 Task: Buy 2 Hoses from Alignment Tools section under best seller category for shipping address: Dominique Adams, 1073 Charack Road, Terre Haute, Indiana 47807, Cell Number 8122376812. Pay from credit card ending with 5759, CVV 953
Action: Key pressed amazon.com<Key.enter>
Screenshot: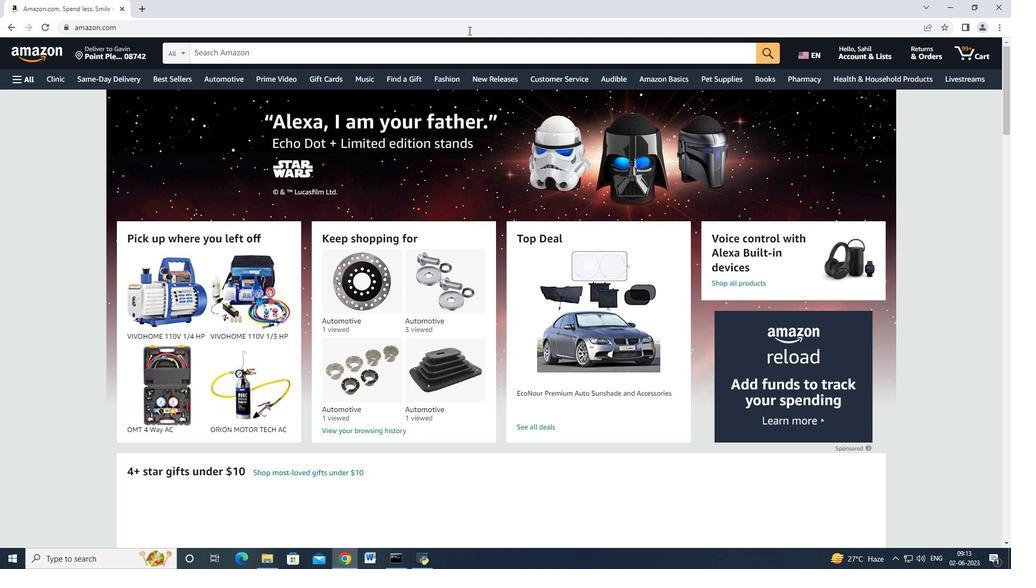 
Action: Mouse moved to (25, 71)
Screenshot: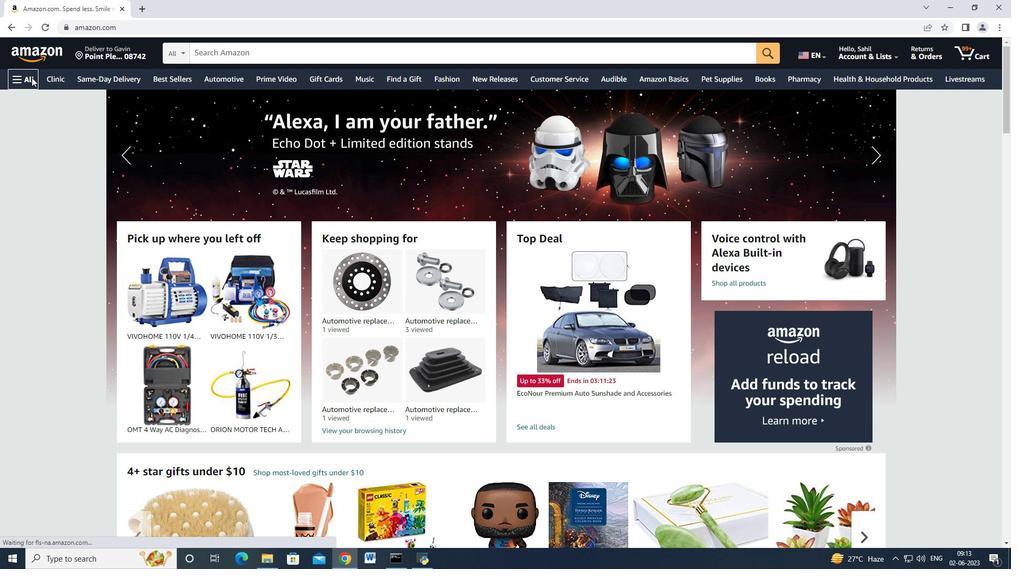 
Action: Mouse pressed left at (25, 71)
Screenshot: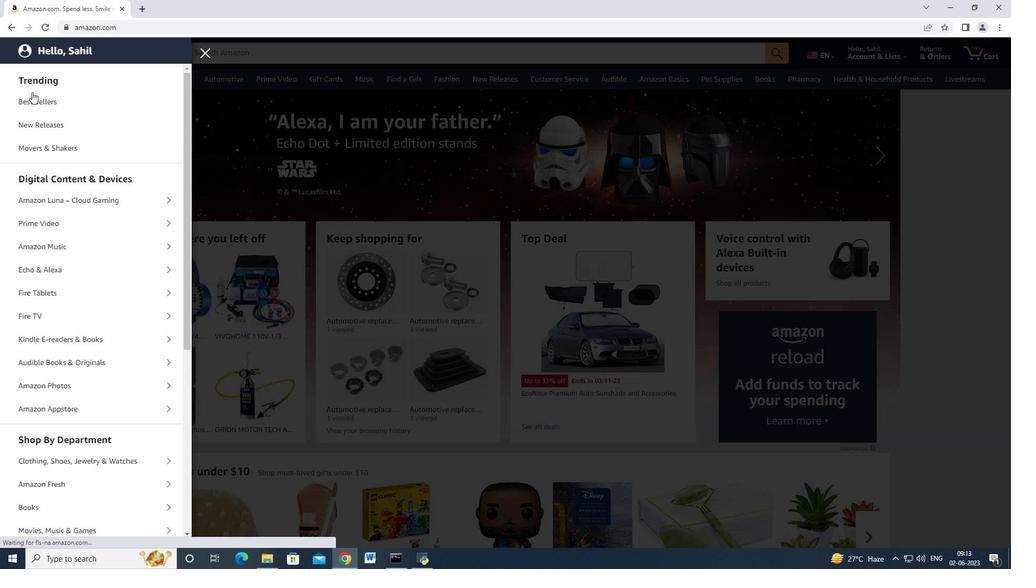 
Action: Mouse moved to (55, 173)
Screenshot: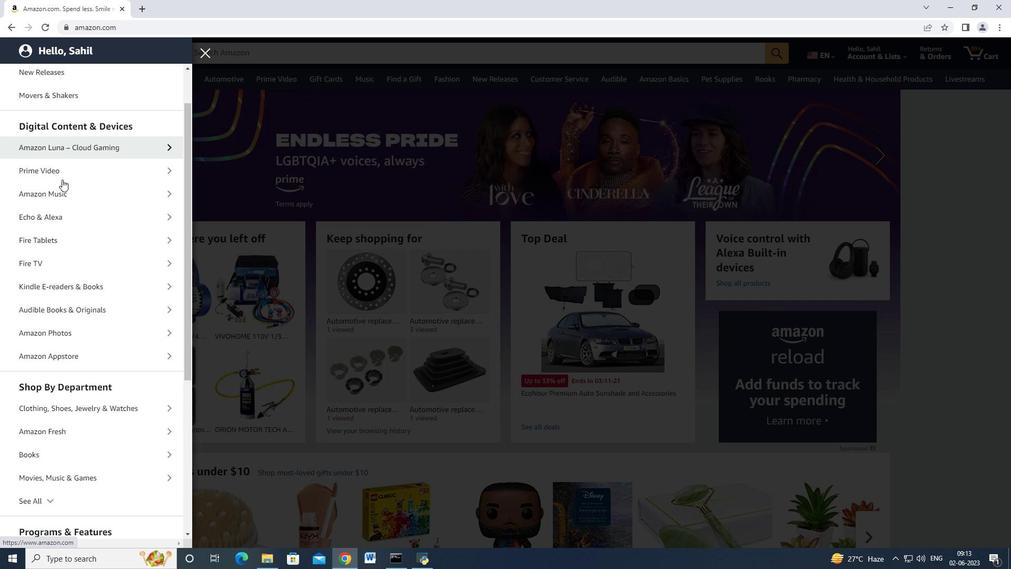 
Action: Mouse scrolled (55, 172) with delta (0, 0)
Screenshot: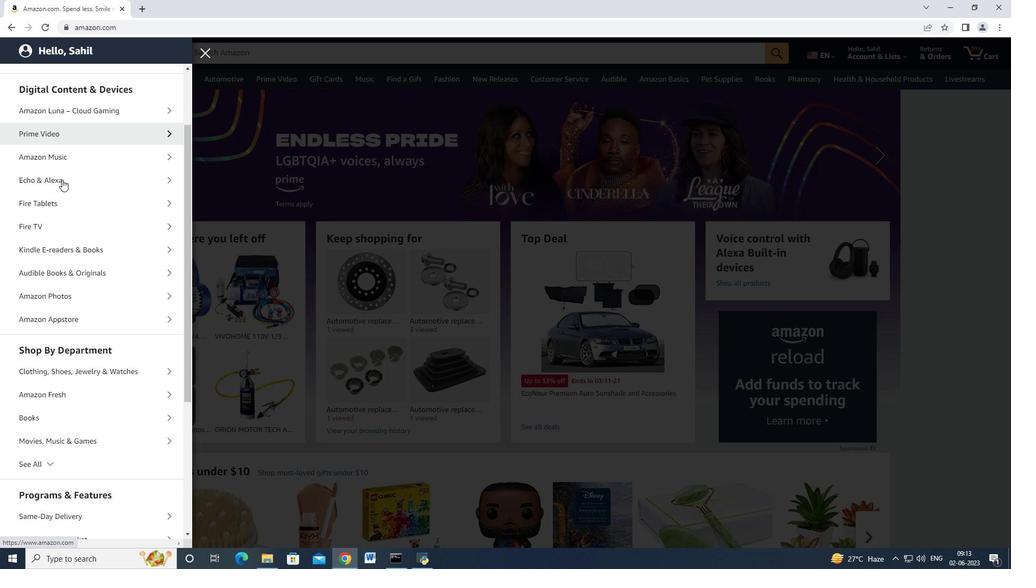 
Action: Mouse scrolled (55, 172) with delta (0, 0)
Screenshot: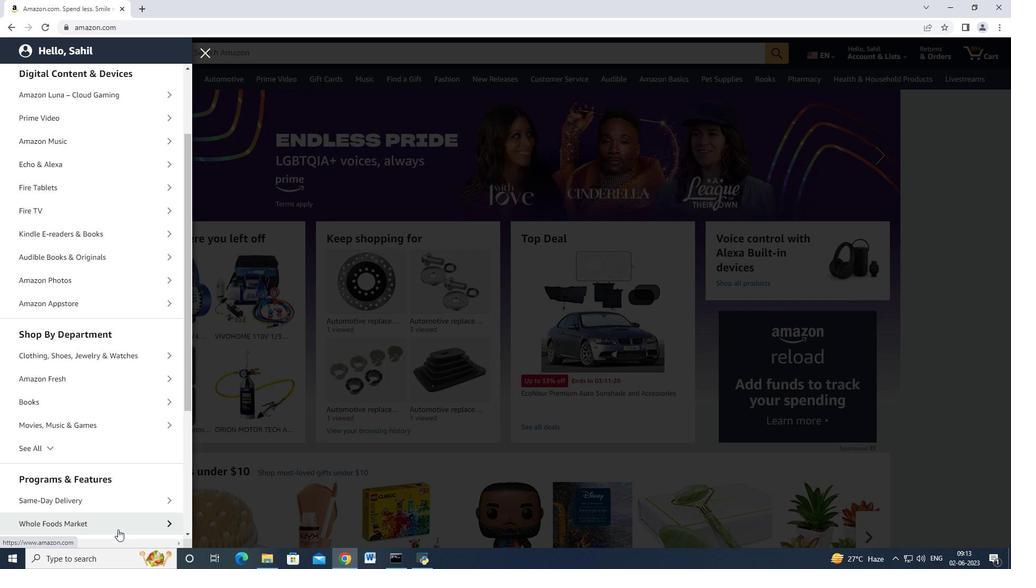
Action: Mouse moved to (111, 523)
Screenshot: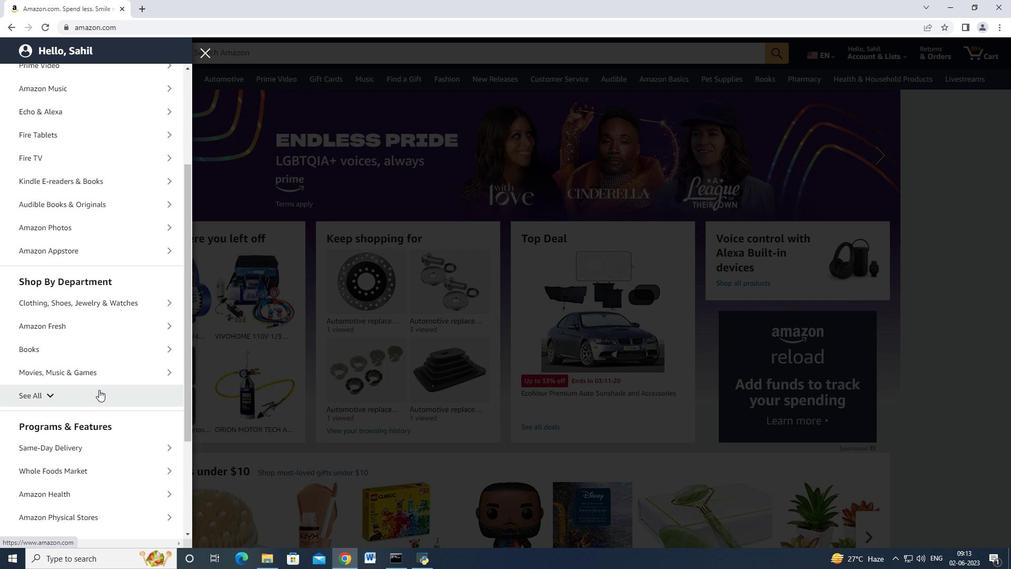 
Action: Mouse scrolled (111, 522) with delta (0, 0)
Screenshot: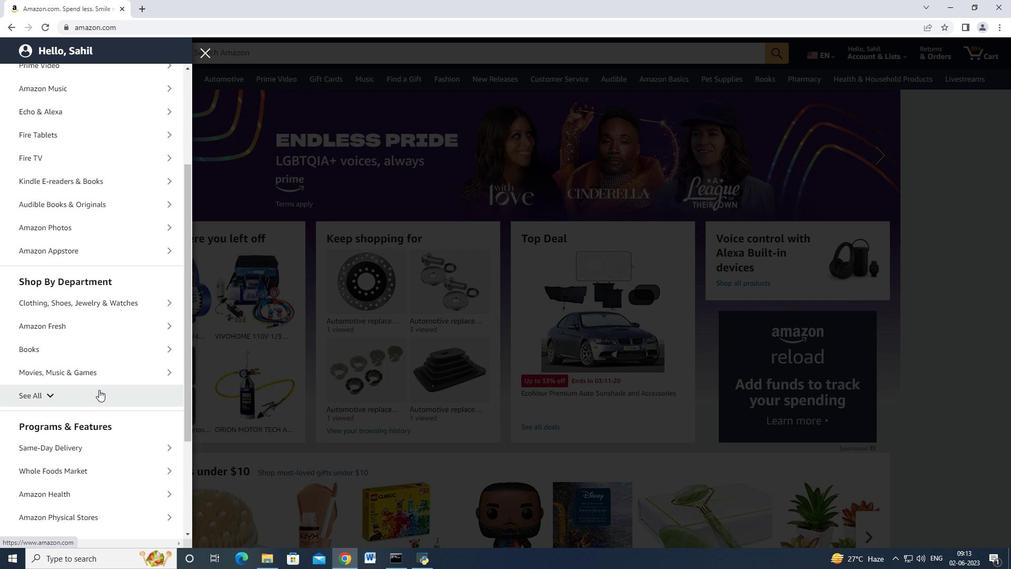 
Action: Mouse moved to (85, 389)
Screenshot: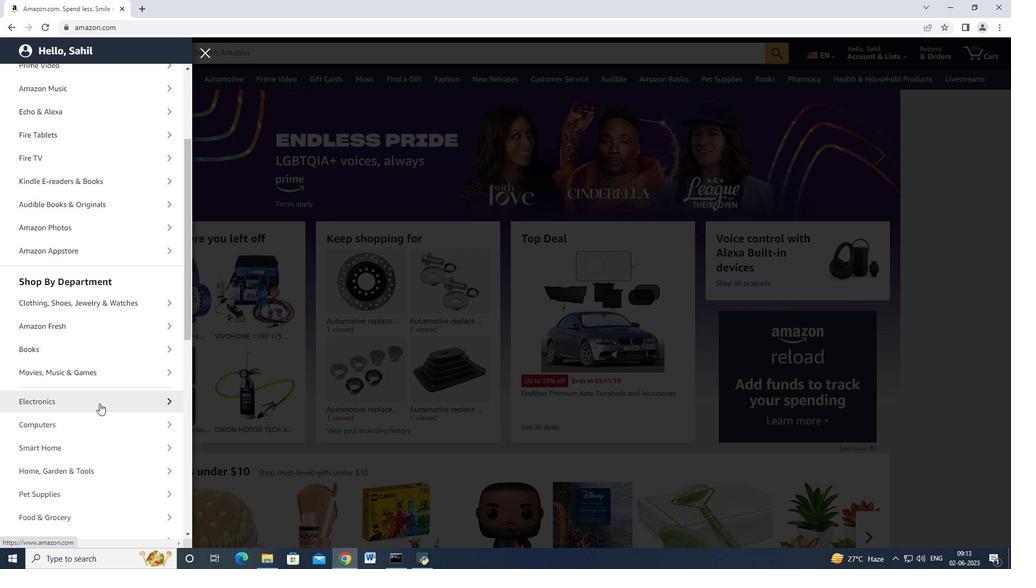 
Action: Mouse pressed left at (85, 389)
Screenshot: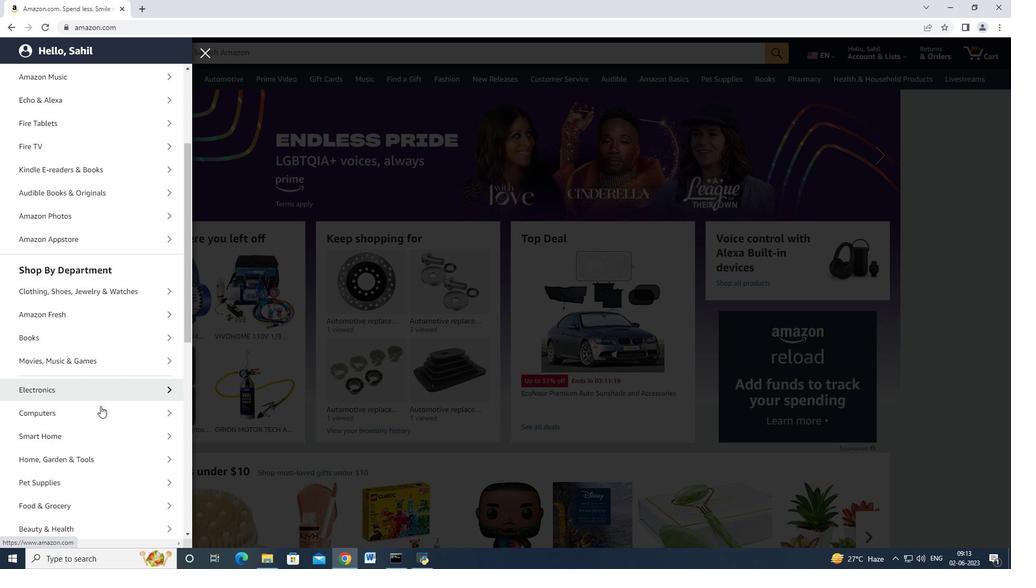 
Action: Mouse moved to (94, 399)
Screenshot: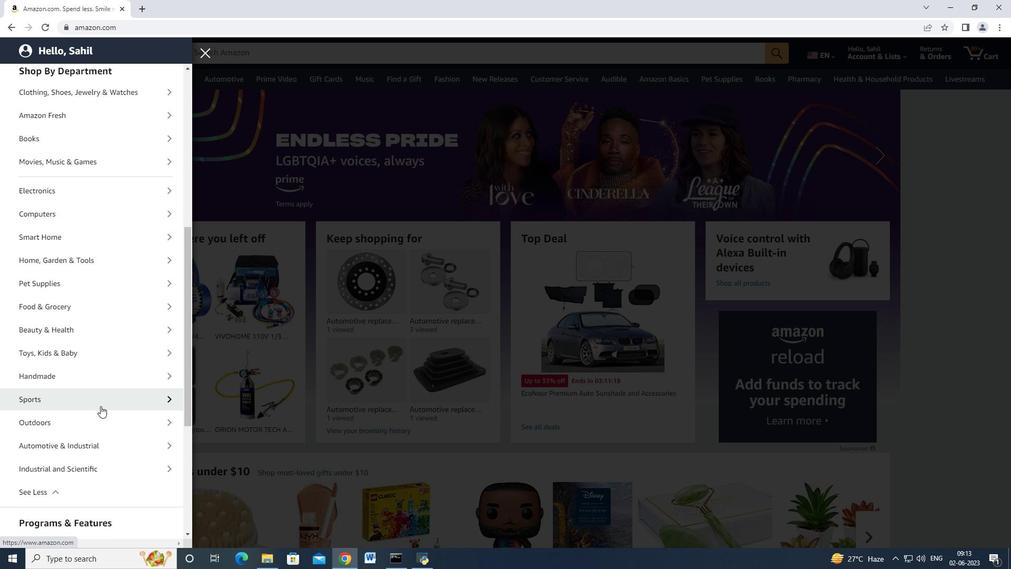 
Action: Mouse scrolled (94, 399) with delta (0, 0)
Screenshot: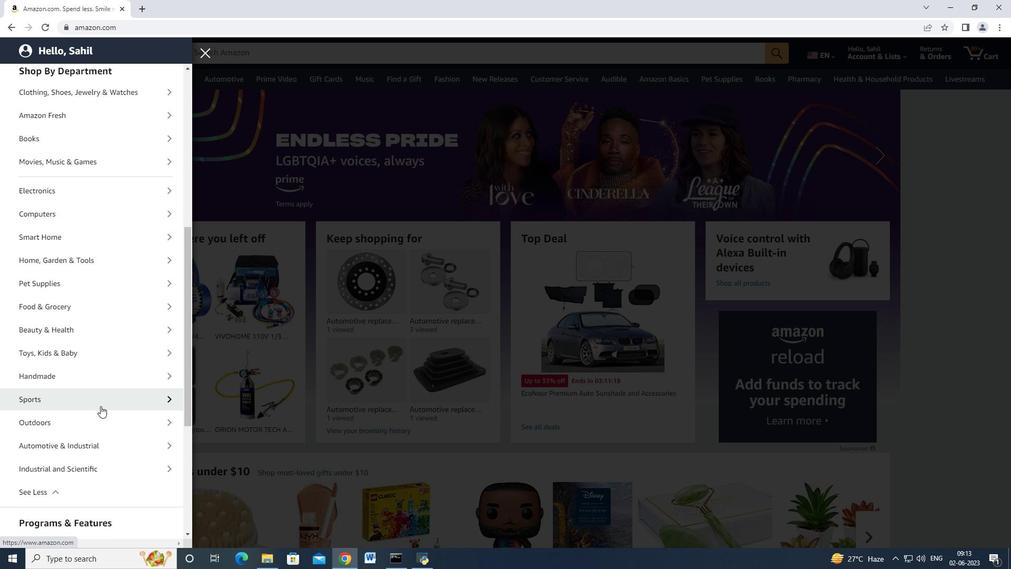 
Action: Mouse scrolled (94, 399) with delta (0, 0)
Screenshot: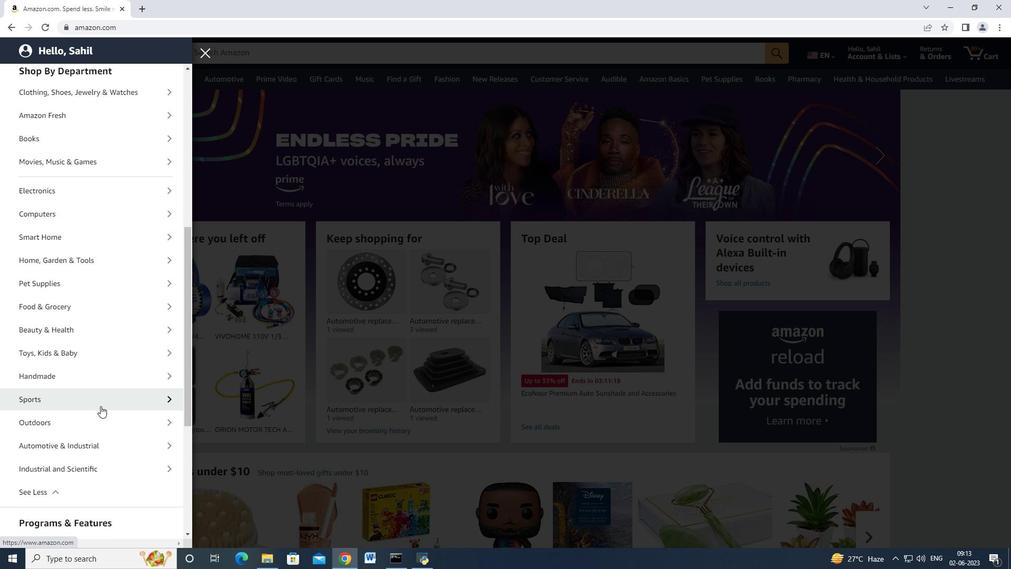 
Action: Mouse moved to (94, 399)
Screenshot: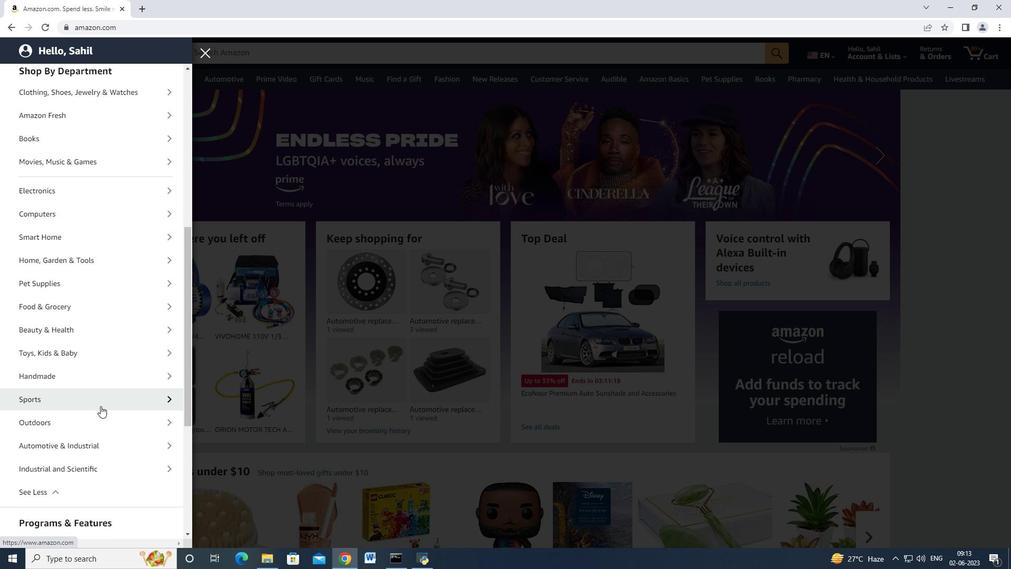 
Action: Mouse scrolled (94, 399) with delta (0, 0)
Screenshot: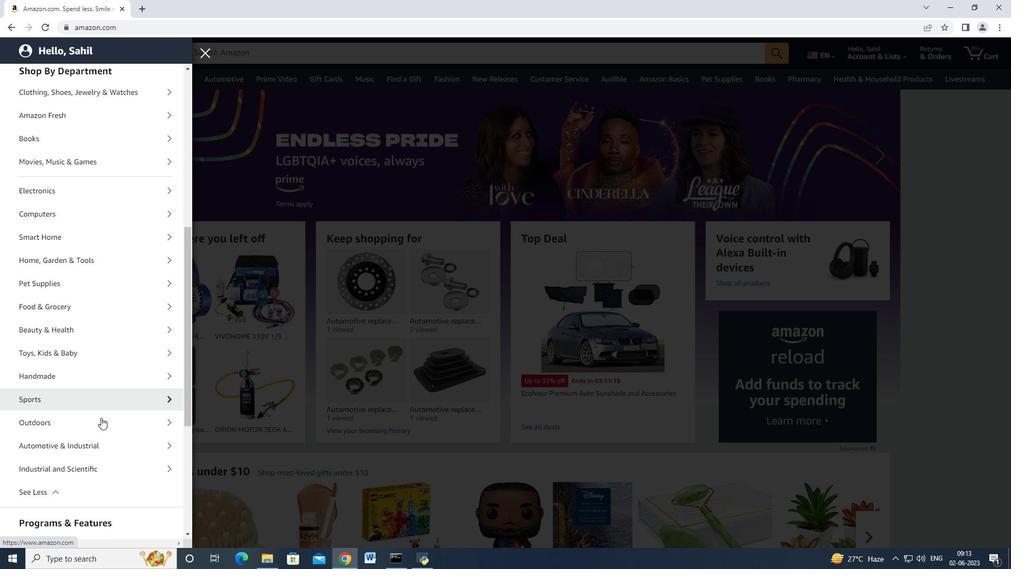 
Action: Mouse scrolled (94, 399) with delta (0, 0)
Screenshot: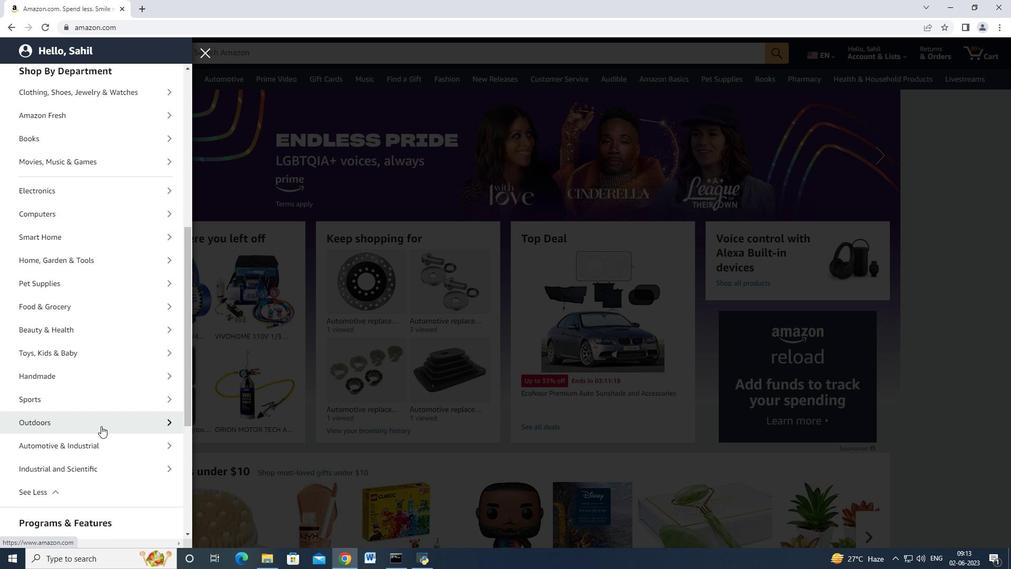 
Action: Mouse moved to (93, 433)
Screenshot: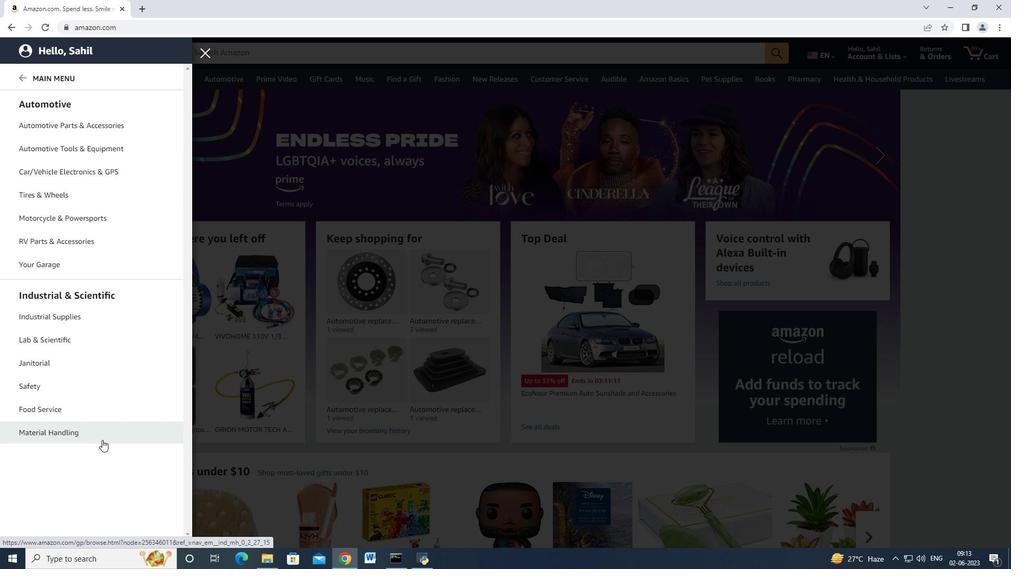 
Action: Mouse pressed left at (93, 433)
Screenshot: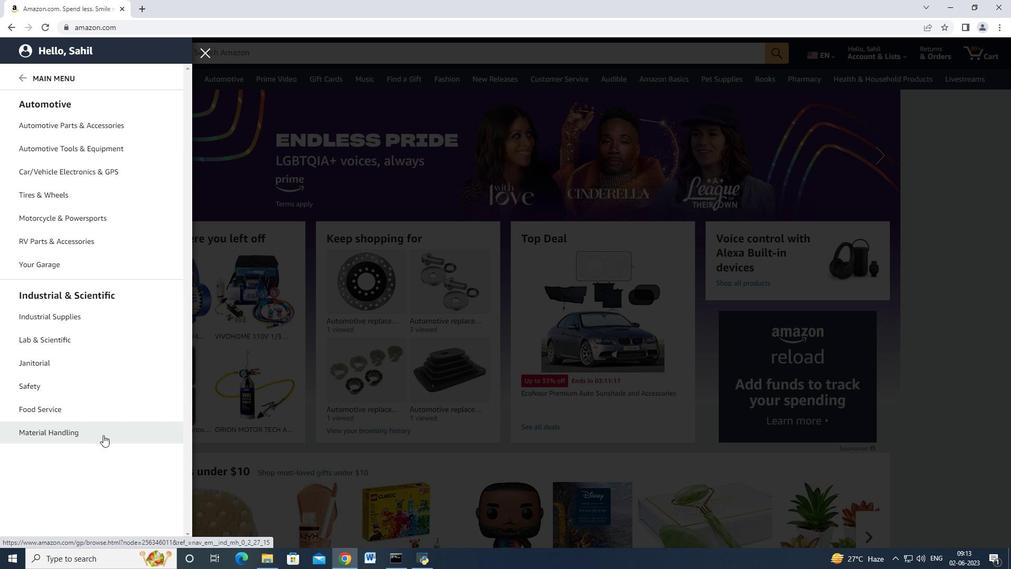 
Action: Mouse moved to (88, 121)
Screenshot: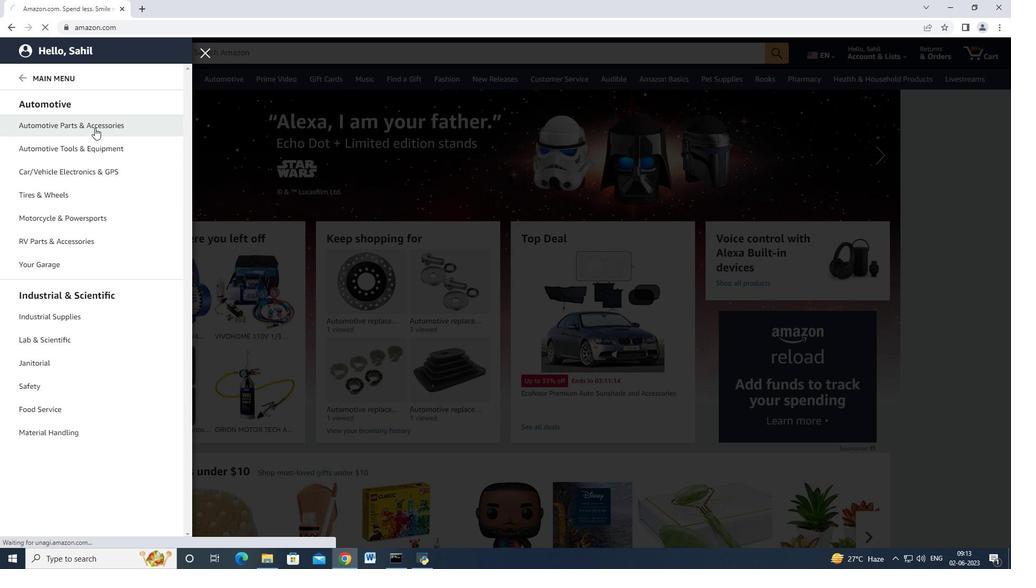 
Action: Mouse pressed left at (88, 121)
Screenshot: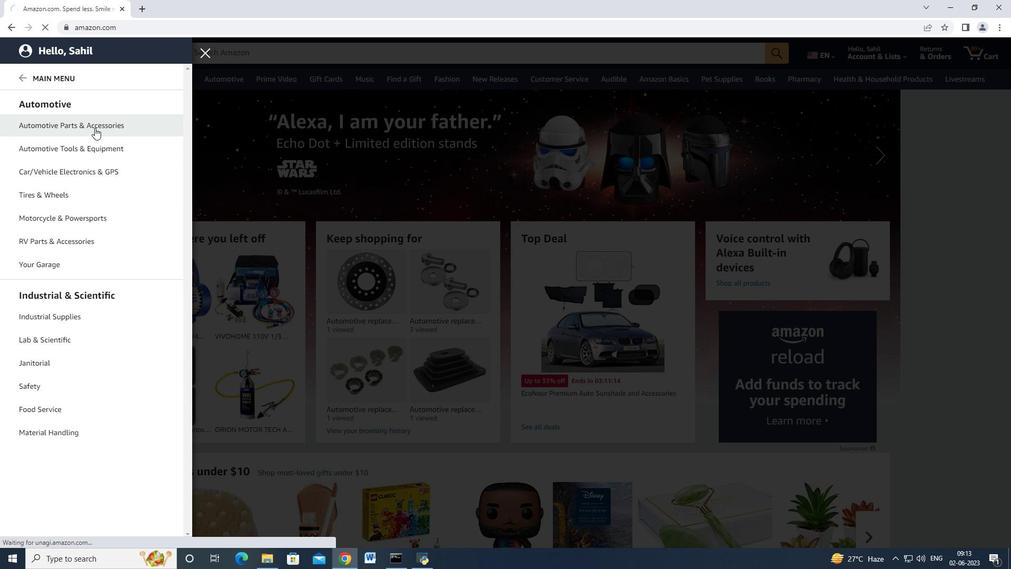 
Action: Mouse moved to (180, 91)
Screenshot: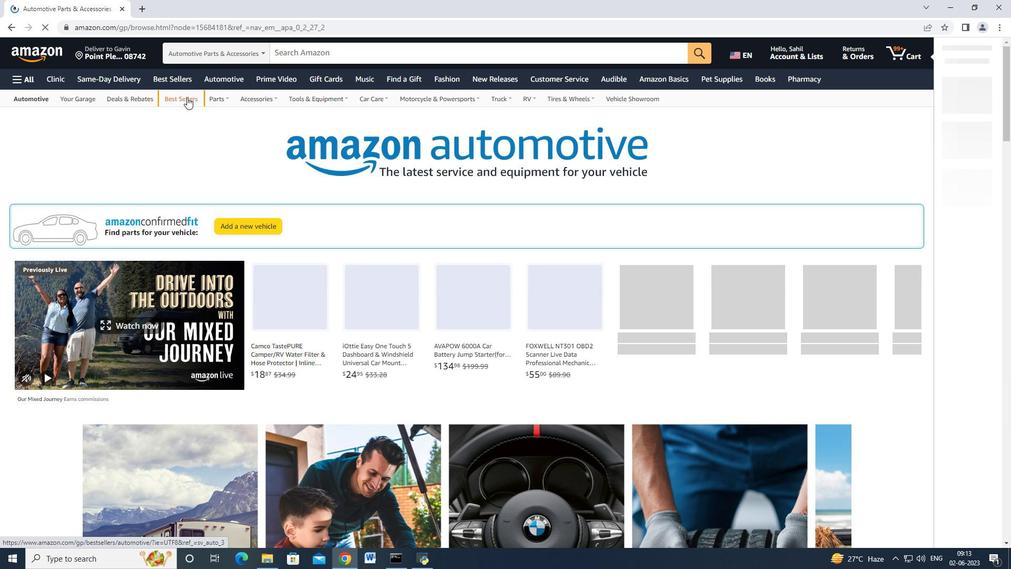 
Action: Mouse pressed left at (180, 91)
Screenshot: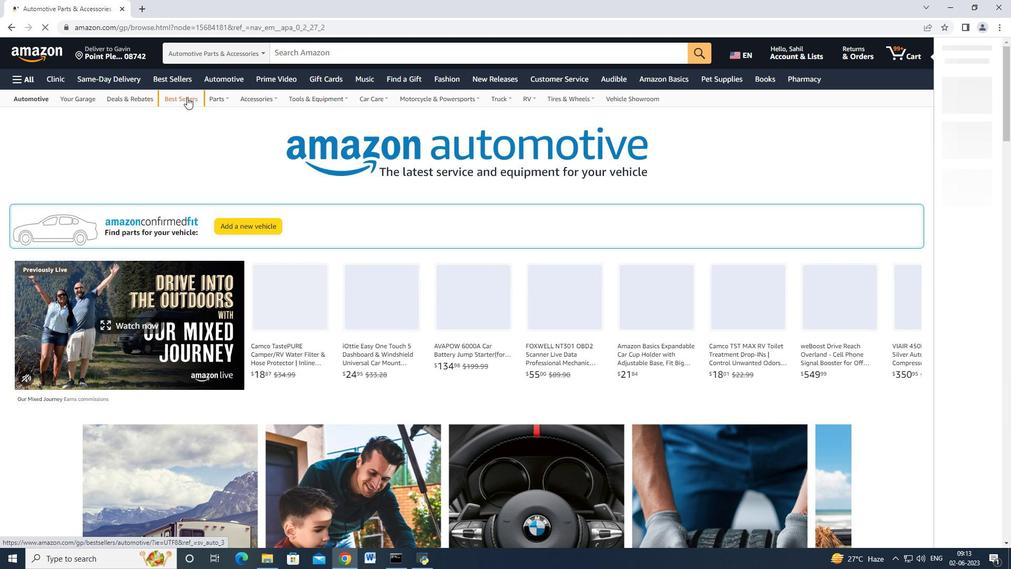 
Action: Mouse moved to (69, 347)
Screenshot: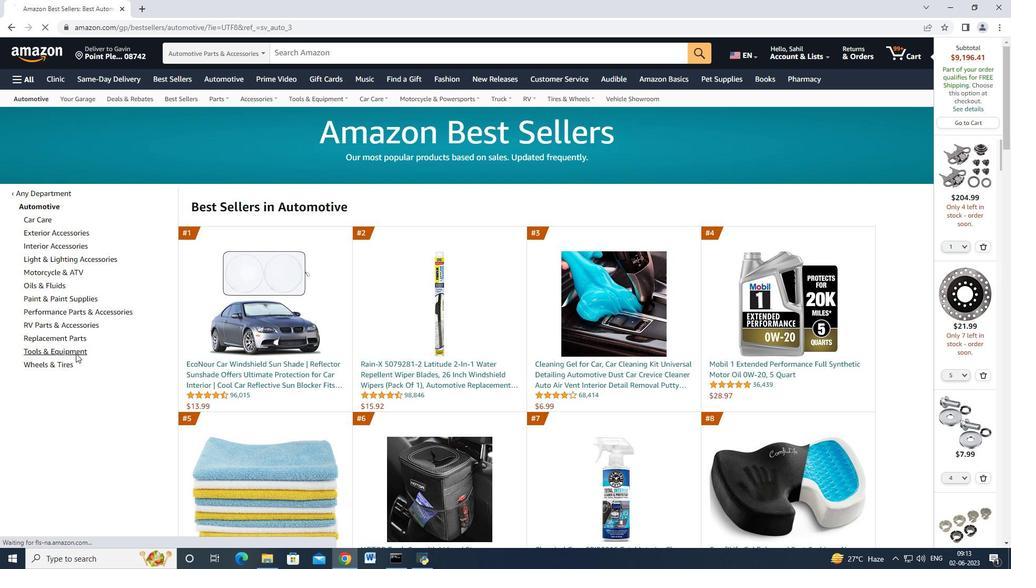 
Action: Mouse pressed left at (69, 347)
Screenshot: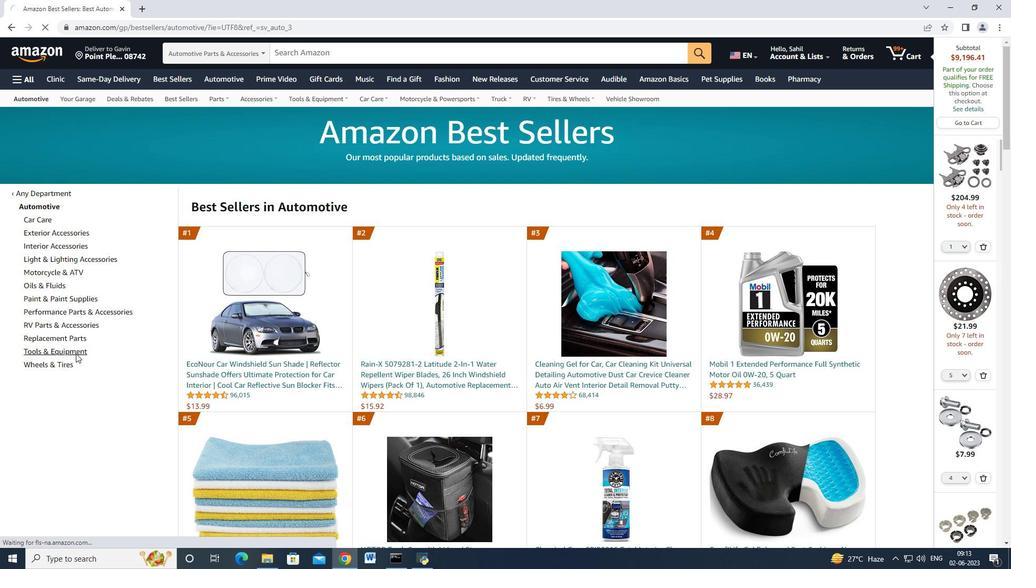 
Action: Mouse moved to (54, 253)
Screenshot: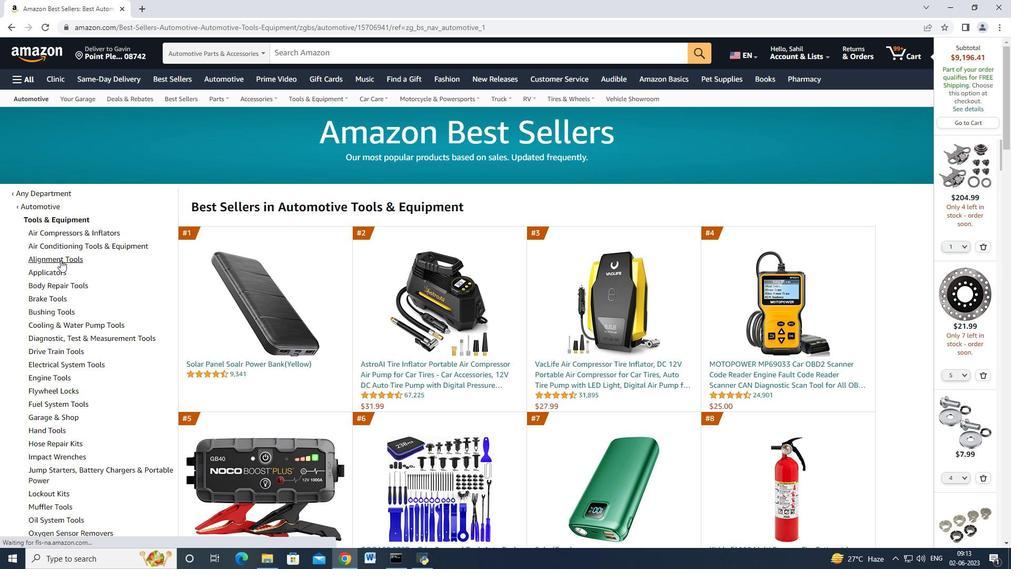 
Action: Mouse pressed left at (54, 253)
Screenshot: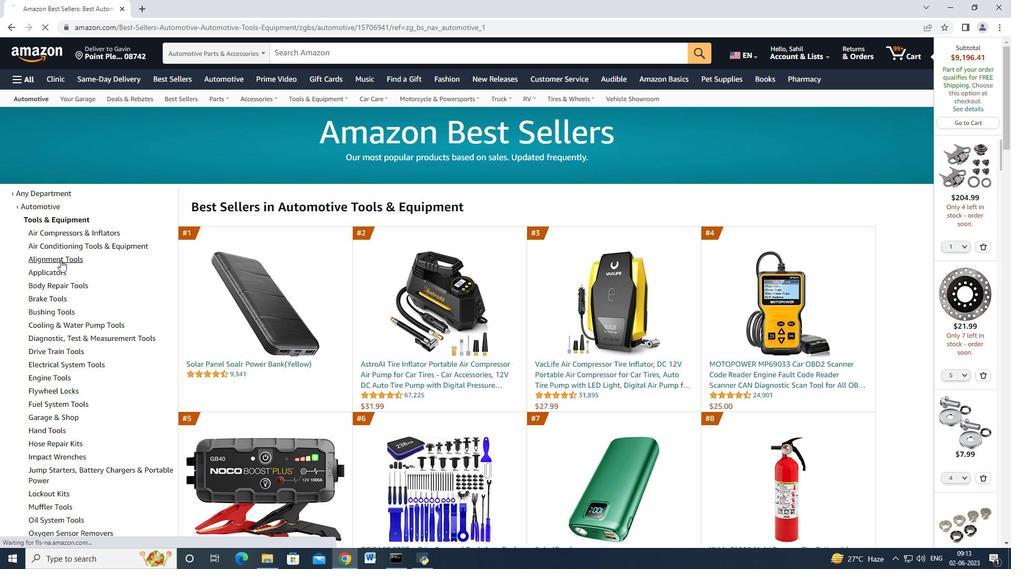
Action: Mouse moved to (37, 356)
Screenshot: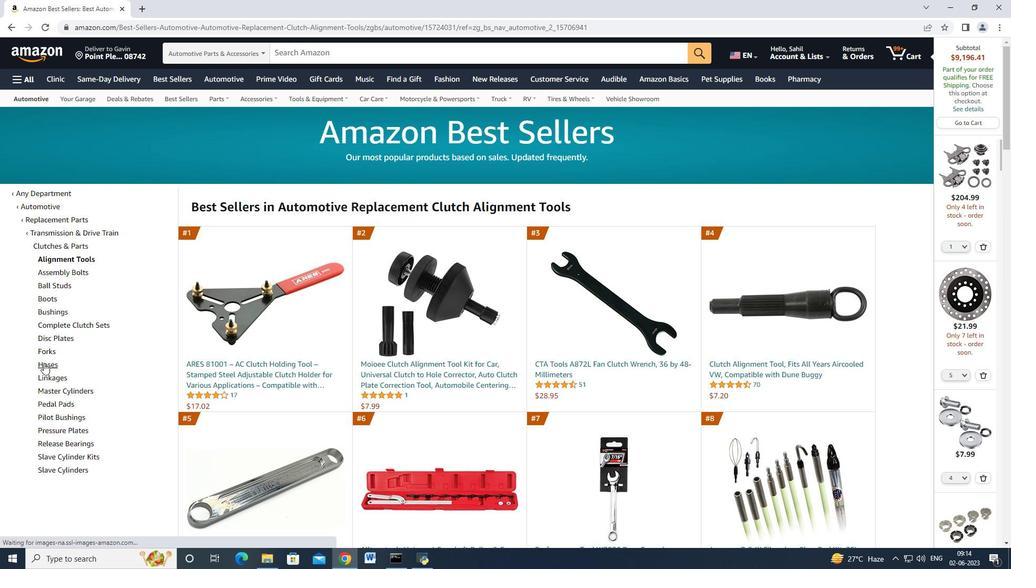 
Action: Mouse pressed left at (37, 356)
Screenshot: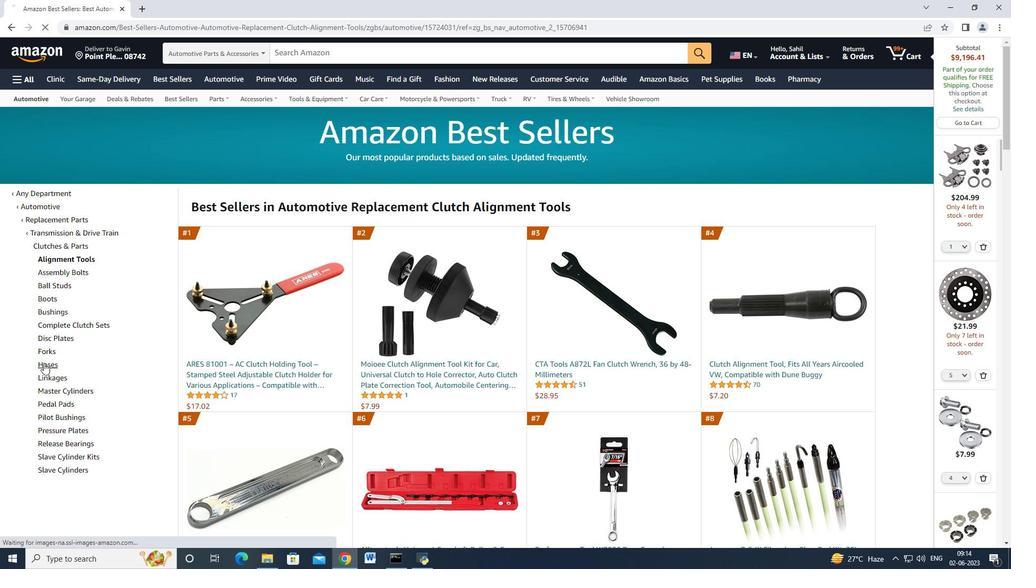 
Action: Mouse moved to (410, 357)
Screenshot: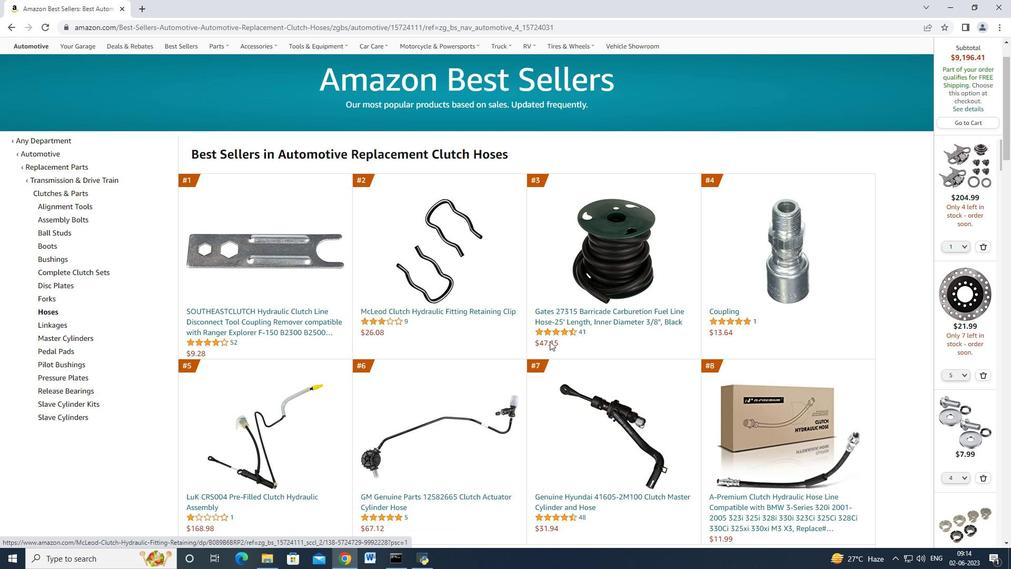 
Action: Mouse scrolled (410, 356) with delta (0, 0)
Screenshot: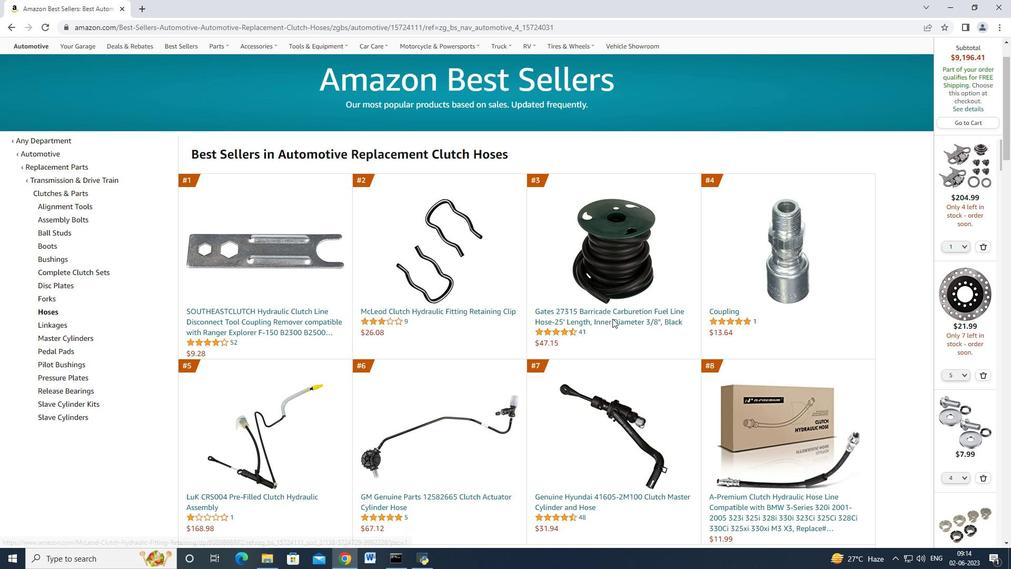 
Action: Mouse moved to (606, 312)
Screenshot: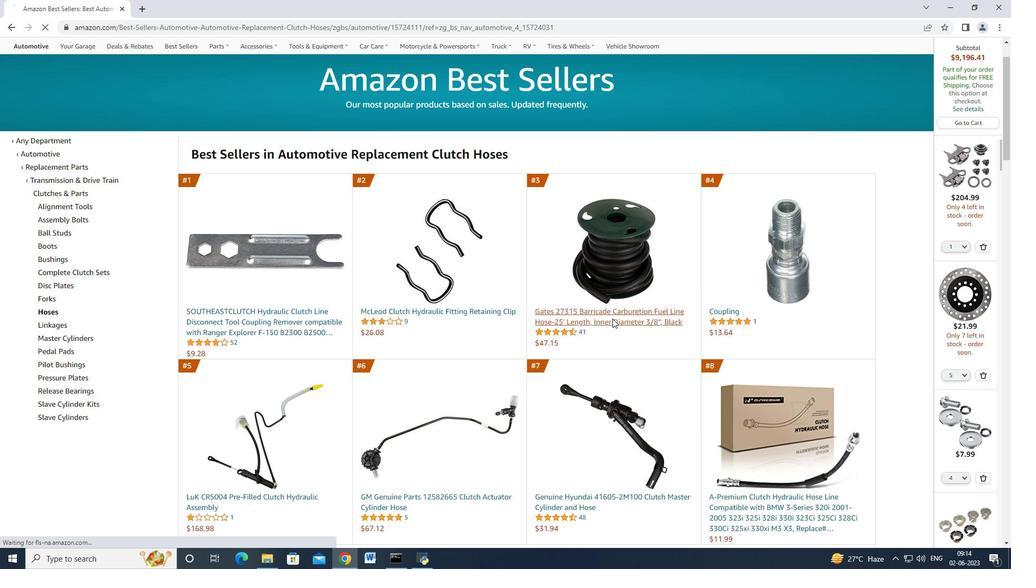 
Action: Mouse pressed left at (606, 312)
Screenshot: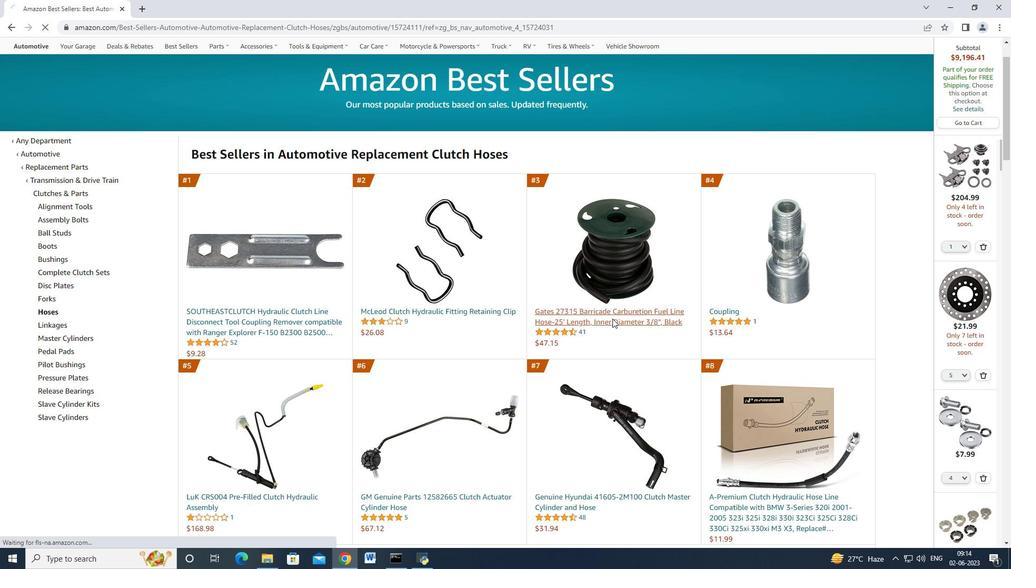 
Action: Mouse moved to (756, 374)
Screenshot: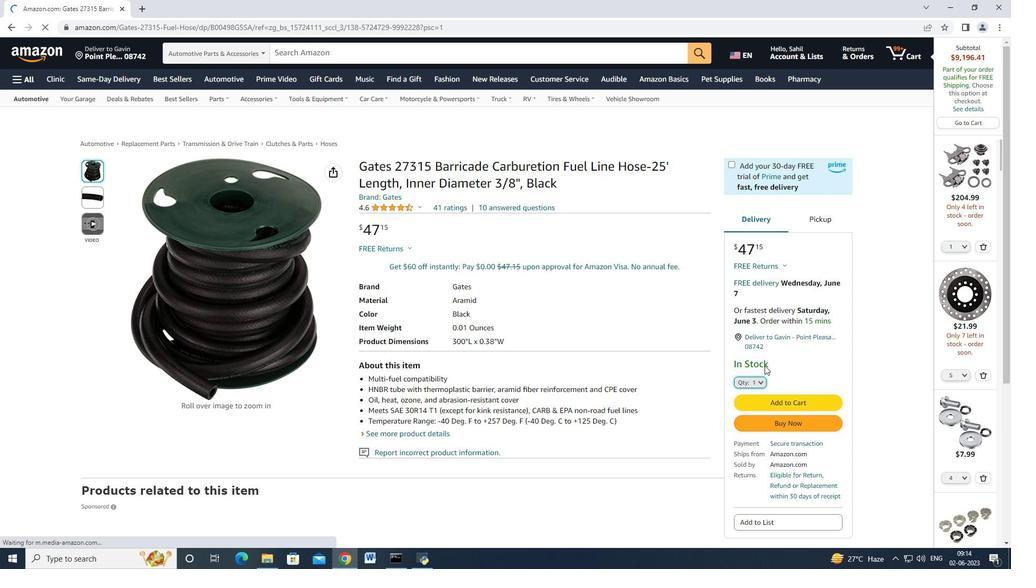 
Action: Mouse pressed left at (756, 374)
Screenshot: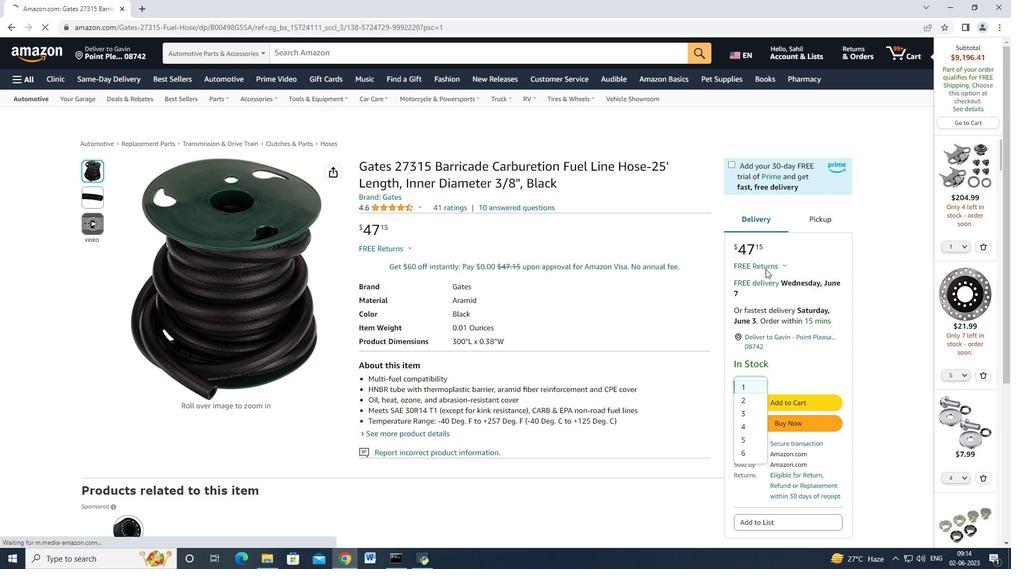 
Action: Mouse moved to (736, 394)
Screenshot: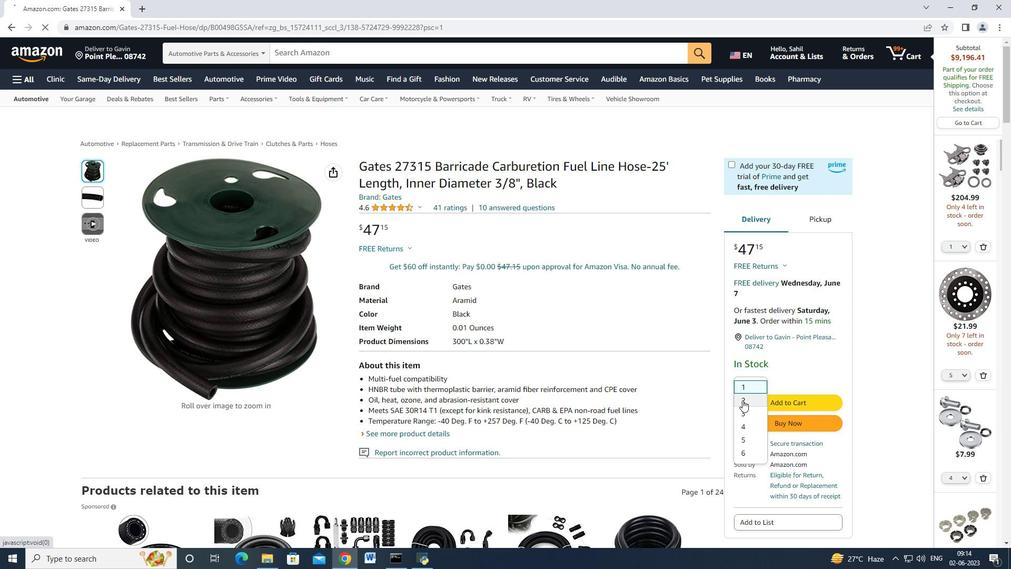 
Action: Mouse pressed left at (736, 394)
Screenshot: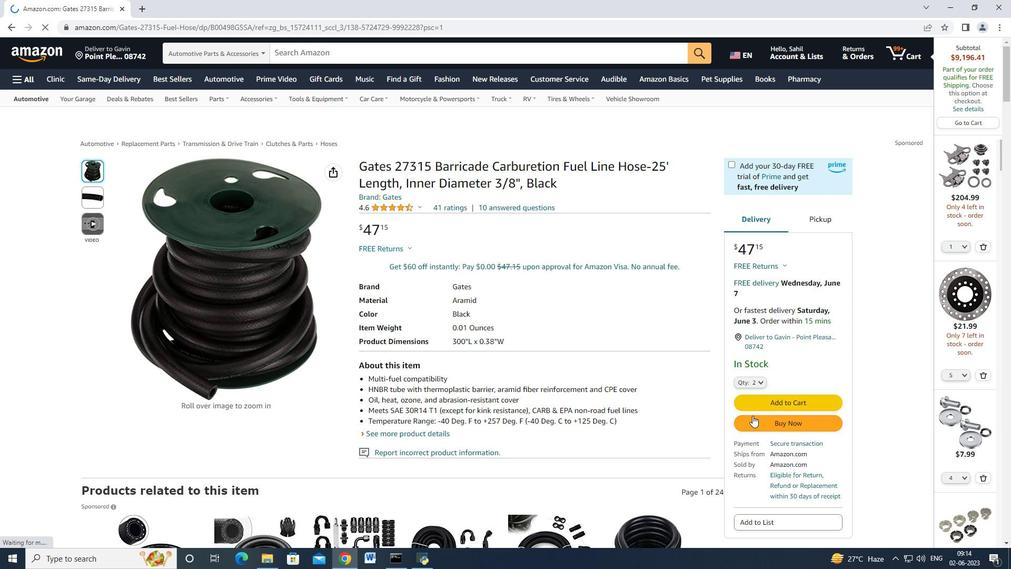 
Action: Mouse moved to (756, 419)
Screenshot: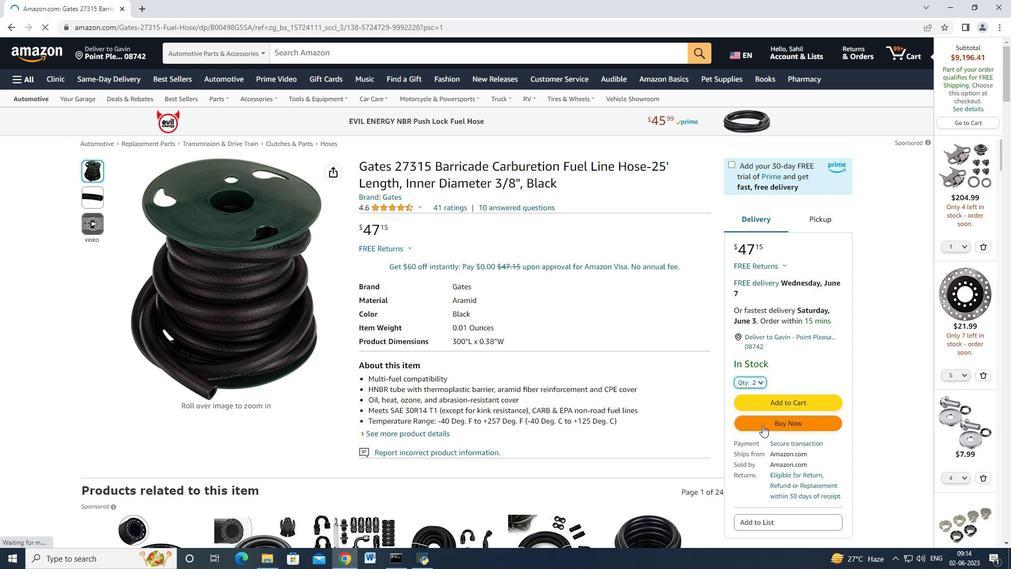
Action: Mouse pressed left at (756, 419)
Screenshot: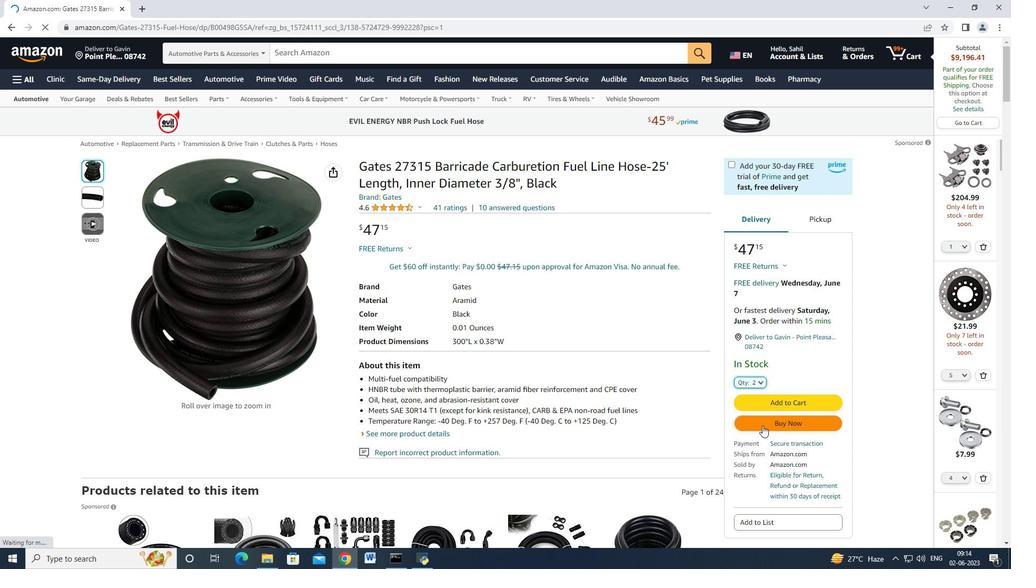 
Action: Mouse moved to (615, 79)
Screenshot: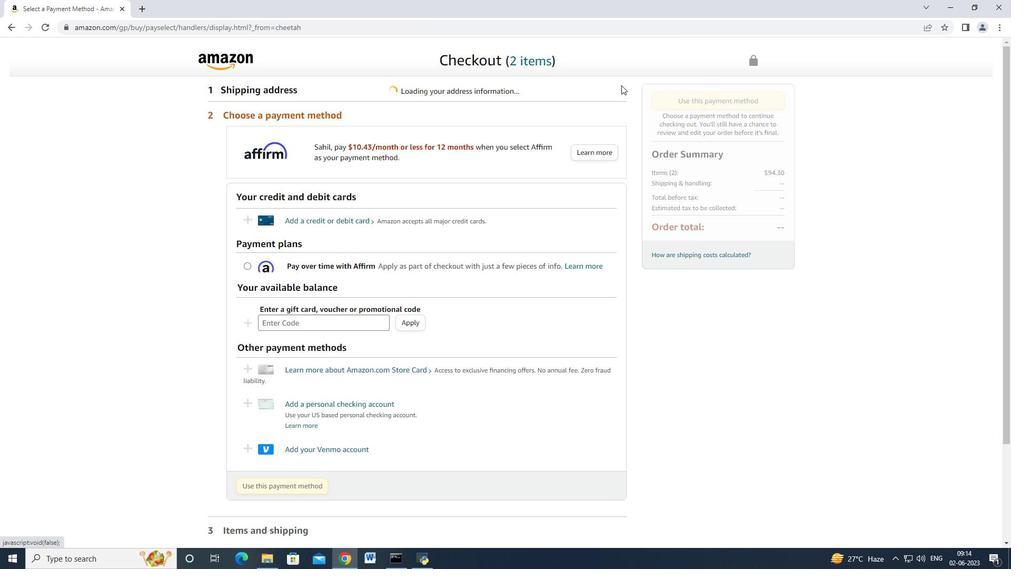 
Action: Mouse pressed left at (615, 79)
Screenshot: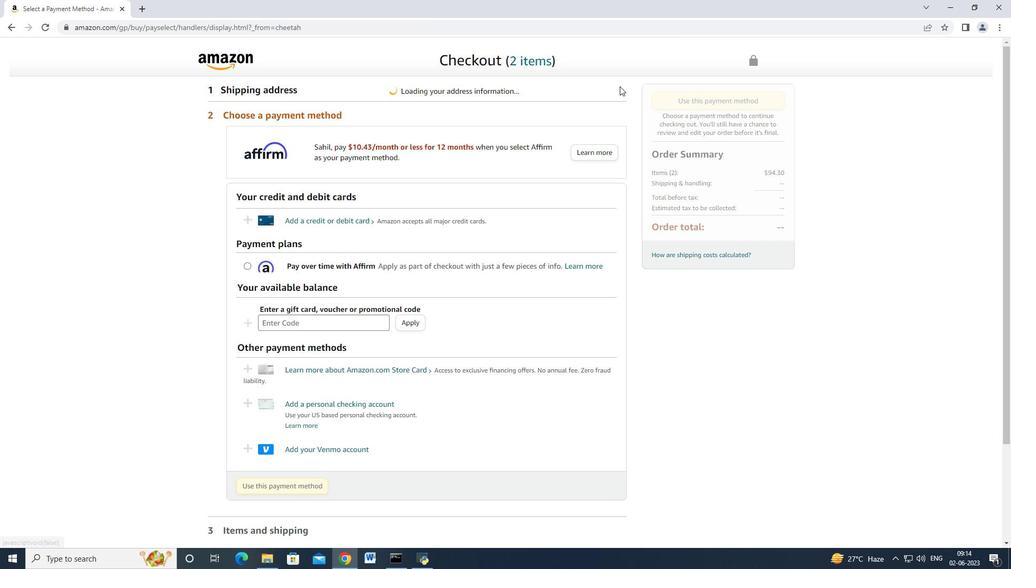 
Action: Mouse moved to (369, 305)
Screenshot: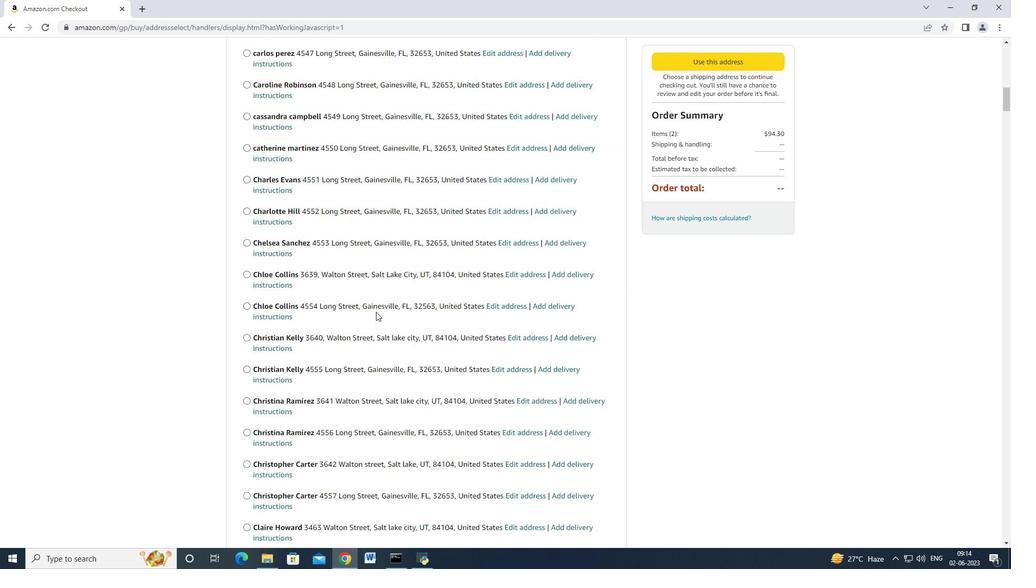 
Action: Mouse scrolled (369, 304) with delta (0, 0)
Screenshot: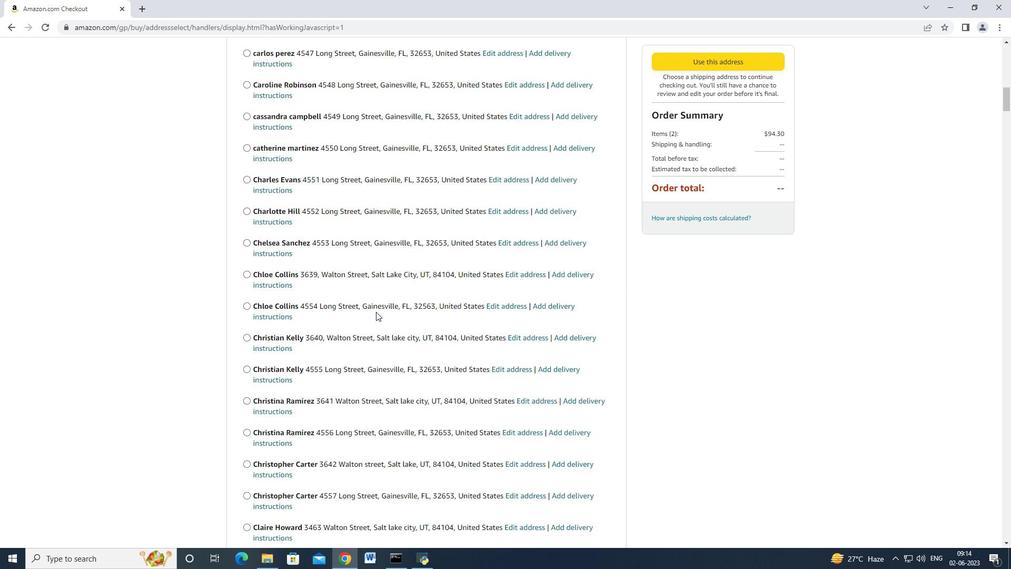 
Action: Mouse moved to (369, 305)
Screenshot: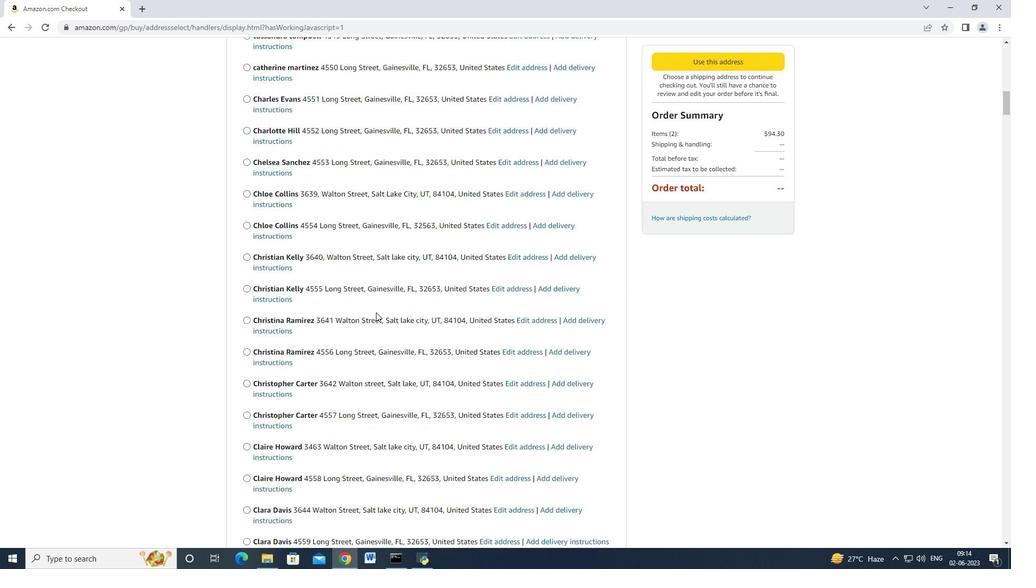 
Action: Mouse scrolled (369, 305) with delta (0, 0)
Screenshot: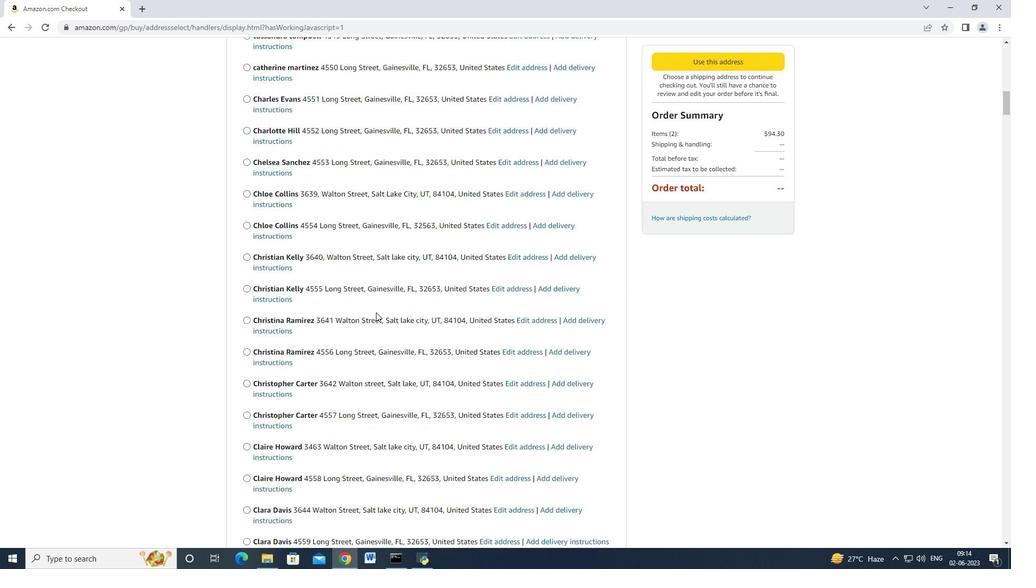 
Action: Mouse scrolled (369, 305) with delta (0, 0)
Screenshot: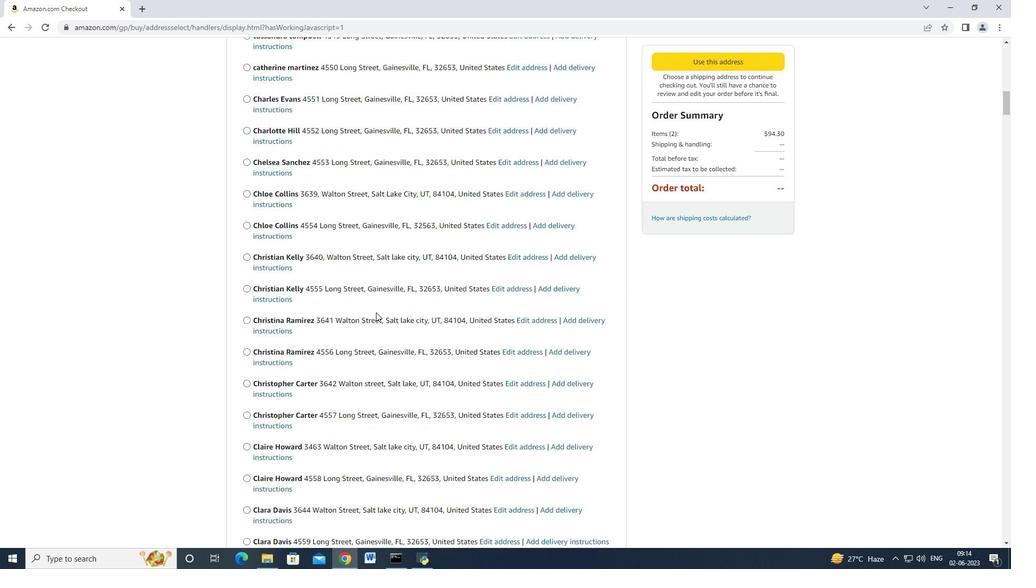 
Action: Mouse scrolled (369, 305) with delta (0, 0)
Screenshot: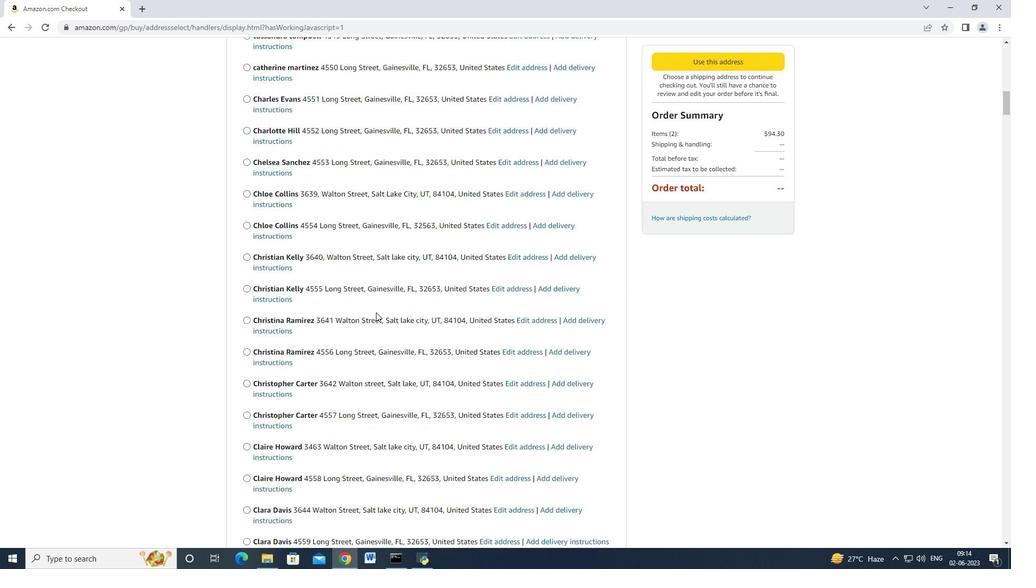
Action: Mouse scrolled (369, 305) with delta (0, 0)
Screenshot: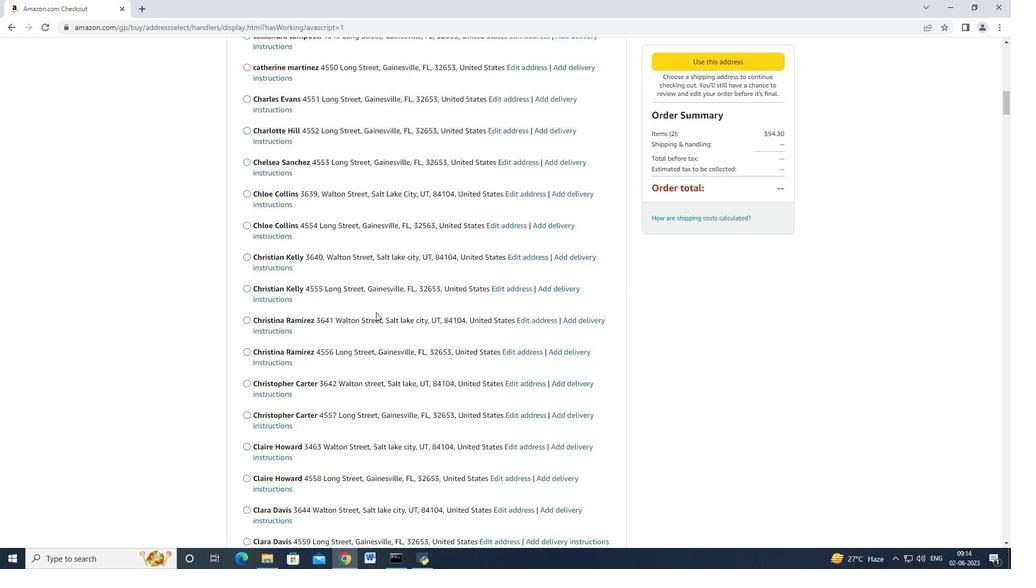 
Action: Mouse scrolled (369, 305) with delta (0, 0)
Screenshot: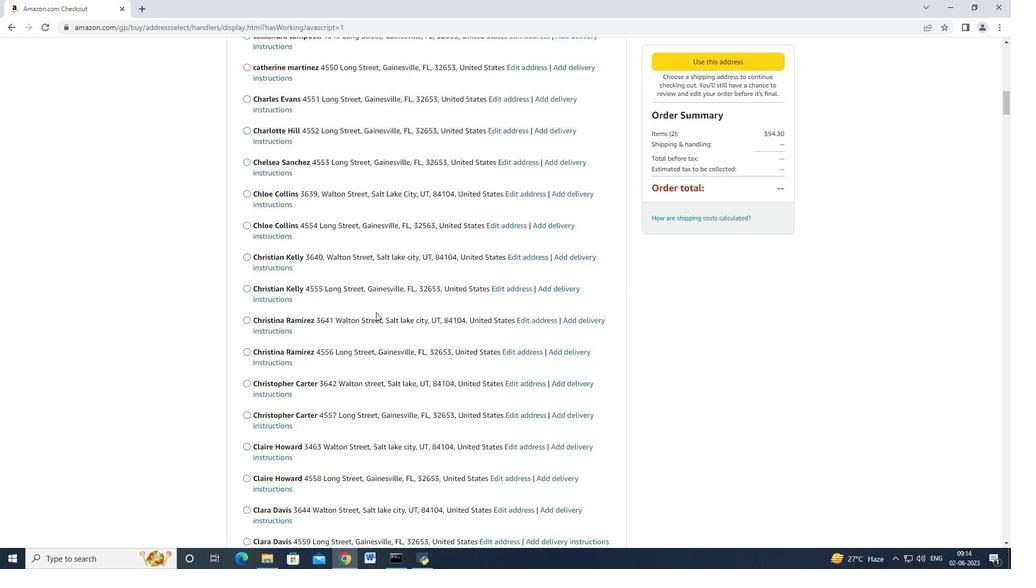 
Action: Mouse scrolled (369, 305) with delta (0, 0)
Screenshot: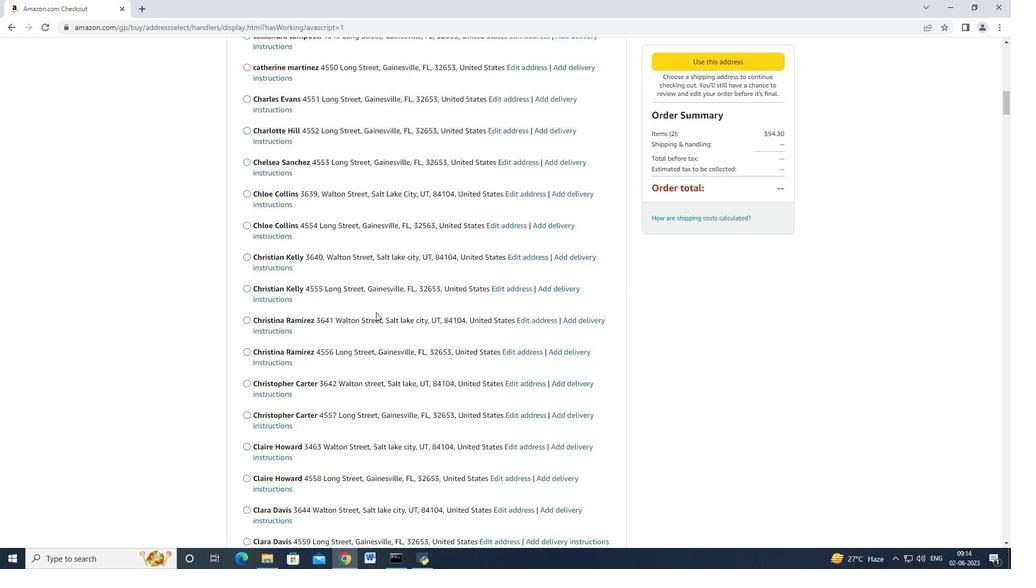 
Action: Mouse scrolled (369, 305) with delta (0, 0)
Screenshot: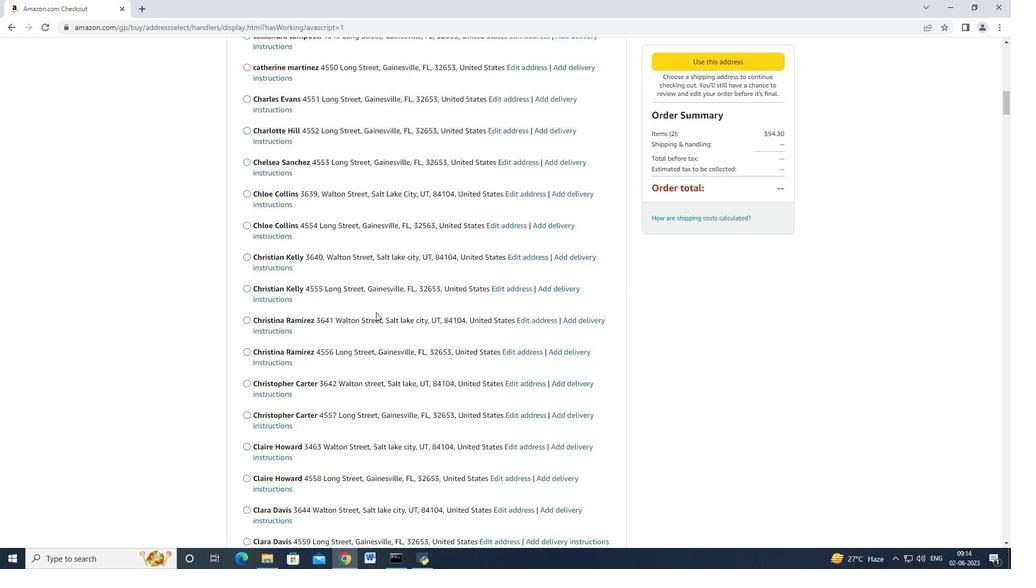 
Action: Mouse scrolled (369, 305) with delta (0, 0)
Screenshot: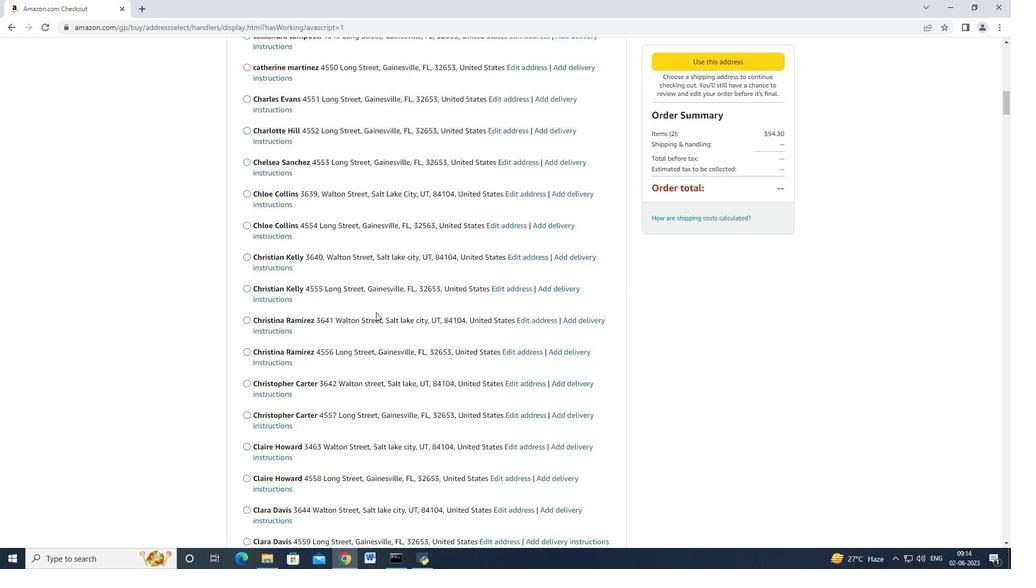 
Action: Mouse moved to (369, 305)
Screenshot: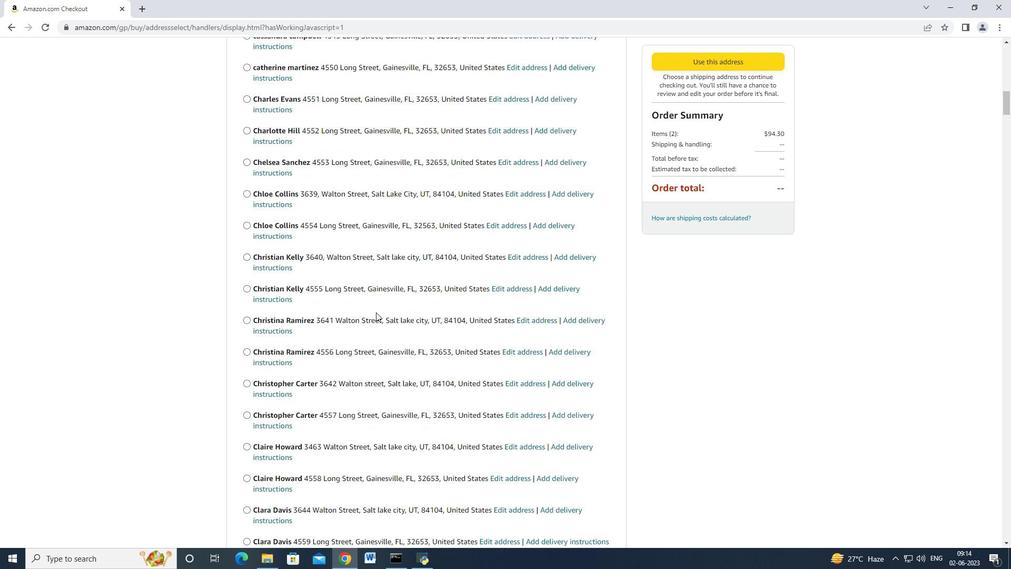 
Action: Mouse scrolled (369, 305) with delta (0, 0)
Screenshot: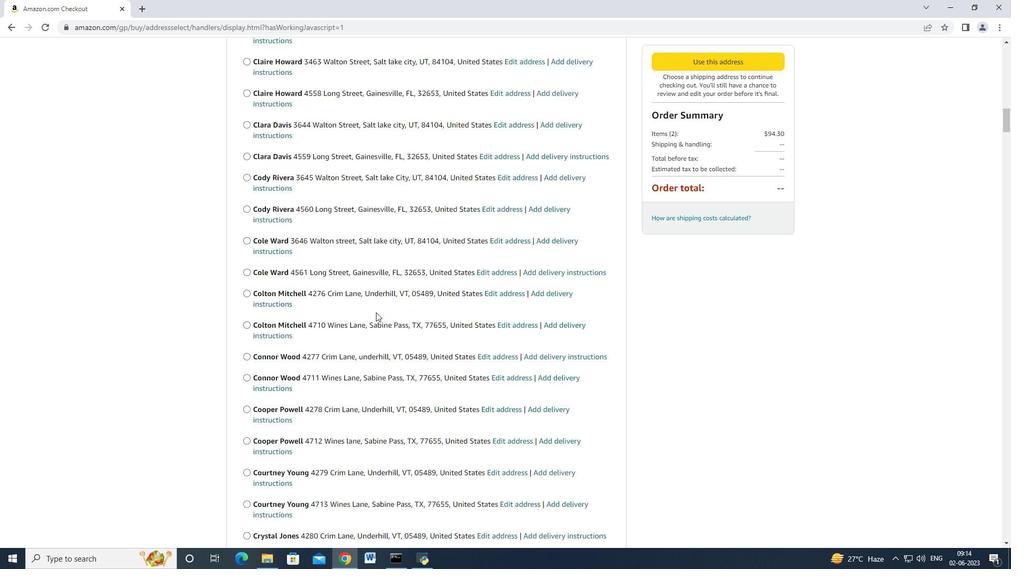 
Action: Mouse scrolled (369, 305) with delta (0, 0)
Screenshot: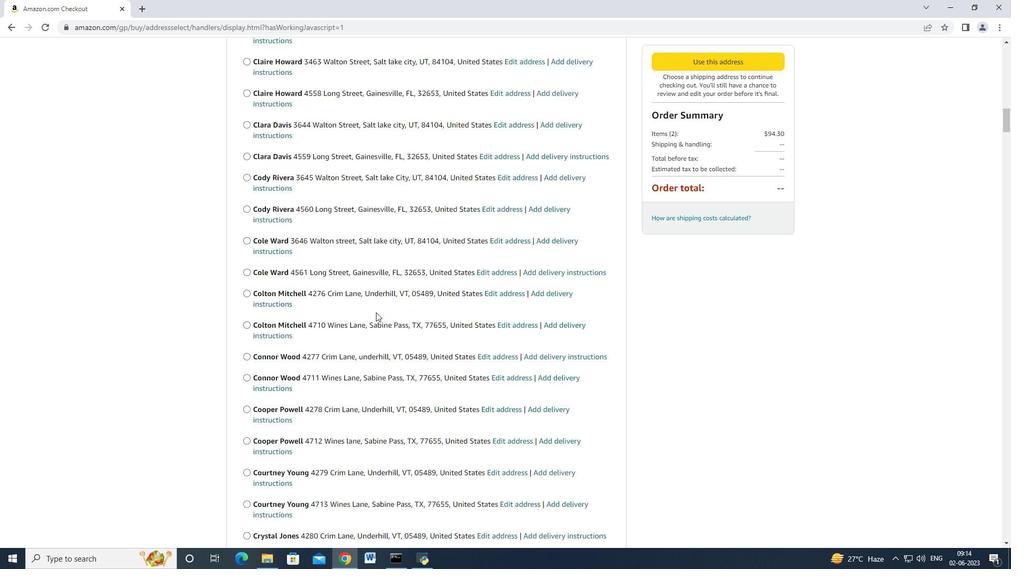 
Action: Mouse scrolled (369, 305) with delta (0, 0)
Screenshot: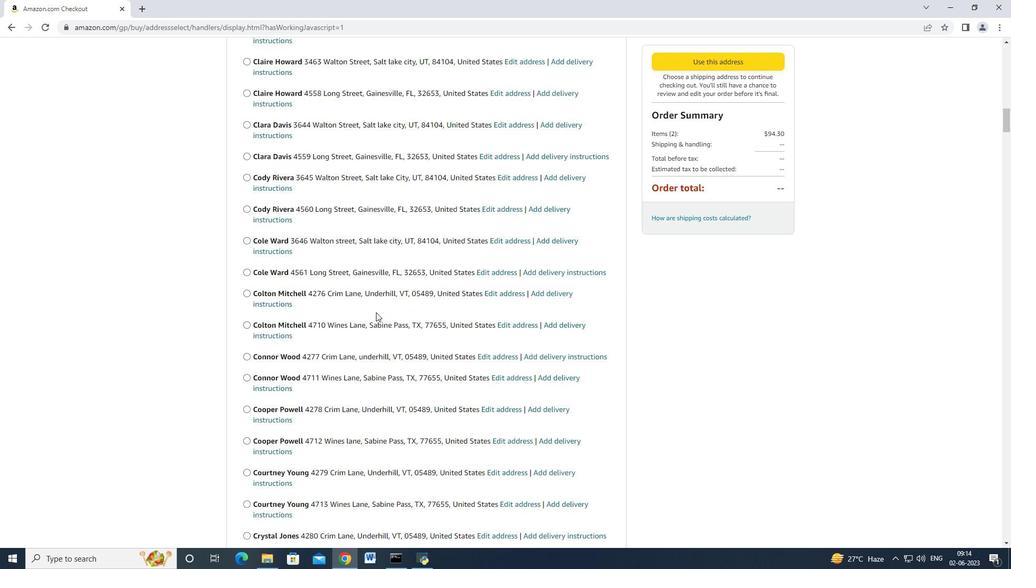 
Action: Mouse scrolled (369, 305) with delta (0, 0)
Screenshot: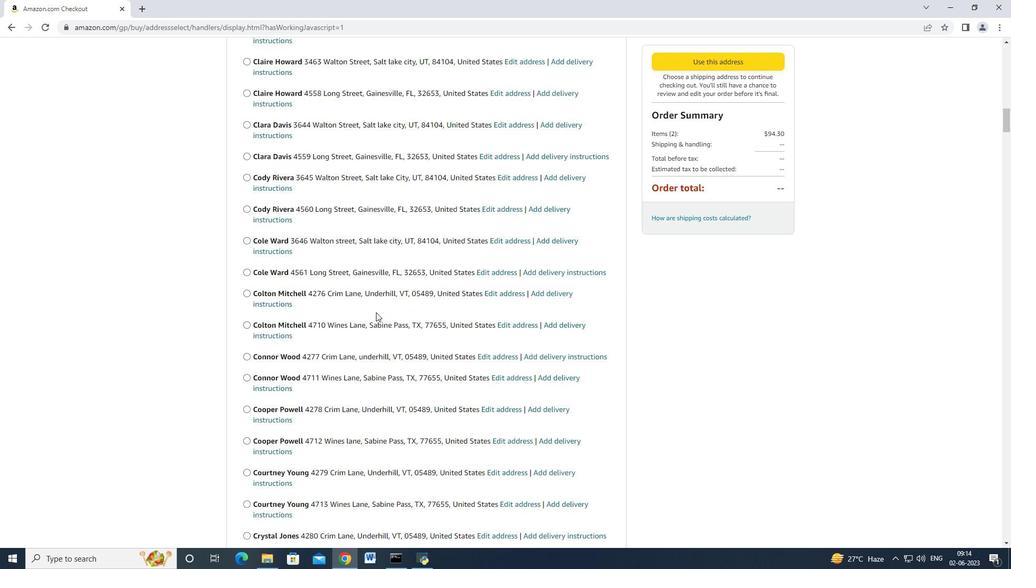 
Action: Mouse scrolled (369, 305) with delta (0, 0)
Screenshot: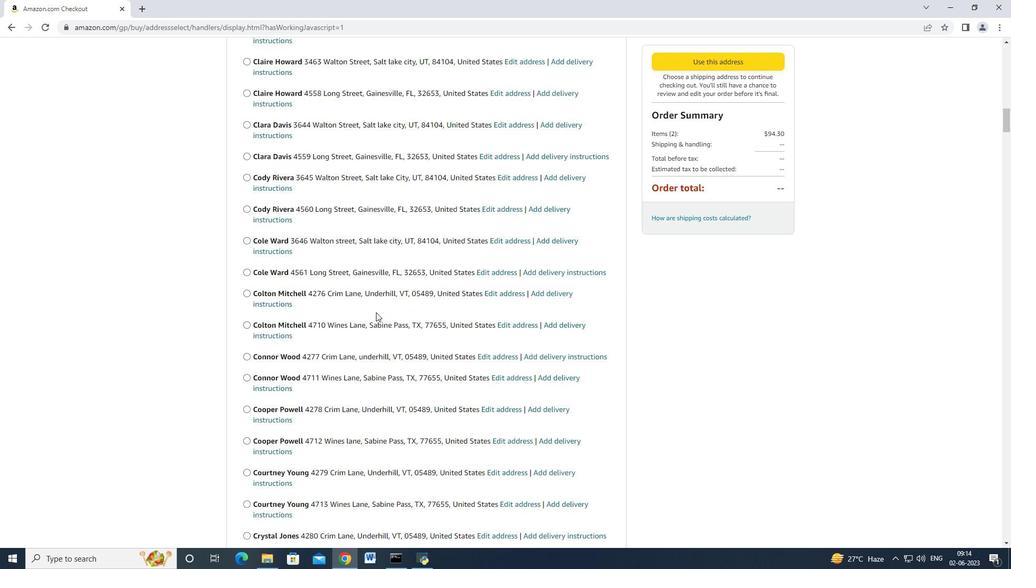 
Action: Mouse scrolled (369, 304) with delta (0, -1)
Screenshot: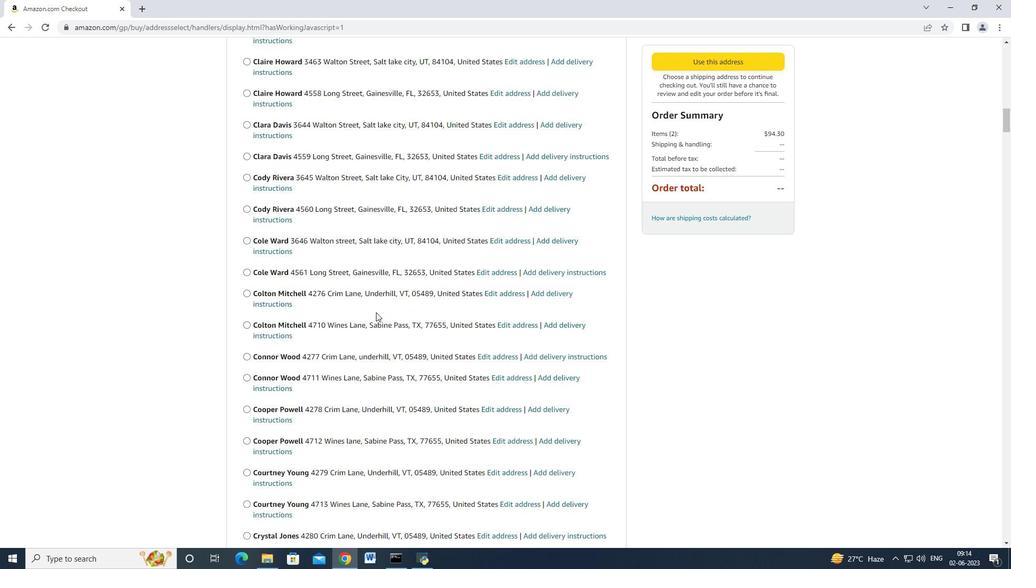 
Action: Mouse scrolled (369, 305) with delta (0, 0)
Screenshot: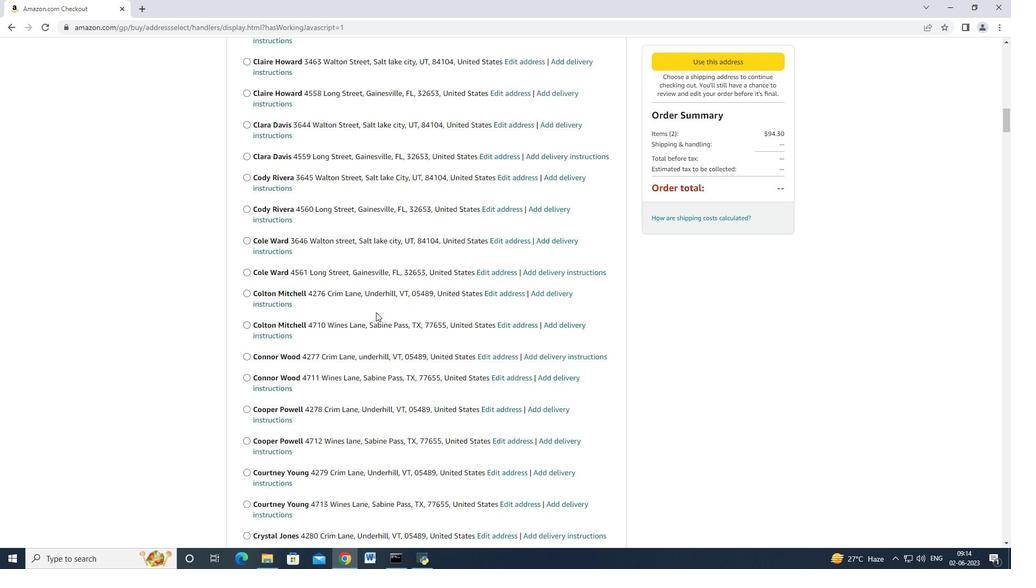 
Action: Mouse scrolled (369, 305) with delta (0, 0)
Screenshot: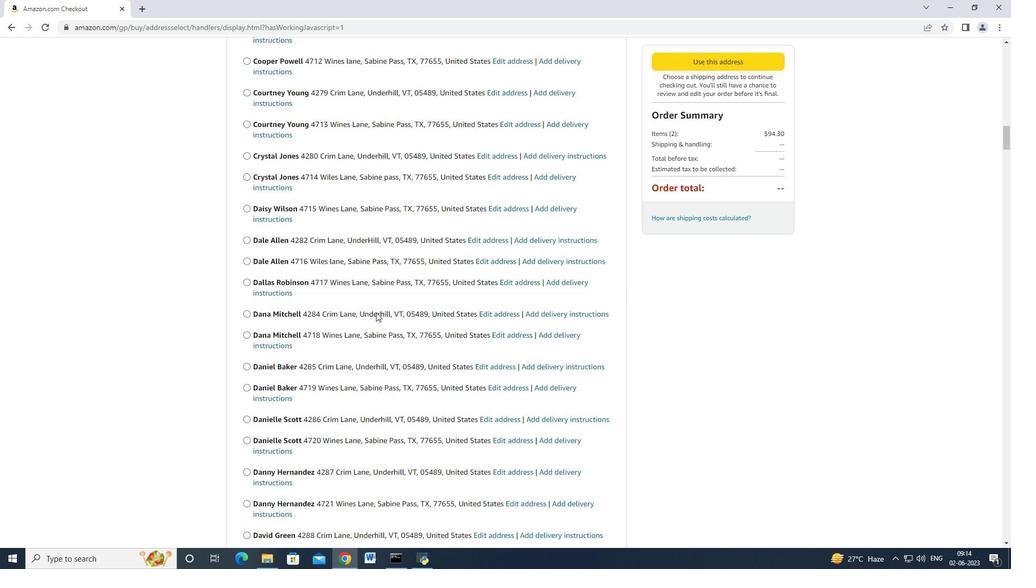 
Action: Mouse scrolled (369, 305) with delta (0, 0)
Screenshot: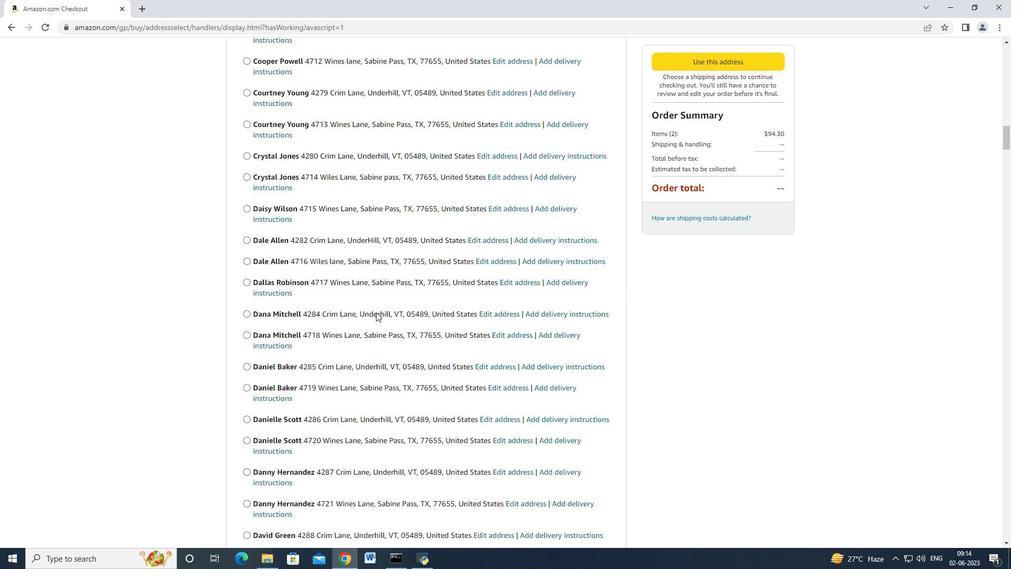 
Action: Mouse scrolled (369, 304) with delta (0, -1)
Screenshot: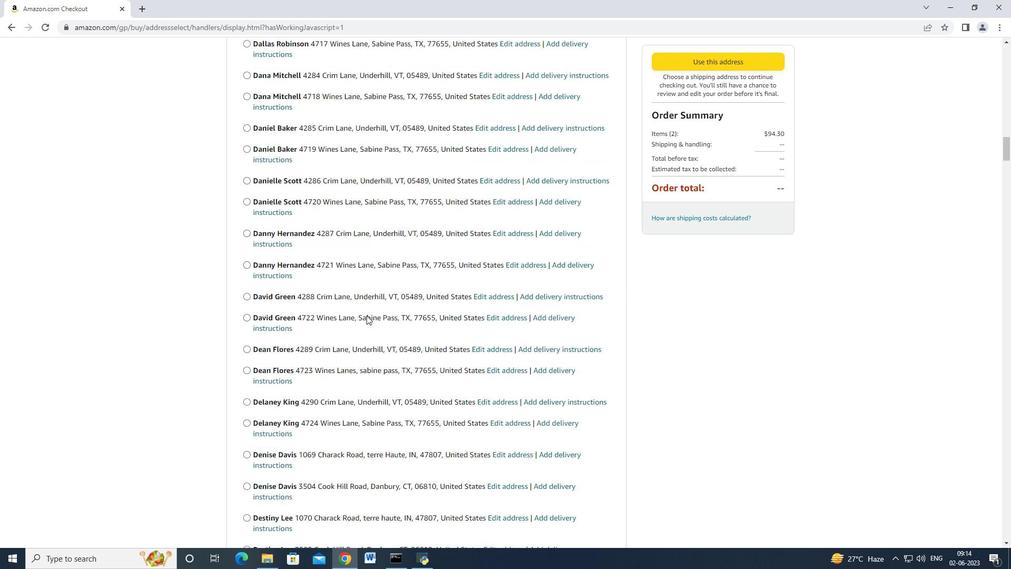 
Action: Mouse scrolled (369, 305) with delta (0, 0)
Screenshot: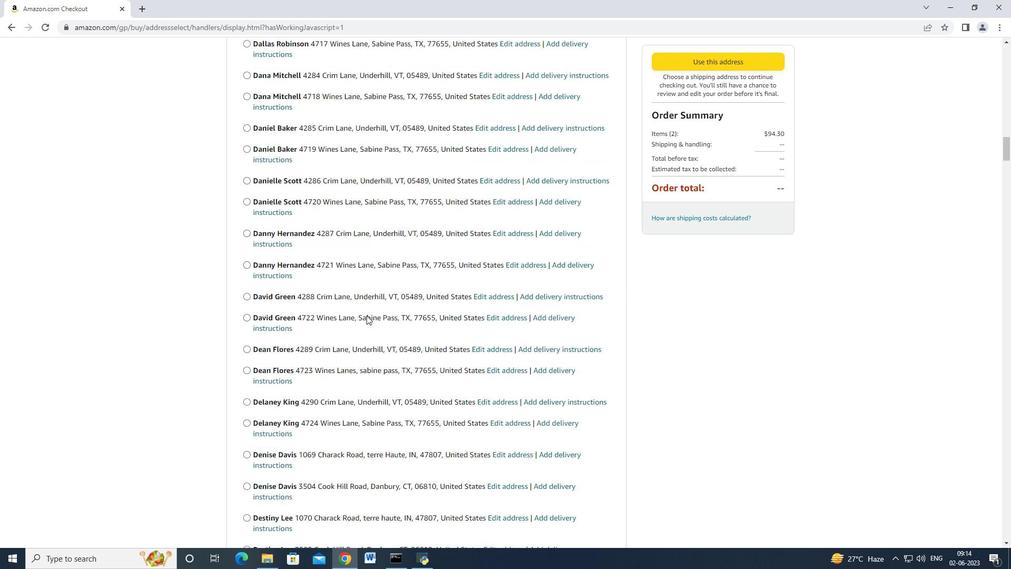 
Action: Mouse scrolled (369, 304) with delta (0, -1)
Screenshot: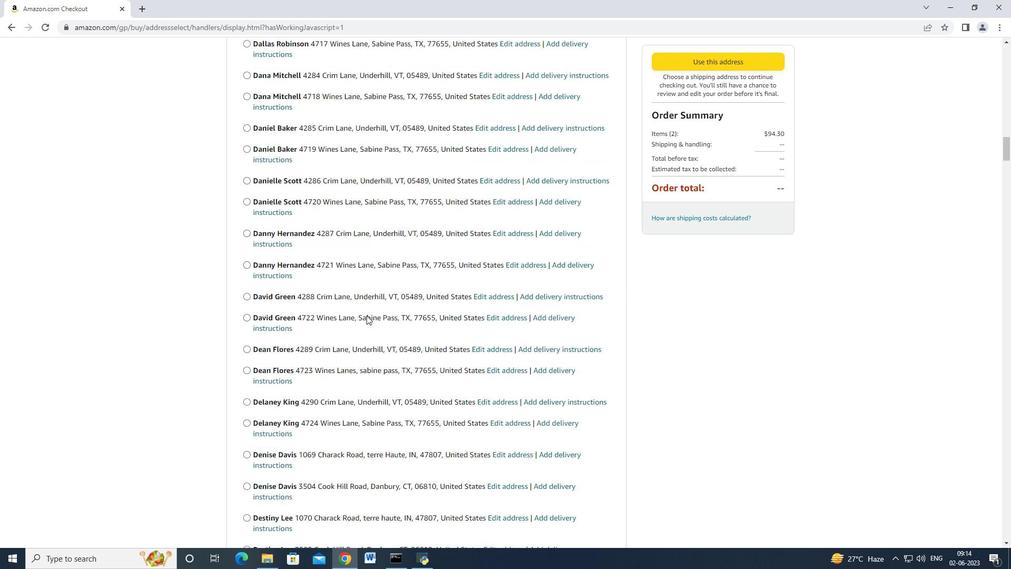 
Action: Mouse scrolled (369, 305) with delta (0, 0)
Screenshot: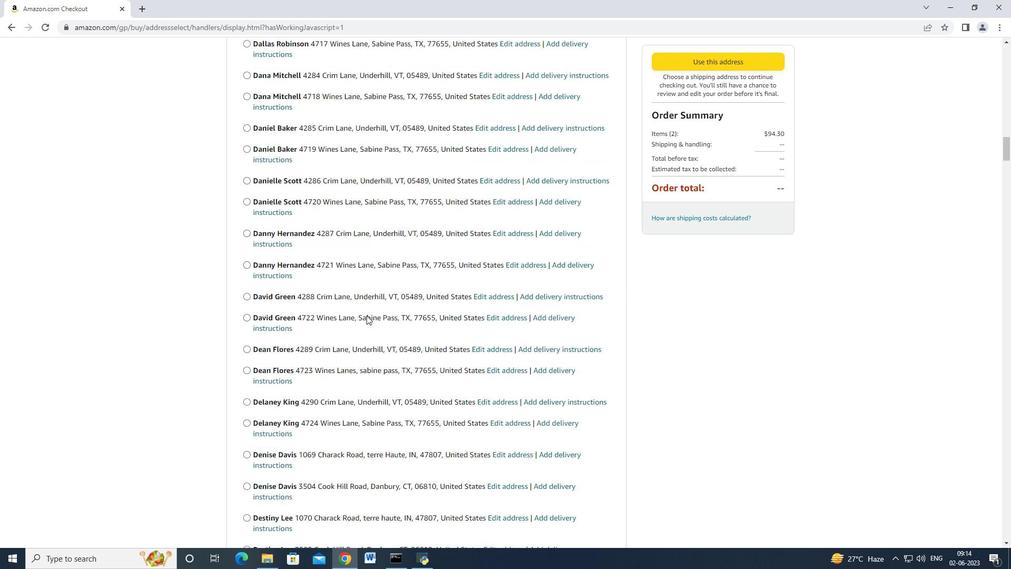 
Action: Mouse moved to (369, 306)
Screenshot: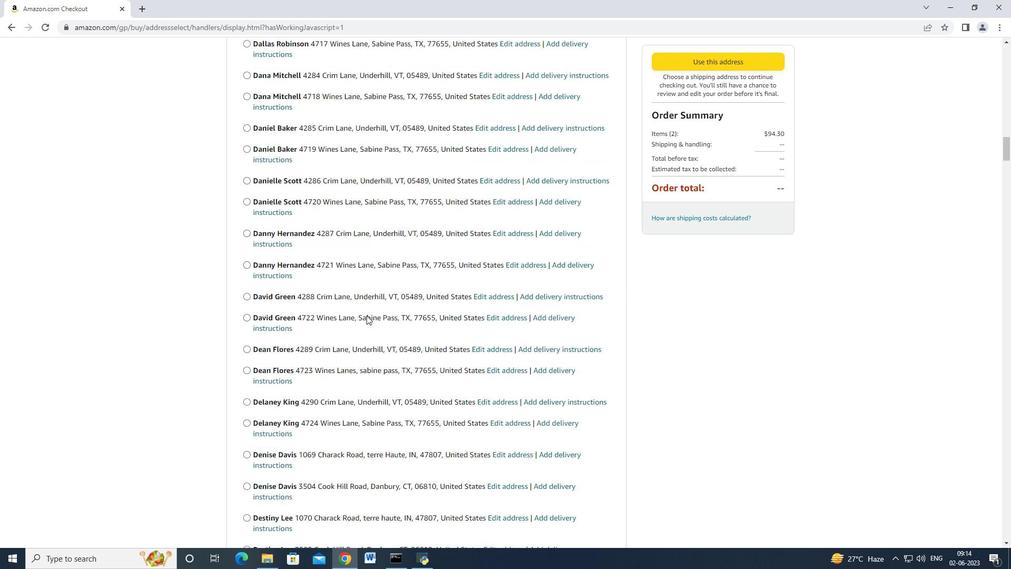 
Action: Mouse scrolled (369, 305) with delta (0, 0)
Screenshot: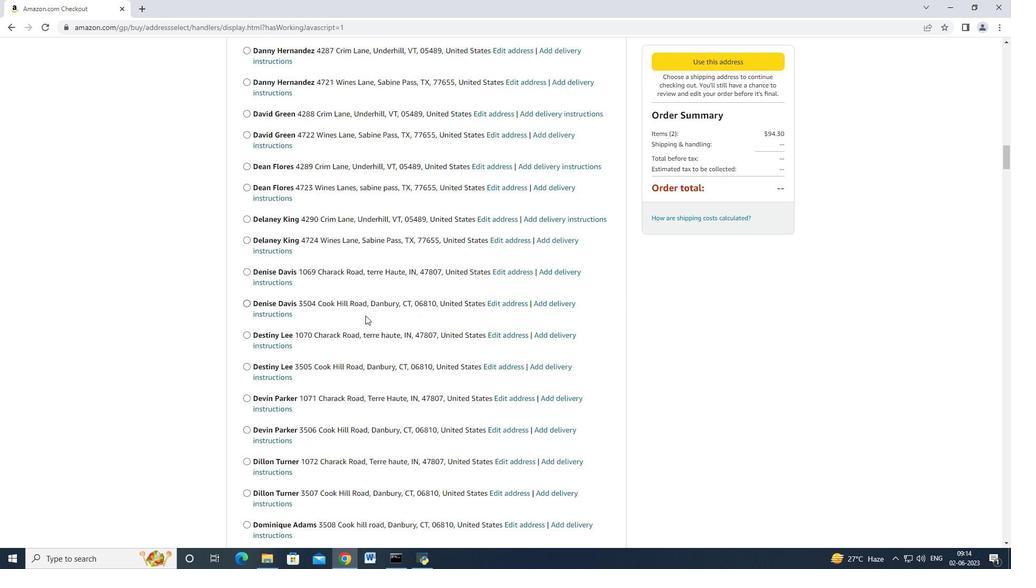 
Action: Mouse scrolled (369, 305) with delta (0, 0)
Screenshot: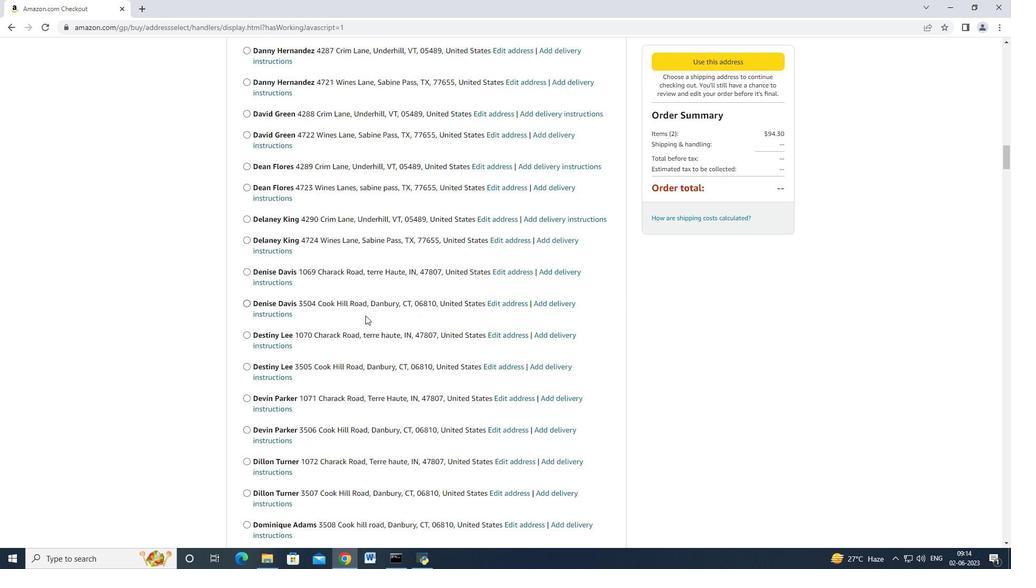 
Action: Mouse scrolled (369, 305) with delta (0, 0)
Screenshot: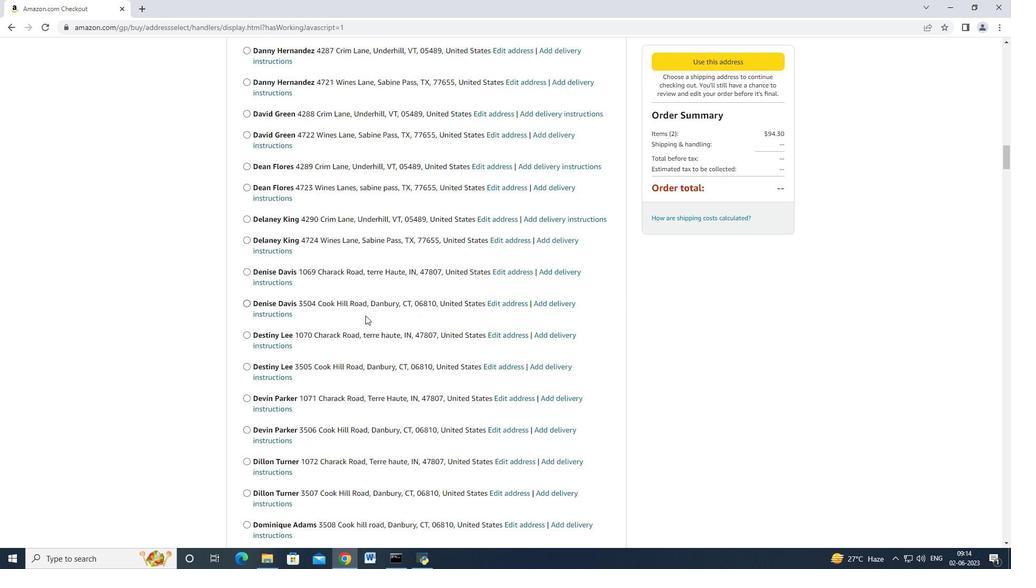 
Action: Mouse scrolled (369, 305) with delta (0, 0)
Screenshot: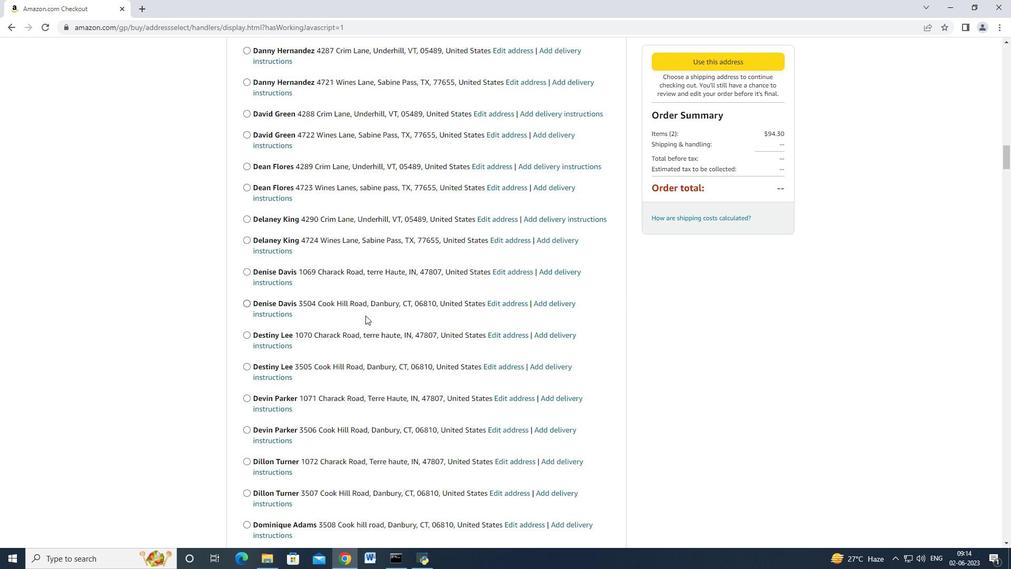 
Action: Mouse scrolled (369, 305) with delta (0, -1)
Screenshot: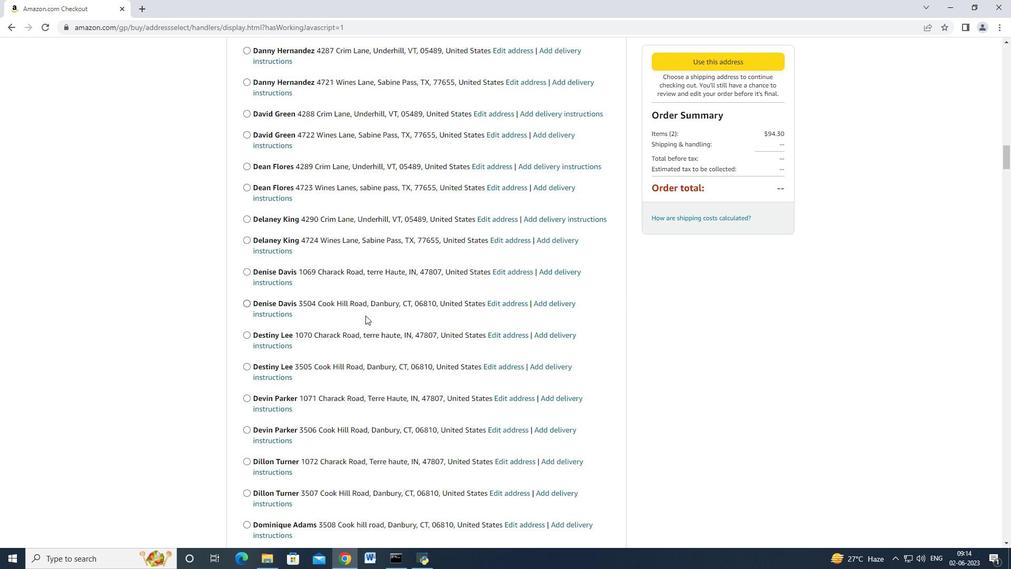 
Action: Mouse scrolled (369, 305) with delta (0, 0)
Screenshot: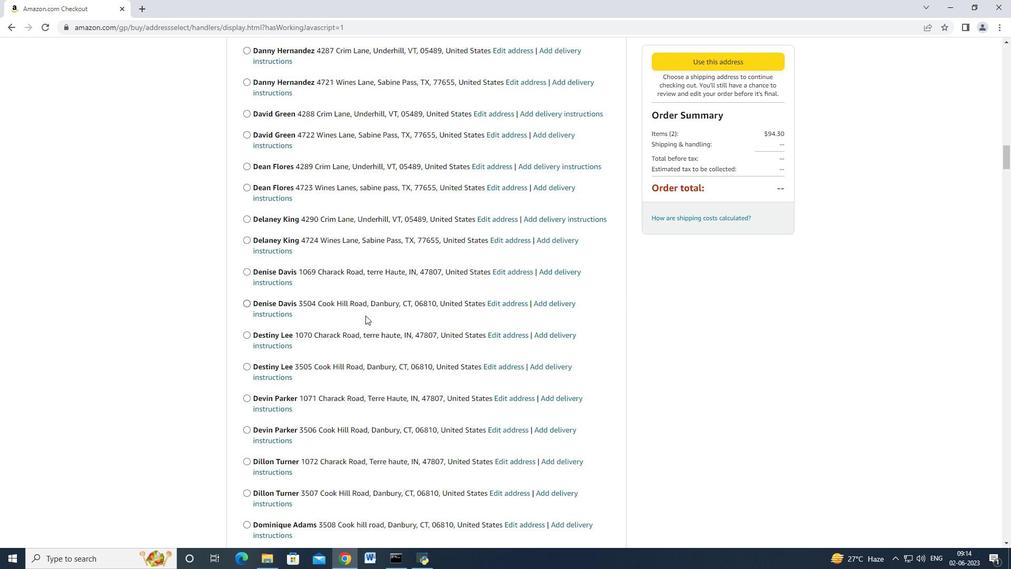 
Action: Mouse scrolled (369, 305) with delta (0, 0)
Screenshot: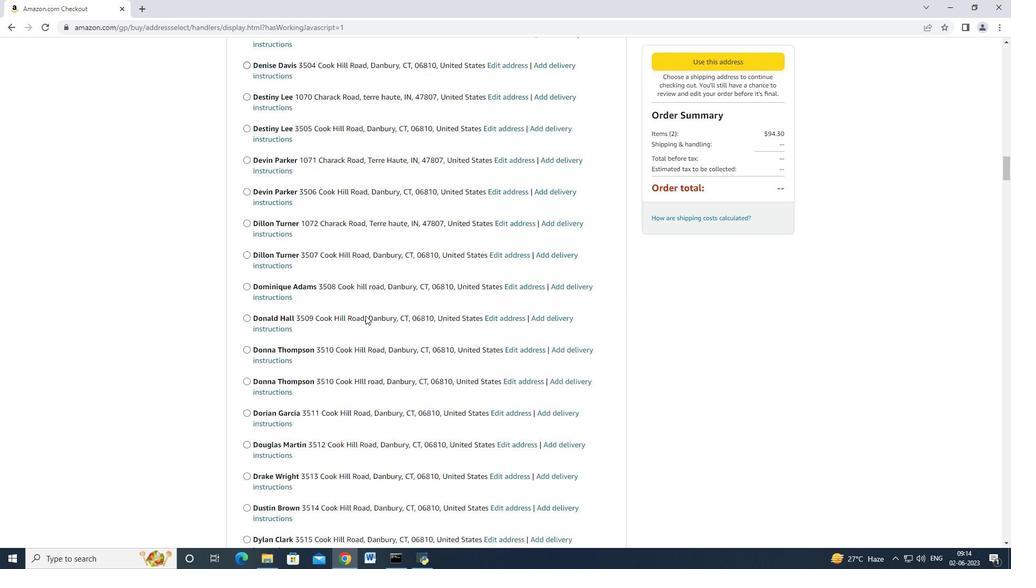 
Action: Mouse scrolled (369, 305) with delta (0, 0)
Screenshot: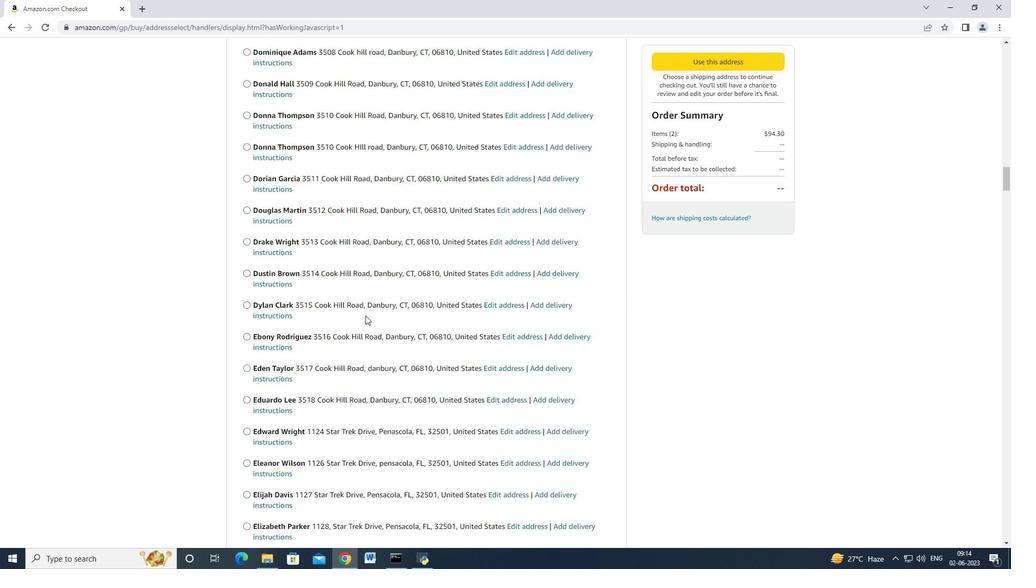 
Action: Mouse scrolled (369, 305) with delta (0, 0)
Screenshot: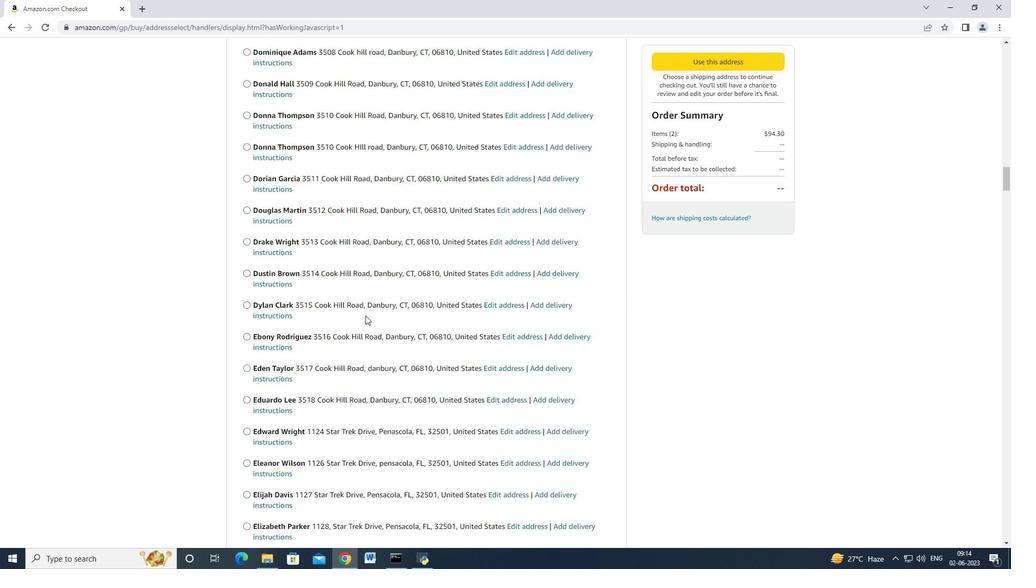 
Action: Mouse scrolled (369, 305) with delta (0, 0)
Screenshot: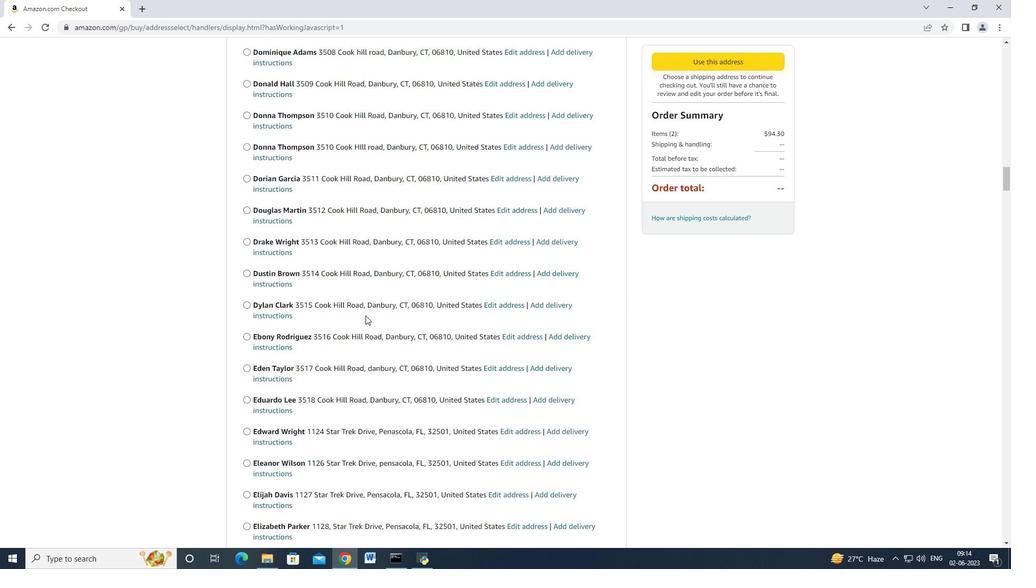 
Action: Mouse scrolled (369, 305) with delta (0, 0)
Screenshot: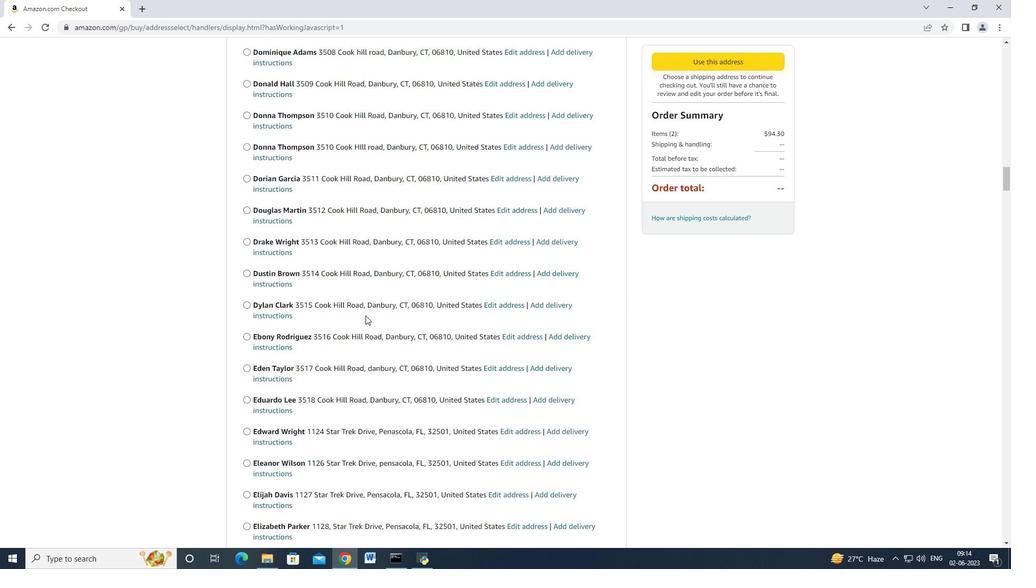
Action: Mouse scrolled (369, 305) with delta (0, -1)
Screenshot: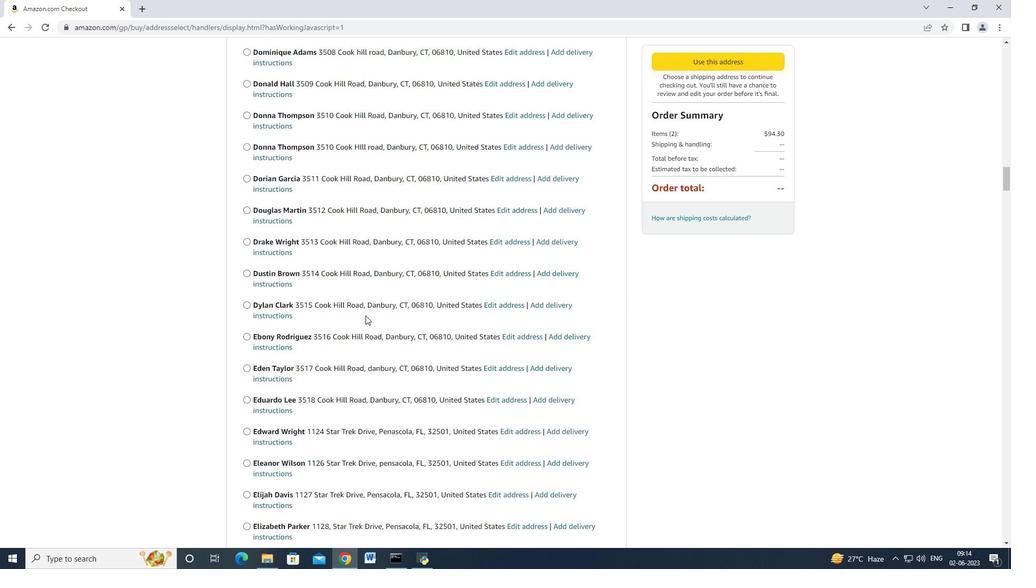 
Action: Mouse scrolled (369, 305) with delta (0, 0)
Screenshot: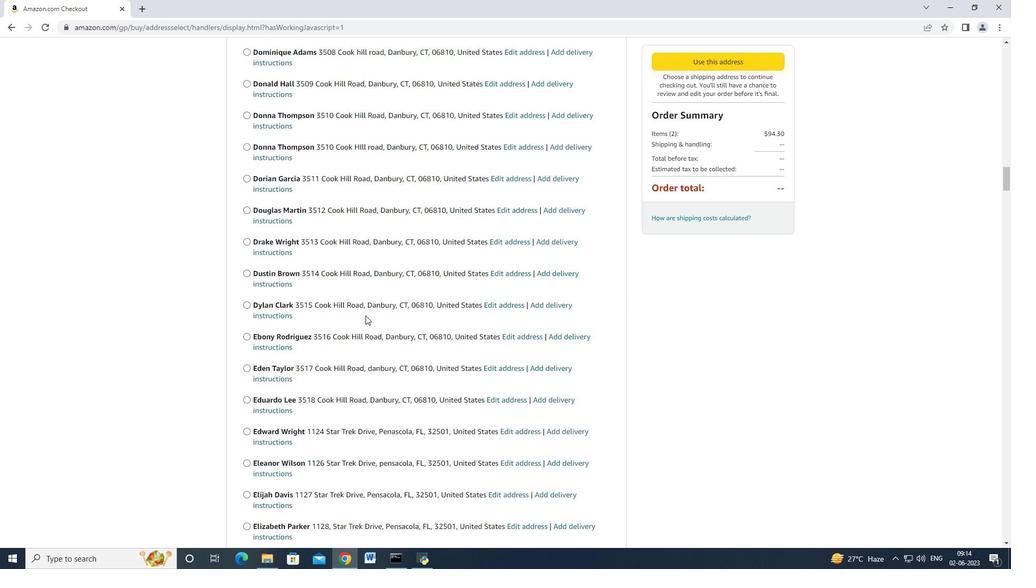 
Action: Mouse scrolled (369, 305) with delta (0, 0)
Screenshot: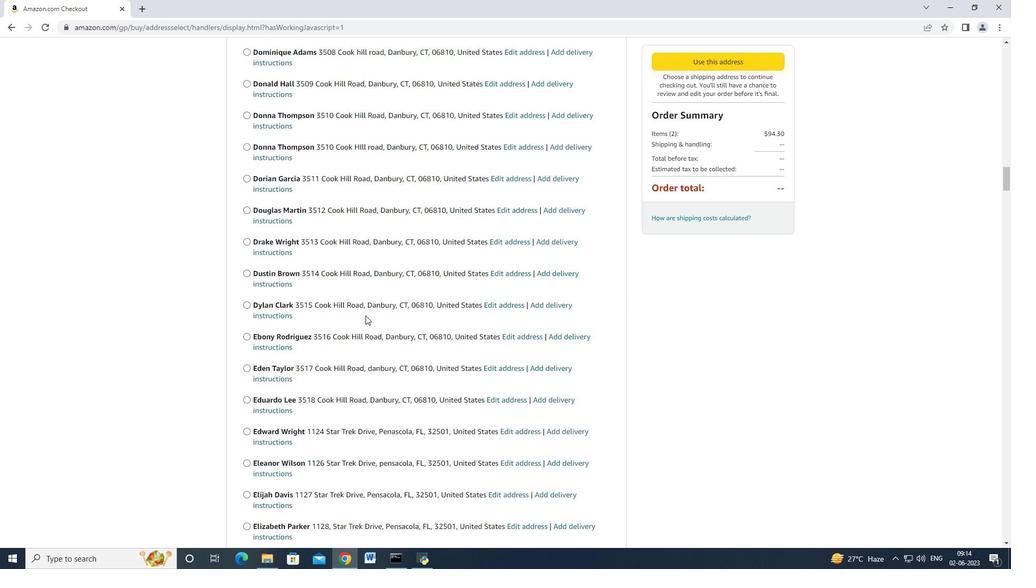 
Action: Mouse moved to (359, 309)
Screenshot: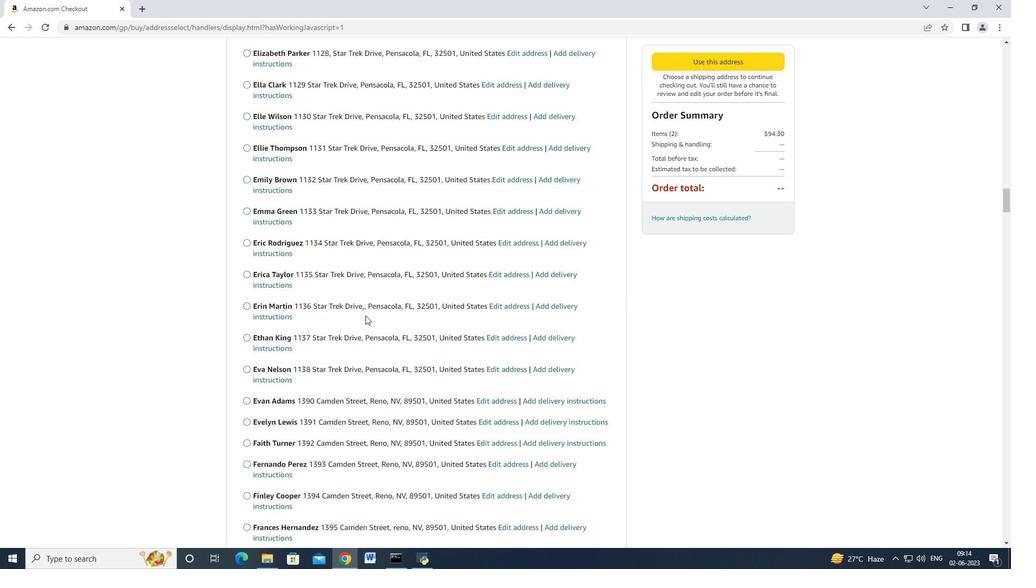 
Action: Mouse scrolled (359, 308) with delta (0, 0)
Screenshot: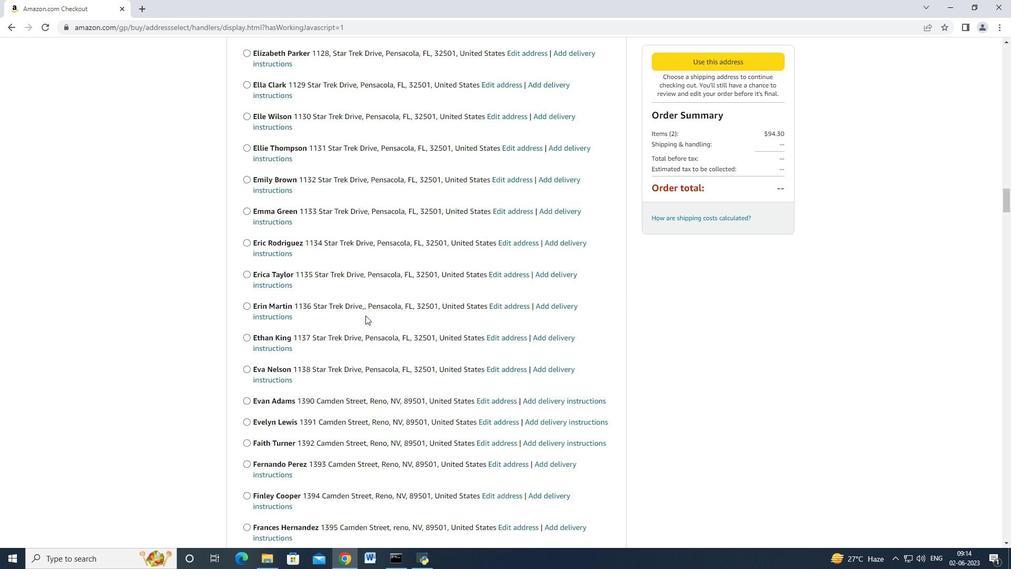 
Action: Mouse scrolled (359, 308) with delta (0, 0)
Screenshot: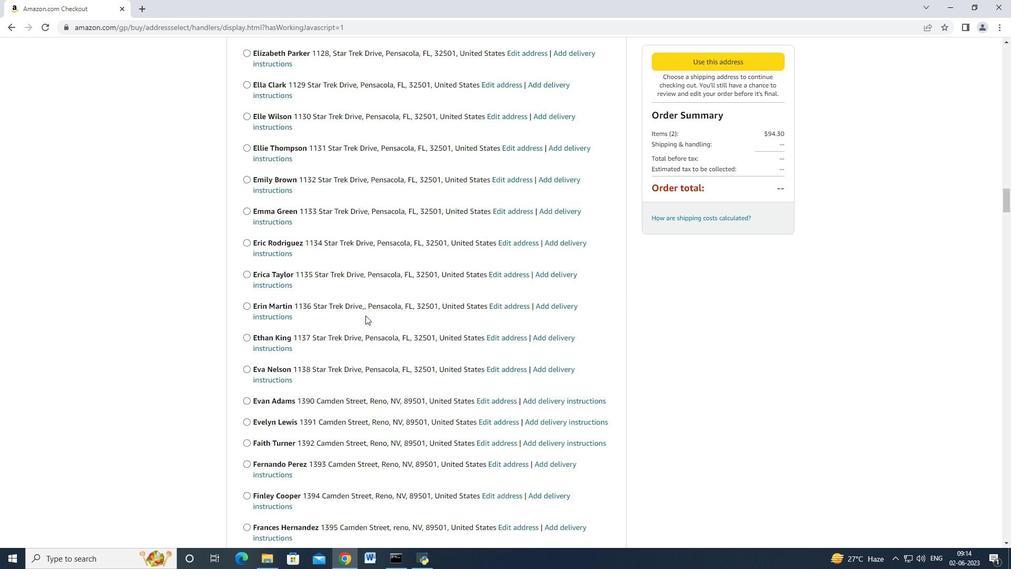 
Action: Mouse scrolled (359, 308) with delta (0, 0)
Screenshot: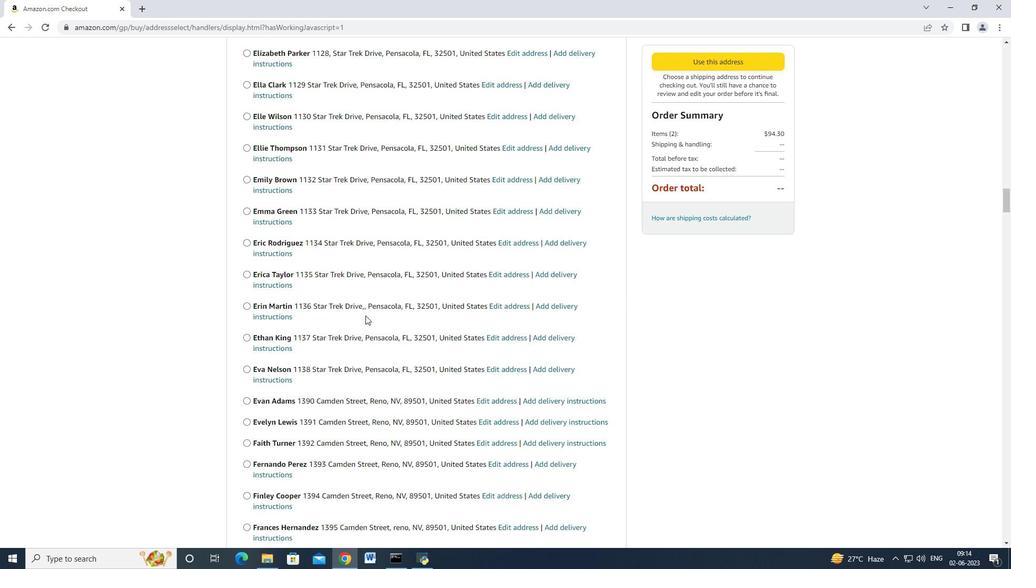 
Action: Mouse scrolled (359, 308) with delta (0, -1)
Screenshot: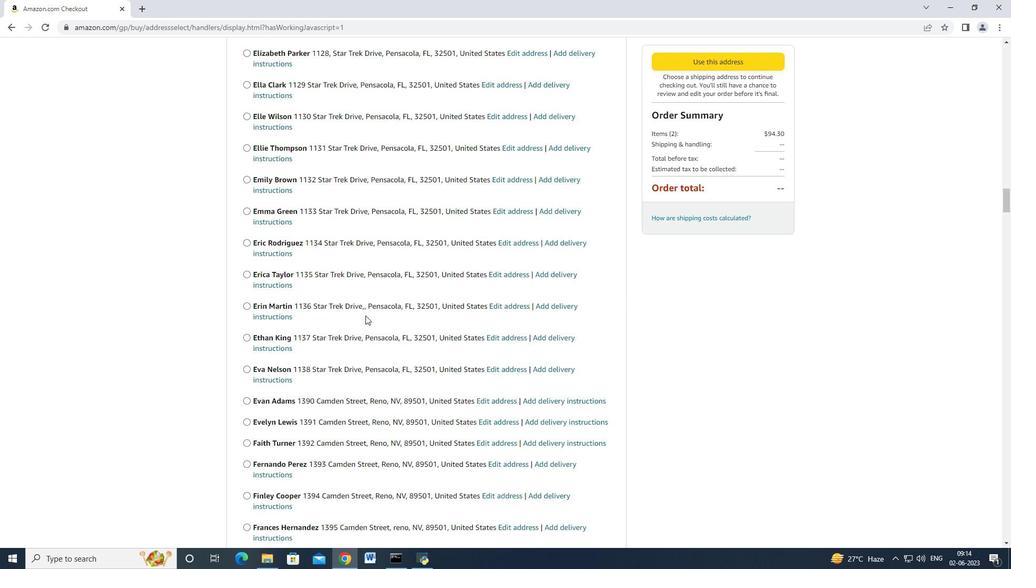 
Action: Mouse scrolled (359, 308) with delta (0, 0)
Screenshot: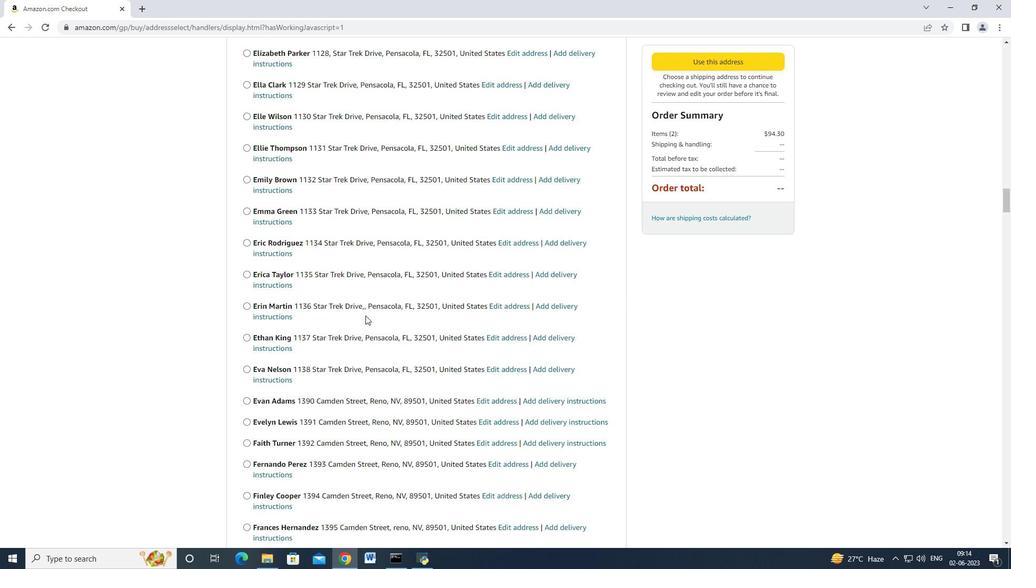 
Action: Mouse scrolled (359, 308) with delta (0, -1)
Screenshot: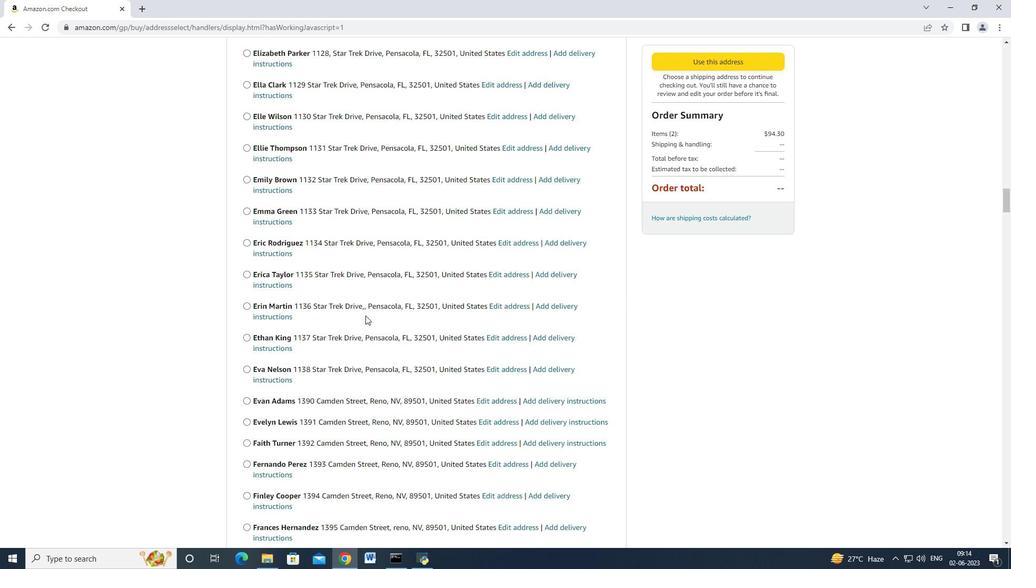 
Action: Mouse scrolled (359, 308) with delta (0, 0)
Screenshot: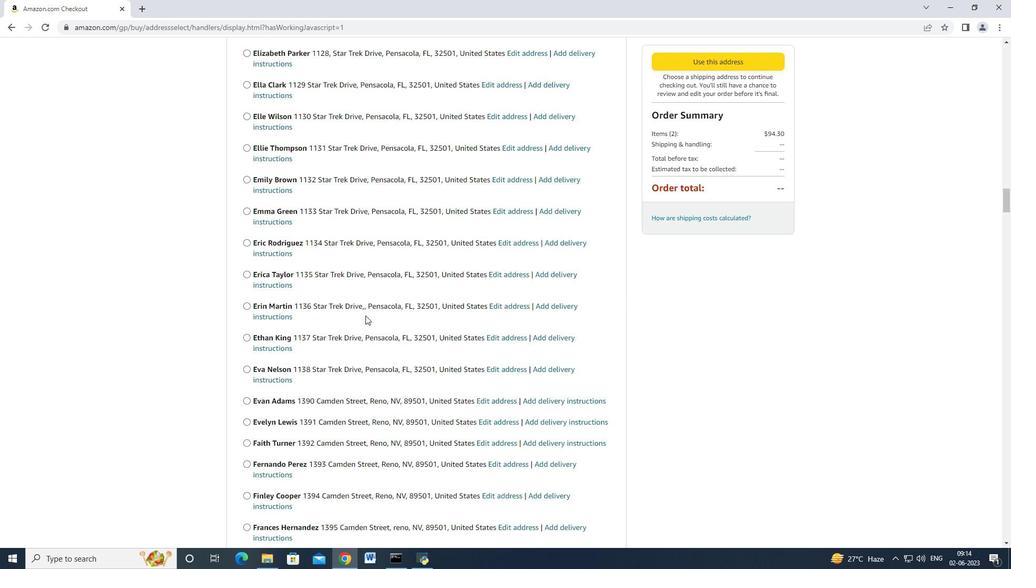 
Action: Mouse scrolled (359, 308) with delta (0, 0)
Screenshot: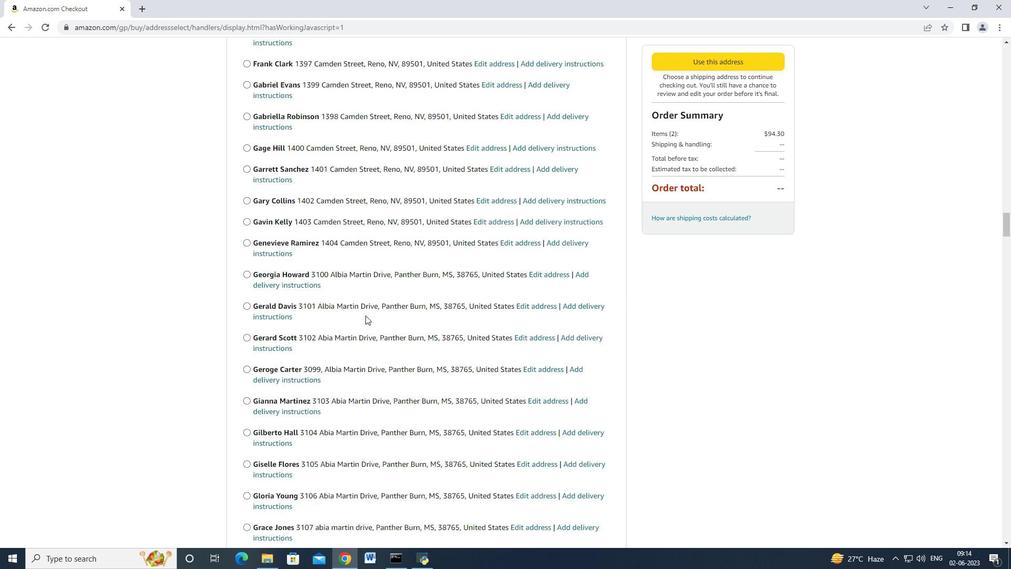 
Action: Mouse scrolled (359, 308) with delta (0, 0)
Screenshot: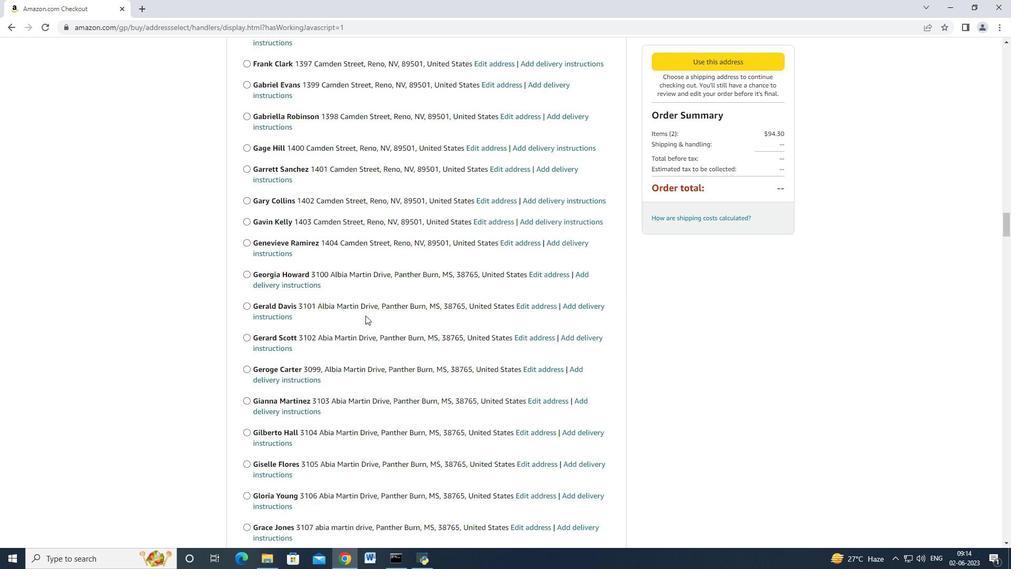 
Action: Mouse scrolled (359, 308) with delta (0, 0)
Screenshot: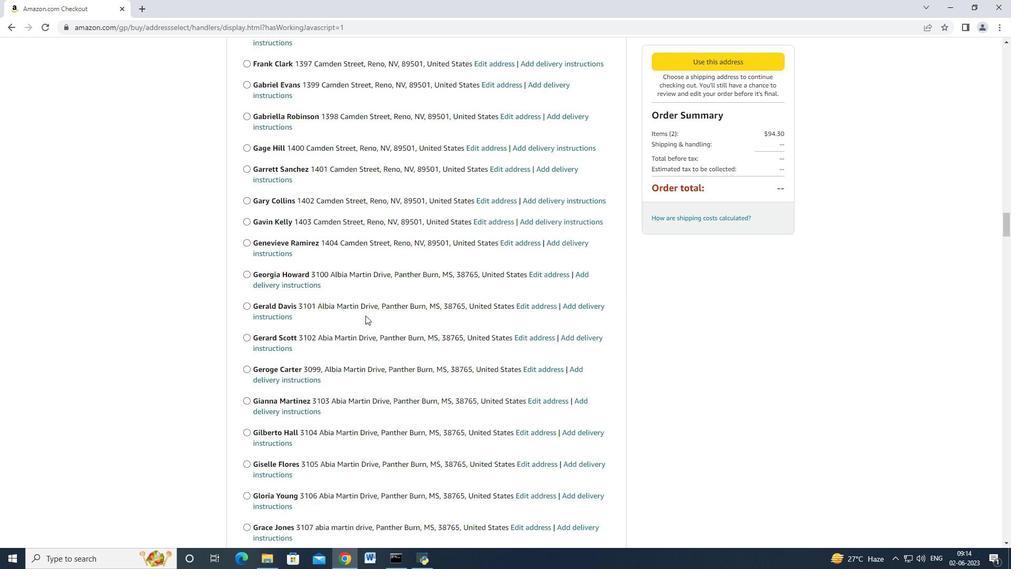 
Action: Mouse scrolled (359, 308) with delta (0, 0)
Screenshot: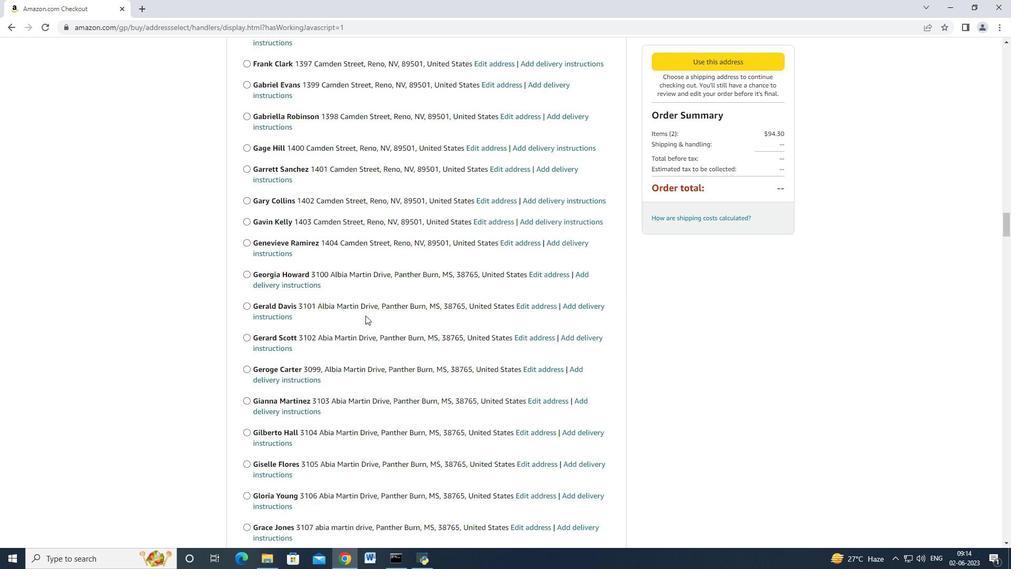 
Action: Mouse scrolled (359, 308) with delta (0, 0)
Screenshot: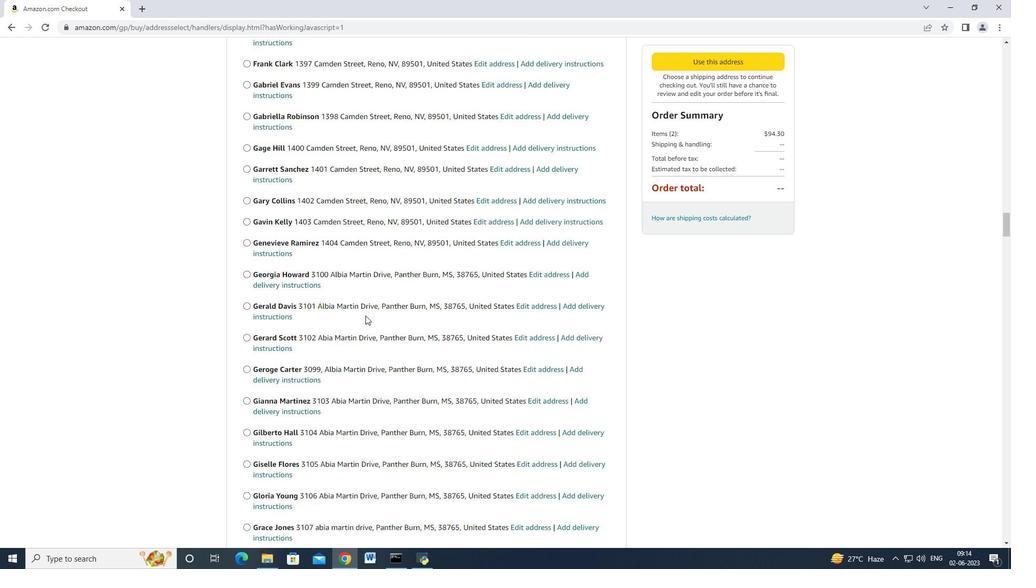 
Action: Mouse scrolled (359, 308) with delta (0, -1)
Screenshot: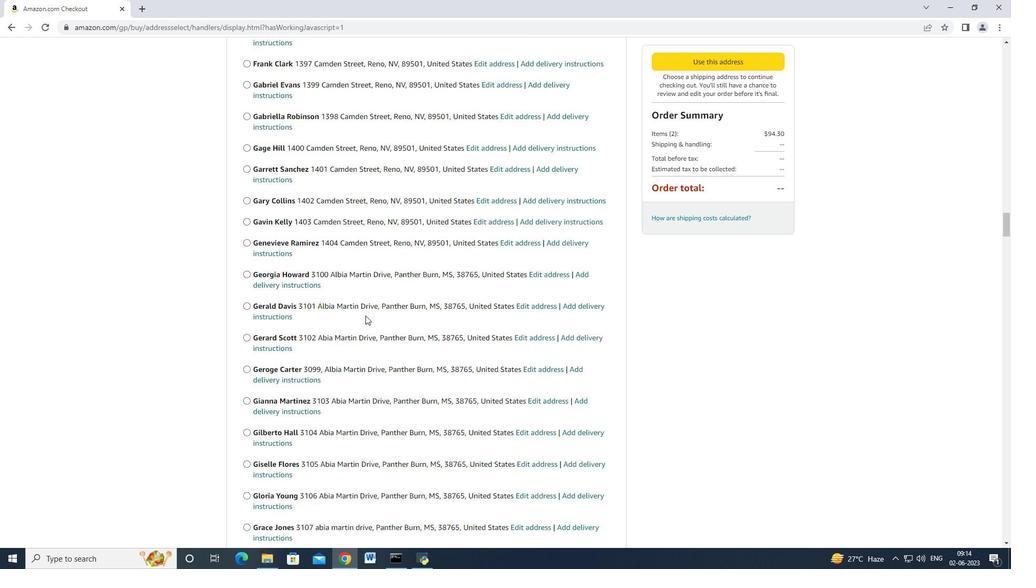 
Action: Mouse scrolled (359, 308) with delta (0, 0)
Screenshot: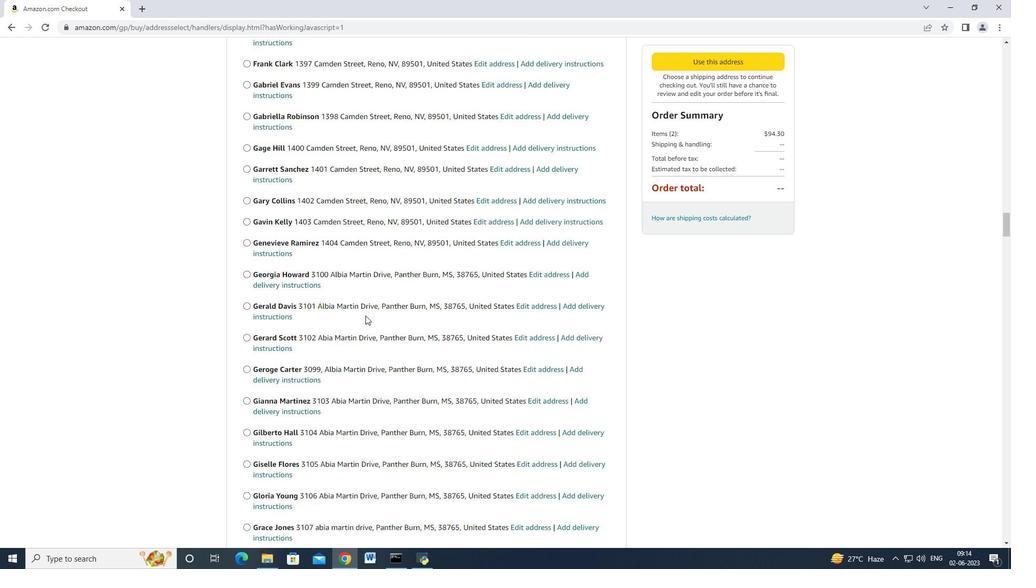 
Action: Mouse scrolled (359, 308) with delta (0, 0)
Screenshot: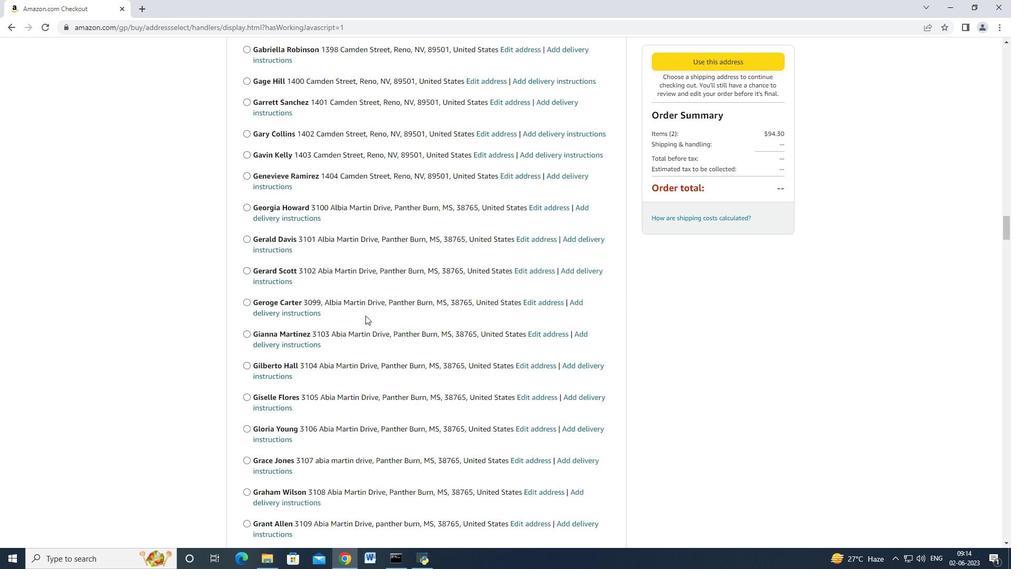 
Action: Mouse scrolled (359, 308) with delta (0, 0)
Screenshot: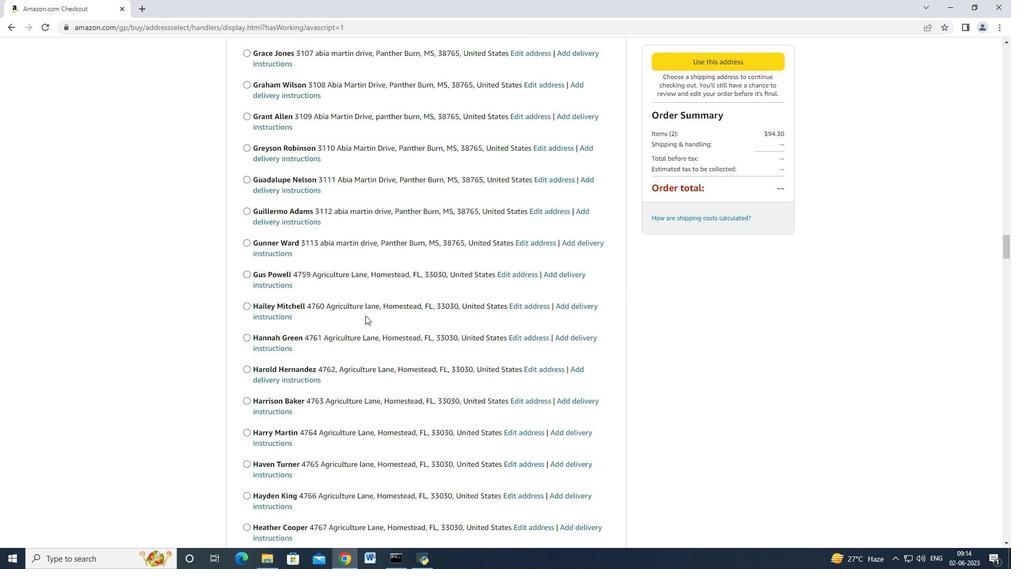 
Action: Mouse scrolled (359, 308) with delta (0, 0)
Screenshot: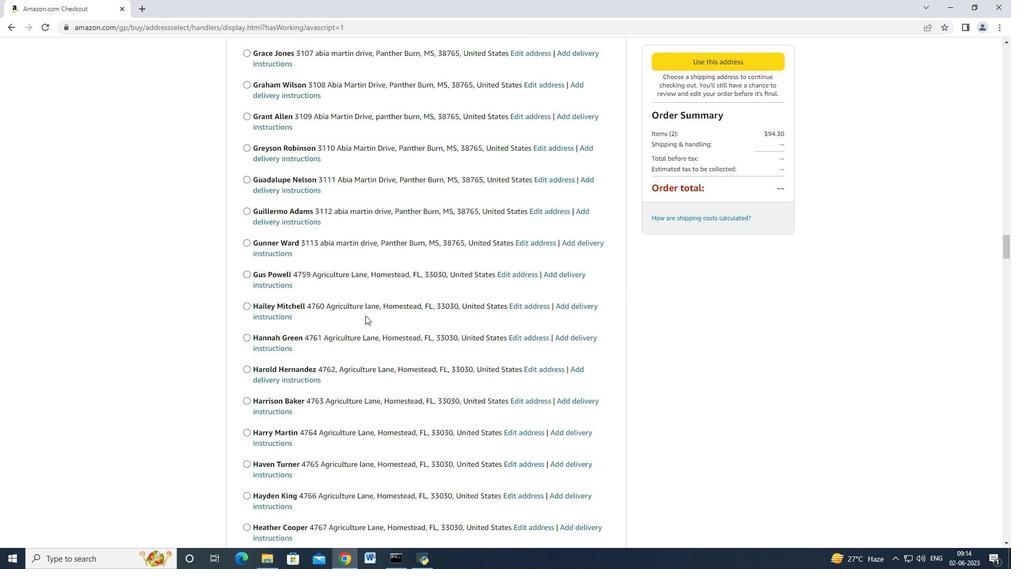 
Action: Mouse scrolled (359, 308) with delta (0, 0)
Screenshot: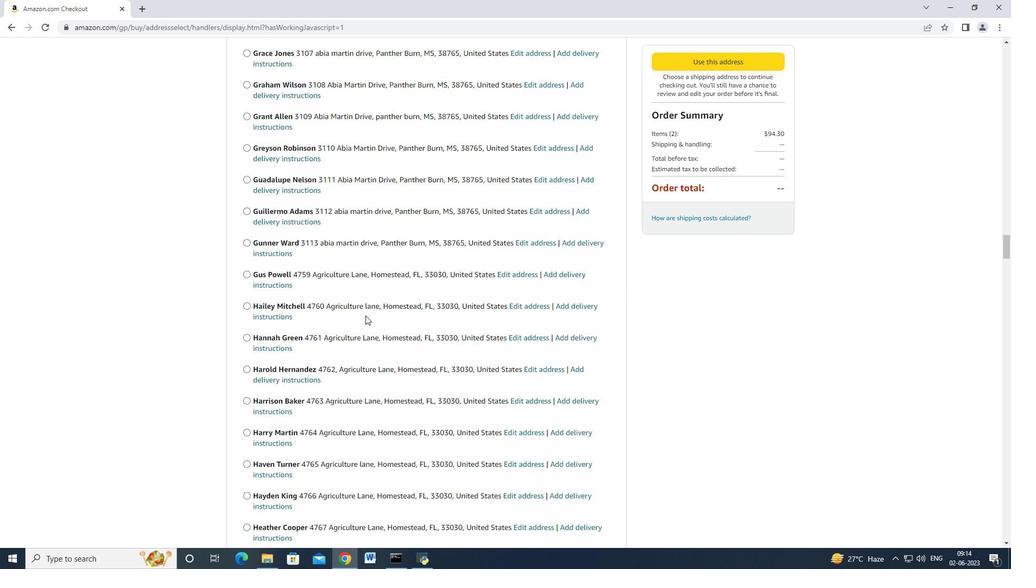 
Action: Mouse scrolled (359, 308) with delta (0, 0)
Screenshot: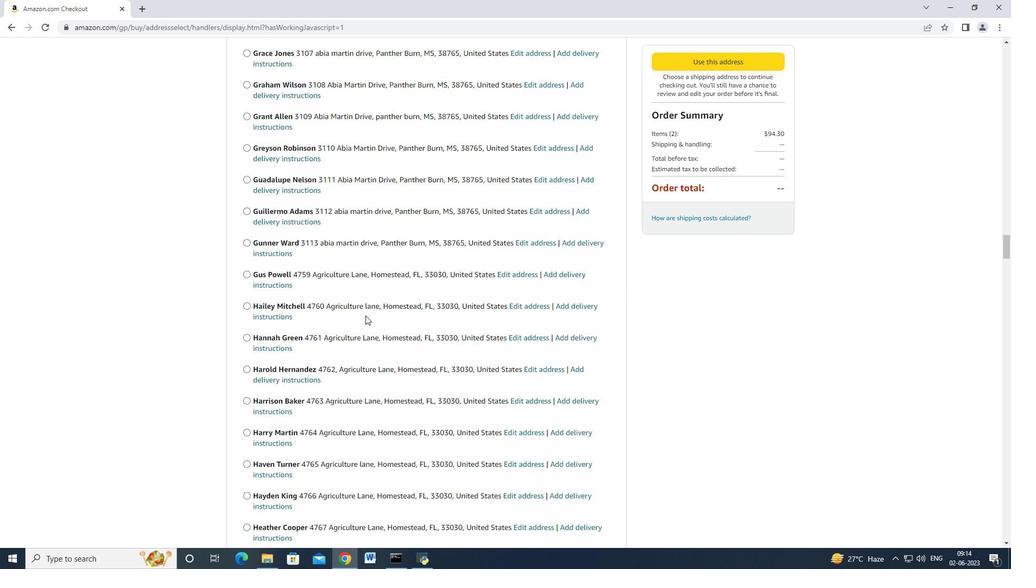 
Action: Mouse scrolled (359, 308) with delta (0, 0)
Screenshot: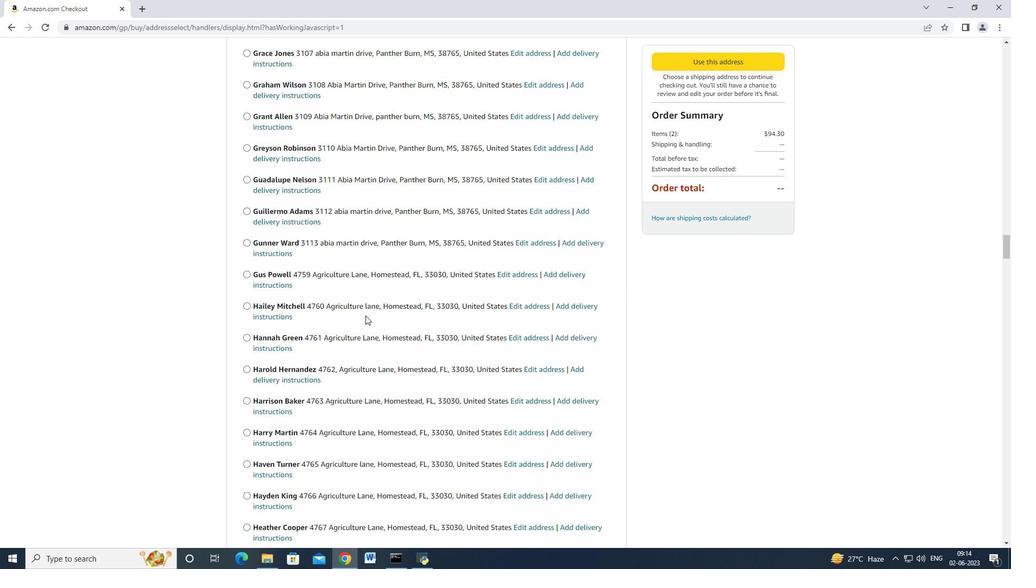 
Action: Mouse scrolled (359, 308) with delta (0, 0)
Screenshot: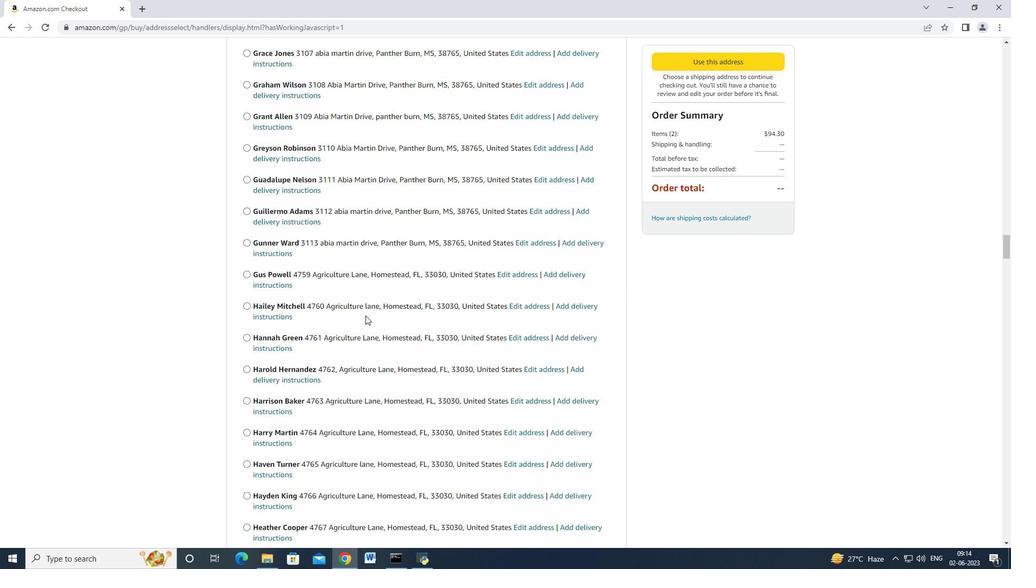 
Action: Mouse scrolled (359, 308) with delta (0, -1)
Screenshot: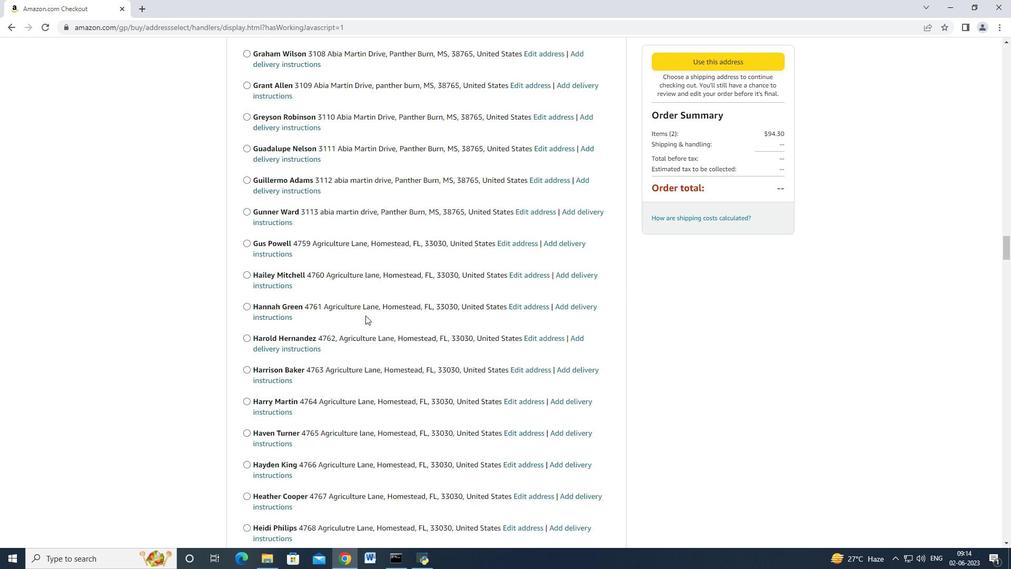 
Action: Mouse scrolled (359, 308) with delta (0, 0)
Screenshot: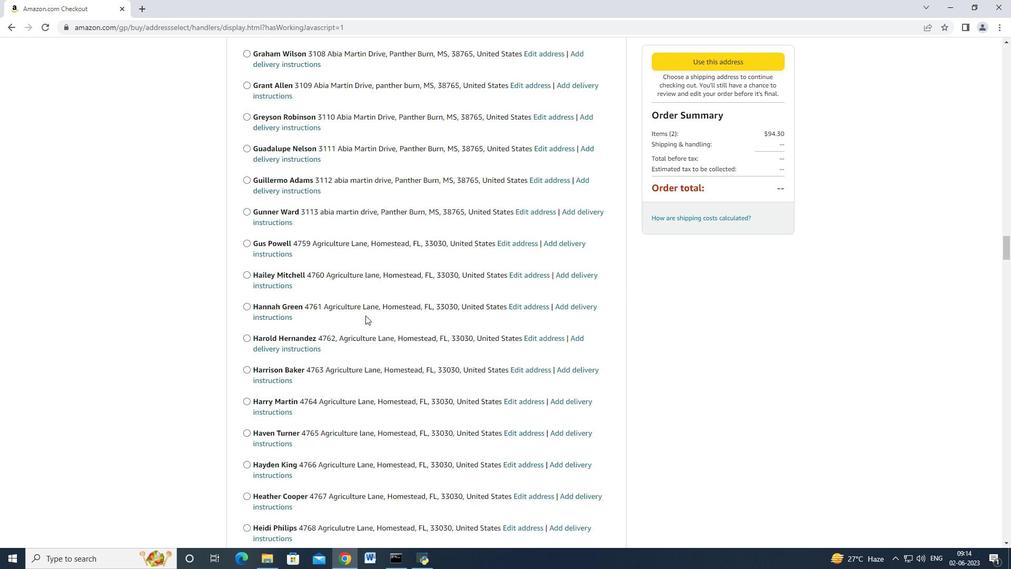 
Action: Mouse scrolled (359, 308) with delta (0, 0)
Screenshot: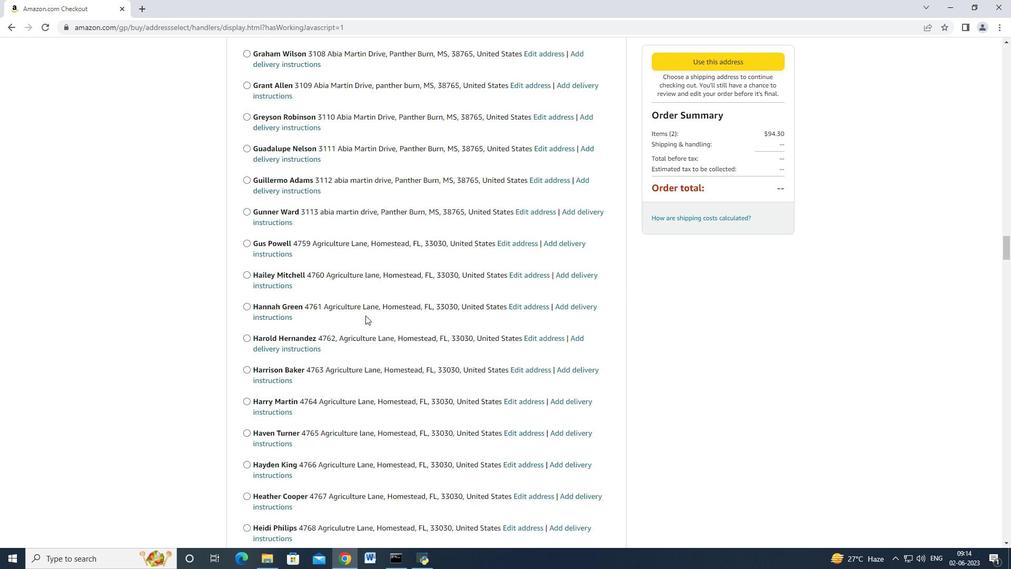 
Action: Mouse scrolled (359, 308) with delta (0, 0)
Screenshot: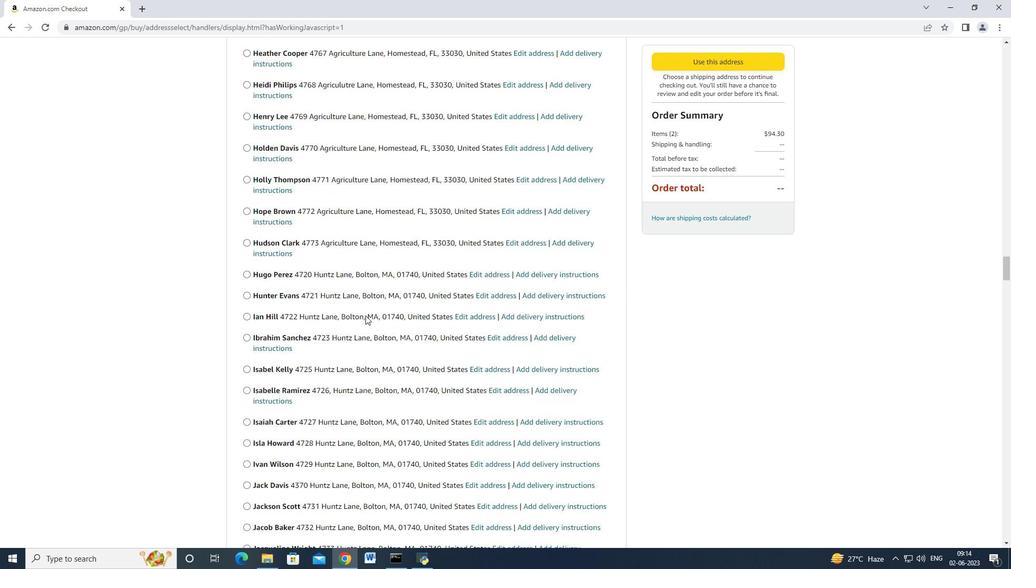 
Action: Mouse scrolled (359, 308) with delta (0, 0)
Screenshot: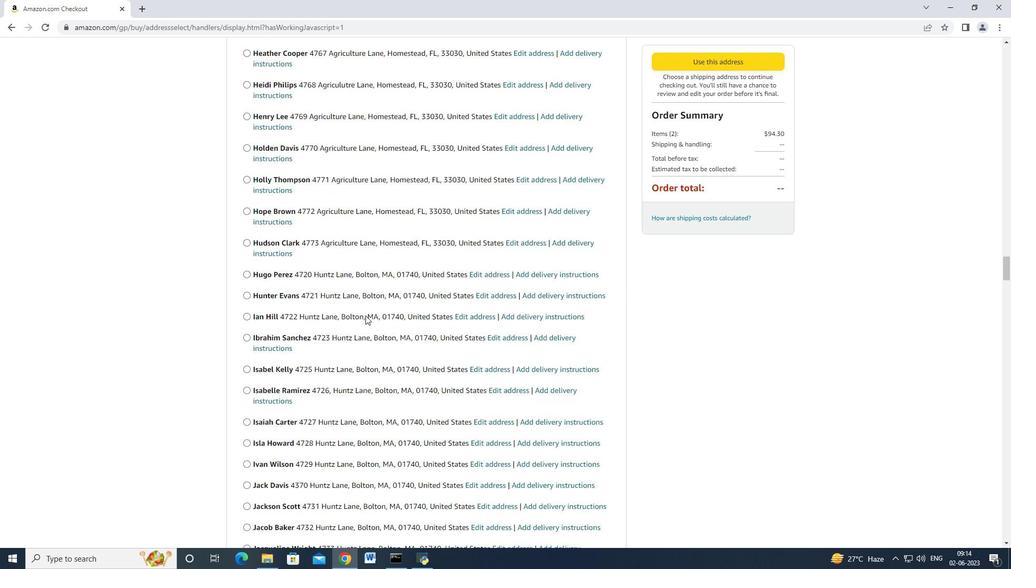 
Action: Mouse scrolled (359, 308) with delta (0, 0)
Screenshot: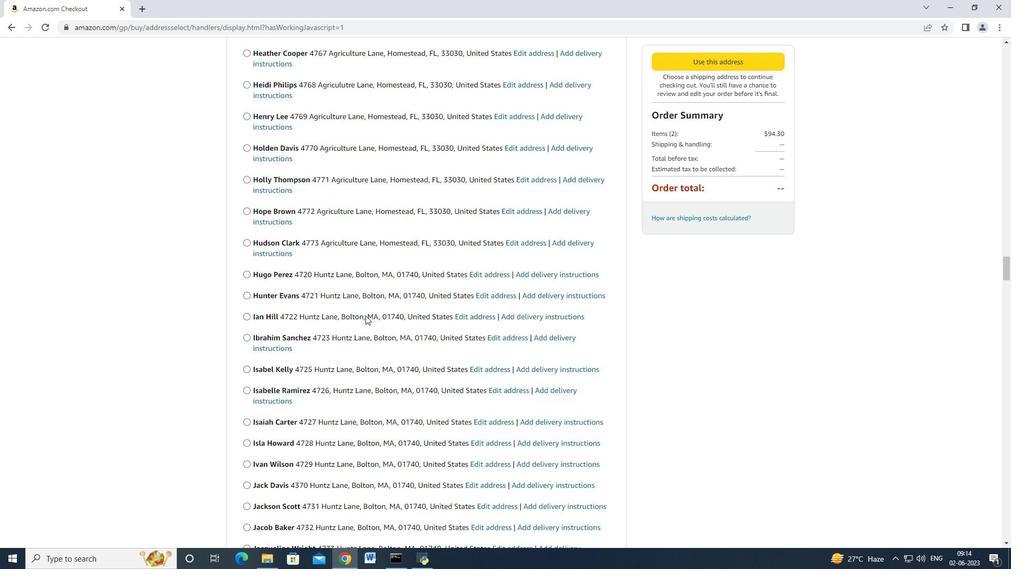 
Action: Mouse scrolled (359, 308) with delta (0, 0)
Screenshot: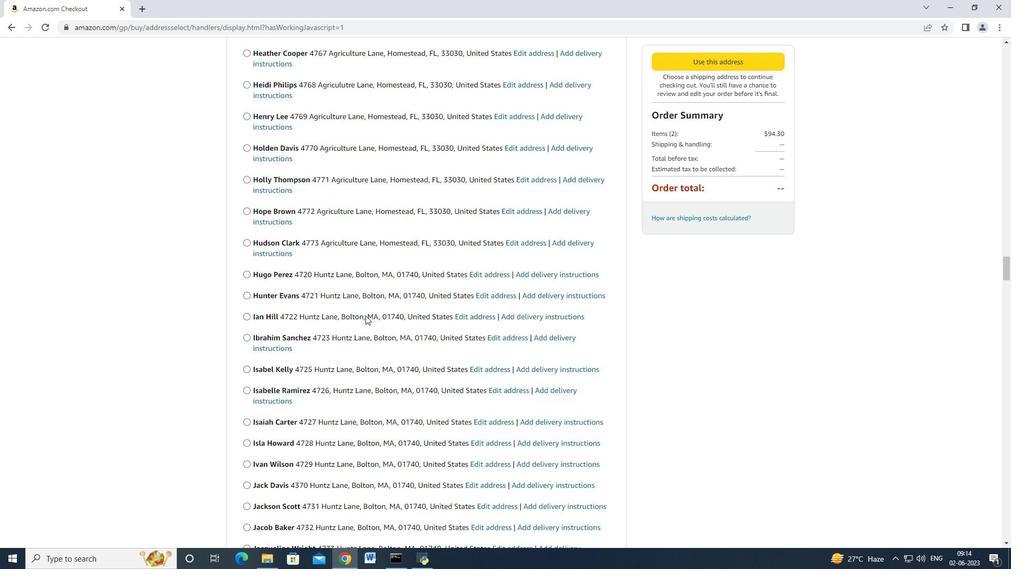 
Action: Mouse scrolled (359, 308) with delta (0, -1)
Screenshot: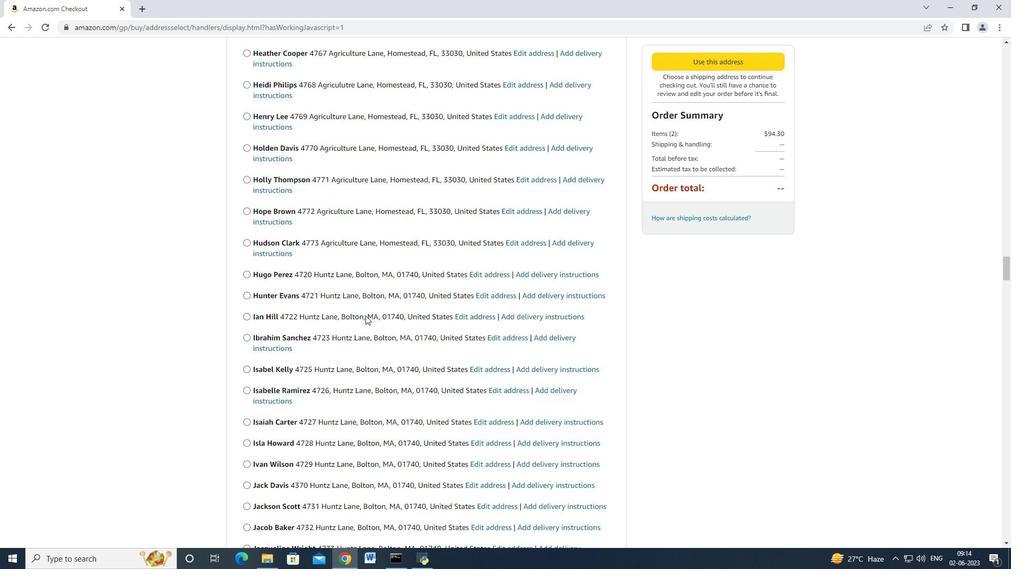 
Action: Mouse scrolled (359, 308) with delta (0, 0)
Screenshot: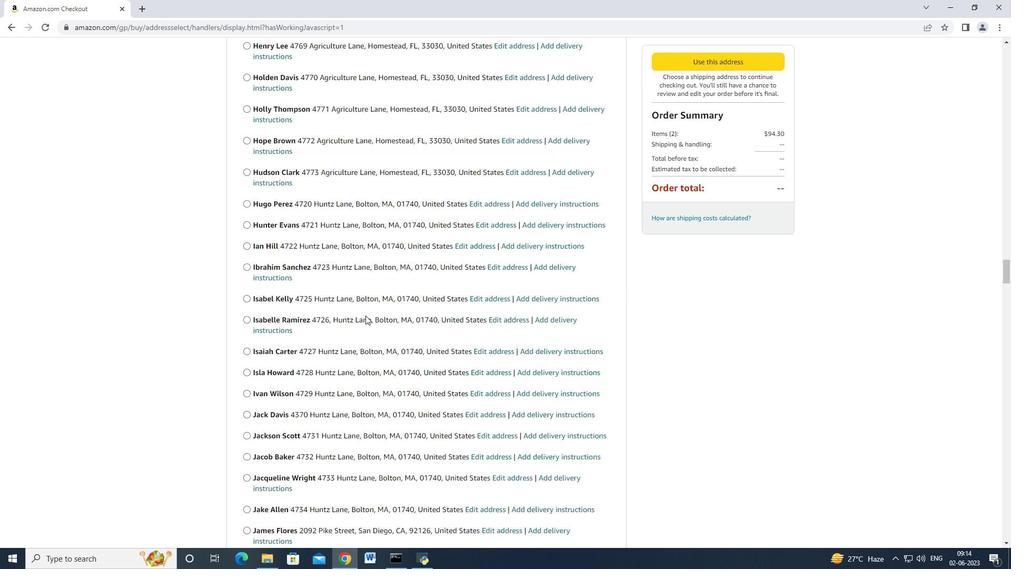 
Action: Mouse scrolled (359, 308) with delta (0, 0)
Screenshot: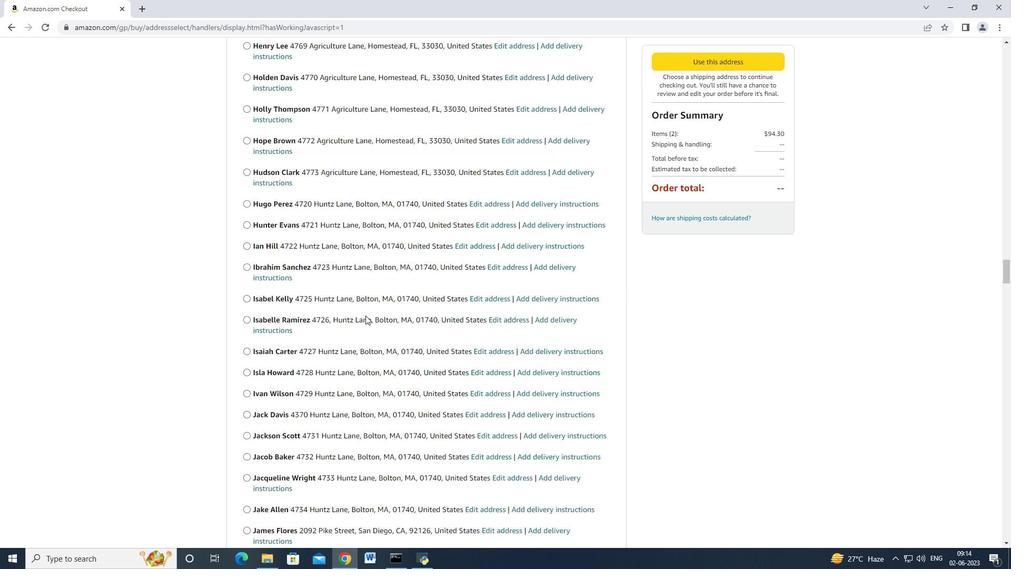 
Action: Mouse scrolled (359, 308) with delta (0, 0)
Screenshot: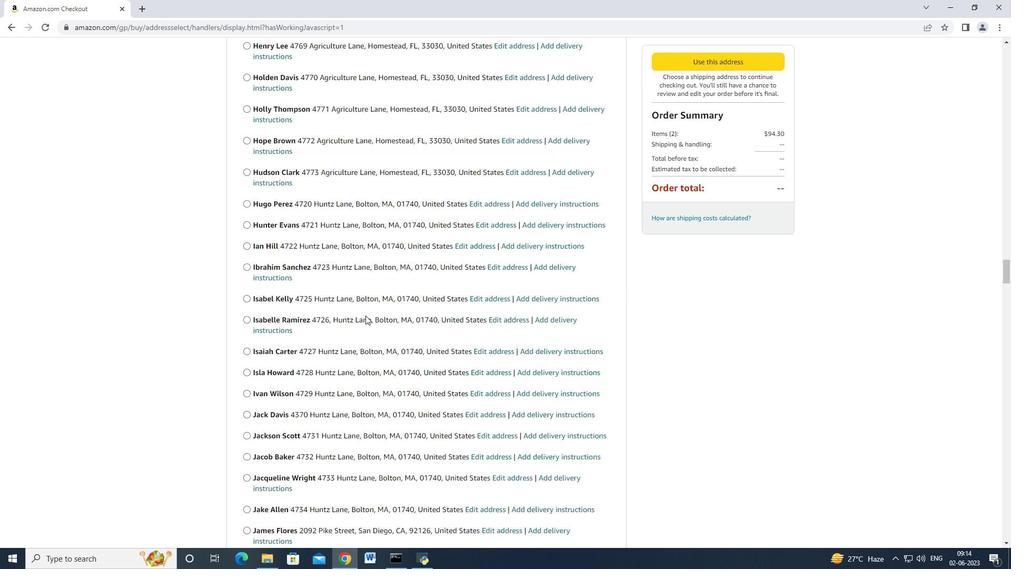 
Action: Mouse scrolled (359, 308) with delta (0, 0)
Screenshot: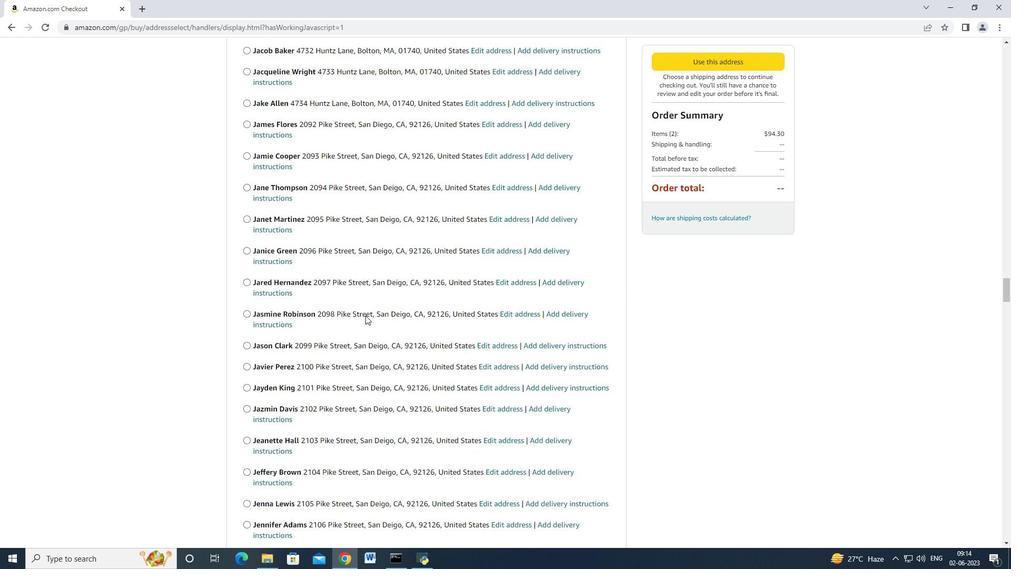 
Action: Mouse scrolled (359, 308) with delta (0, 0)
Screenshot: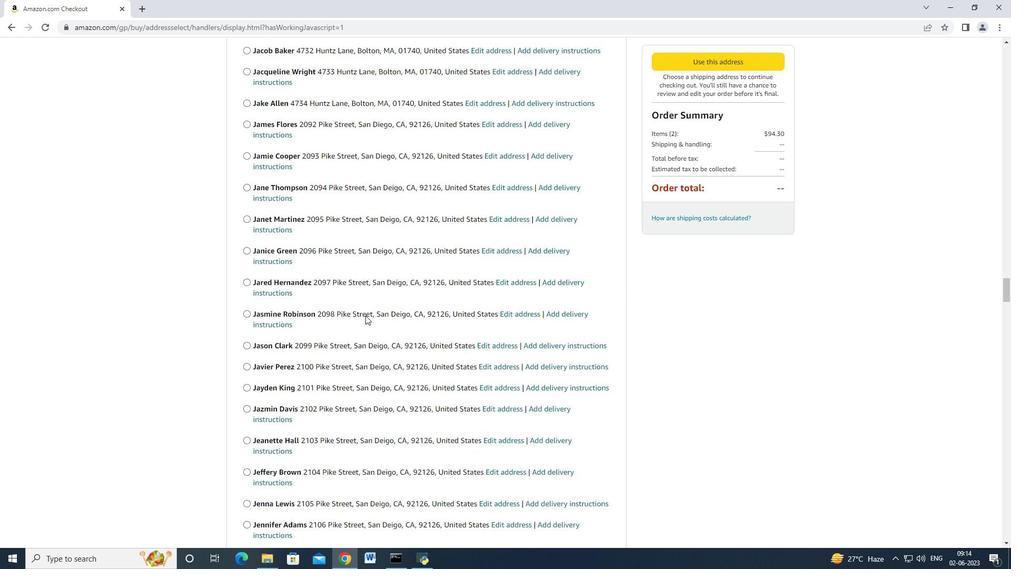 
Action: Mouse scrolled (359, 308) with delta (0, 0)
Screenshot: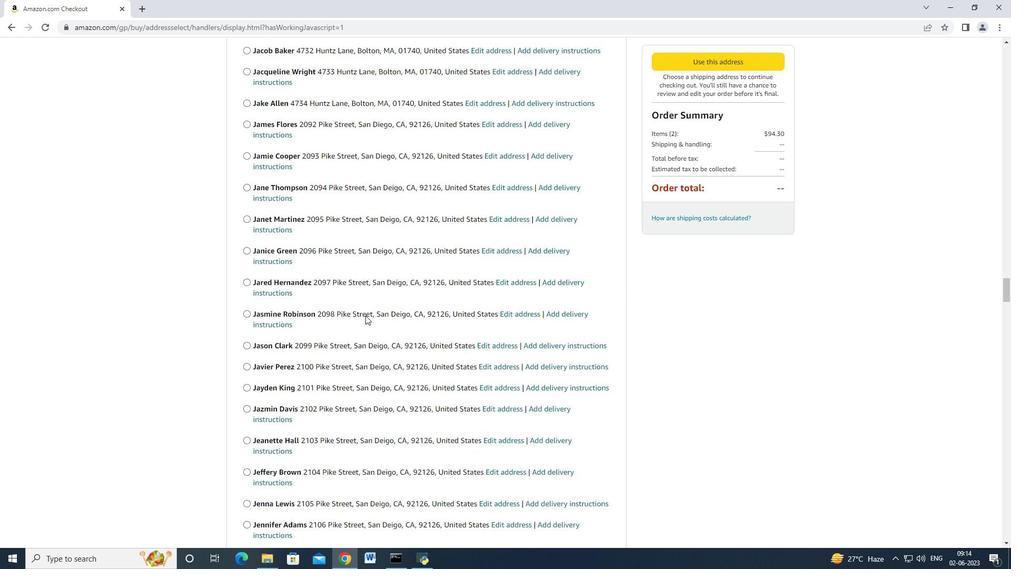 
Action: Mouse scrolled (359, 308) with delta (0, 0)
Screenshot: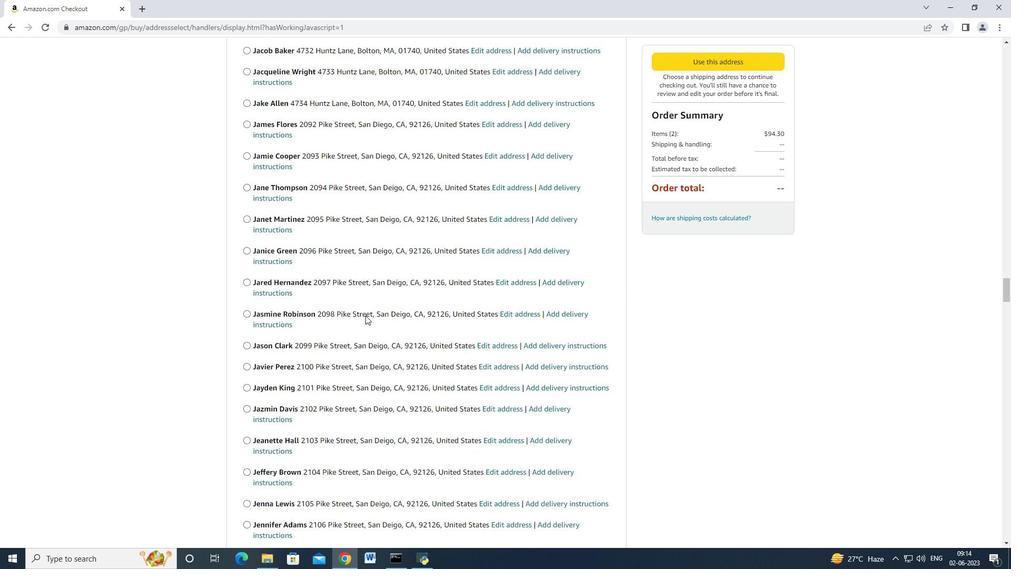 
Action: Mouse scrolled (359, 308) with delta (0, -1)
Screenshot: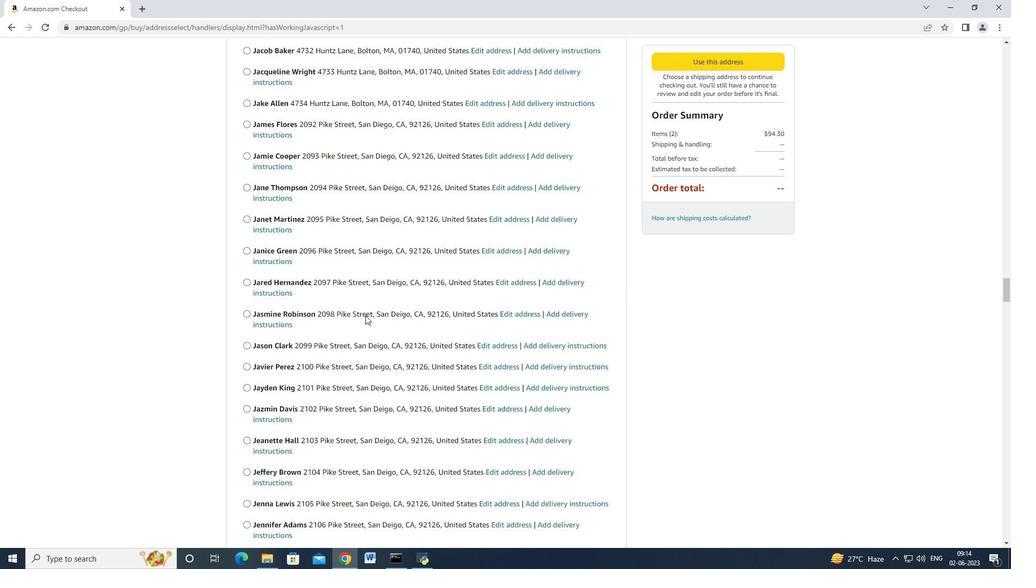
Action: Mouse scrolled (359, 308) with delta (0, 0)
Screenshot: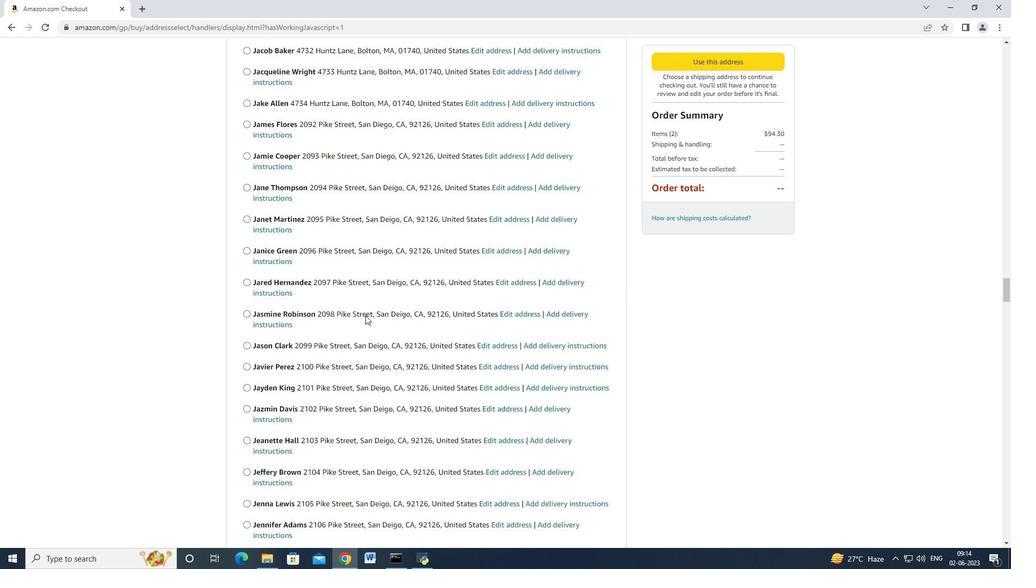 
Action: Mouse scrolled (359, 308) with delta (0, 0)
Screenshot: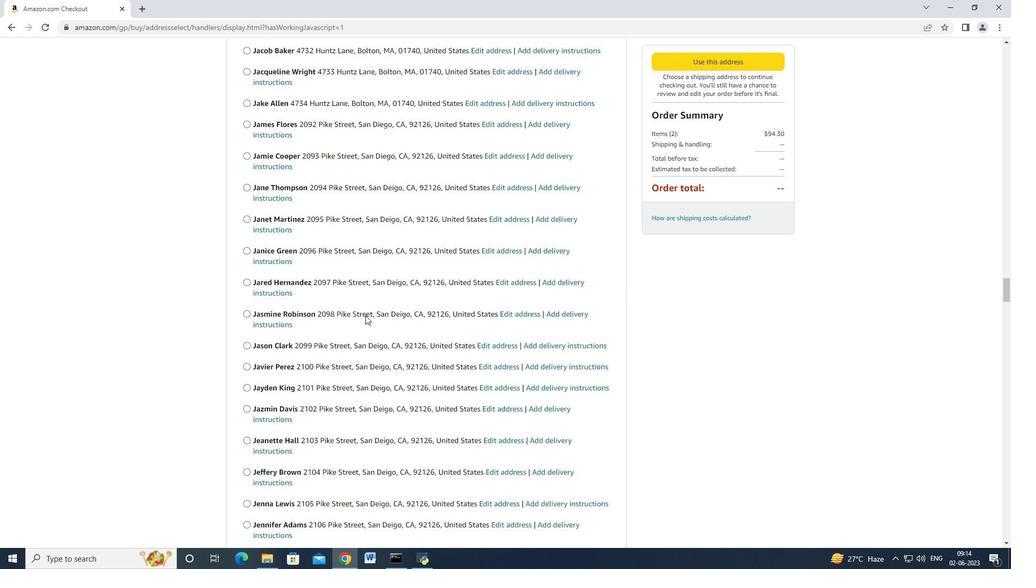 
Action: Mouse scrolled (359, 308) with delta (0, 0)
Screenshot: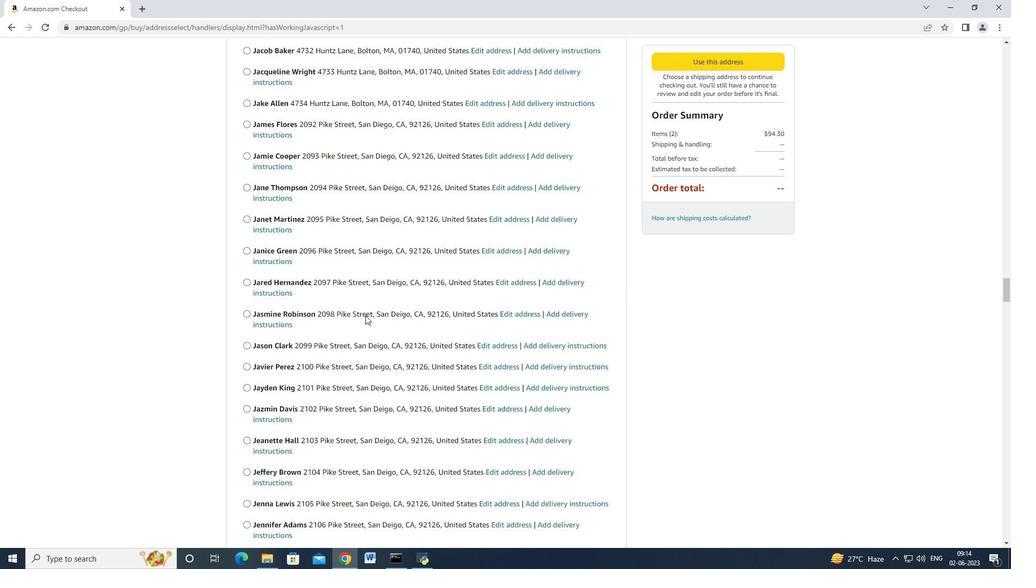 
Action: Mouse scrolled (359, 308) with delta (0, 0)
Screenshot: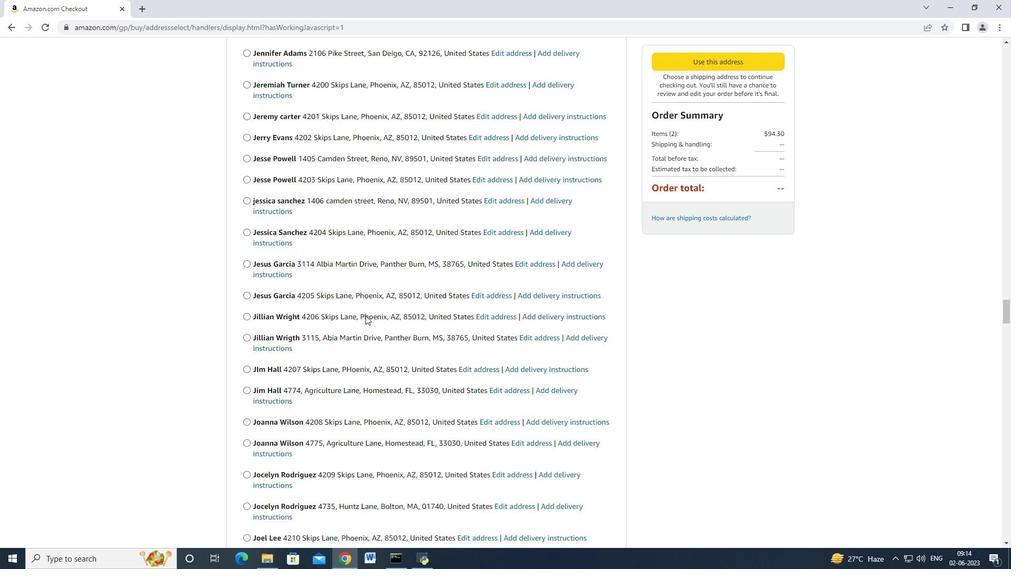 
Action: Mouse scrolled (359, 308) with delta (0, 0)
Screenshot: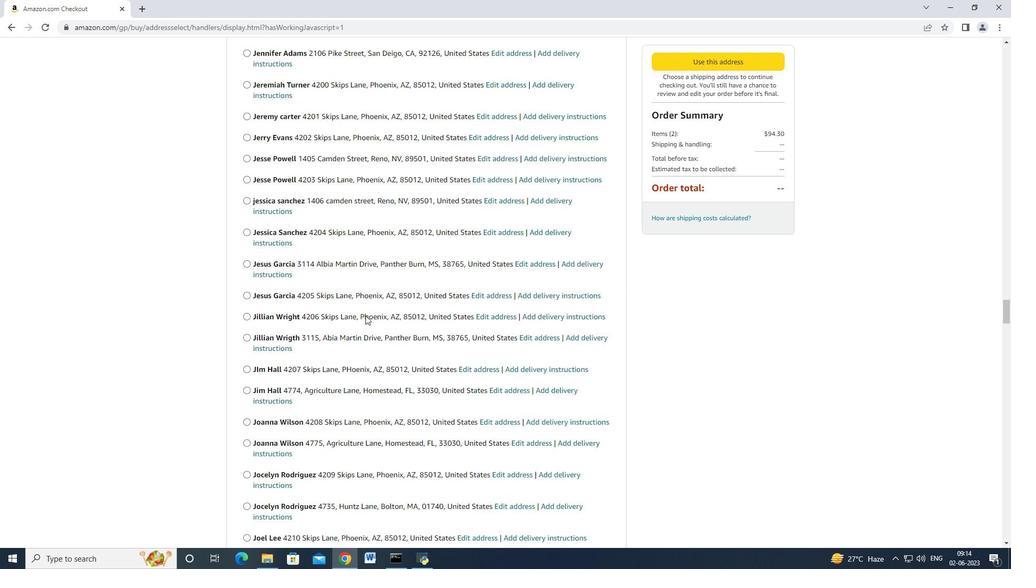 
Action: Mouse scrolled (359, 308) with delta (0, 0)
Screenshot: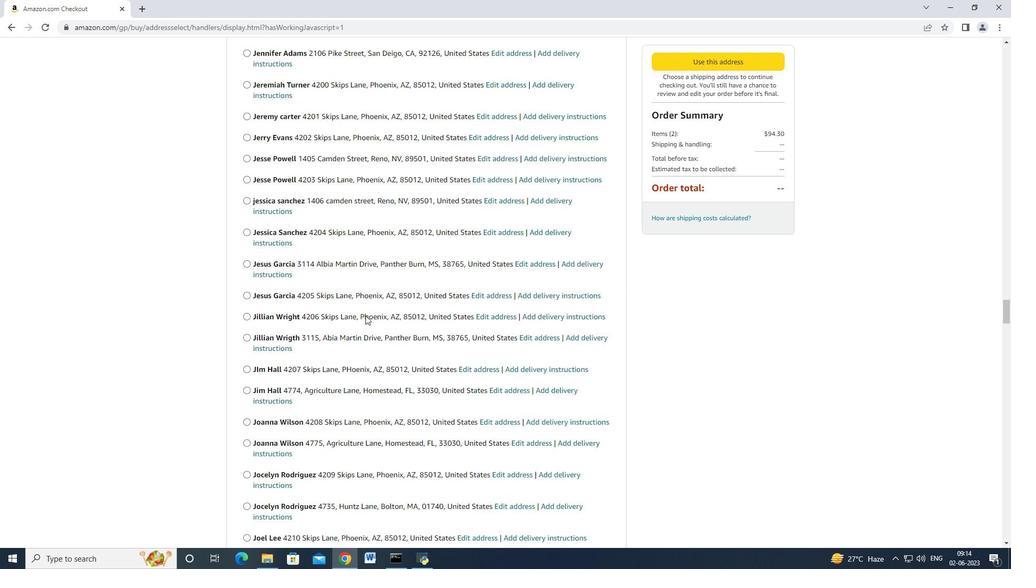 
Action: Mouse scrolled (359, 308) with delta (0, 0)
Screenshot: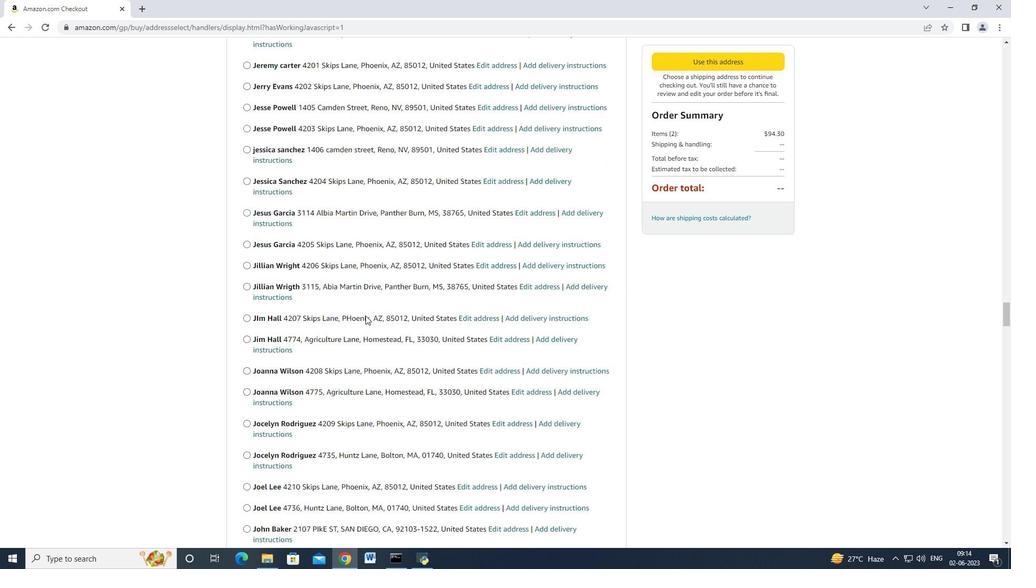 
Action: Mouse scrolled (359, 308) with delta (0, -1)
Screenshot: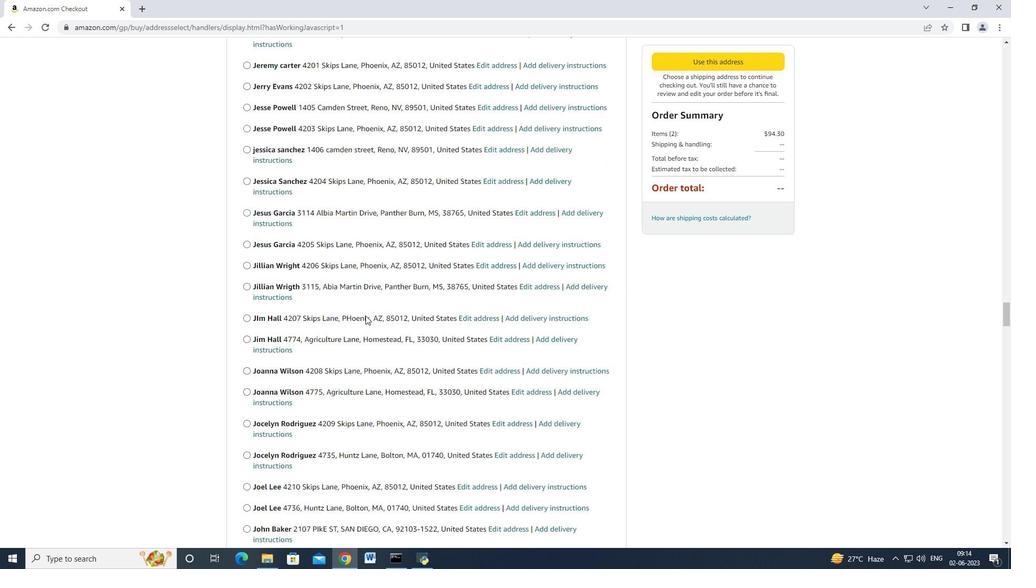 
Action: Mouse scrolled (359, 308) with delta (0, 0)
Screenshot: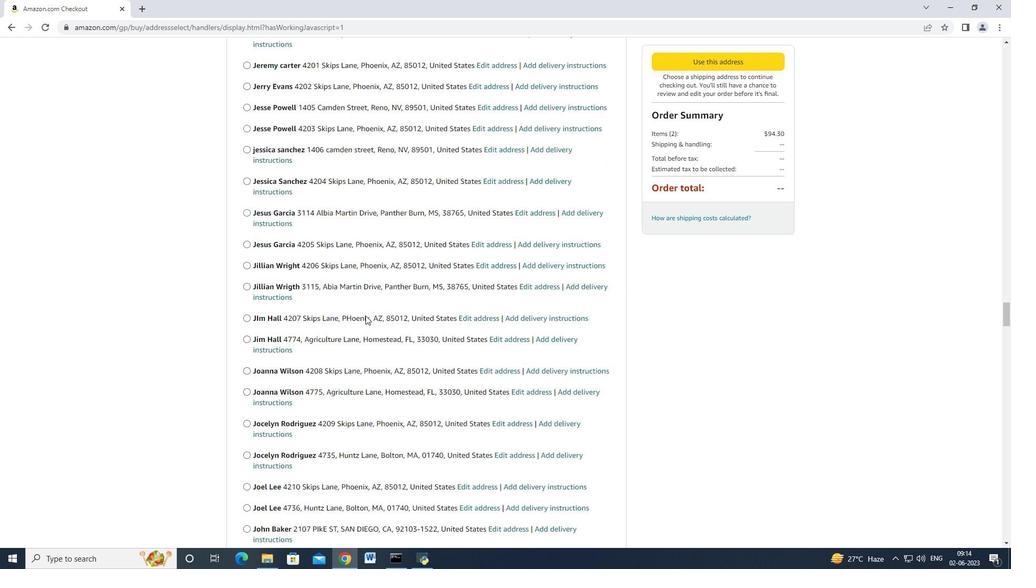 
Action: Mouse scrolled (359, 308) with delta (0, 0)
Screenshot: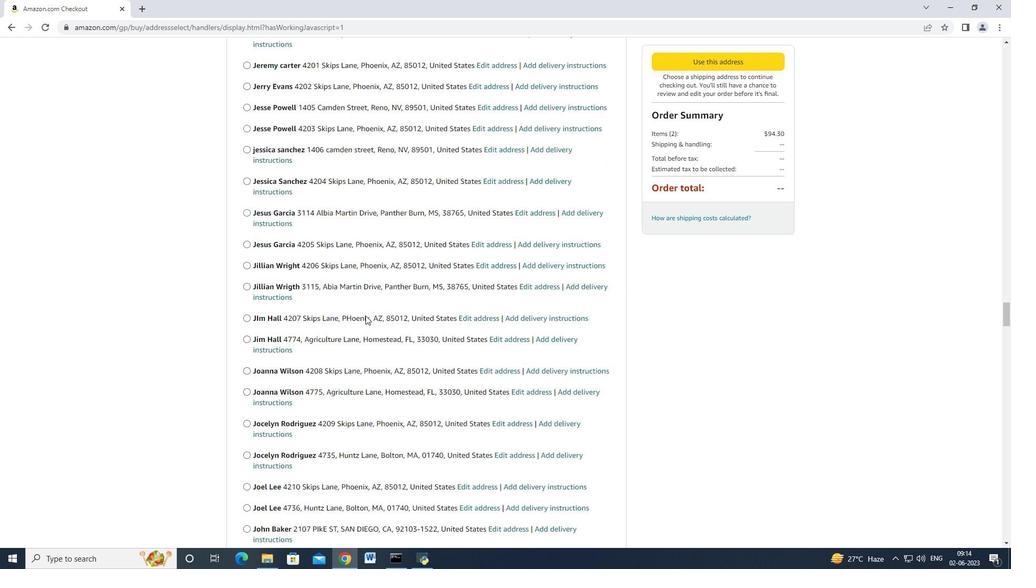 
Action: Mouse scrolled (359, 308) with delta (0, 0)
Screenshot: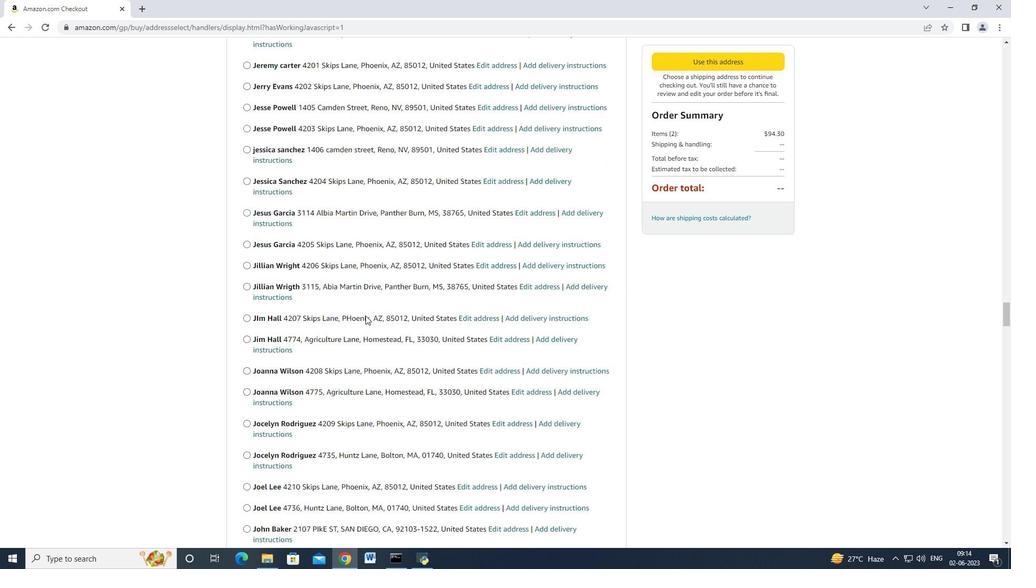 
Action: Mouse scrolled (359, 308) with delta (0, 0)
Screenshot: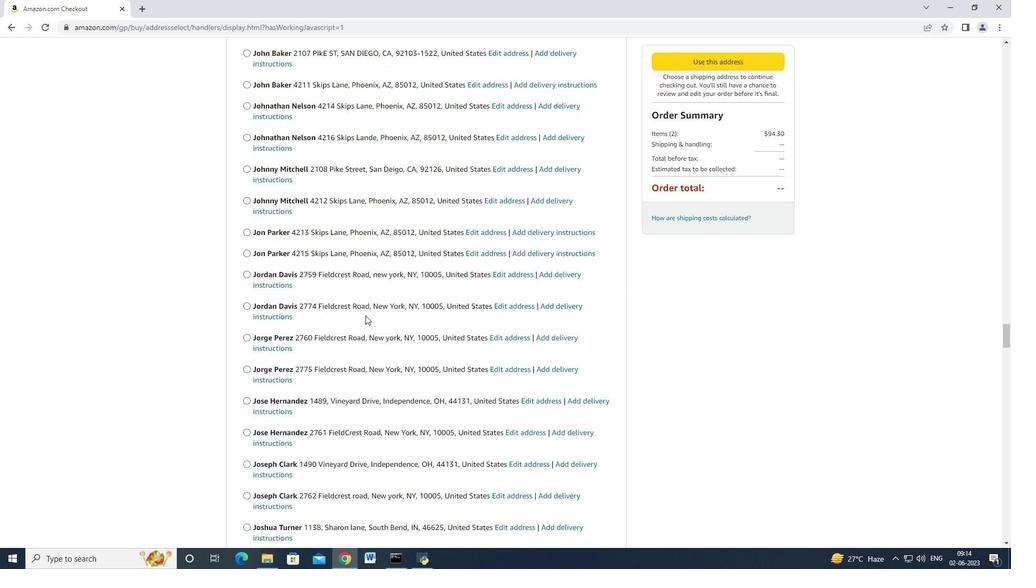 
Action: Mouse scrolled (359, 308) with delta (0, 0)
Screenshot: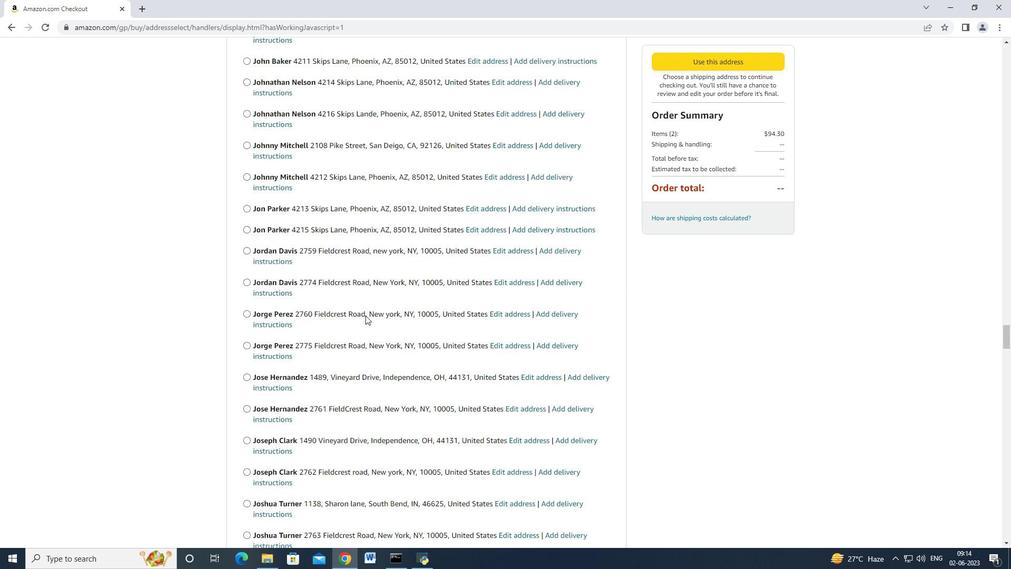 
Action: Mouse scrolled (359, 308) with delta (0, 0)
Screenshot: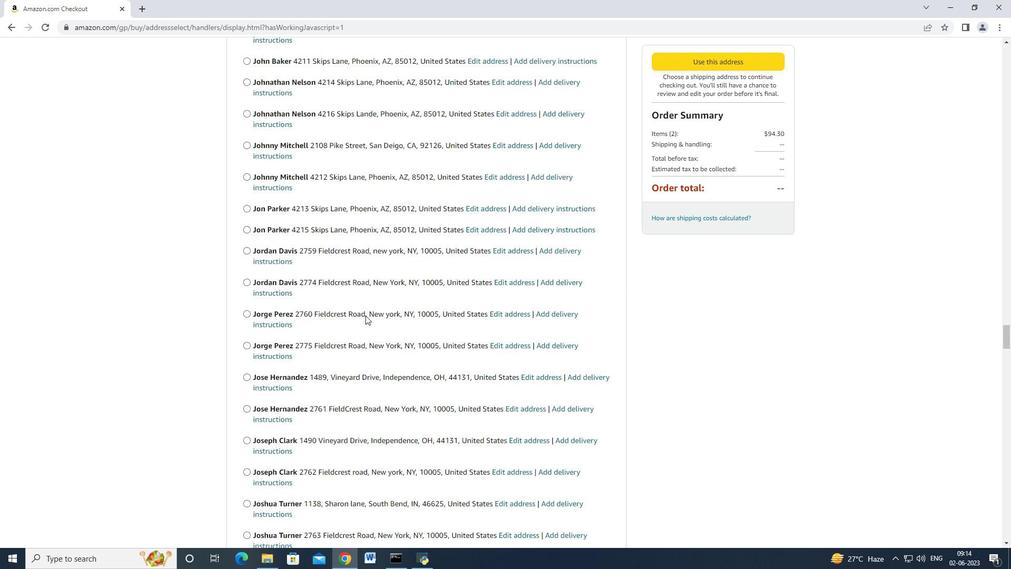 
Action: Mouse scrolled (359, 308) with delta (0, -1)
Screenshot: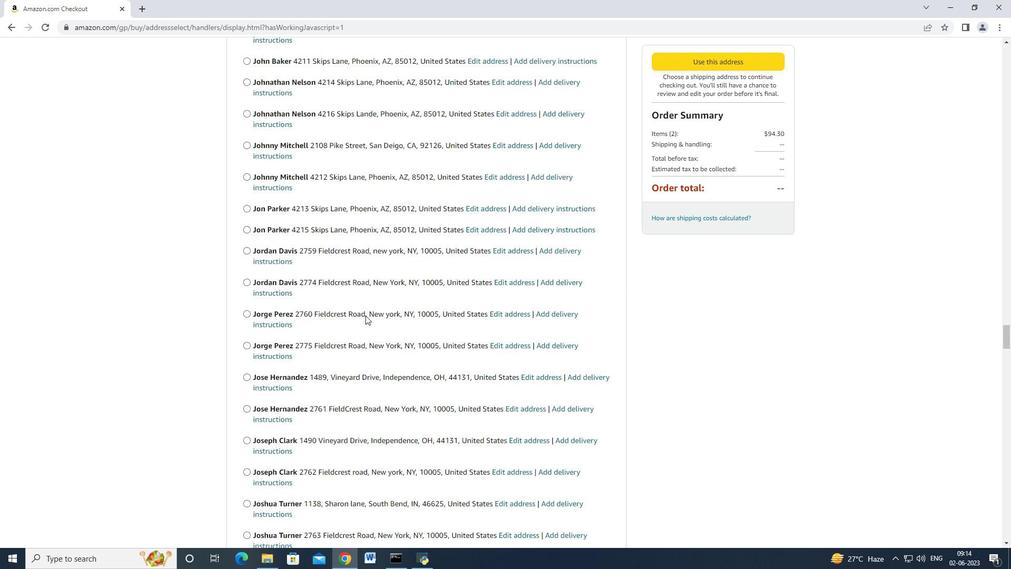 
Action: Mouse scrolled (359, 308) with delta (0, 0)
Screenshot: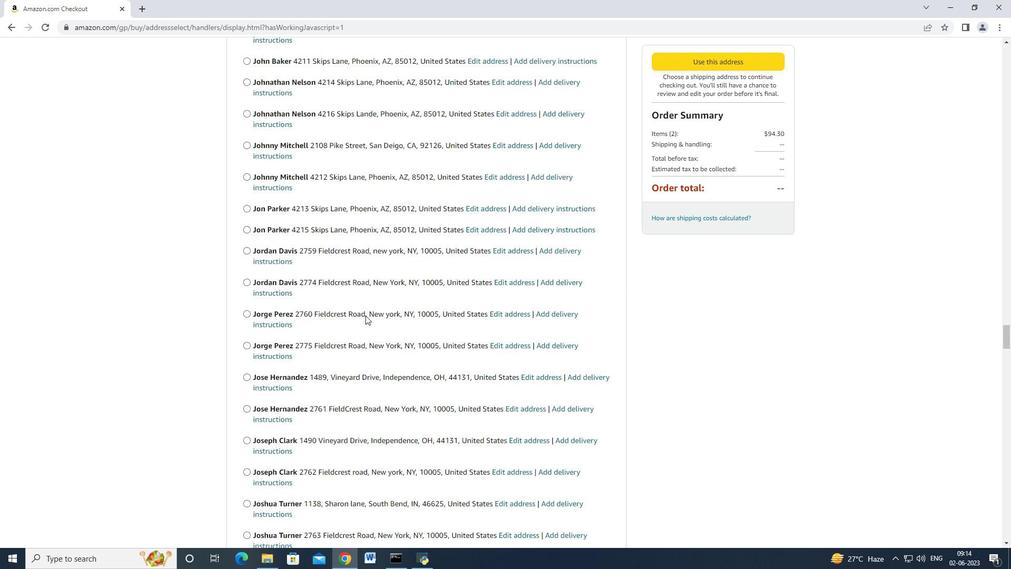
Action: Mouse scrolled (359, 308) with delta (0, -1)
Screenshot: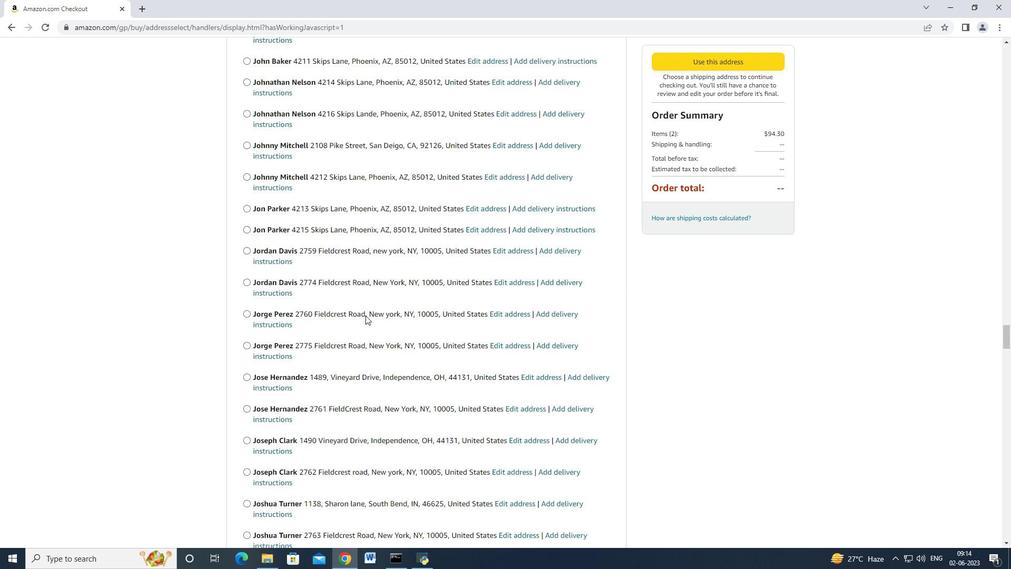 
Action: Mouse scrolled (359, 308) with delta (0, 0)
Screenshot: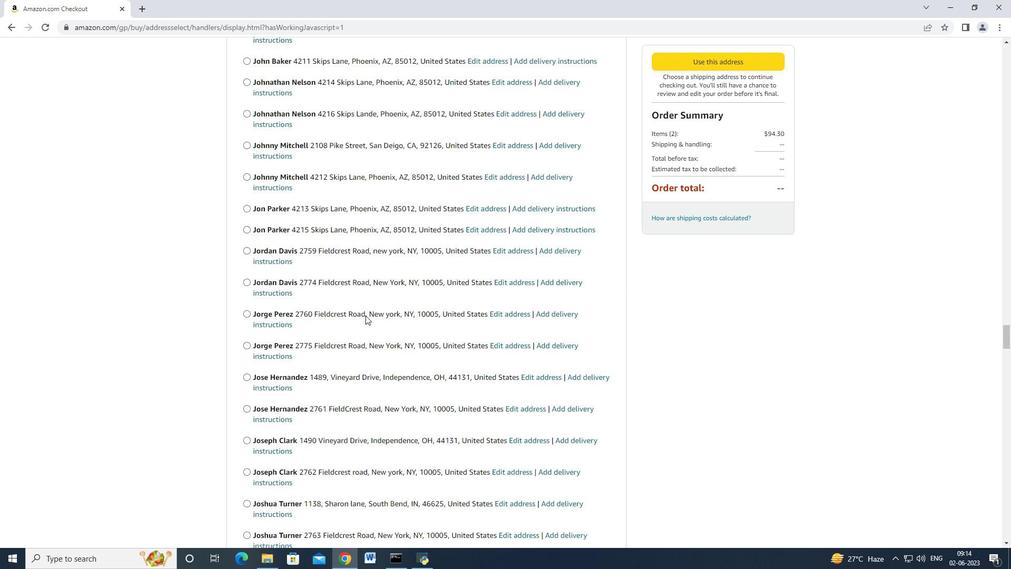 
Action: Mouse scrolled (359, 308) with delta (0, 0)
Screenshot: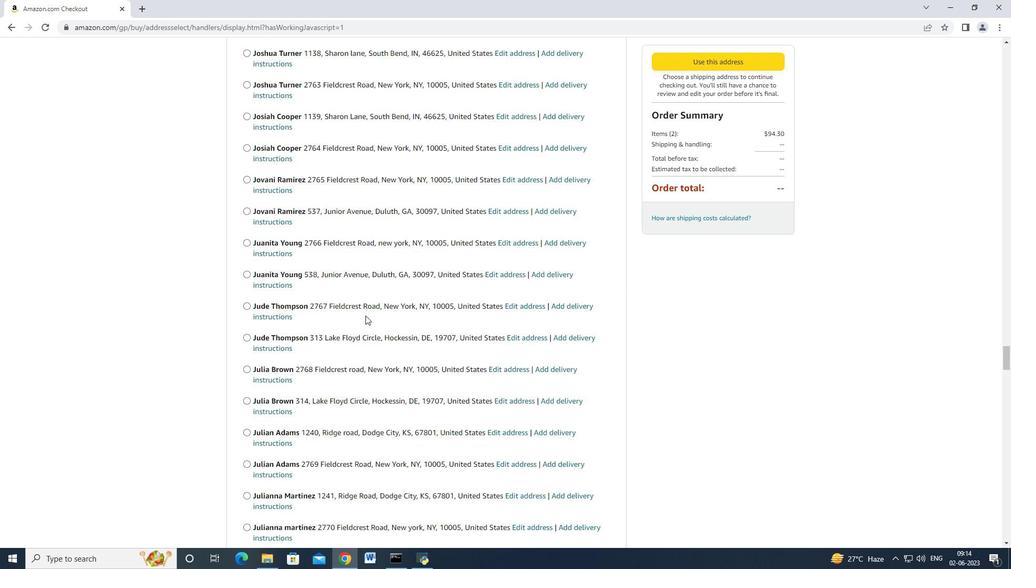 
Action: Mouse scrolled (359, 308) with delta (0, 0)
Screenshot: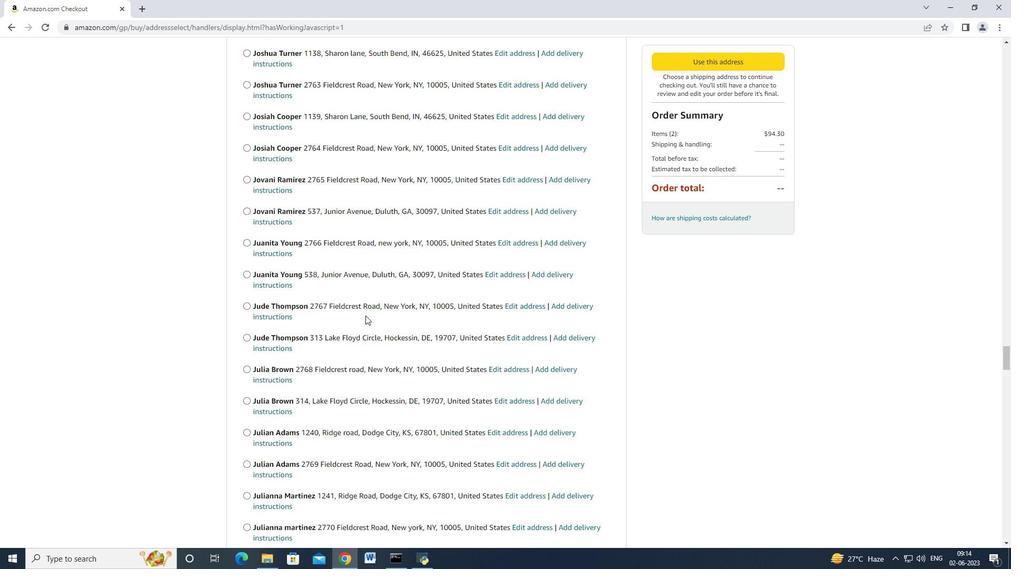 
Action: Mouse scrolled (359, 308) with delta (0, 0)
Screenshot: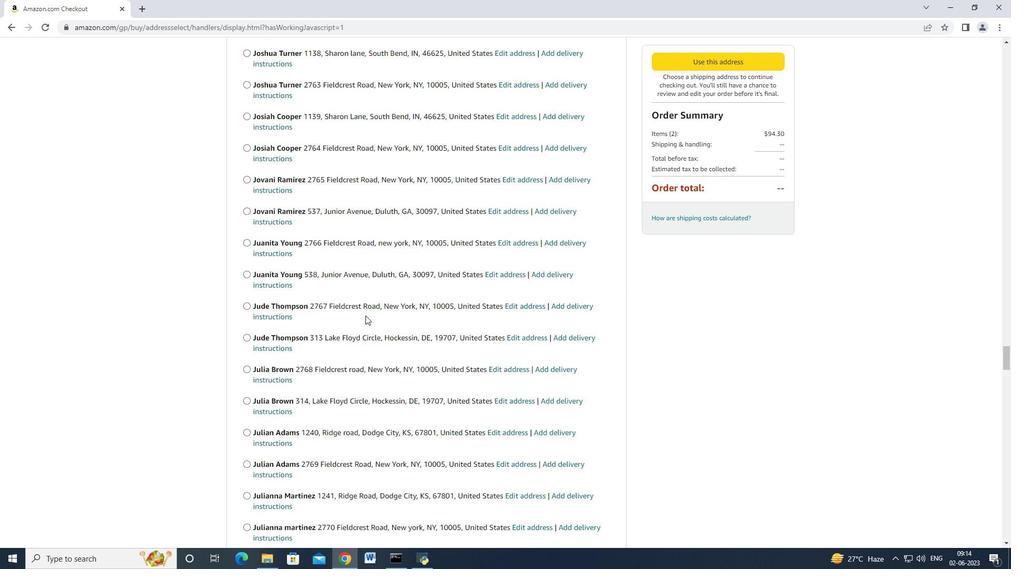 
Action: Mouse scrolled (359, 308) with delta (0, 0)
Screenshot: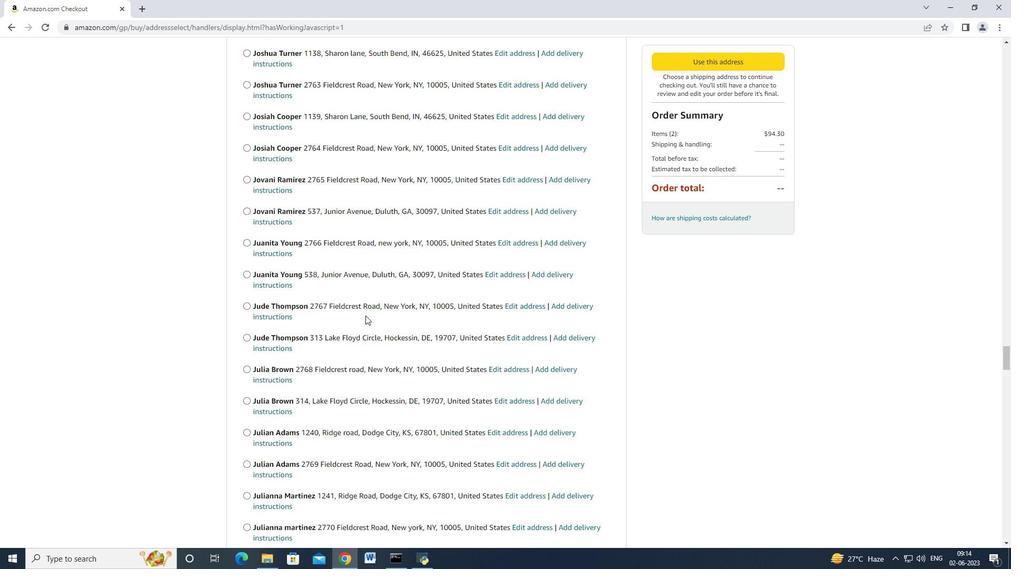 
Action: Mouse scrolled (359, 308) with delta (0, -1)
Screenshot: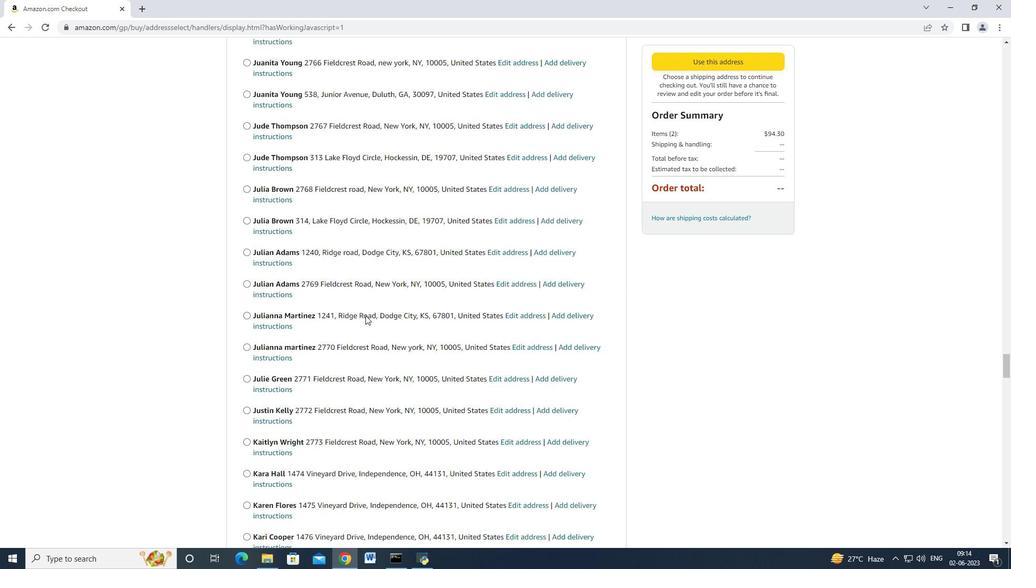 
Action: Mouse scrolled (359, 308) with delta (0, -1)
Screenshot: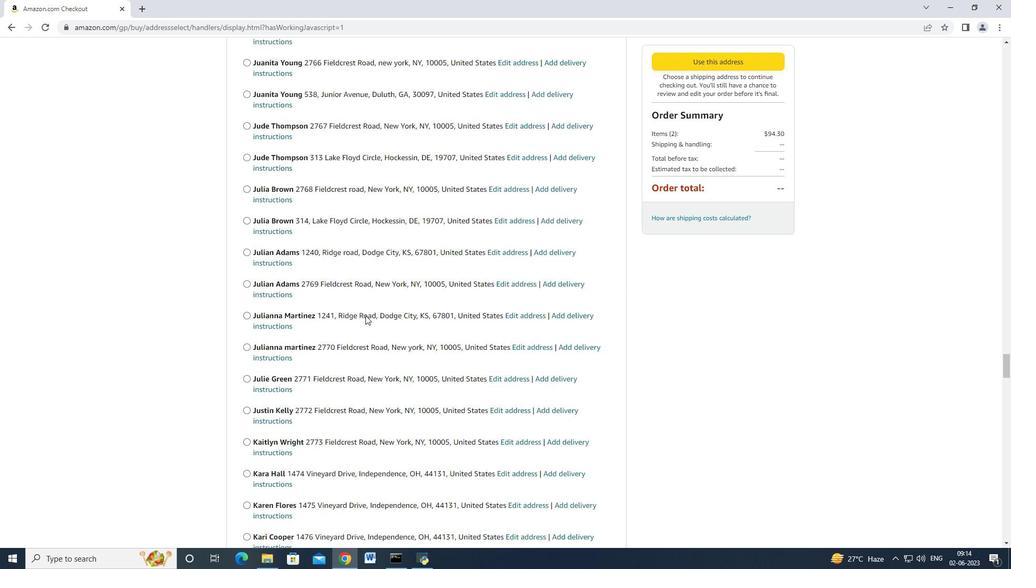 
Action: Mouse scrolled (359, 308) with delta (0, 0)
Screenshot: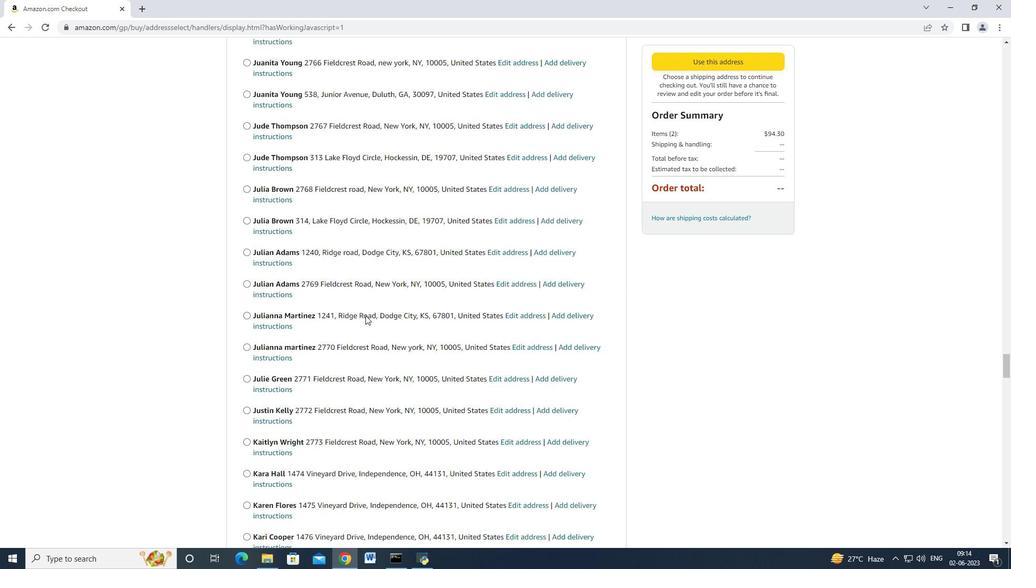 
Action: Mouse scrolled (359, 308) with delta (0, 0)
Screenshot: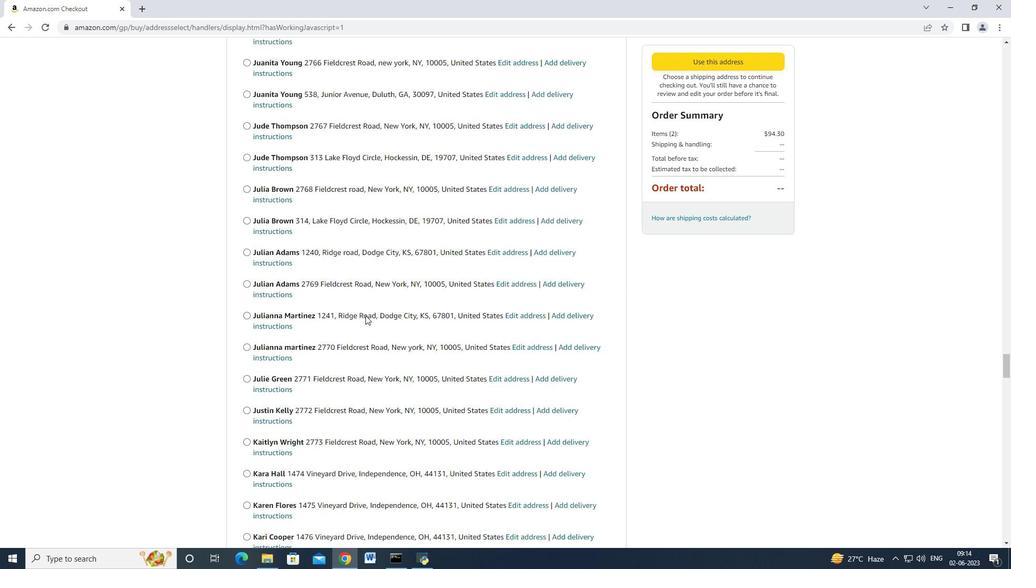 
Action: Mouse scrolled (359, 308) with delta (0, 0)
Screenshot: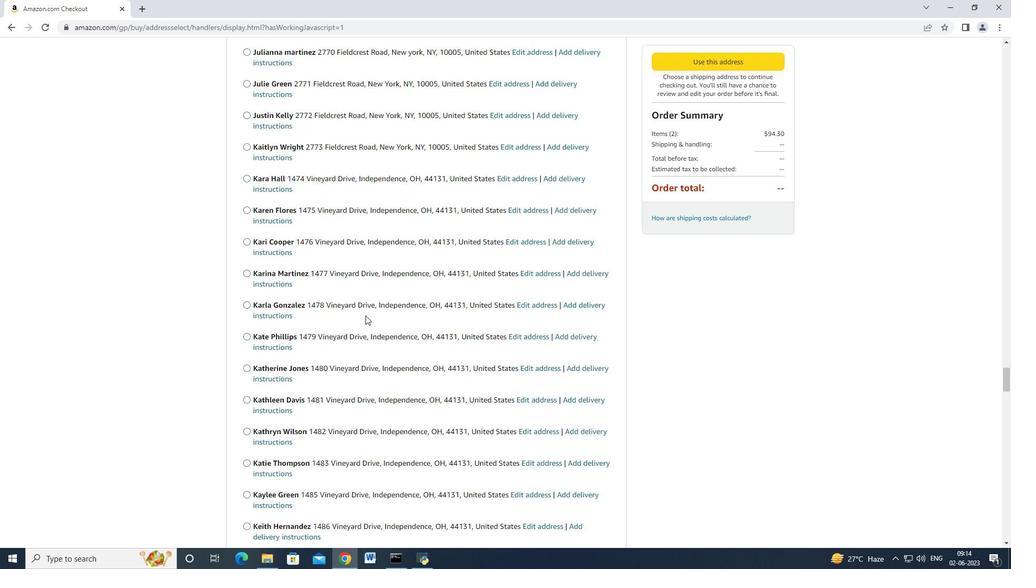 
Action: Mouse scrolled (359, 308) with delta (0, 0)
Screenshot: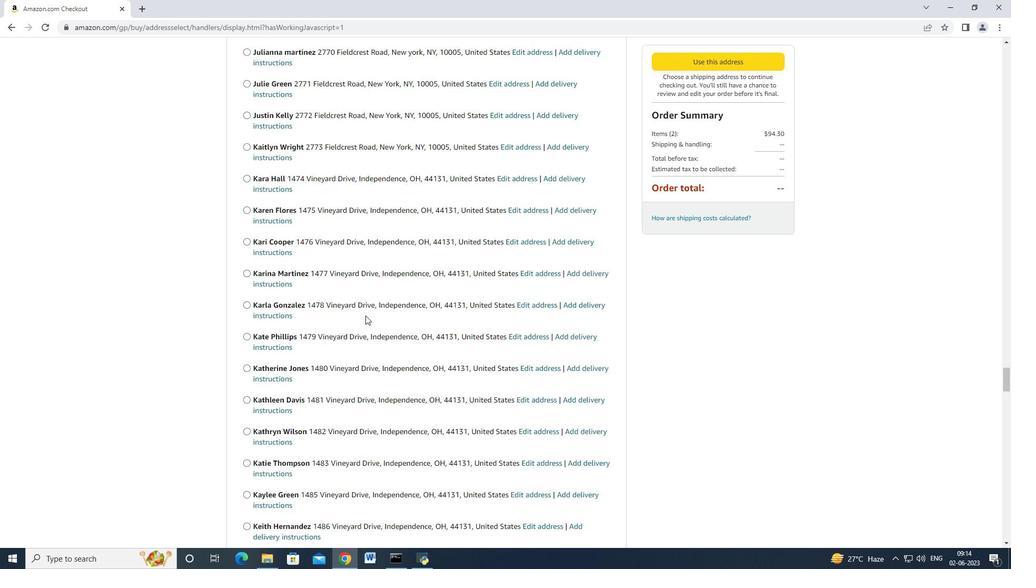 
Action: Mouse scrolled (359, 308) with delta (0, -1)
Screenshot: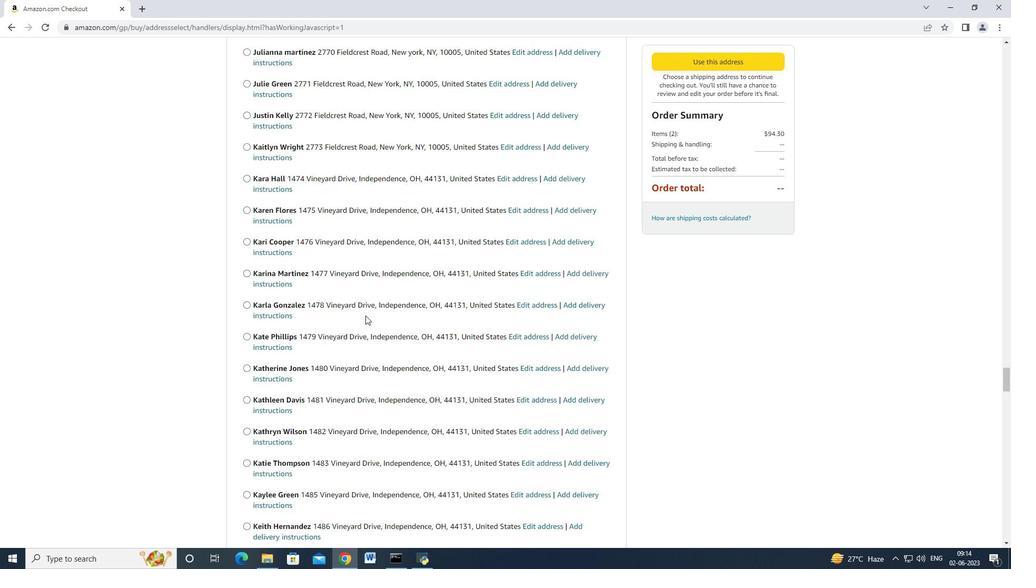 
Action: Mouse scrolled (359, 308) with delta (0, 0)
Screenshot: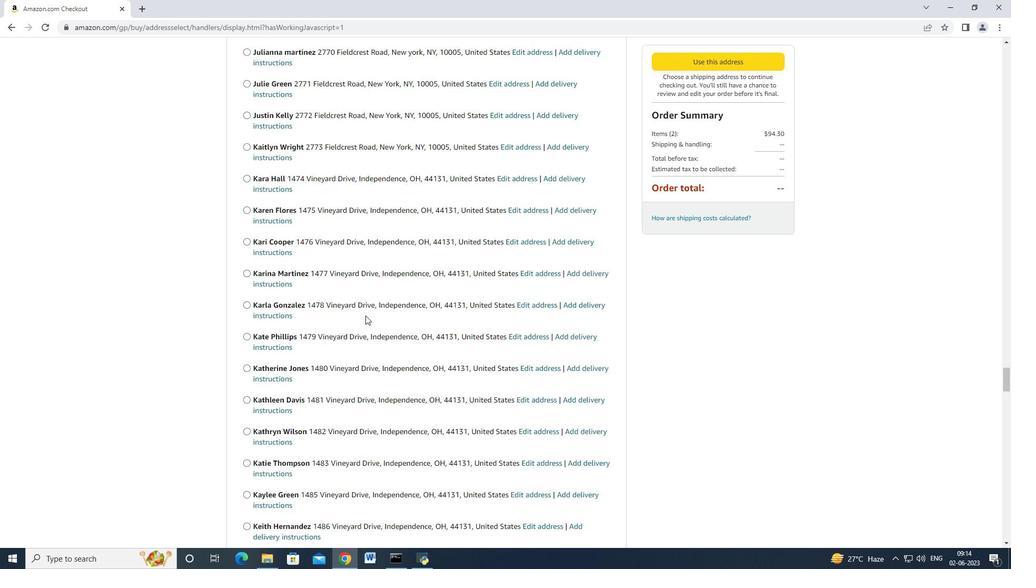 
Action: Mouse scrolled (359, 308) with delta (0, 0)
Screenshot: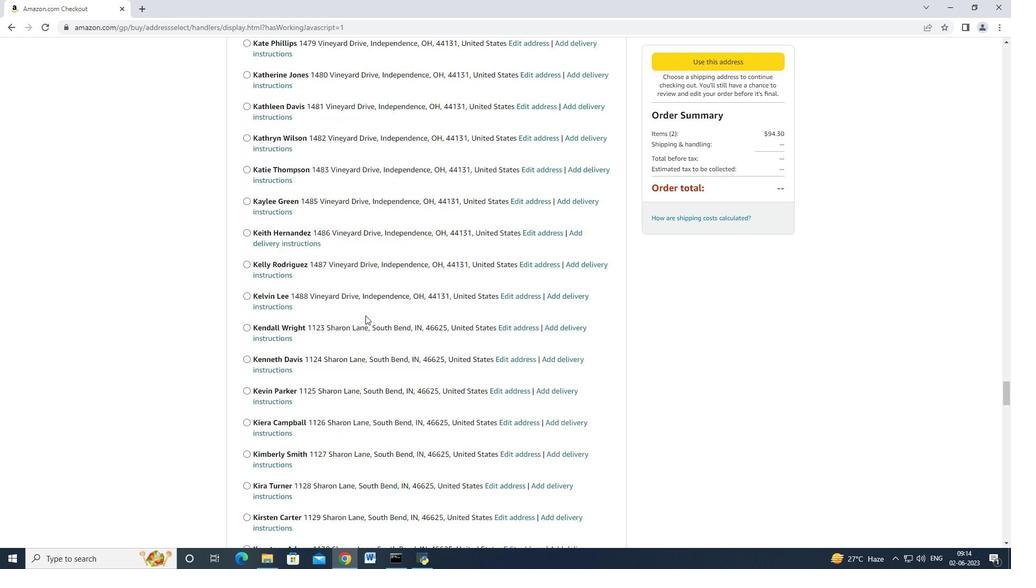
Action: Mouse scrolled (359, 308) with delta (0, 0)
Screenshot: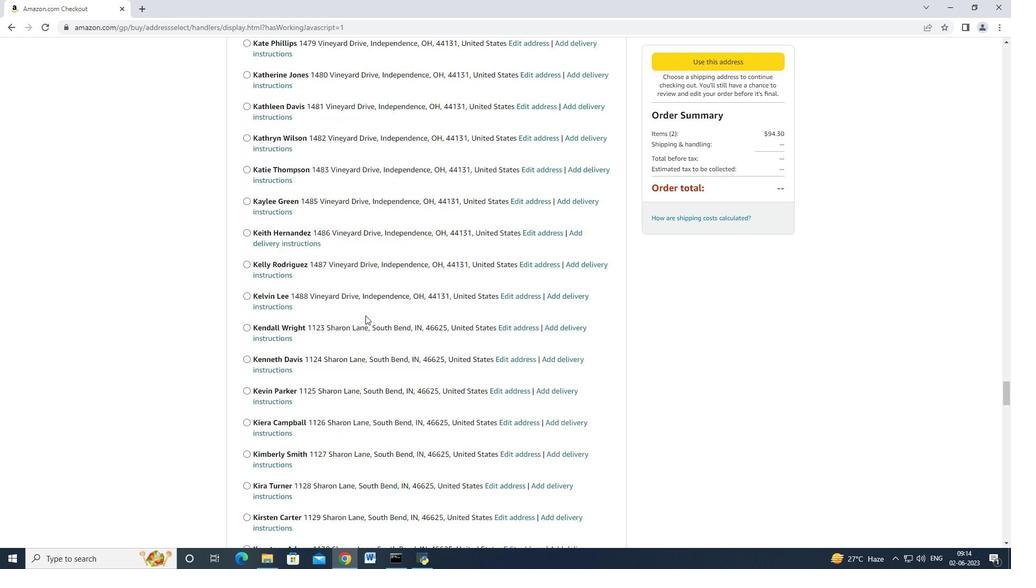 
Action: Mouse scrolled (359, 308) with delta (0, 0)
Screenshot: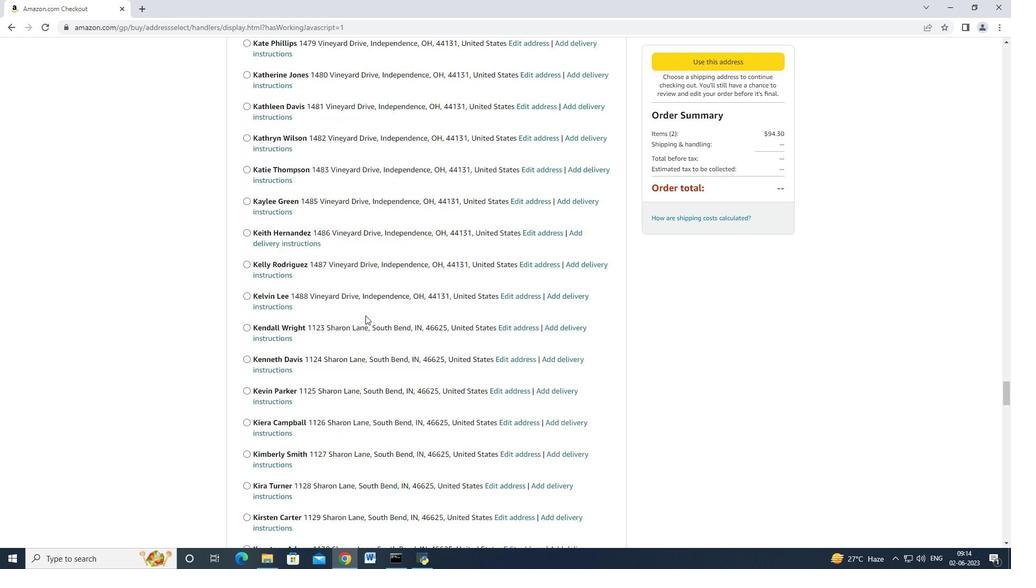 
Action: Mouse scrolled (359, 308) with delta (0, 0)
Screenshot: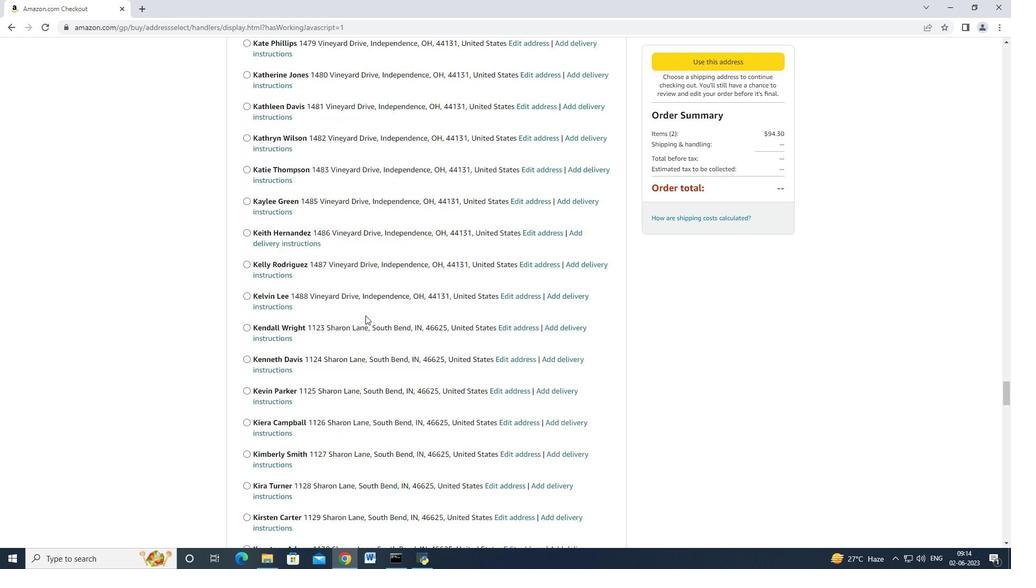 
Action: Mouse scrolled (359, 308) with delta (0, 0)
Screenshot: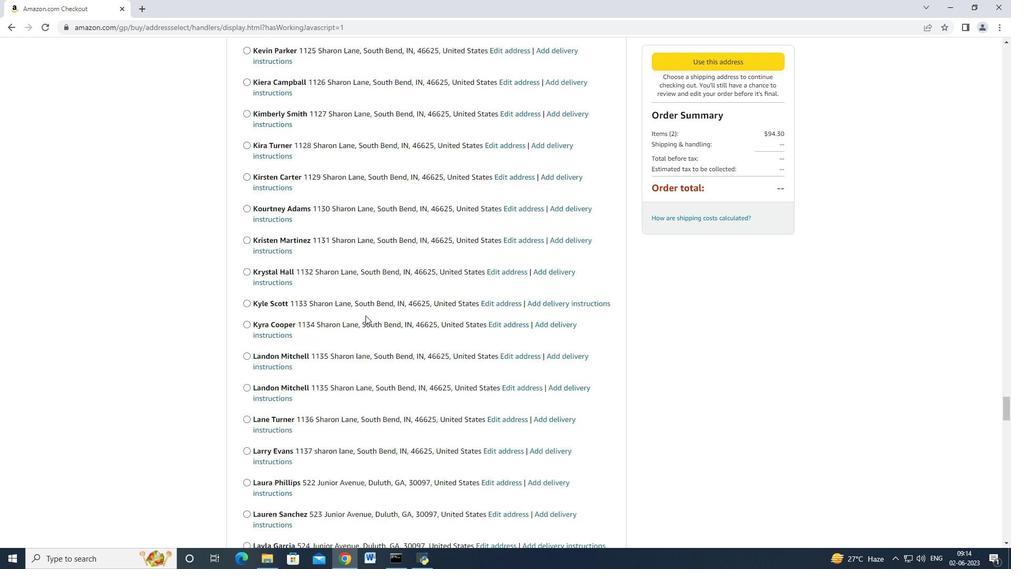 
Action: Mouse scrolled (359, 308) with delta (0, 0)
Screenshot: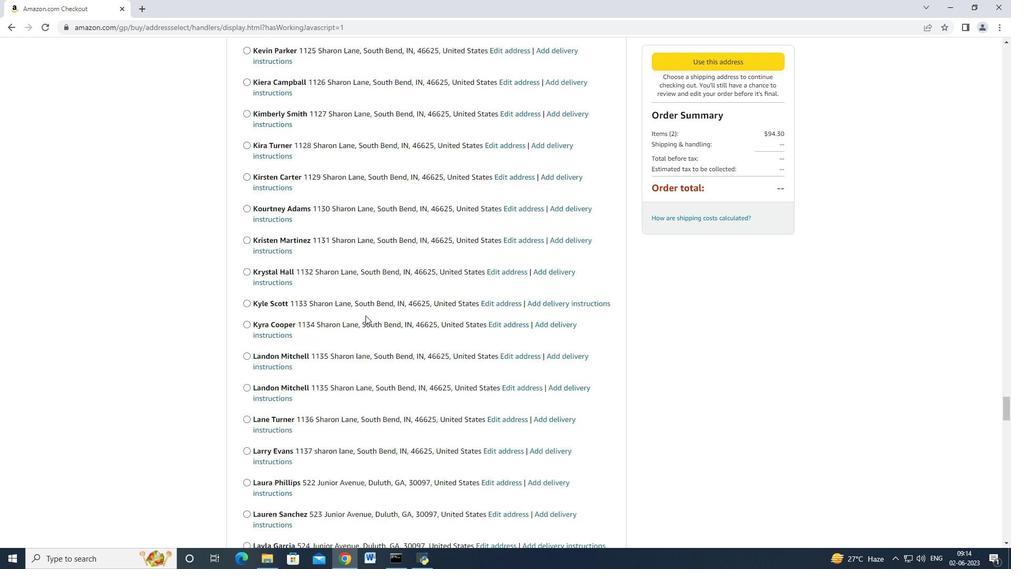
Action: Mouse scrolled (359, 308) with delta (0, -1)
Screenshot: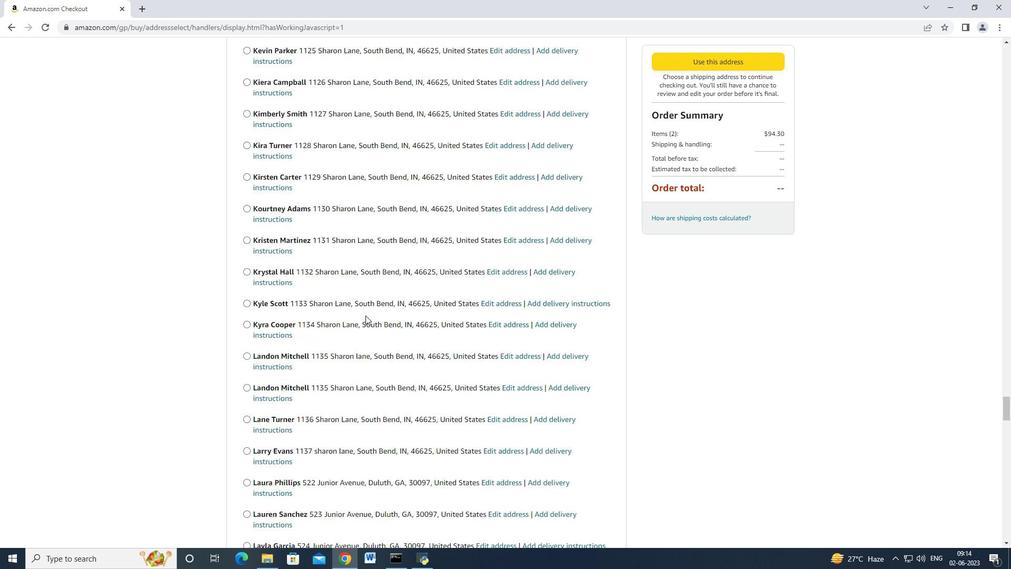 
Action: Mouse scrolled (359, 308) with delta (0, 0)
Screenshot: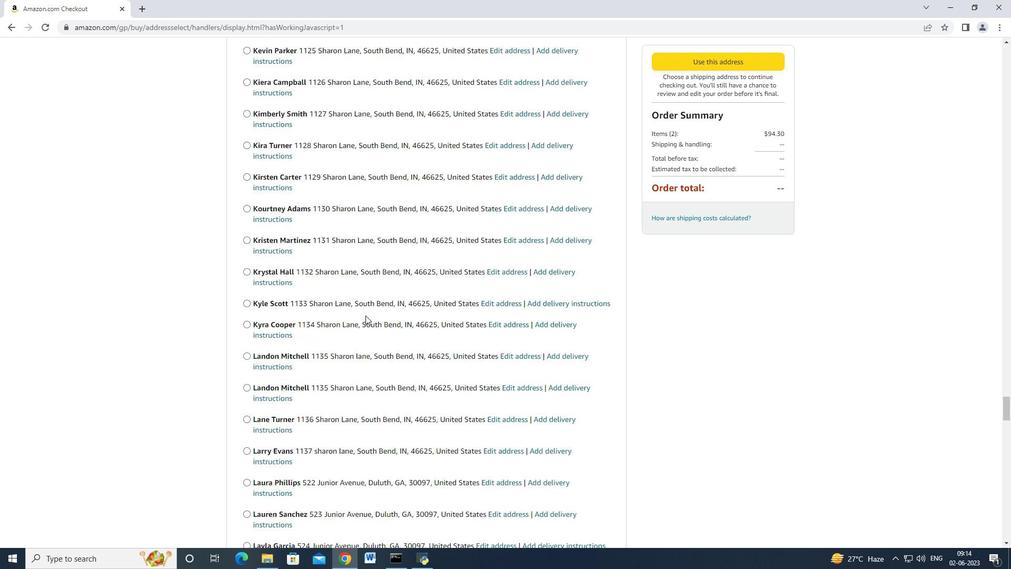 
Action: Mouse scrolled (359, 308) with delta (0, -1)
Screenshot: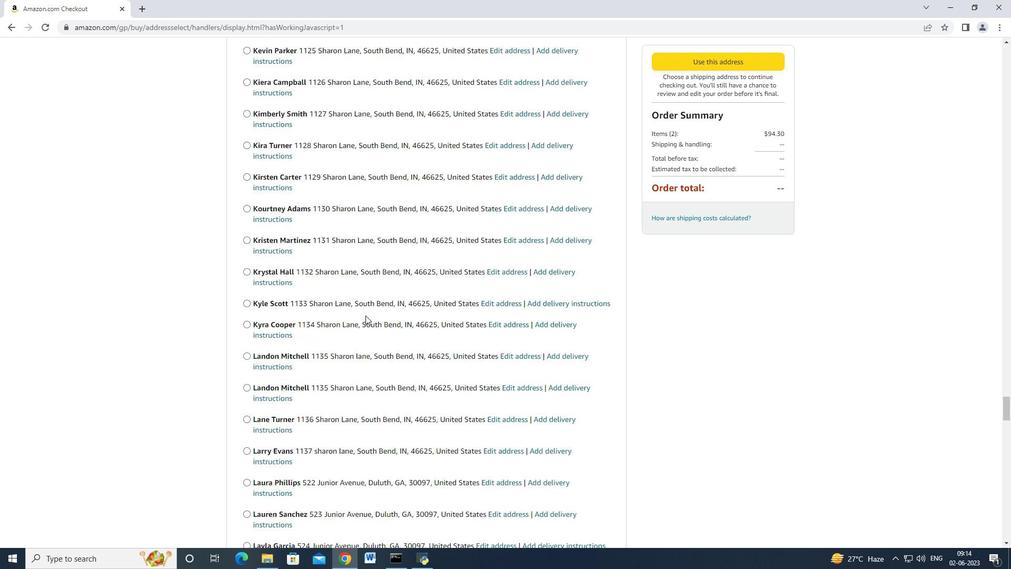 
Action: Mouse scrolled (359, 308) with delta (0, 0)
Screenshot: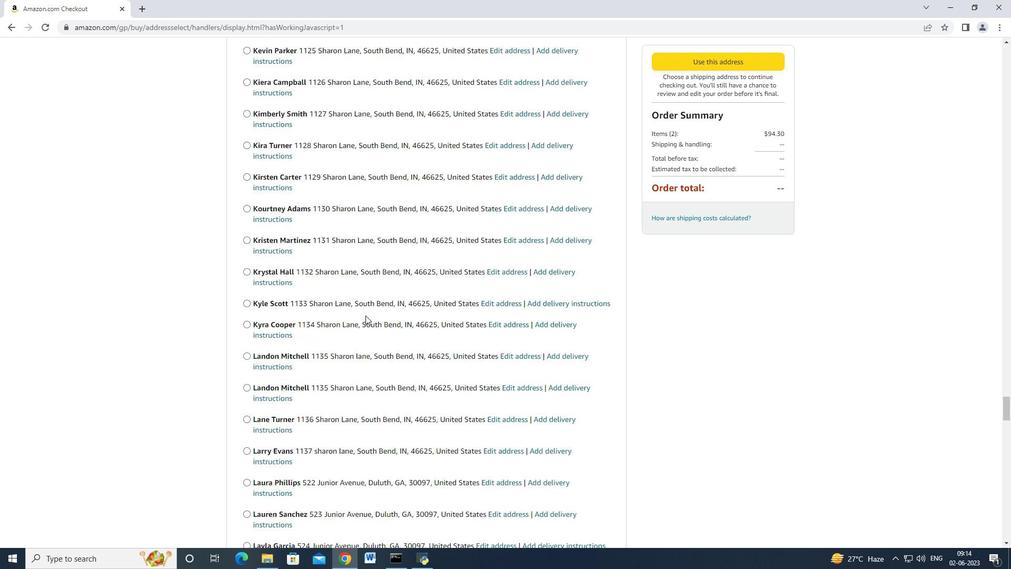 
Action: Mouse scrolled (359, 308) with delta (0, 0)
Screenshot: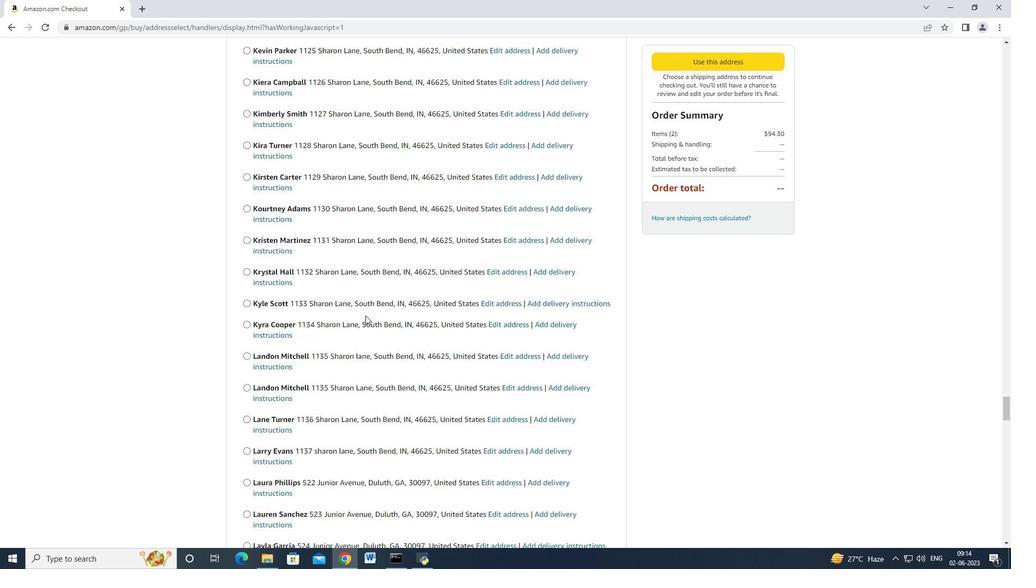 
Action: Mouse scrolled (359, 308) with delta (0, 0)
Screenshot: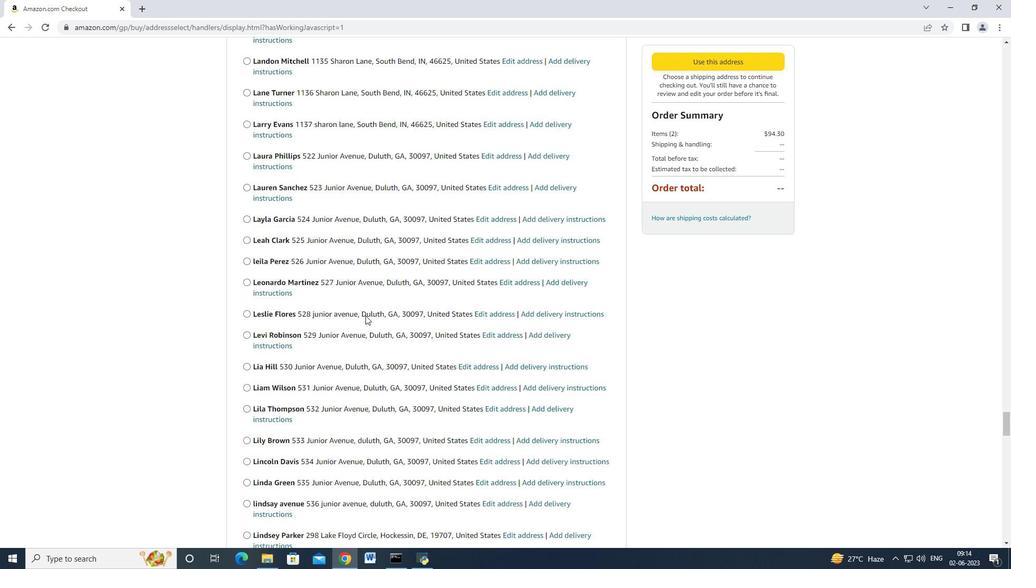
Action: Mouse scrolled (359, 308) with delta (0, 0)
Screenshot: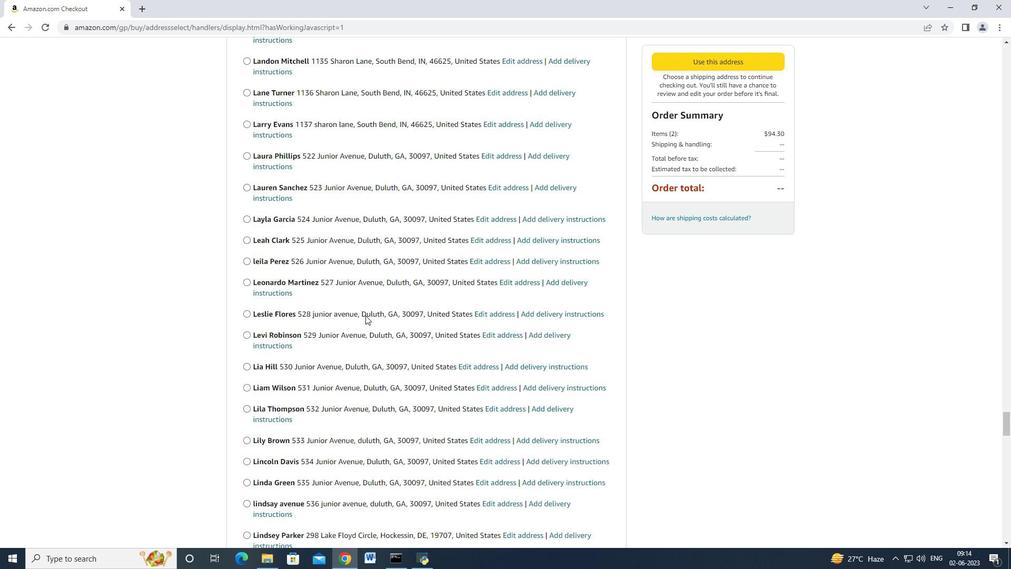 
Action: Mouse scrolled (359, 308) with delta (0, 0)
Screenshot: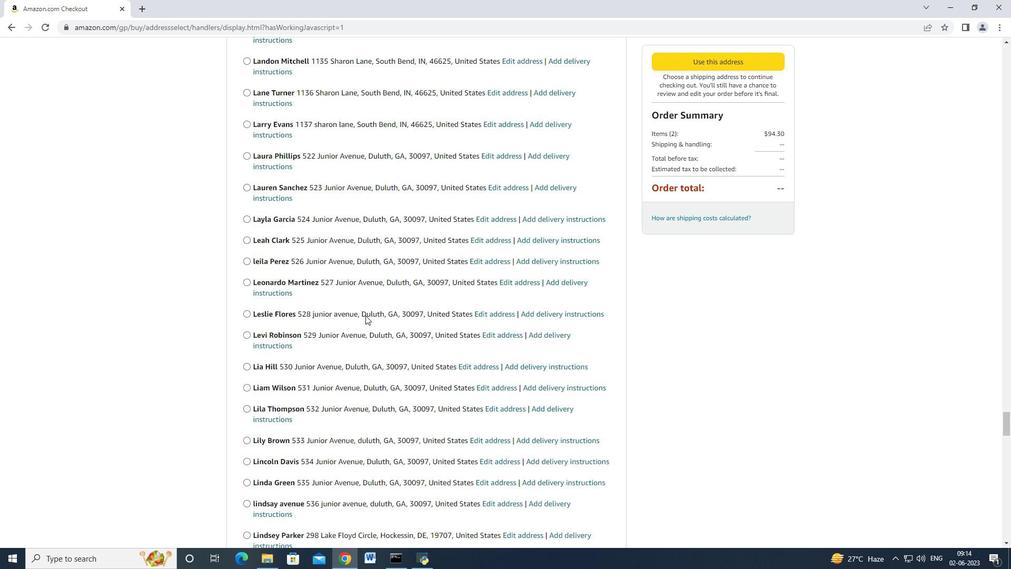 
Action: Mouse scrolled (359, 308) with delta (0, 0)
Screenshot: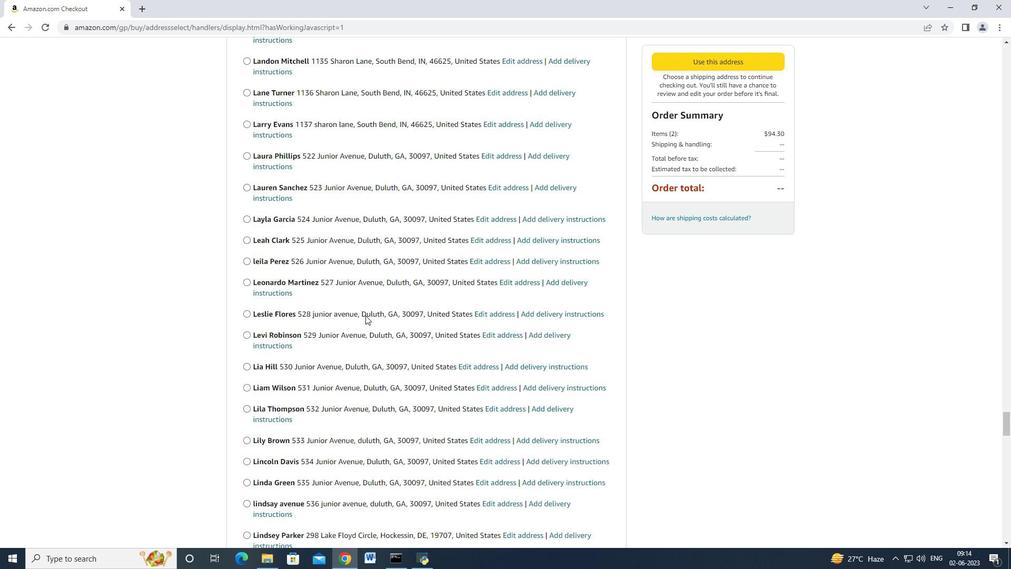 
Action: Mouse scrolled (359, 308) with delta (0, -1)
Screenshot: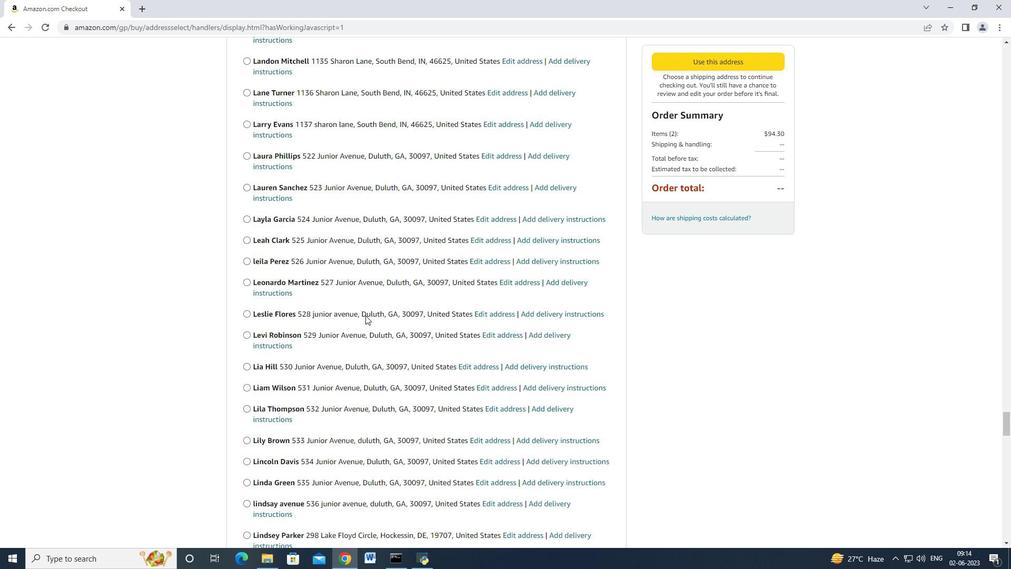 
Action: Mouse scrolled (359, 308) with delta (0, -1)
Screenshot: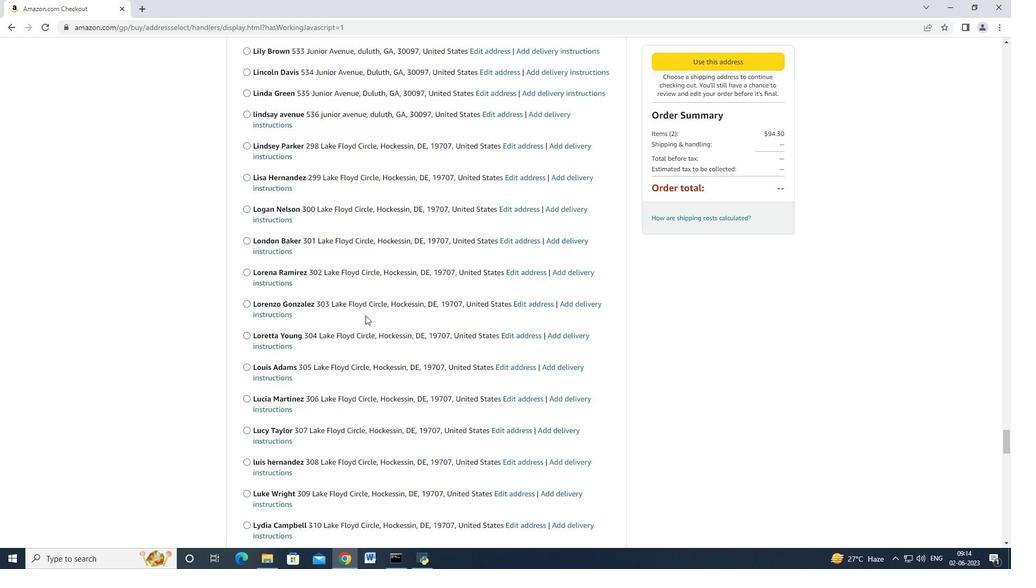 
Action: Mouse scrolled (359, 308) with delta (0, 0)
Screenshot: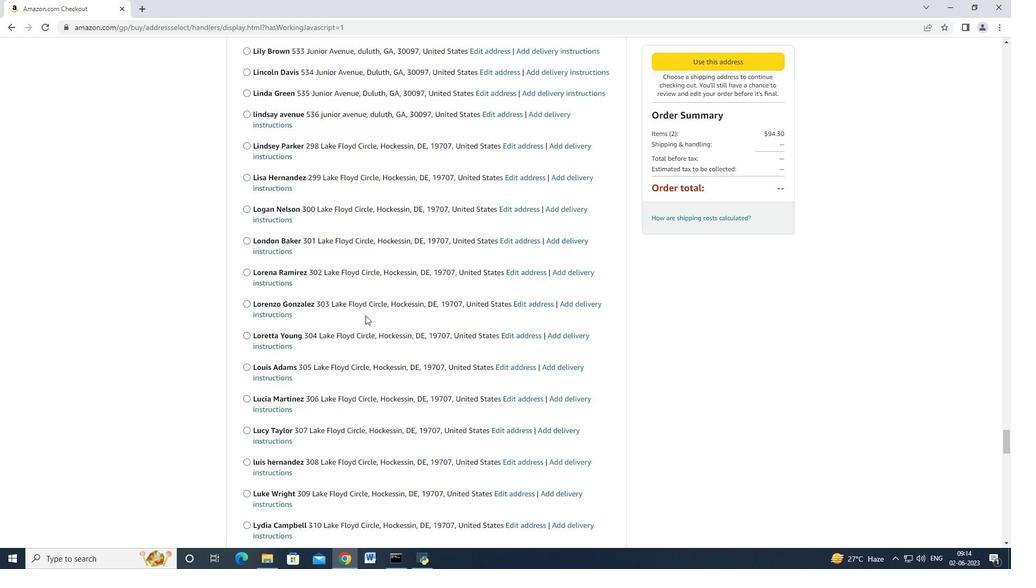
Action: Mouse scrolled (359, 308) with delta (0, 0)
Screenshot: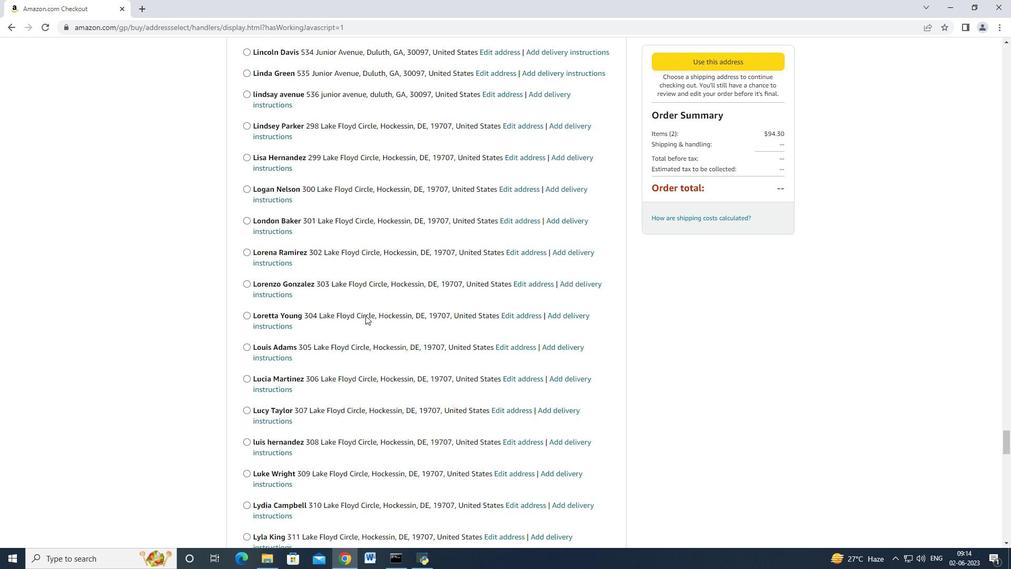 
Action: Mouse scrolled (359, 308) with delta (0, 0)
Screenshot: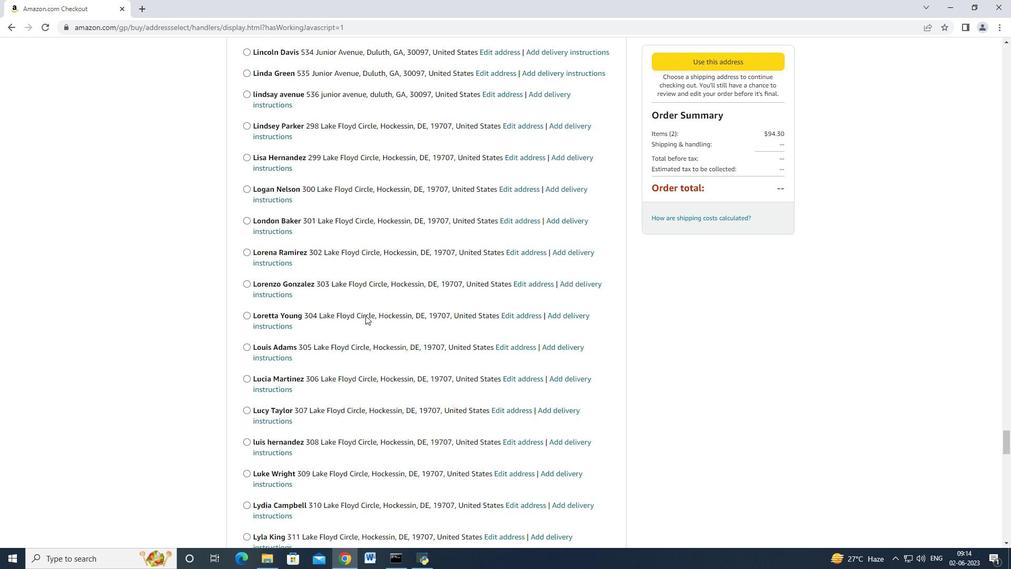 
Action: Mouse scrolled (359, 308) with delta (0, 0)
Screenshot: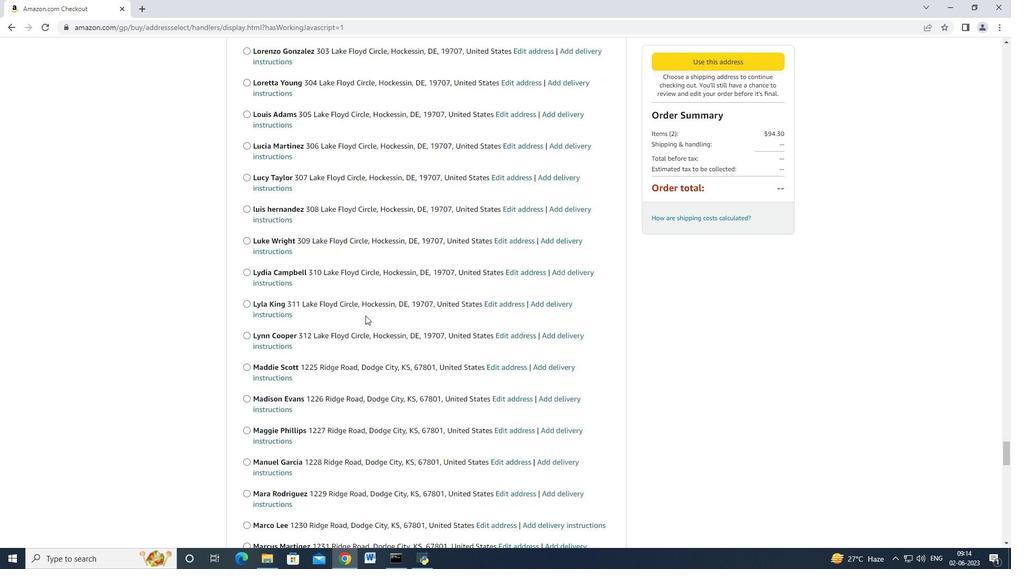 
Action: Mouse scrolled (359, 308) with delta (0, 0)
Screenshot: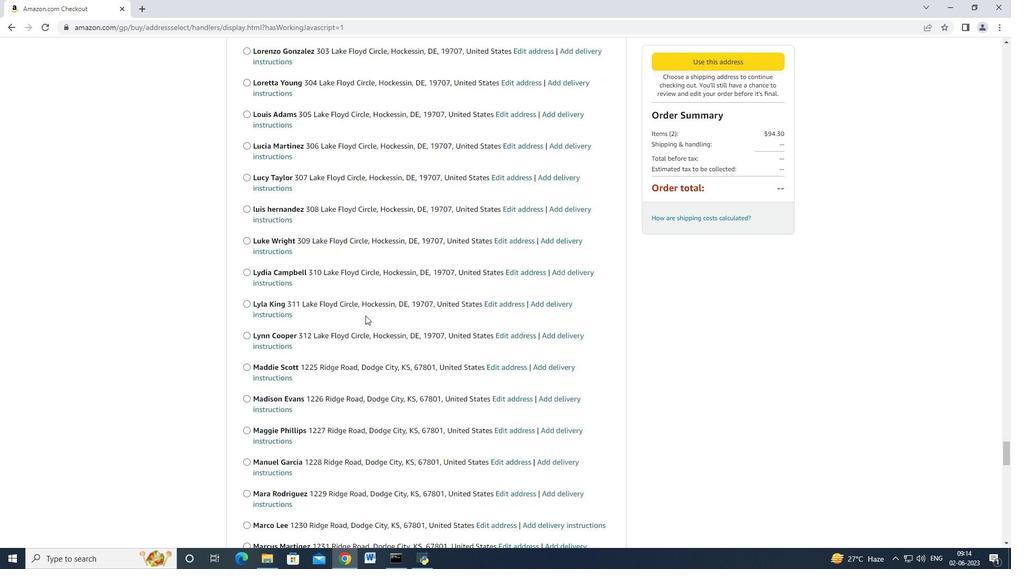 
Action: Mouse scrolled (359, 308) with delta (0, 0)
Screenshot: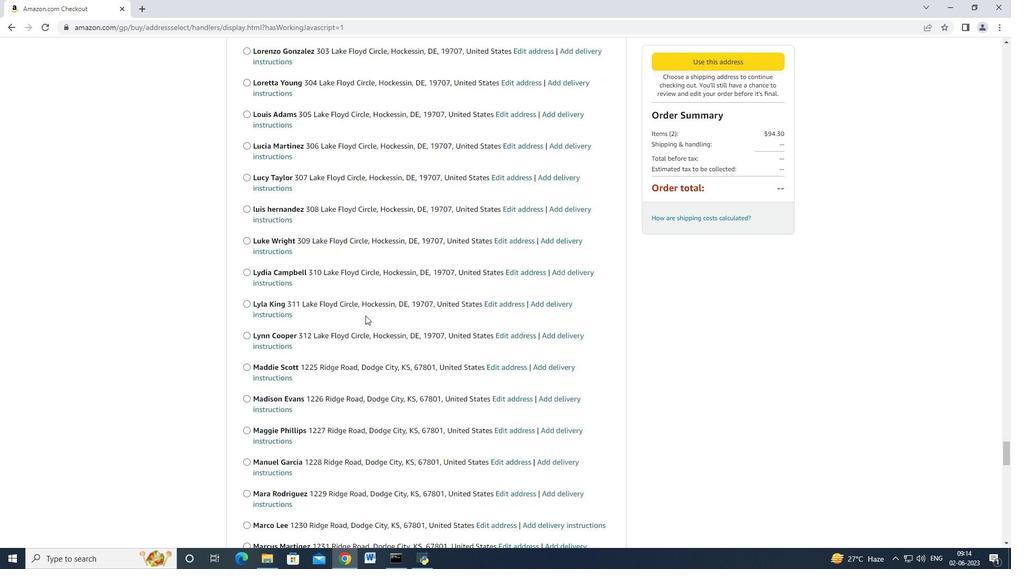 
Action: Mouse scrolled (359, 308) with delta (0, -1)
Screenshot: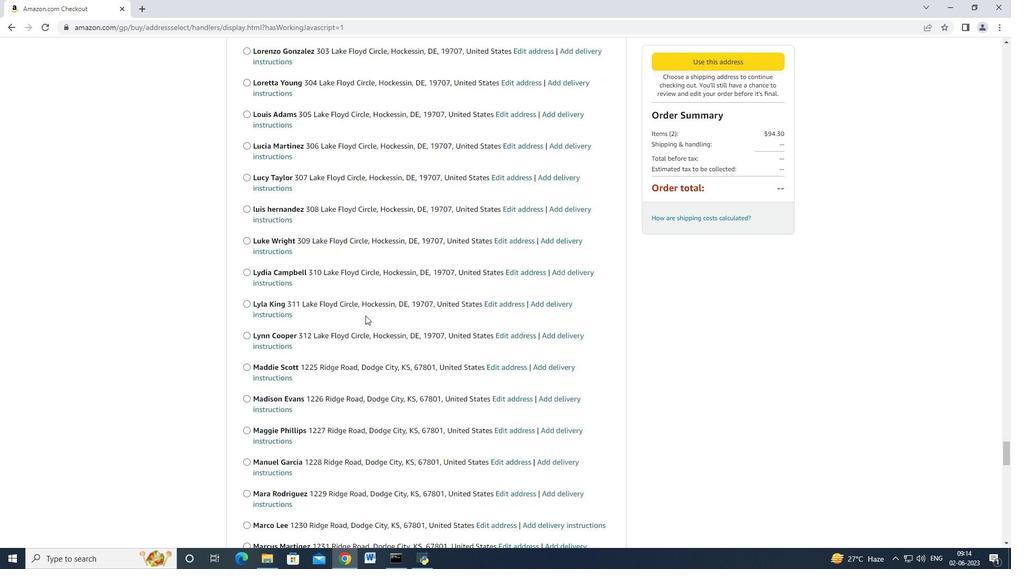 
Action: Mouse scrolled (359, 308) with delta (0, 0)
Screenshot: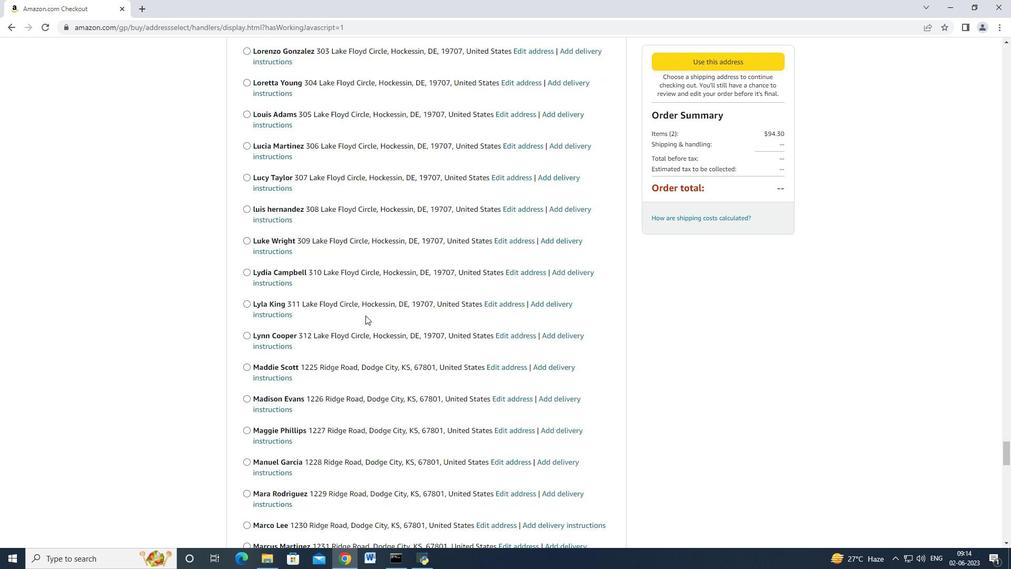 
Action: Mouse scrolled (359, 308) with delta (0, 0)
Screenshot: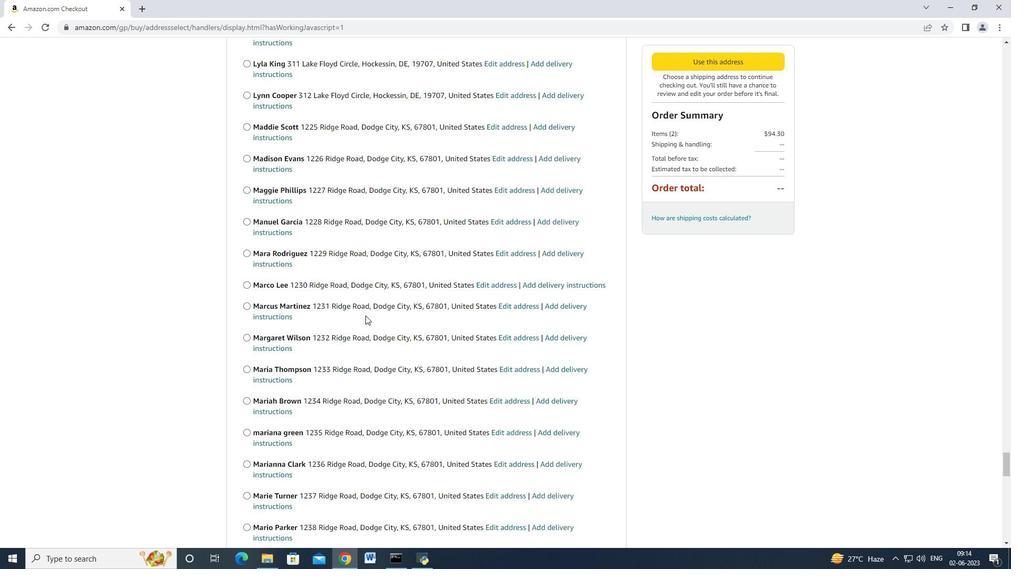 
Action: Mouse scrolled (359, 308) with delta (0, -1)
Screenshot: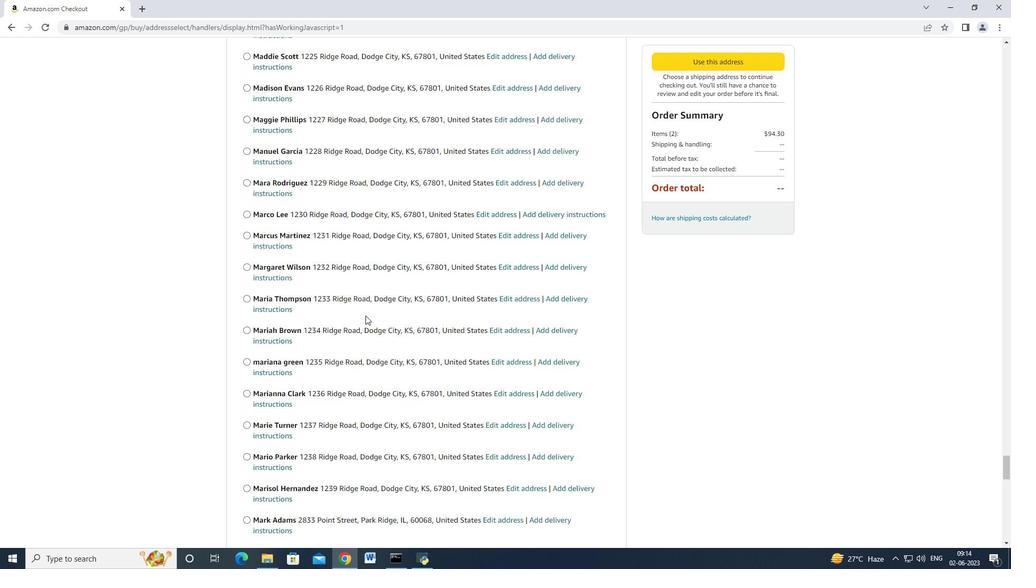 
Action: Mouse scrolled (359, 308) with delta (0, 0)
Screenshot: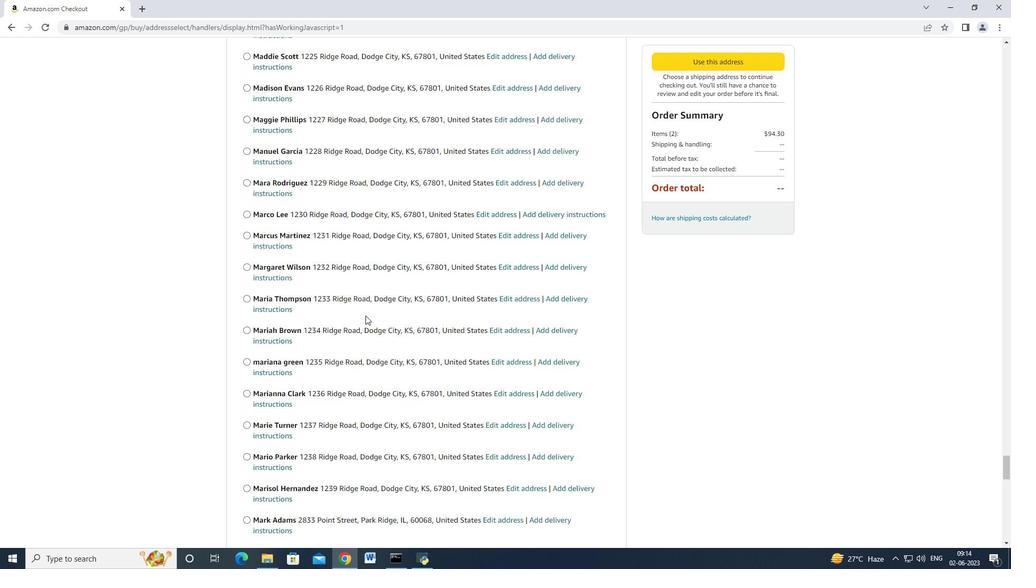 
Action: Mouse scrolled (359, 308) with delta (0, -1)
Screenshot: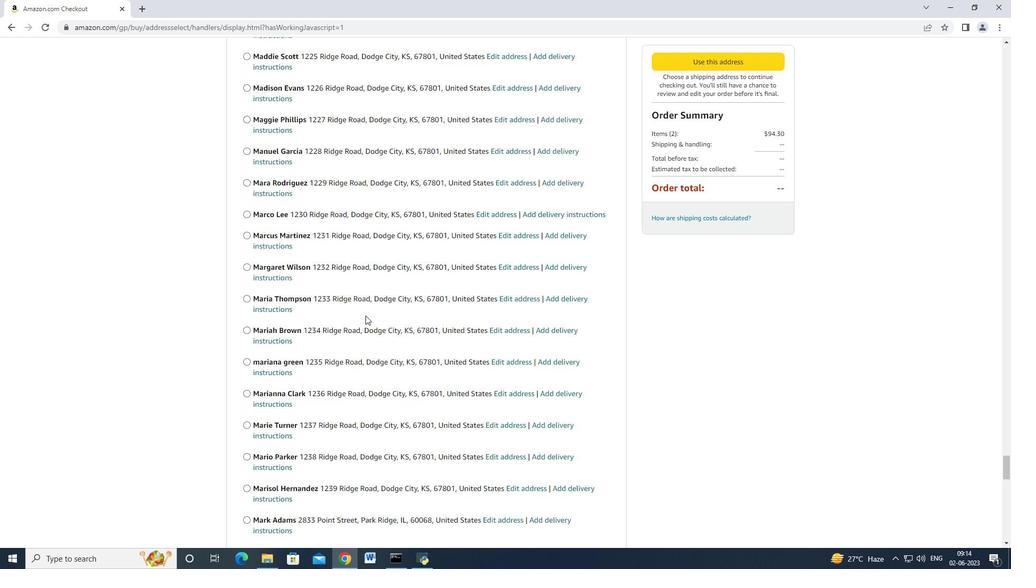 
Action: Mouse scrolled (359, 308) with delta (0, 0)
Screenshot: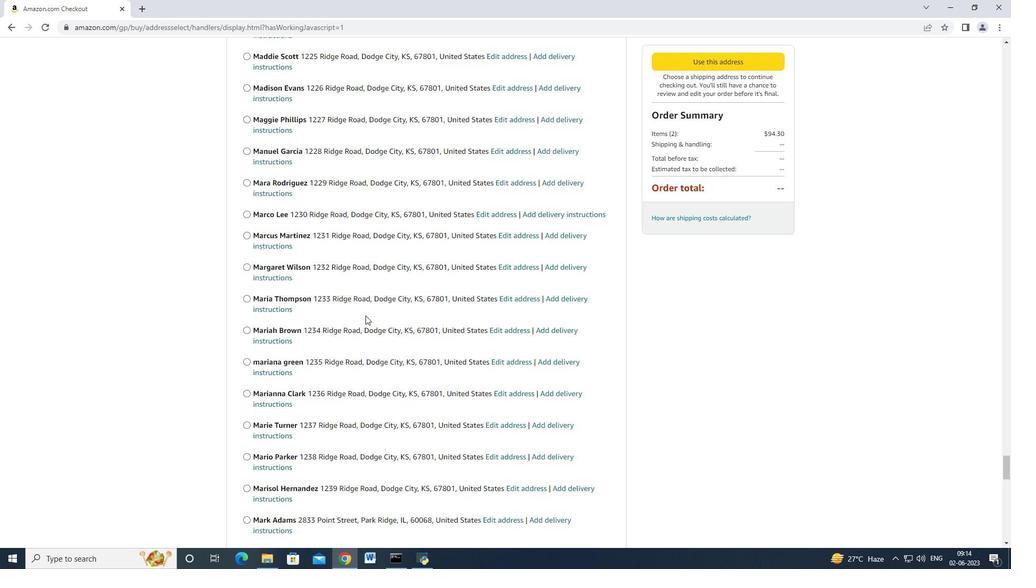
Action: Mouse scrolled (359, 308) with delta (0, 0)
Screenshot: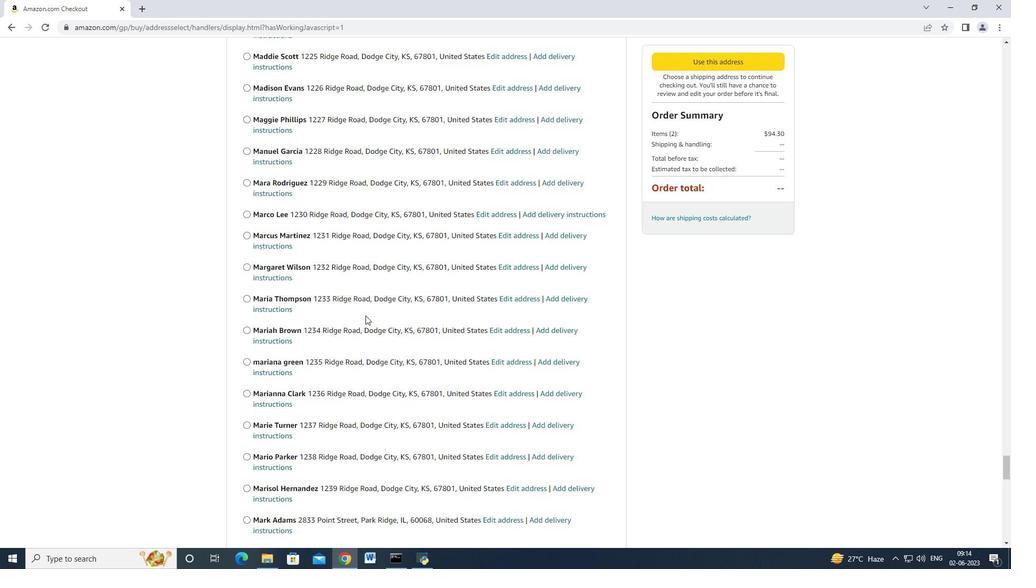 
Action: Mouse scrolled (359, 308) with delta (0, 0)
Screenshot: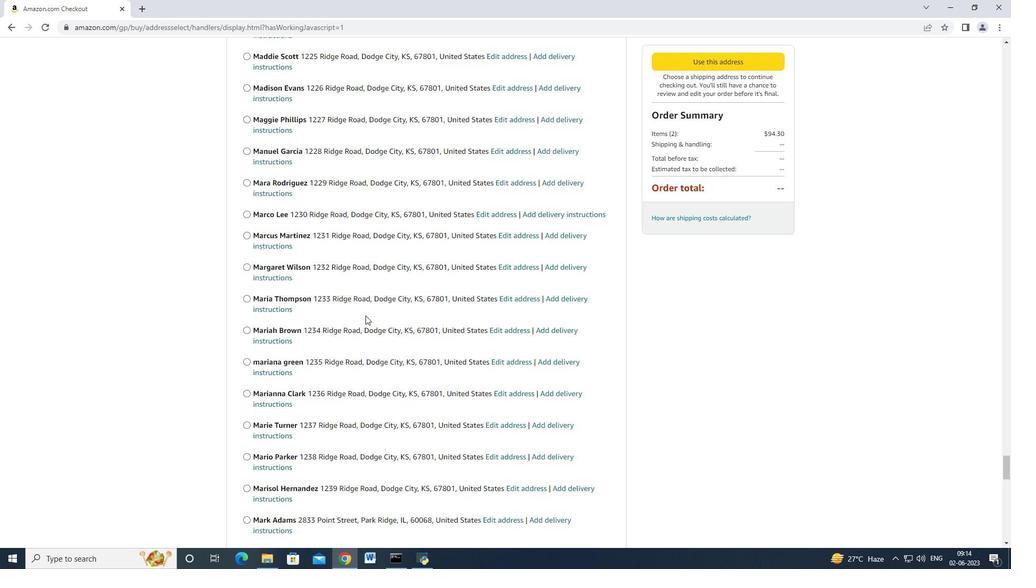 
Action: Mouse scrolled (359, 308) with delta (0, 0)
Screenshot: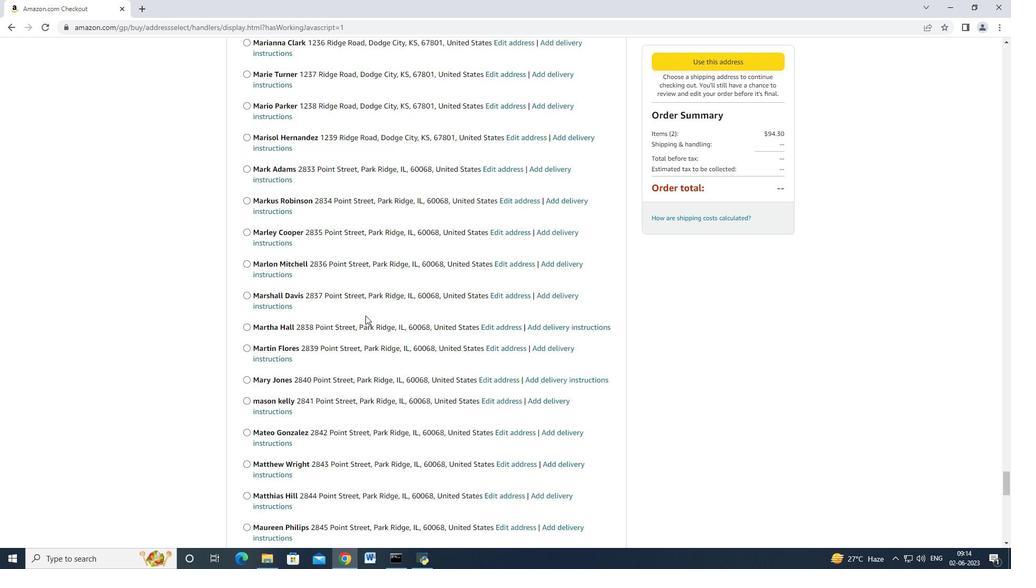 
Action: Mouse scrolled (359, 308) with delta (0, 0)
Screenshot: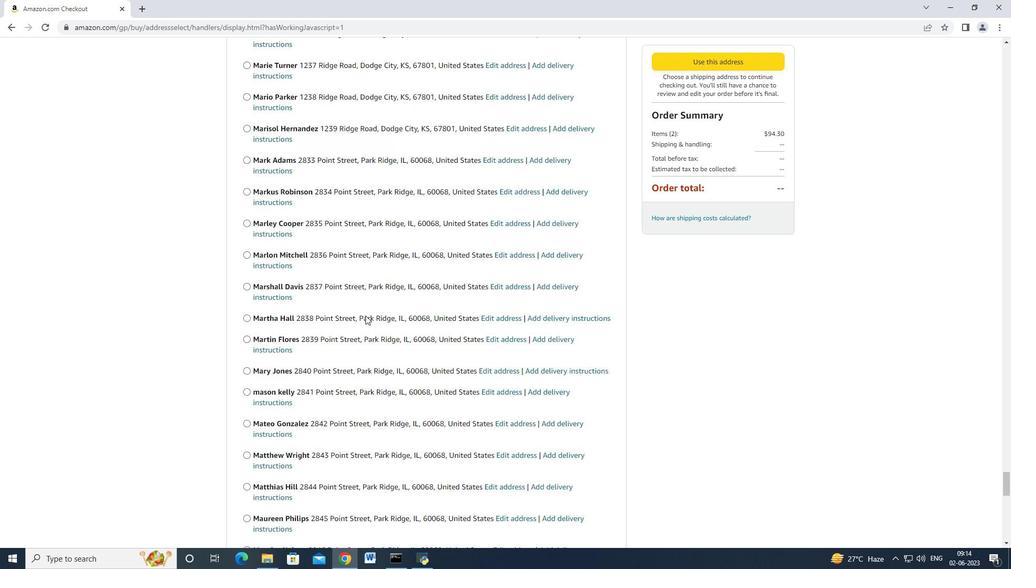
Action: Mouse scrolled (359, 308) with delta (0, 0)
Screenshot: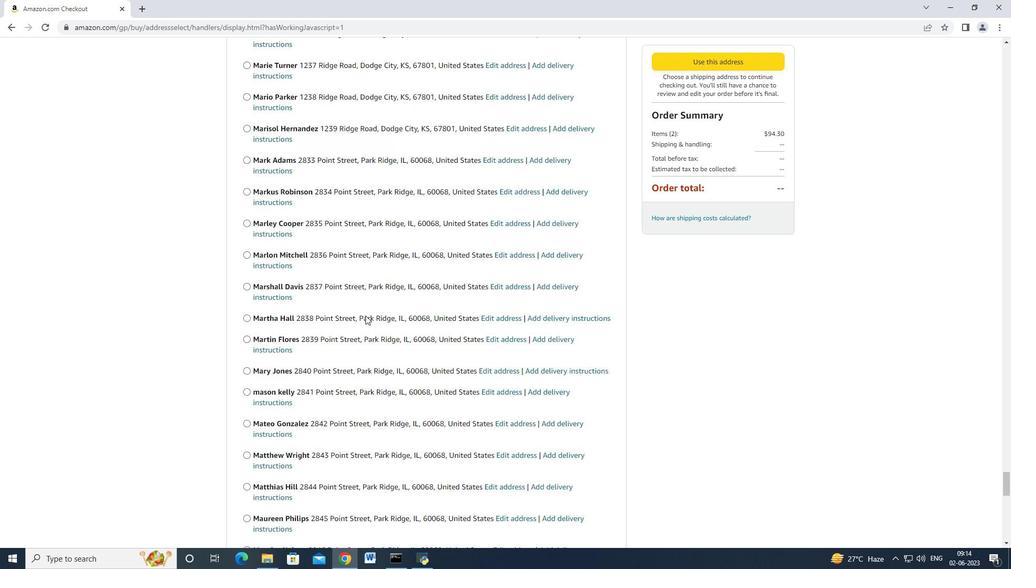 
Action: Mouse scrolled (359, 308) with delta (0, 0)
Screenshot: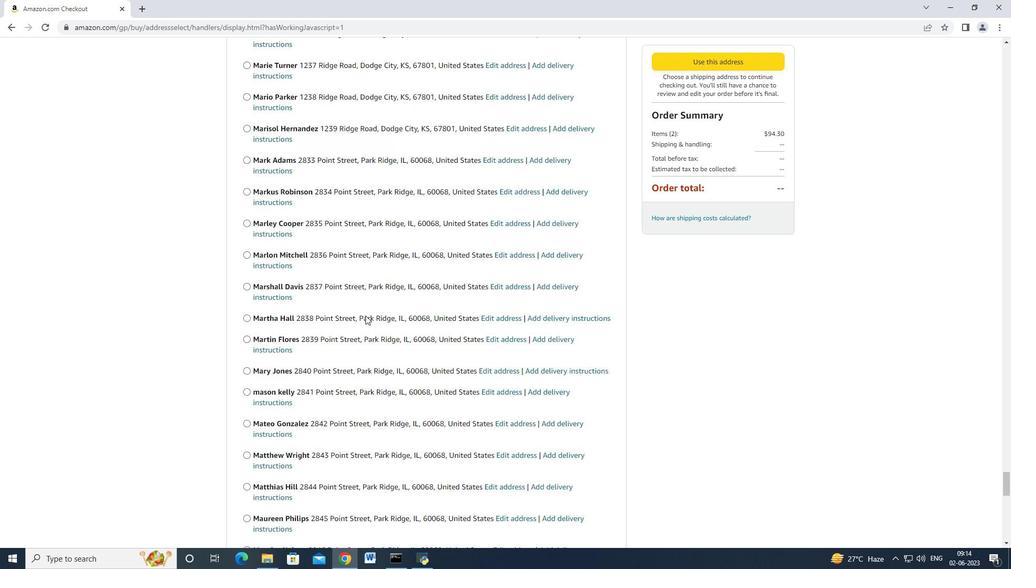 
Action: Mouse scrolled (359, 308) with delta (0, -1)
Screenshot: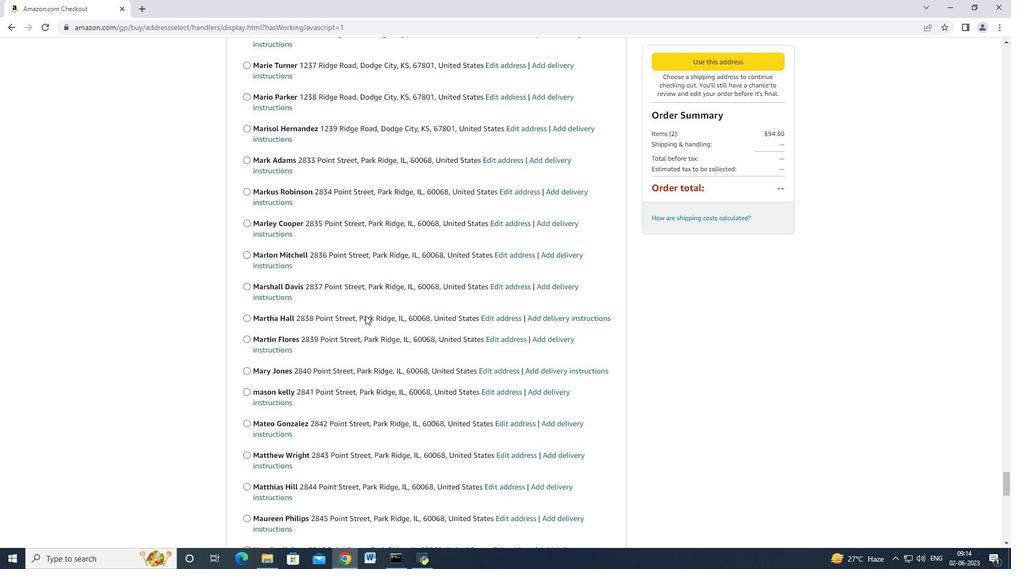 
Action: Mouse scrolled (359, 308) with delta (0, -1)
Screenshot: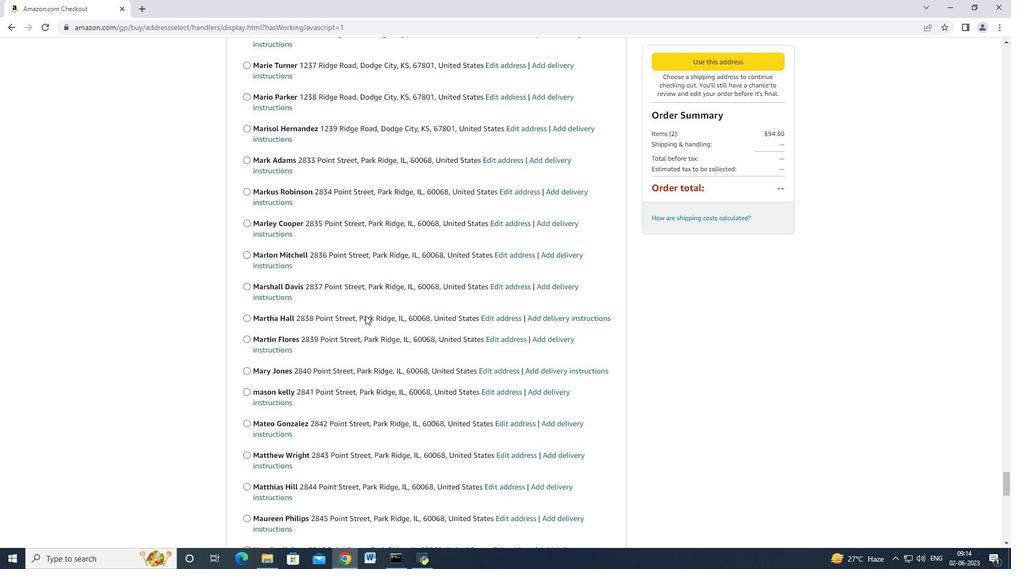 
Action: Mouse scrolled (359, 308) with delta (0, 0)
Screenshot: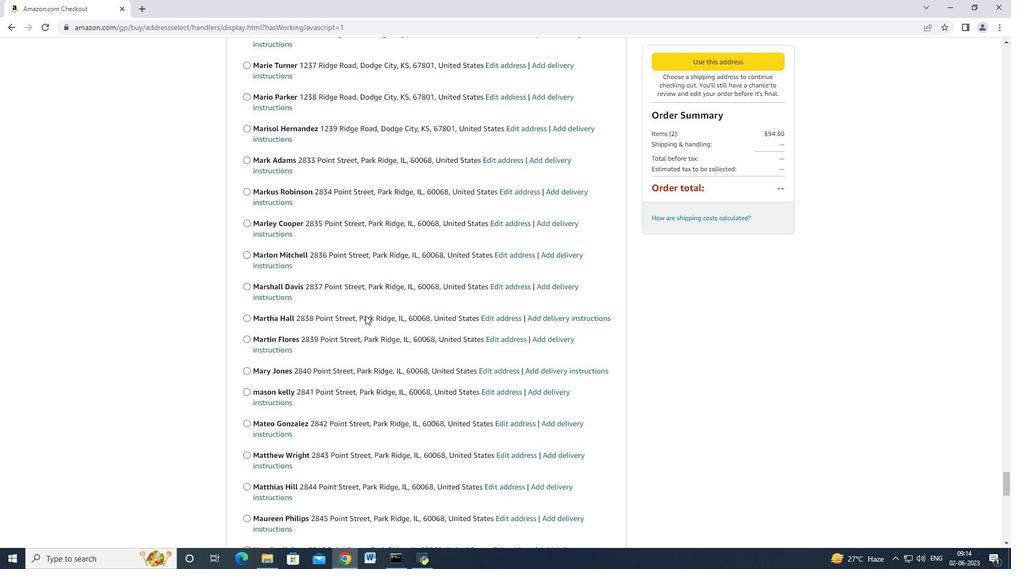 
Action: Mouse scrolled (359, 308) with delta (0, 0)
Screenshot: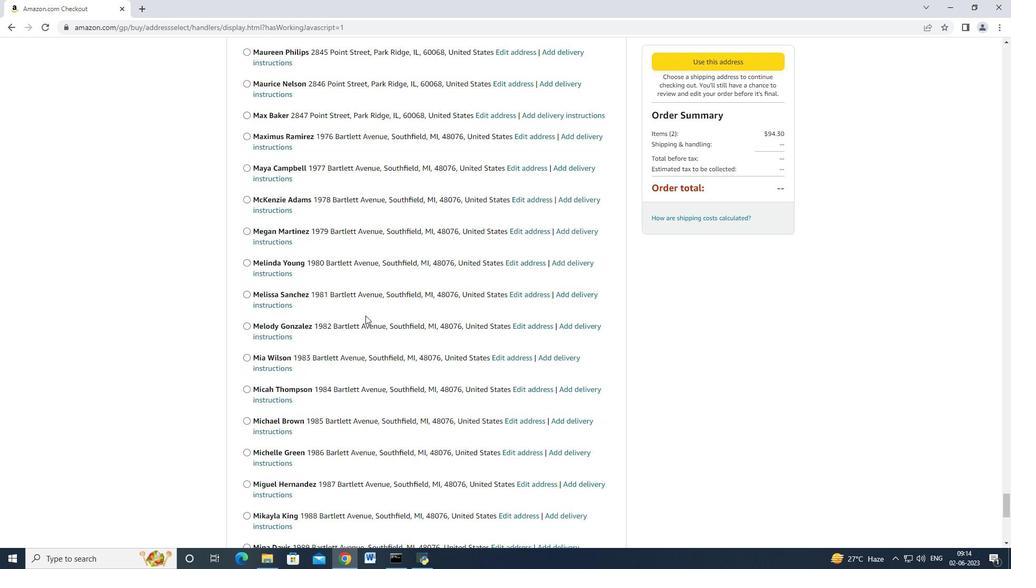
Action: Mouse scrolled (359, 308) with delta (0, 0)
Screenshot: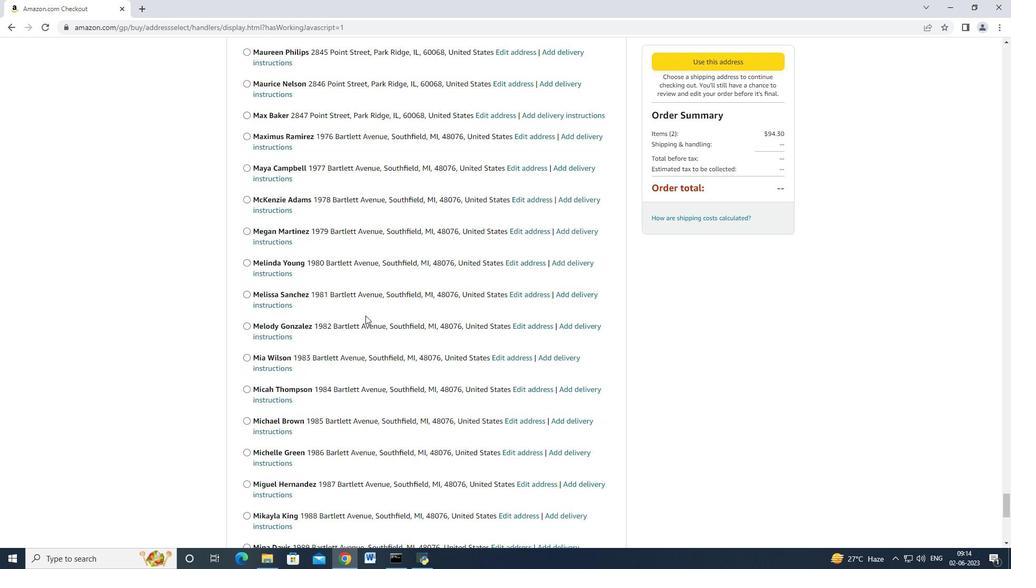 
Action: Mouse scrolled (359, 308) with delta (0, 0)
Screenshot: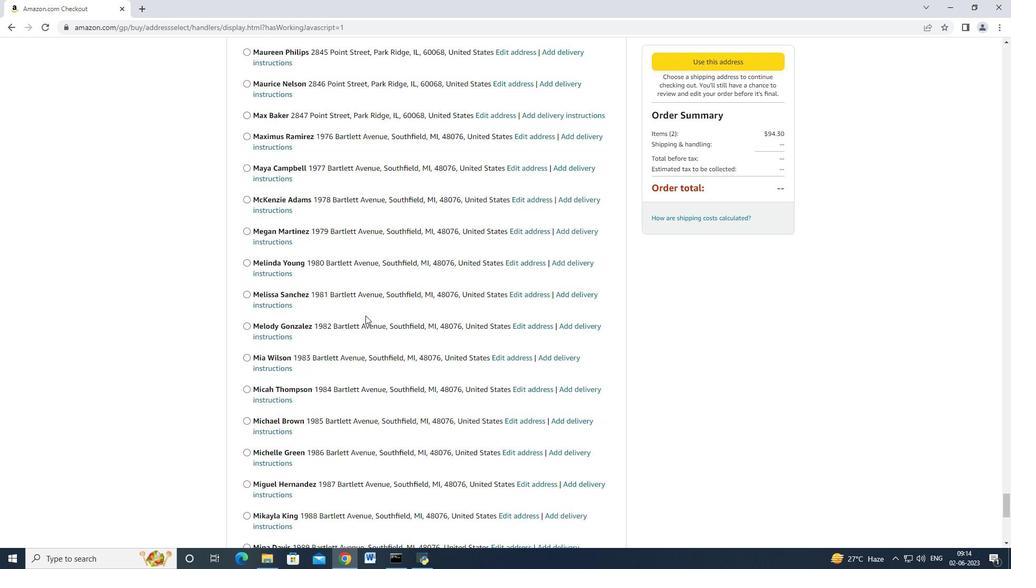 
Action: Mouse scrolled (359, 308) with delta (0, 0)
Screenshot: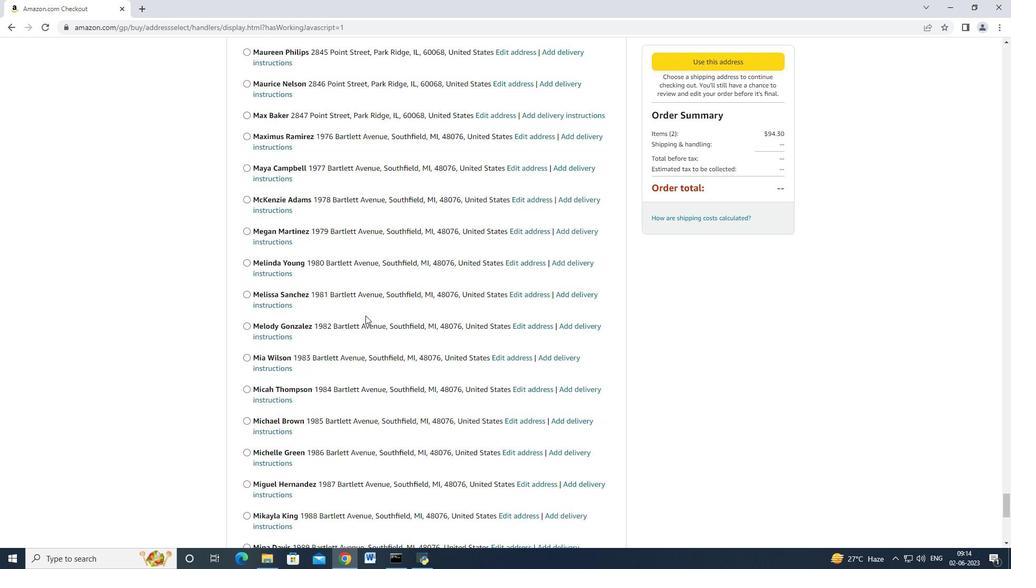
Action: Mouse scrolled (359, 308) with delta (0, 0)
Screenshot: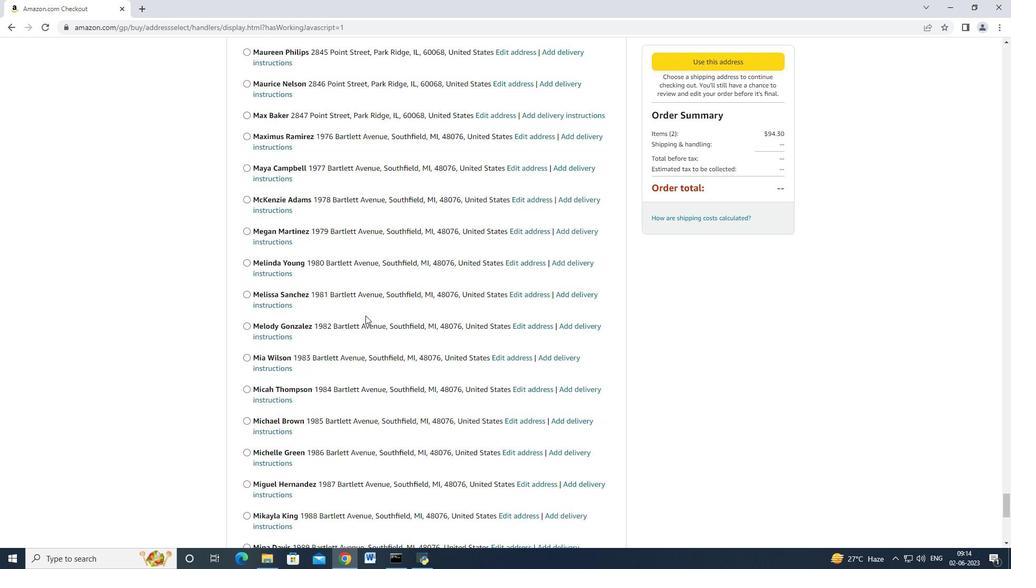 
Action: Mouse scrolled (359, 308) with delta (0, 0)
Screenshot: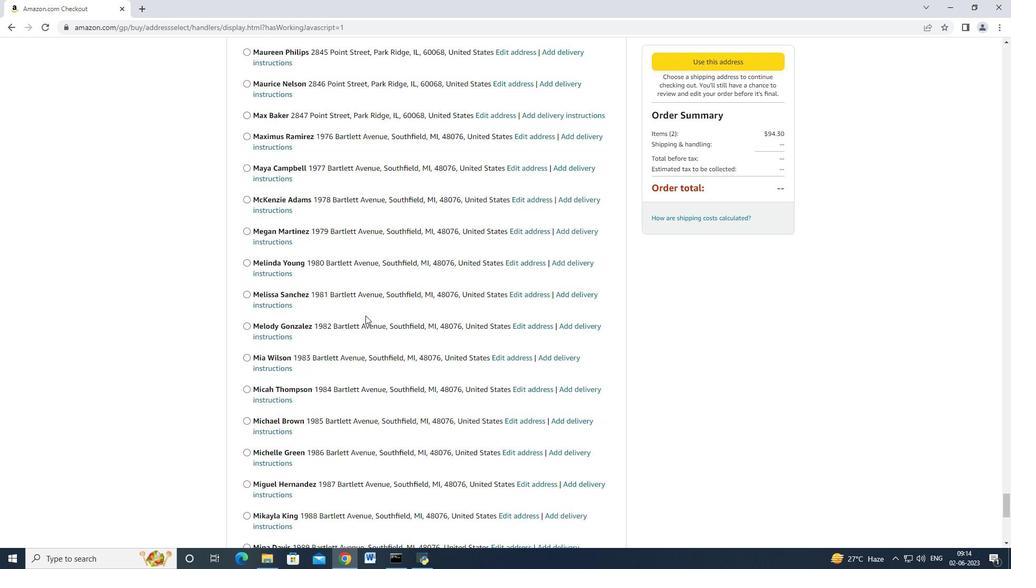 
Action: Mouse scrolled (359, 308) with delta (0, 0)
Screenshot: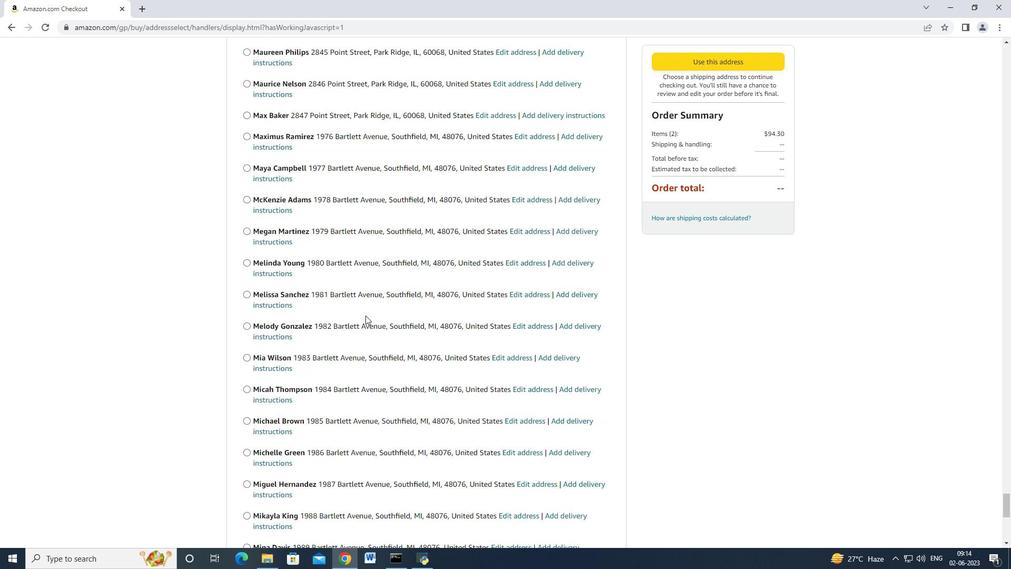 
Action: Mouse scrolled (359, 308) with delta (0, 0)
Screenshot: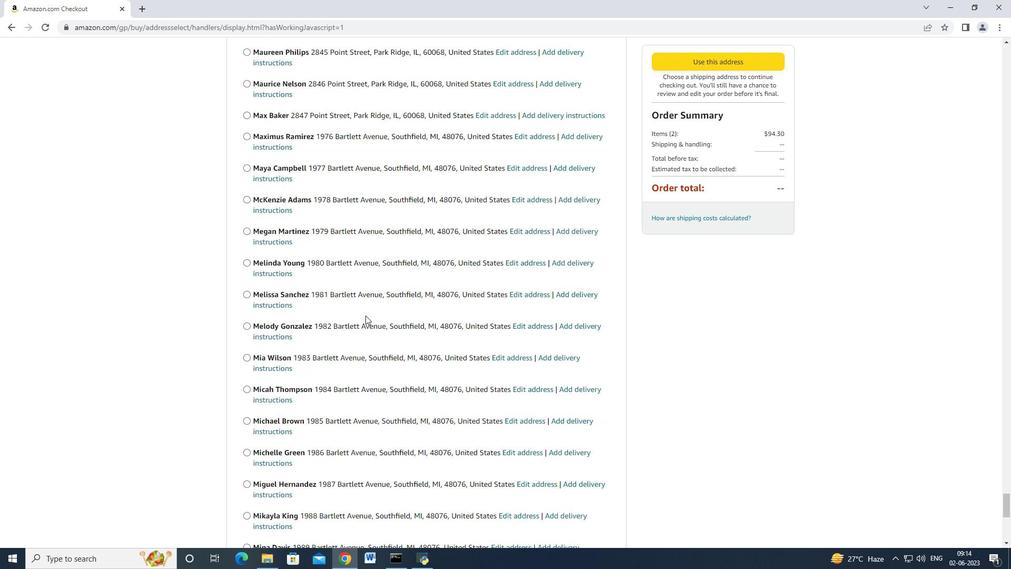 
Action: Mouse scrolled (359, 308) with delta (0, 0)
Screenshot: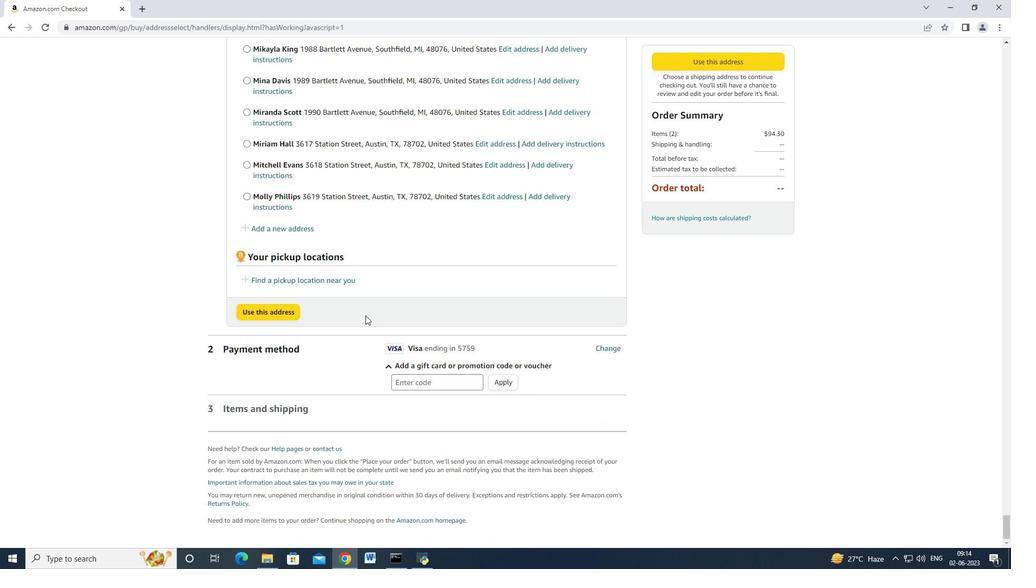 
Action: Mouse scrolled (359, 308) with delta (0, 0)
Screenshot: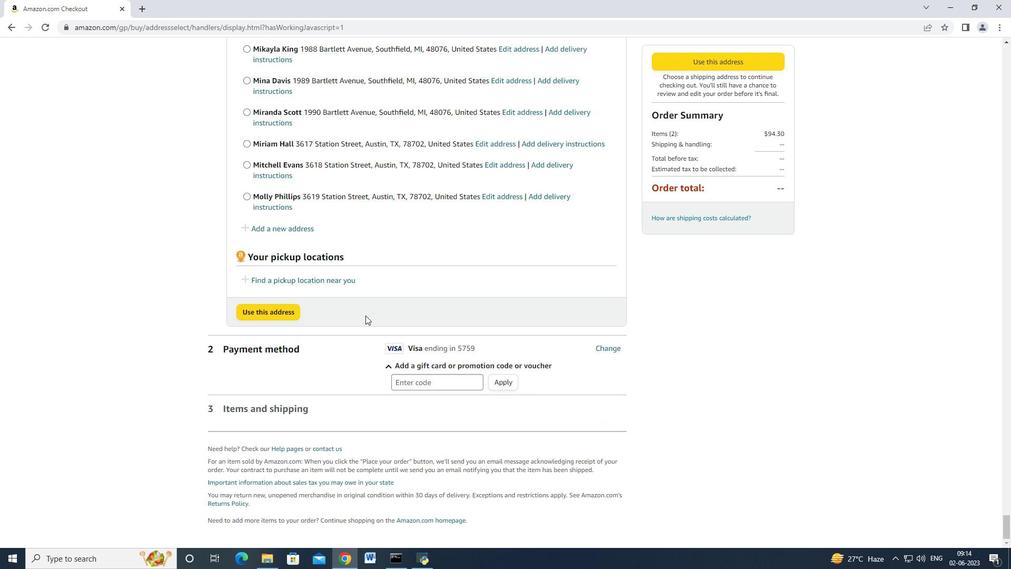 
Action: Mouse scrolled (359, 308) with delta (0, 0)
Screenshot: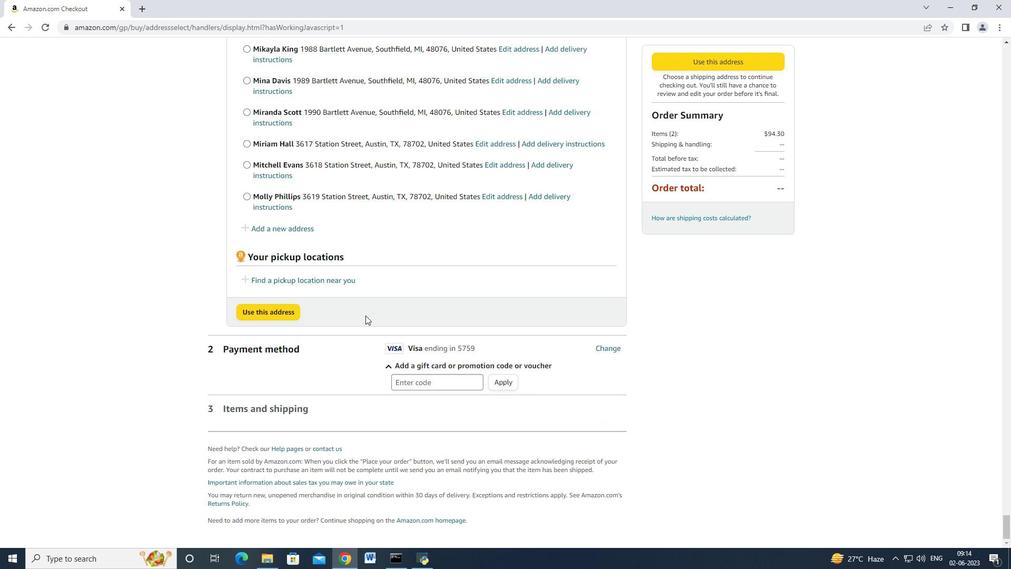 
Action: Mouse scrolled (359, 308) with delta (0, 0)
Screenshot: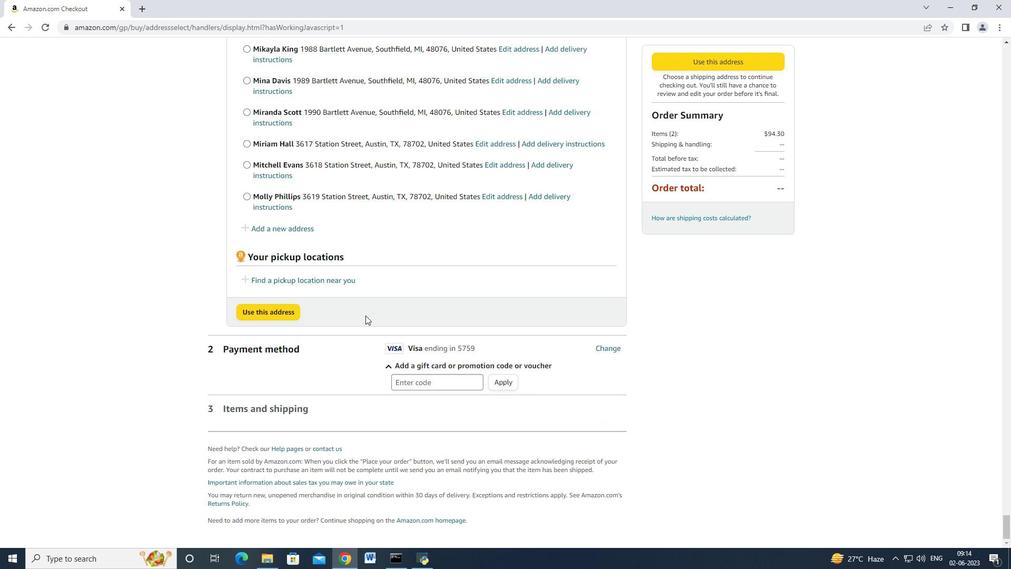 
Action: Mouse scrolled (359, 308) with delta (0, 0)
Screenshot: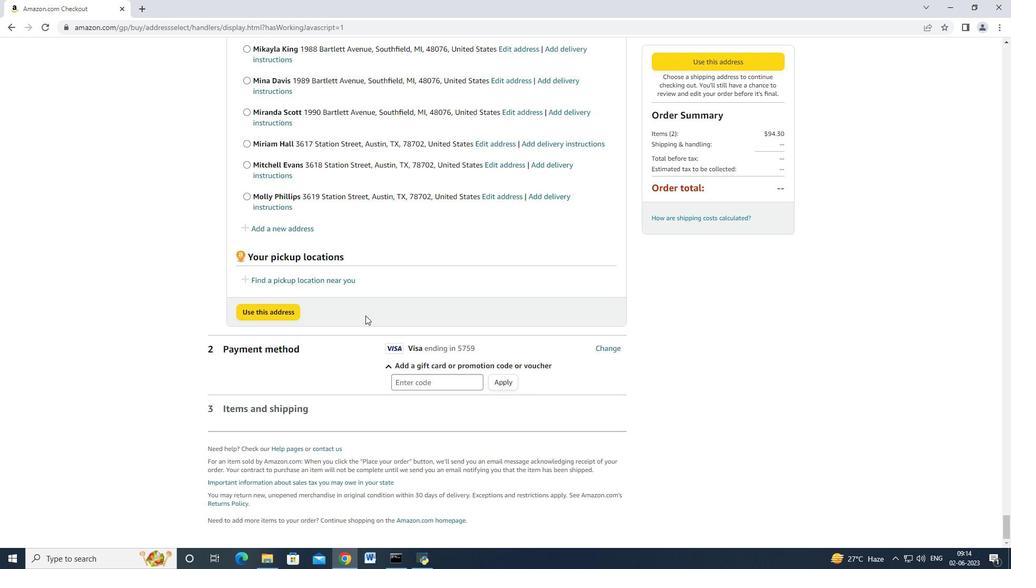 
Action: Mouse scrolled (359, 308) with delta (0, -1)
Screenshot: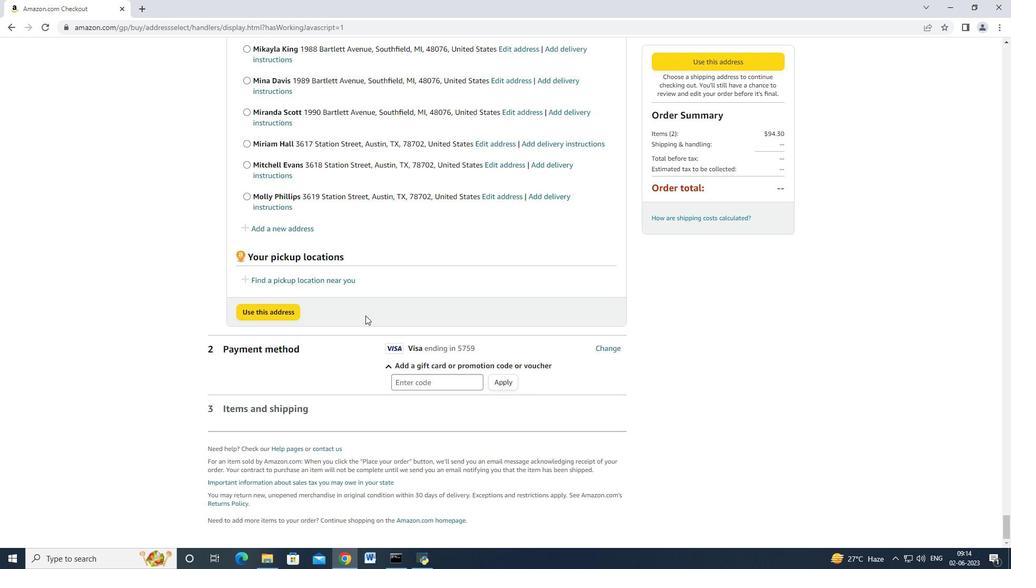 
Action: Mouse scrolled (359, 308) with delta (0, 0)
Screenshot: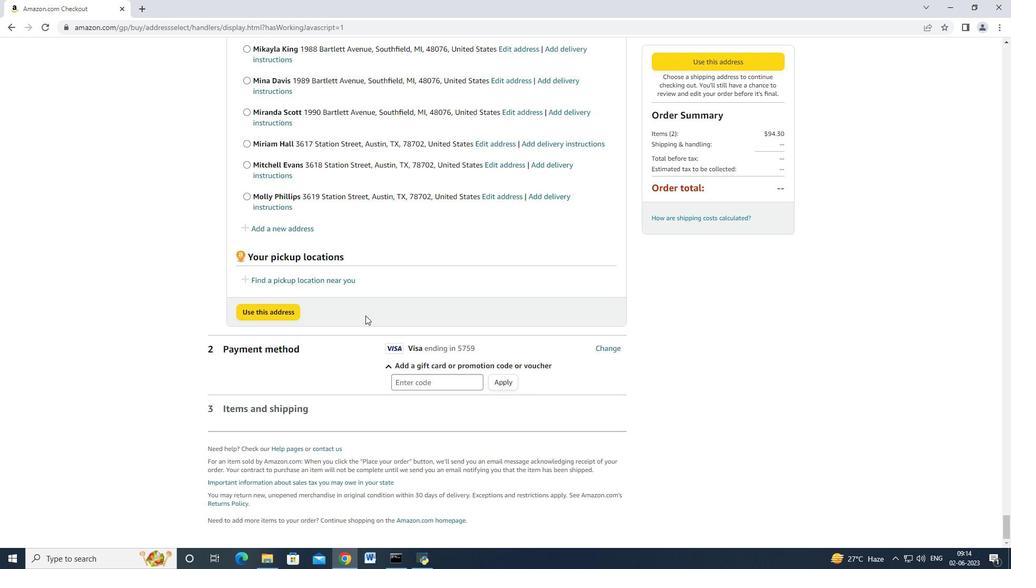 
Action: Mouse scrolled (359, 308) with delta (0, 0)
Screenshot: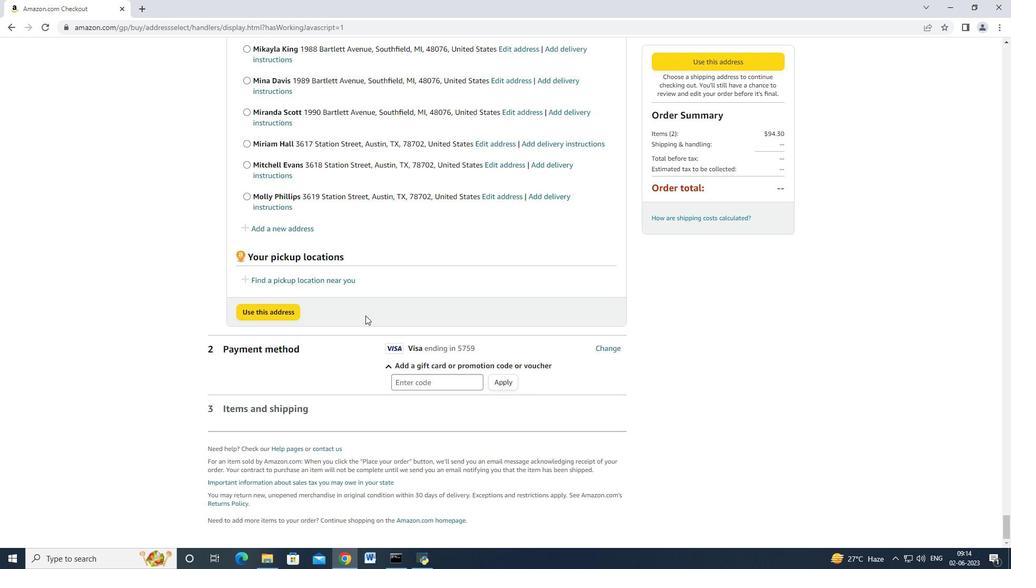 
Action: Mouse scrolled (359, 308) with delta (0, 0)
Screenshot: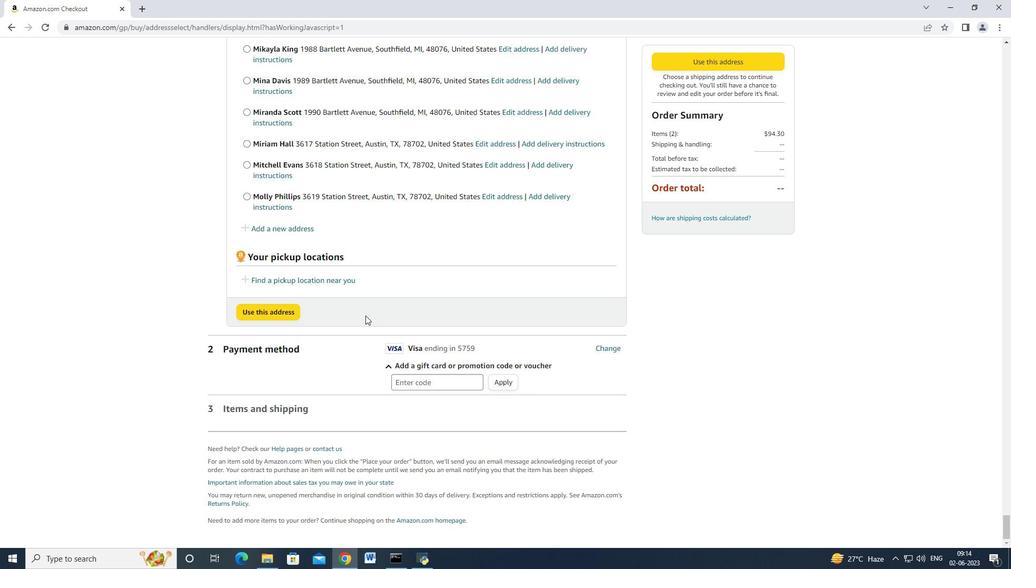 
Action: Mouse scrolled (359, 308) with delta (0, 0)
Screenshot: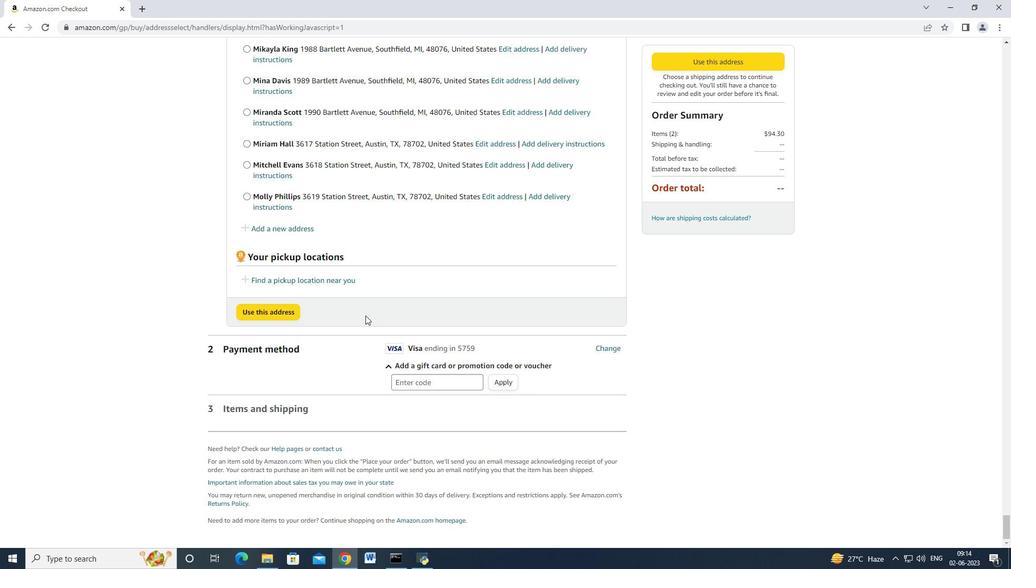
Action: Mouse scrolled (359, 308) with delta (0, 0)
Screenshot: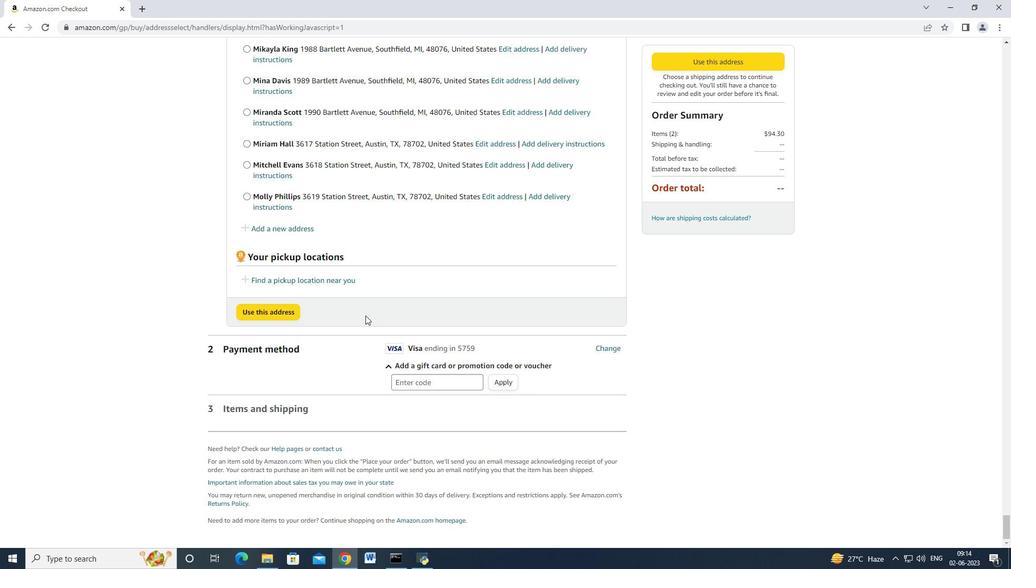 
Action: Mouse scrolled (359, 308) with delta (0, 0)
Screenshot: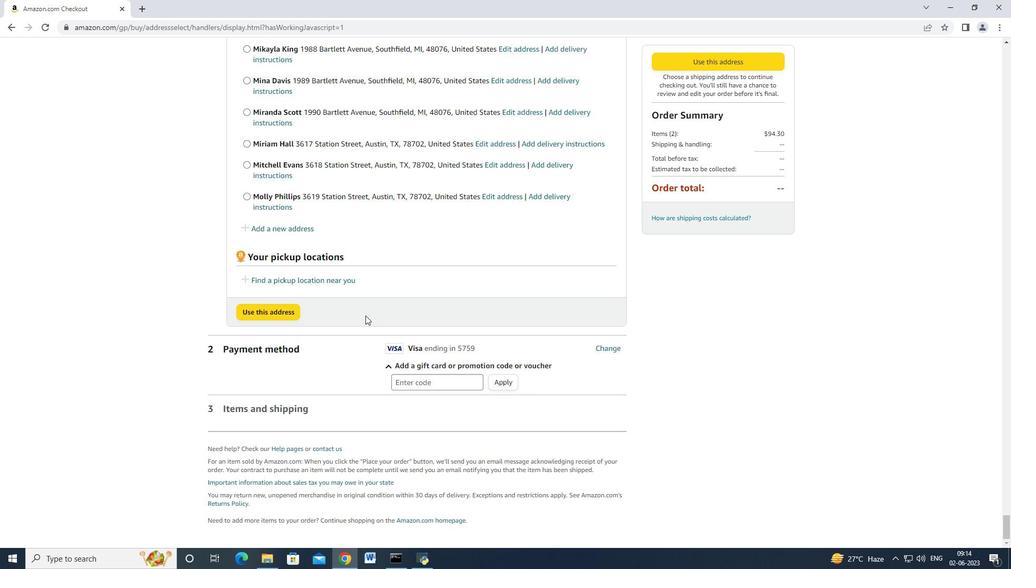 
Action: Mouse scrolled (359, 308) with delta (0, -1)
Screenshot: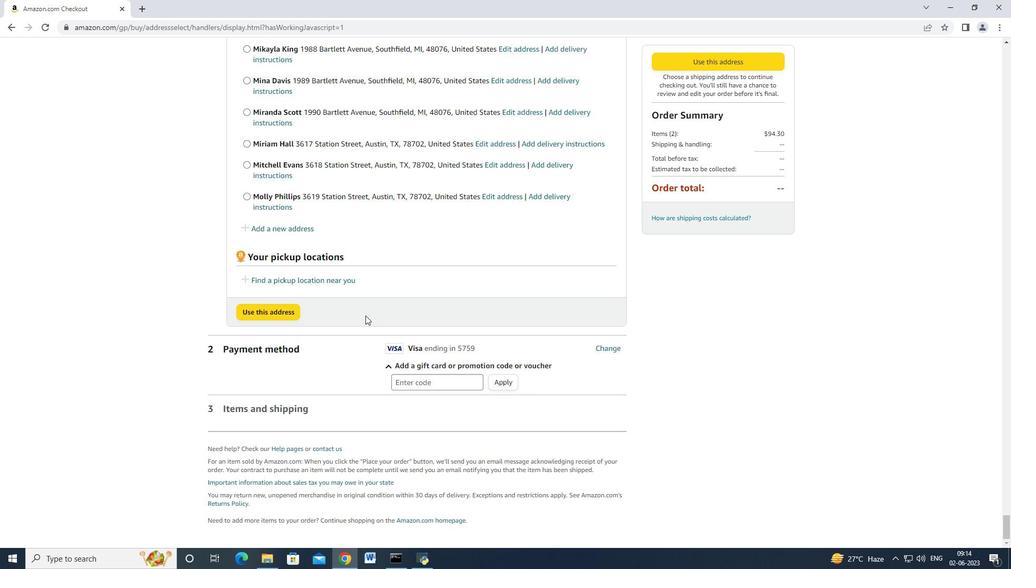 
Action: Mouse scrolled (359, 308) with delta (0, 0)
Screenshot: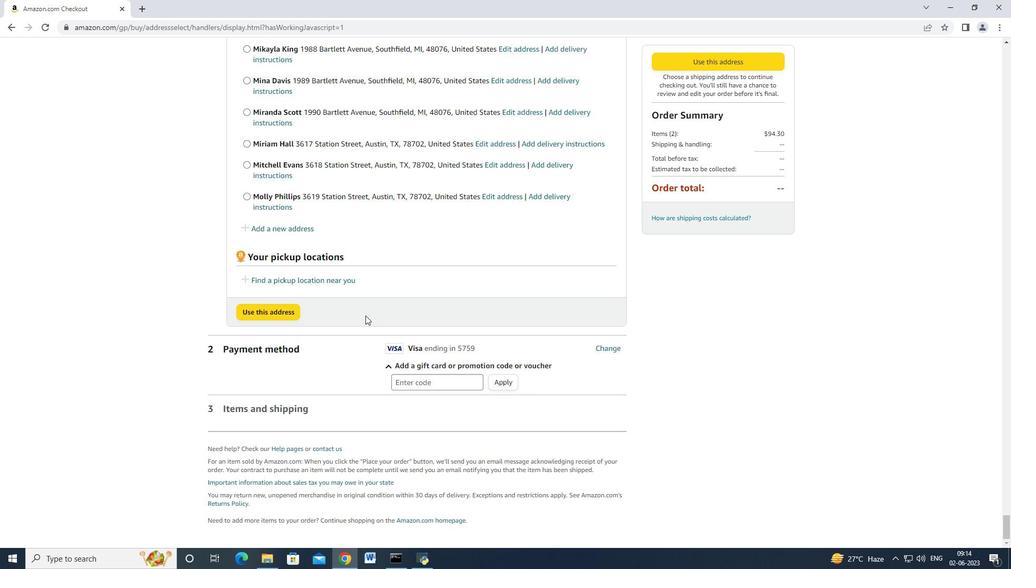 
Action: Mouse scrolled (359, 308) with delta (0, 0)
Screenshot: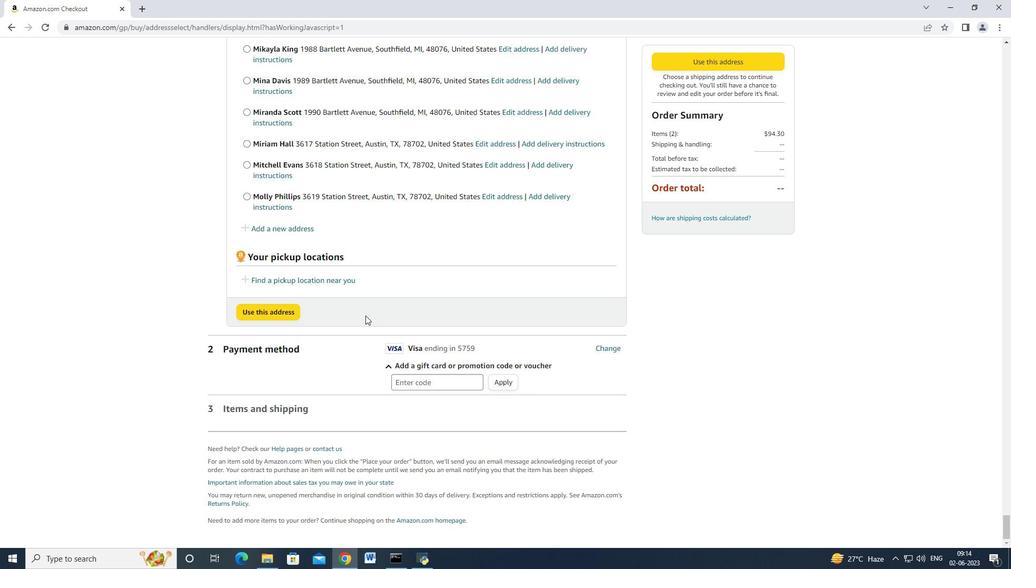 
Action: Mouse scrolled (359, 308) with delta (0, 0)
Screenshot: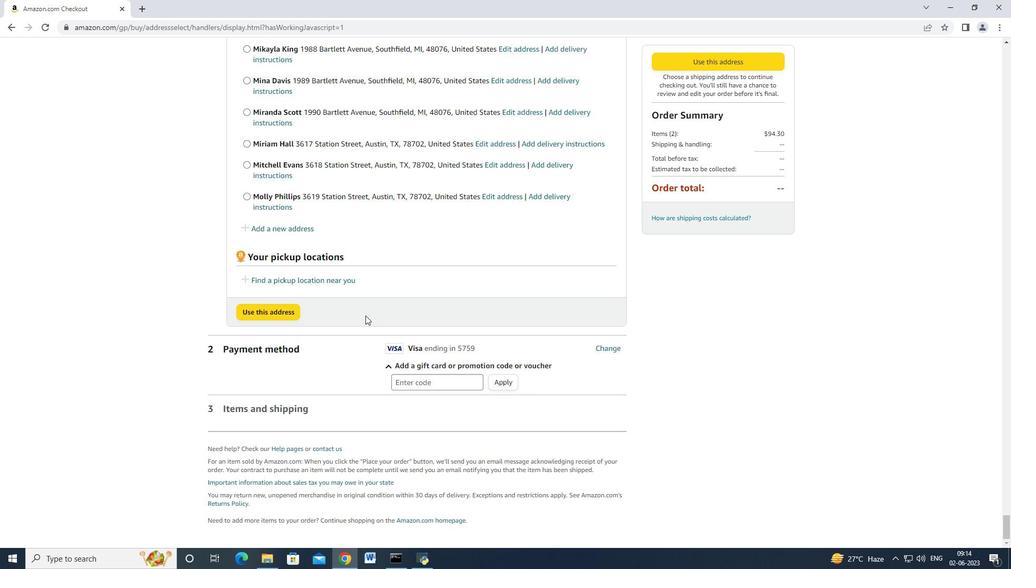 
Action: Mouse scrolled (359, 308) with delta (0, 0)
Screenshot: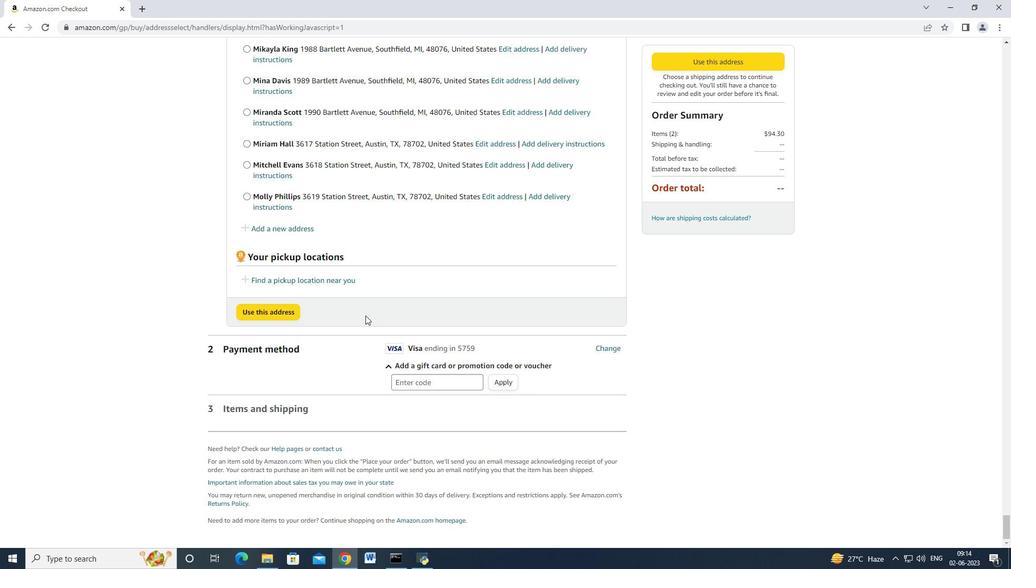 
Action: Mouse scrolled (359, 308) with delta (0, 0)
Screenshot: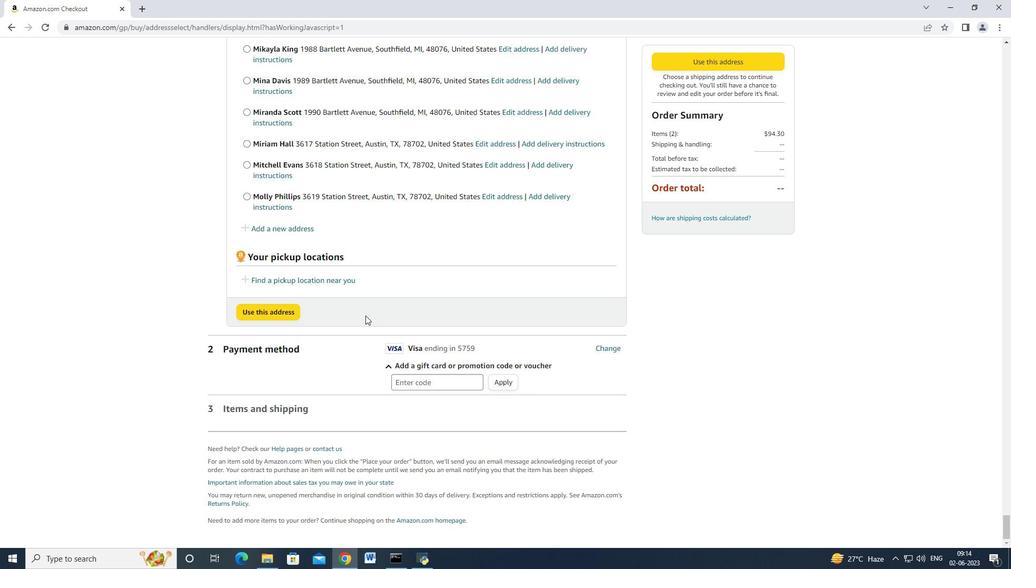 
Action: Mouse scrolled (359, 308) with delta (0, 0)
Screenshot: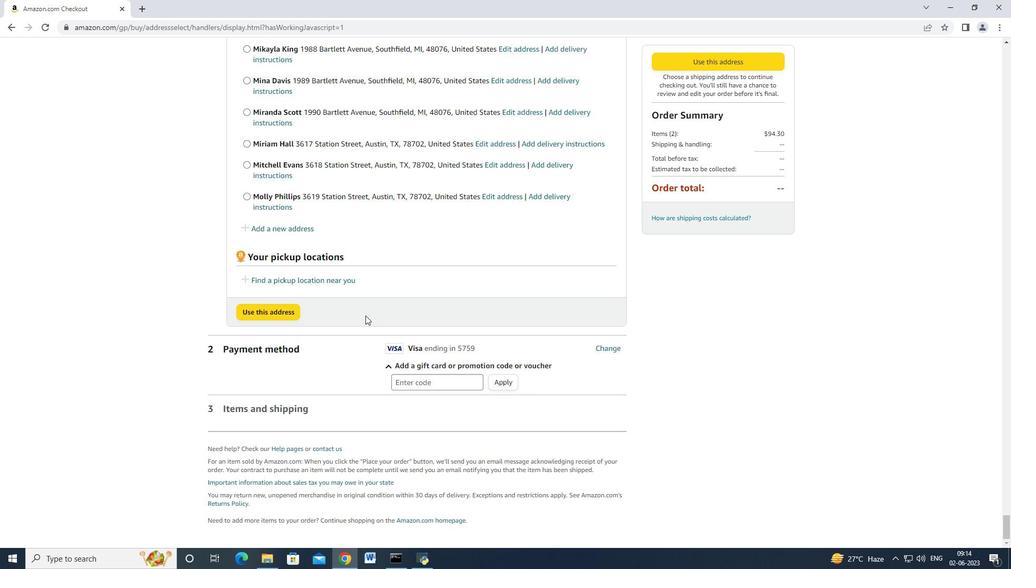 
Action: Mouse scrolled (359, 308) with delta (0, -1)
Screenshot: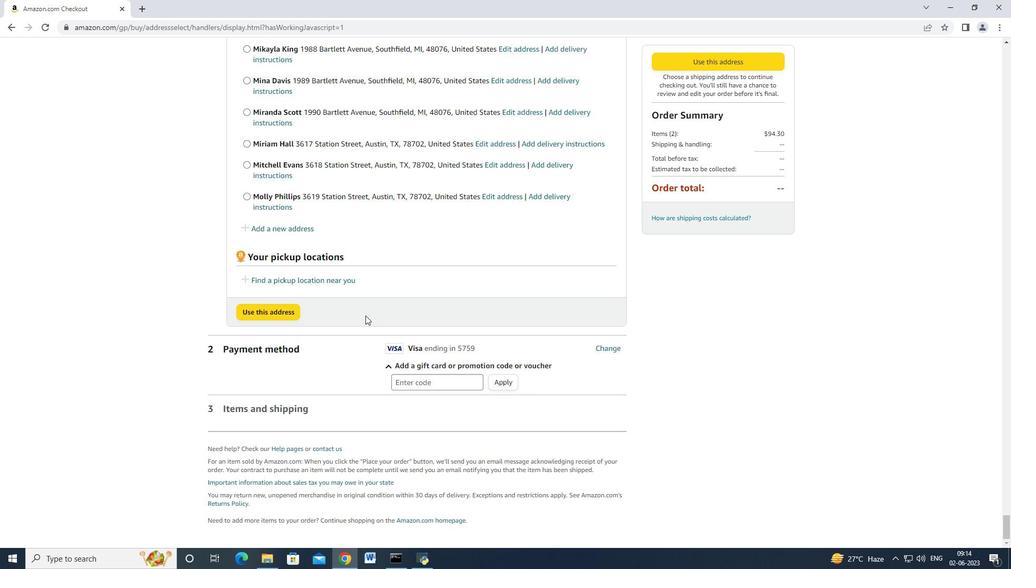 
Action: Mouse scrolled (359, 308) with delta (0, 0)
Screenshot: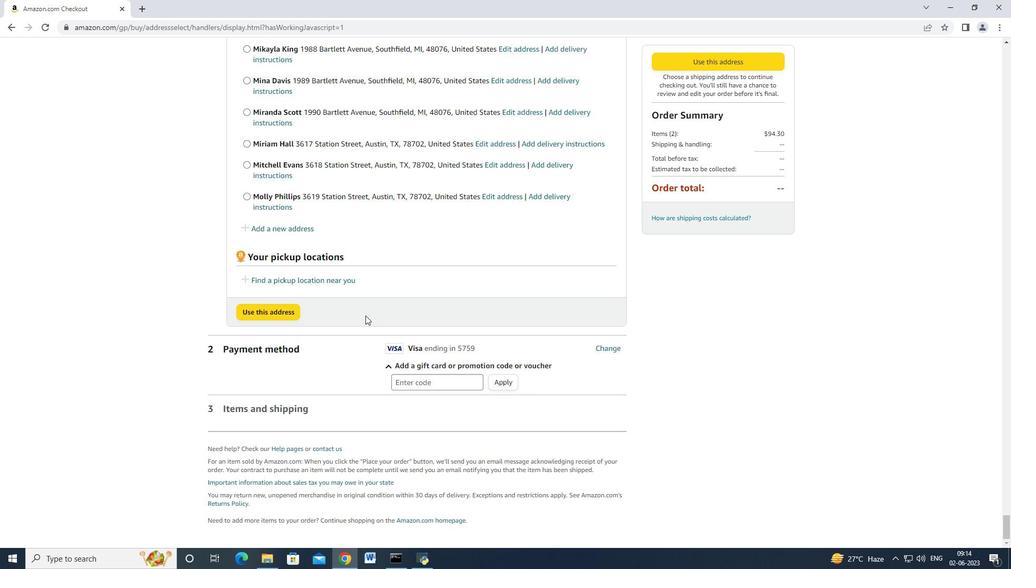 
Action: Mouse scrolled (359, 308) with delta (0, 0)
Screenshot: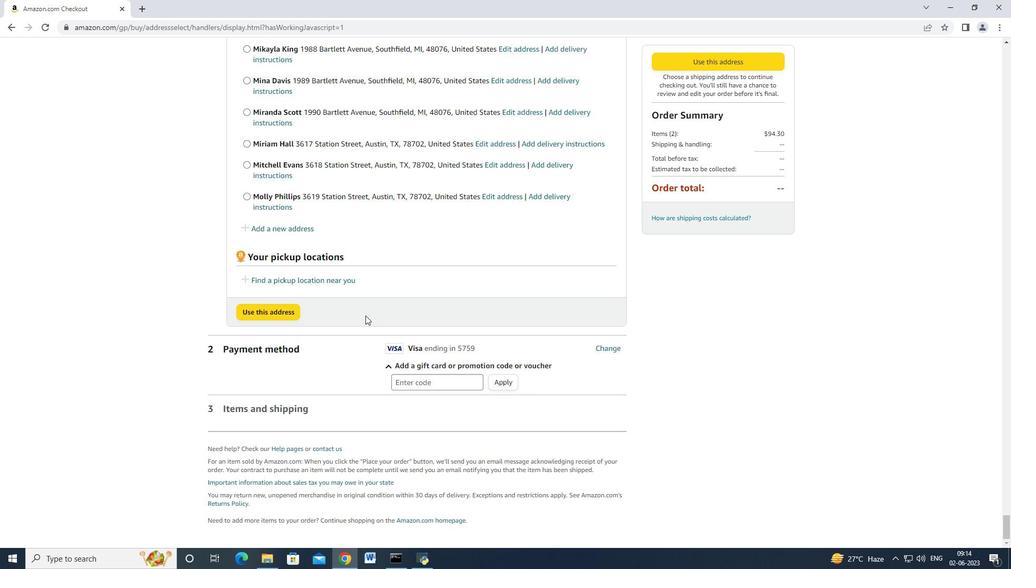 
Action: Mouse scrolled (359, 308) with delta (0, 0)
Screenshot: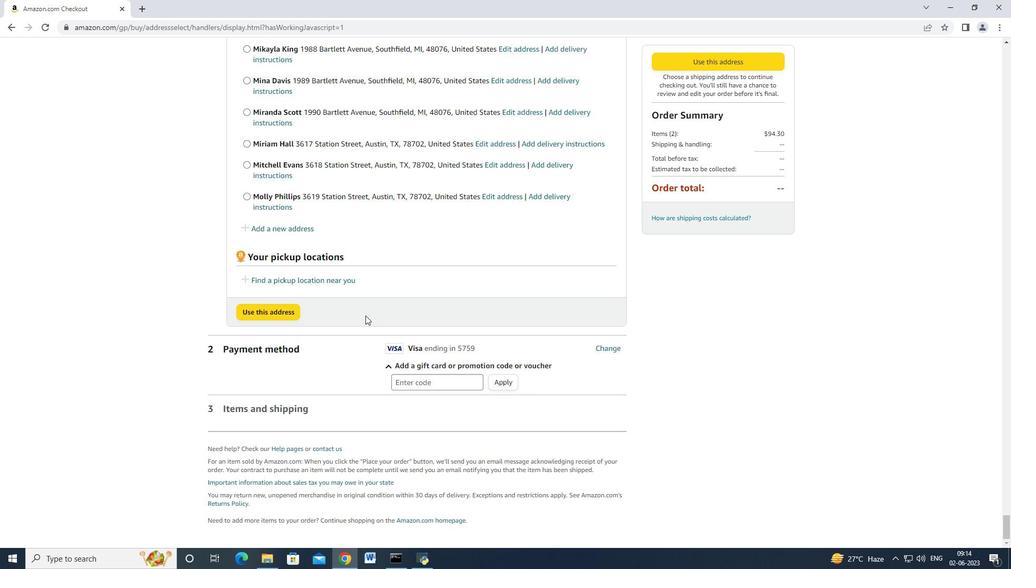 
Action: Mouse scrolled (359, 308) with delta (0, 0)
Screenshot: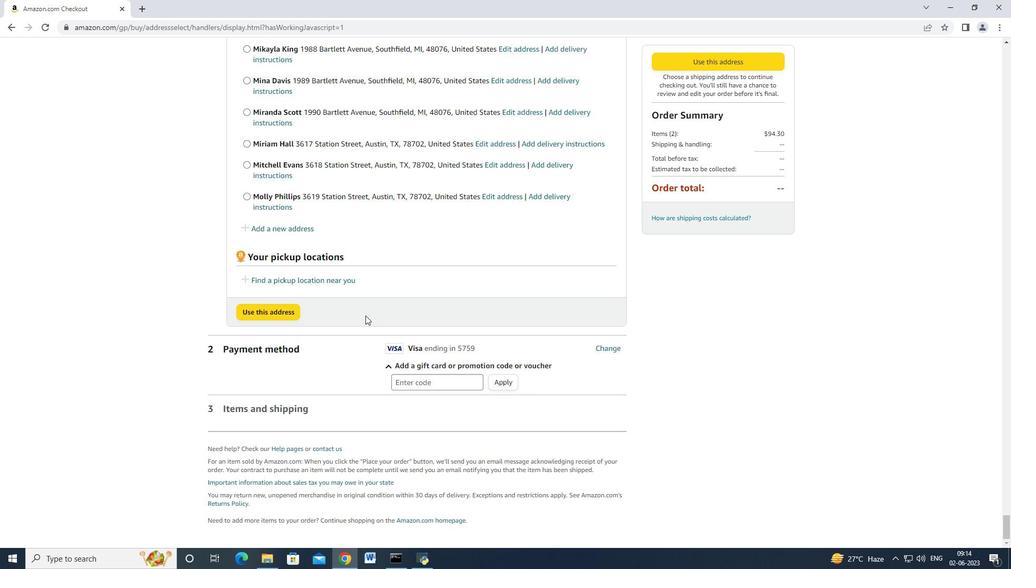 
Action: Mouse scrolled (359, 308) with delta (0, 0)
Screenshot: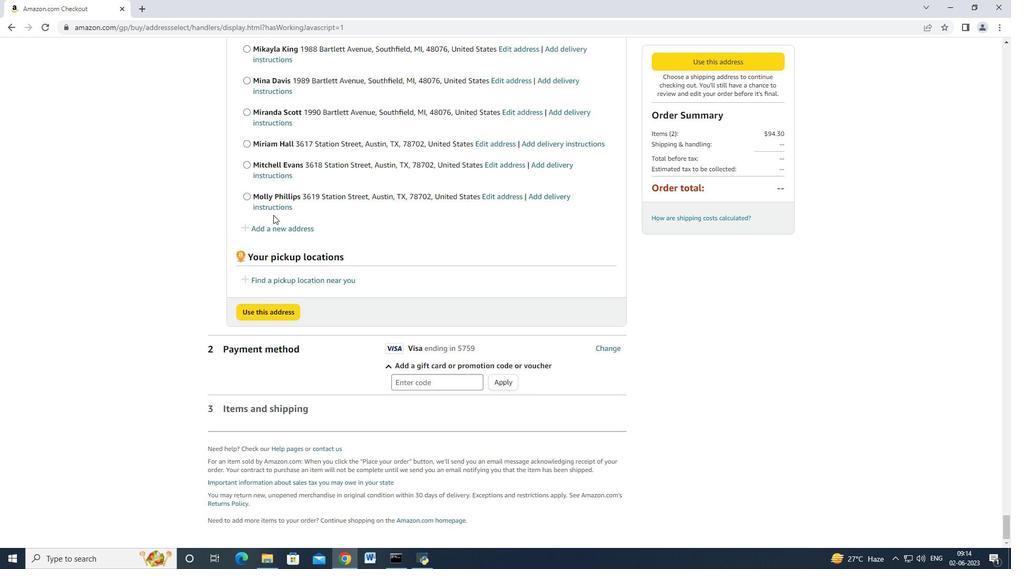 
Action: Mouse scrolled (359, 308) with delta (0, 0)
Screenshot: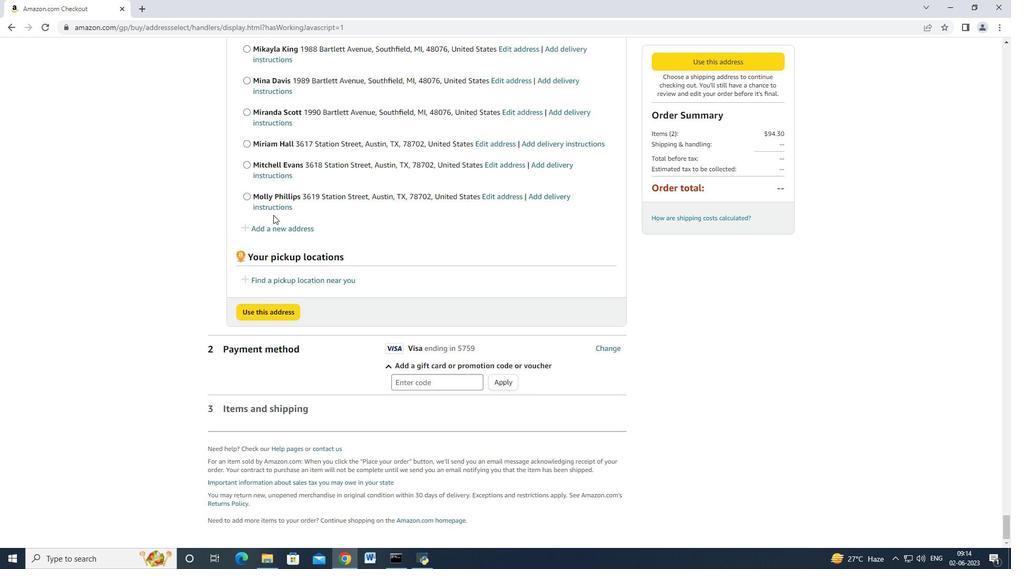 
Action: Mouse scrolled (359, 308) with delta (0, 0)
Screenshot: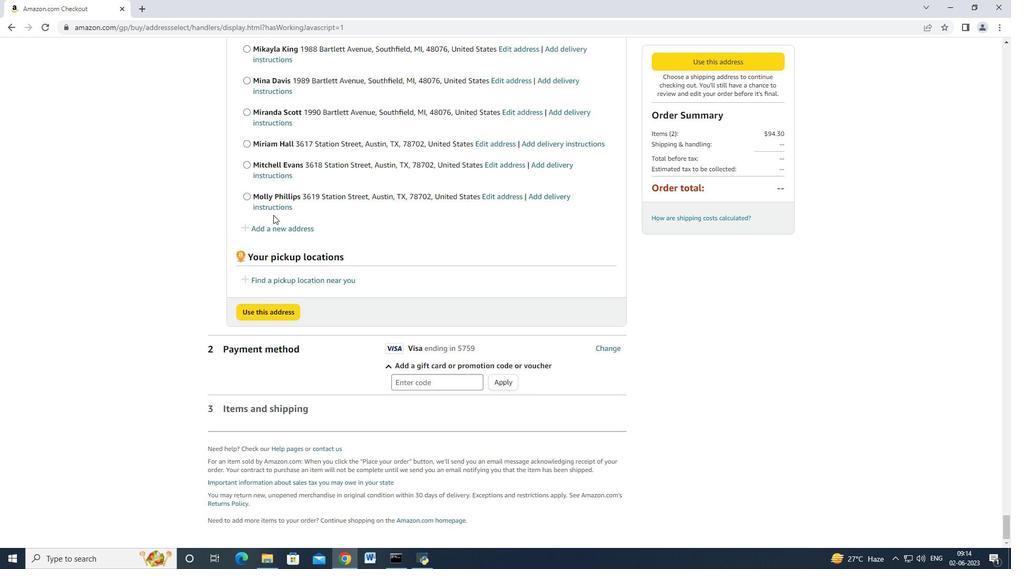 
Action: Mouse scrolled (359, 308) with delta (0, 0)
Screenshot: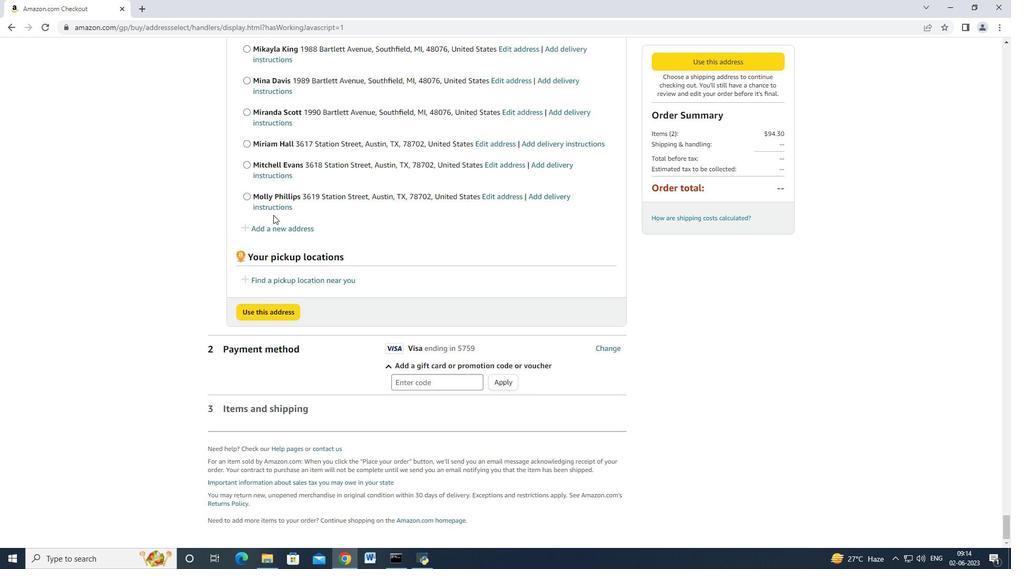 
Action: Mouse scrolled (359, 308) with delta (0, -1)
Screenshot: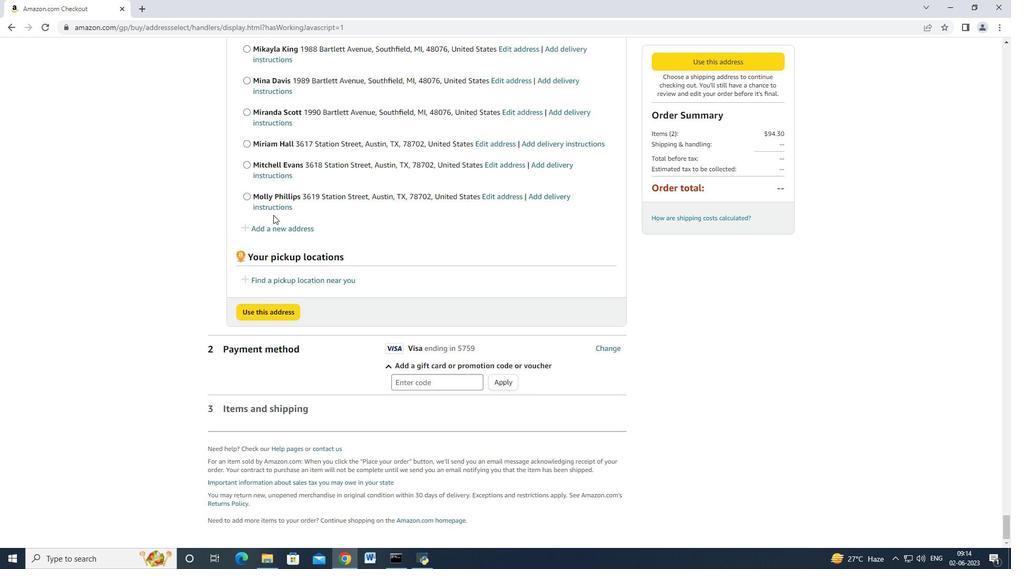 
Action: Mouse scrolled (359, 308) with delta (0, 0)
Screenshot: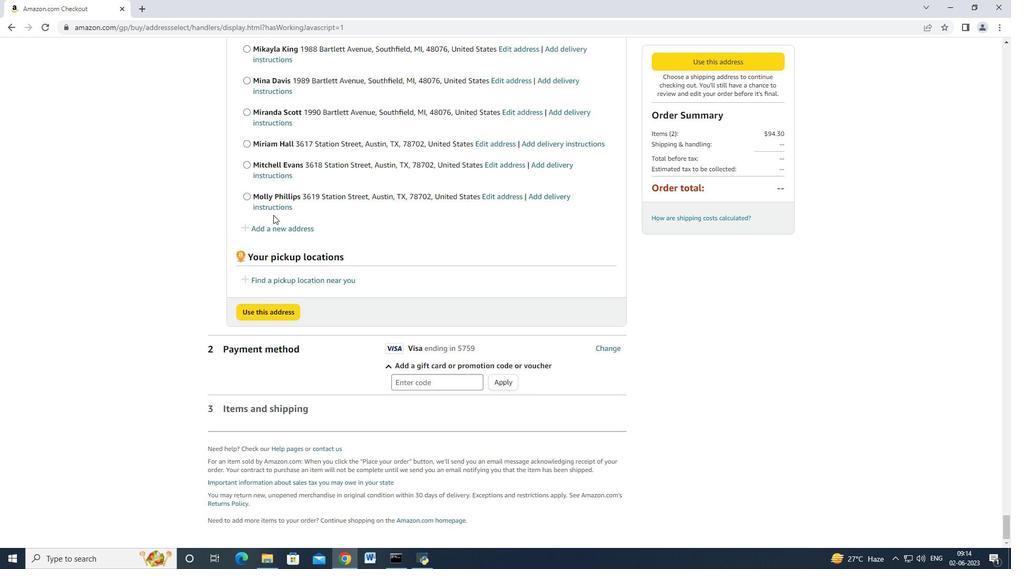 
Action: Mouse scrolled (359, 308) with delta (0, 0)
Screenshot: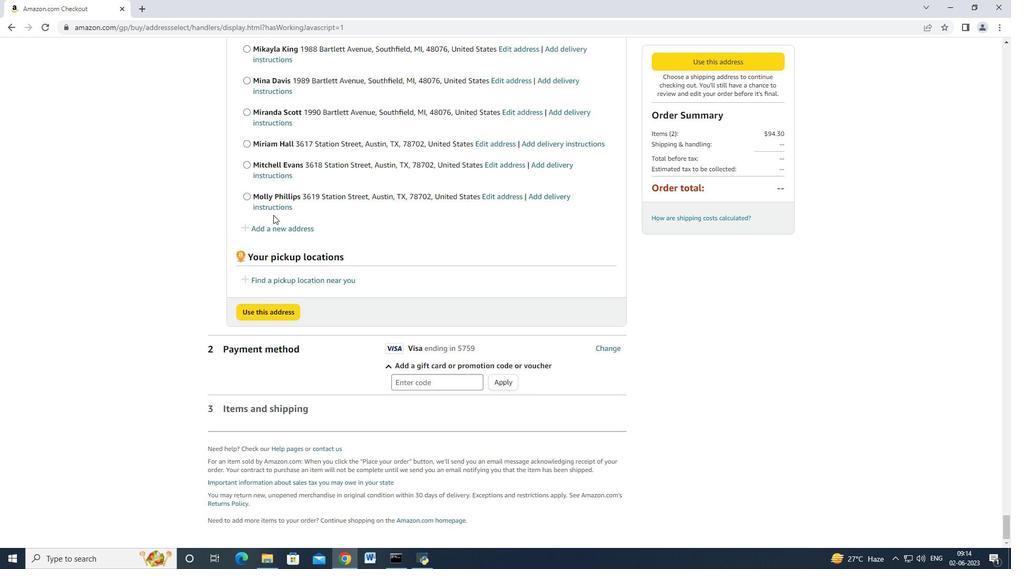 
Action: Mouse moved to (267, 223)
Screenshot: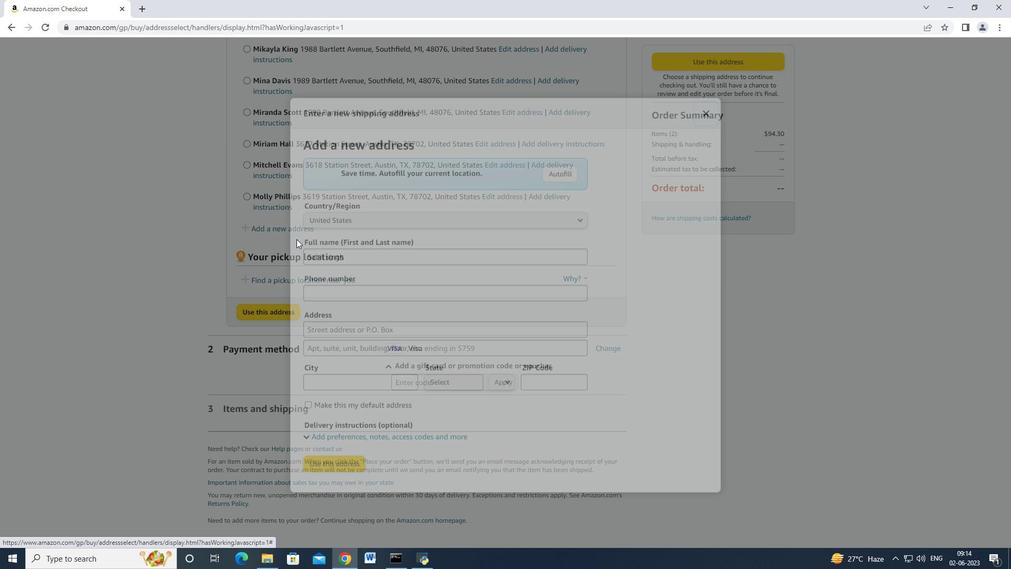 
Action: Mouse pressed left at (267, 223)
Screenshot: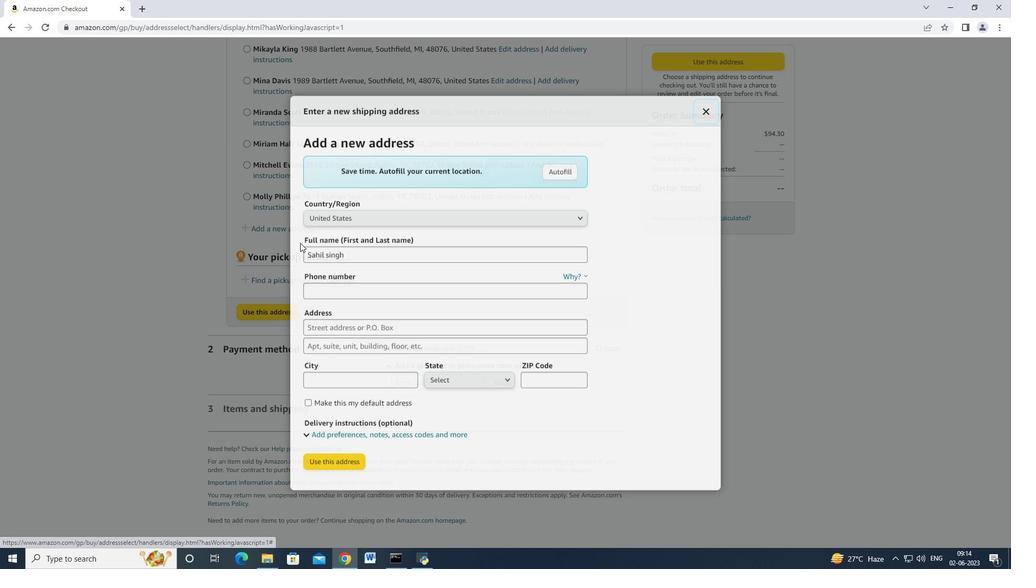 
Action: Mouse moved to (346, 250)
Screenshot: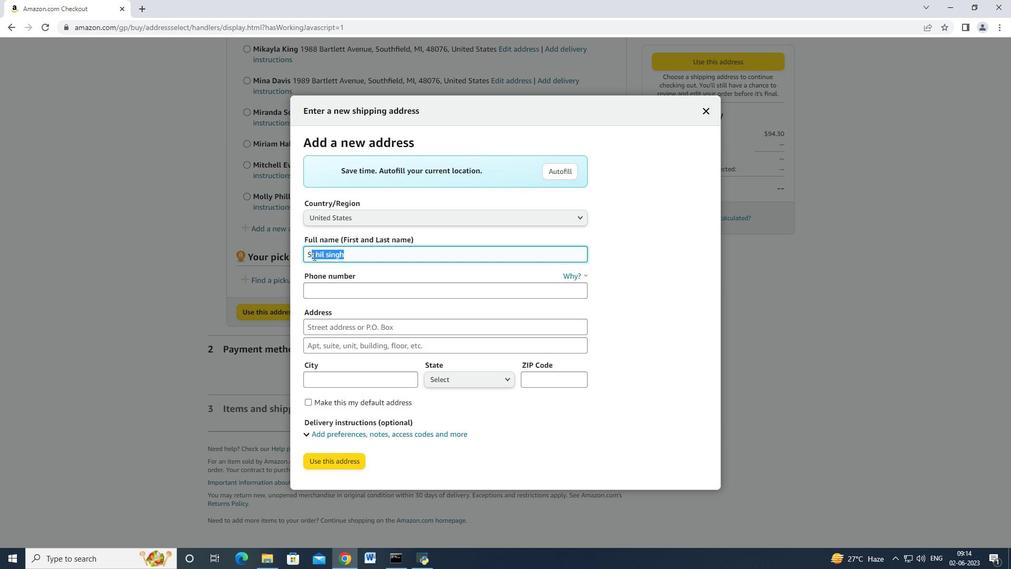 
Action: Mouse pressed left at (346, 250)
Screenshot: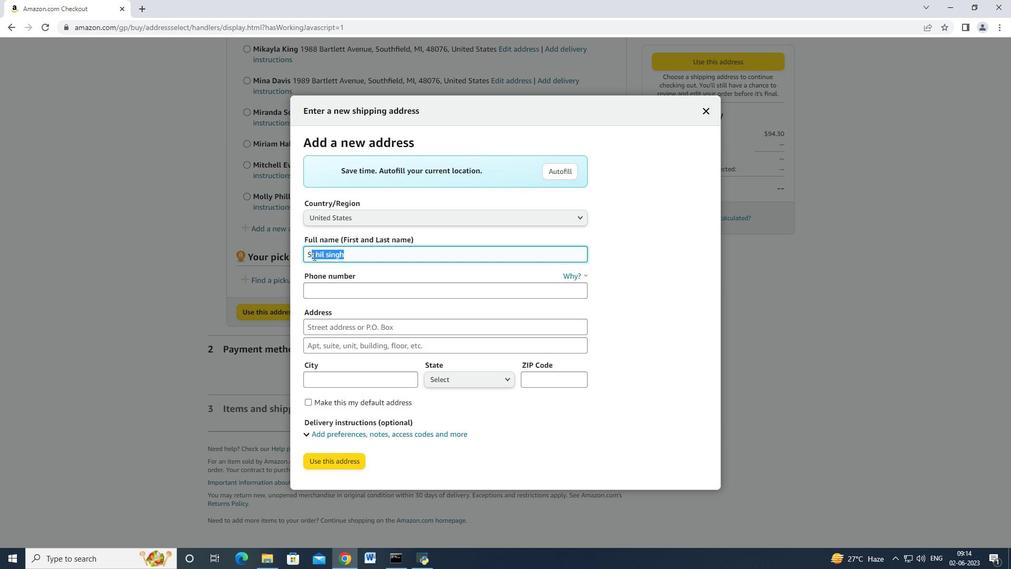 
Action: Mouse moved to (298, 248)
Screenshot: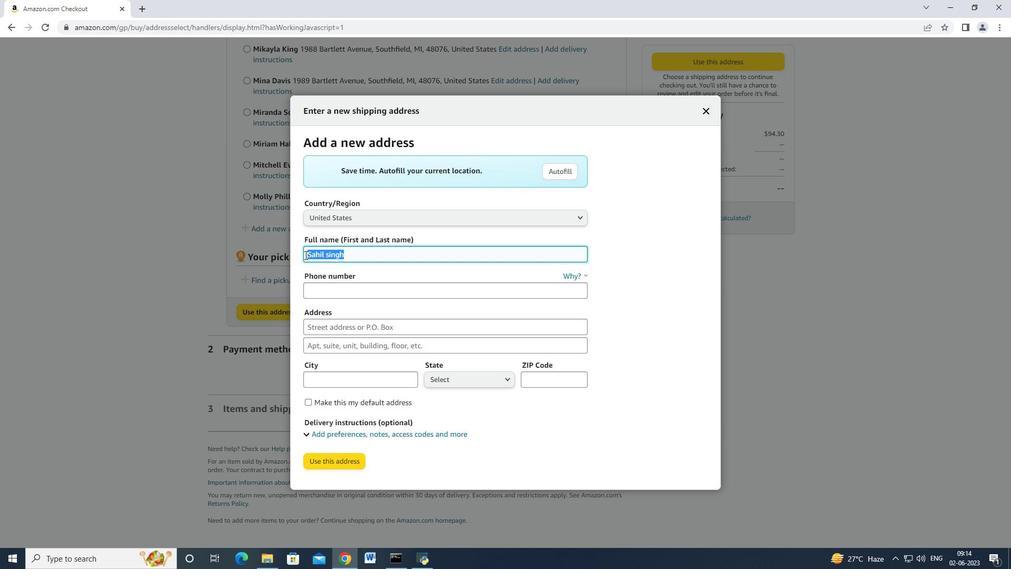 
Action: Key pressed <Key.backspace><Key.shift><Key.shift><Key.shift><Key.shift><Key.shift><Key.shift><Key.shift><Key.shift><Key.shift><Key.shift><Key.shift><Key.shift><Key.shift><Key.shift><Key.shift><Key.shift><Key.shift><Key.shift><Key.shift><Key.shift><Key.shift><Key.shift><Key.shift><Key.shift><Key.shift><Key.shift><Key.shift><Key.shift><Key.shift><Key.shift><Key.shift><Key.shift><Key.shift><Key.shift>Dominique<Key.space><Key.shift_r>Adams<Key.tab><Key.tab>
Screenshot: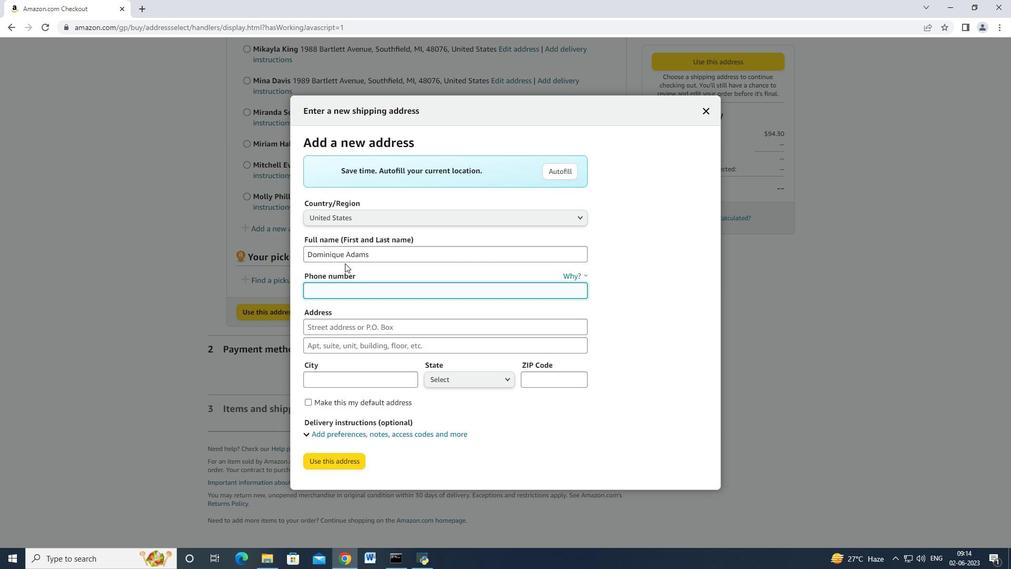 
Action: Mouse moved to (338, 257)
Screenshot: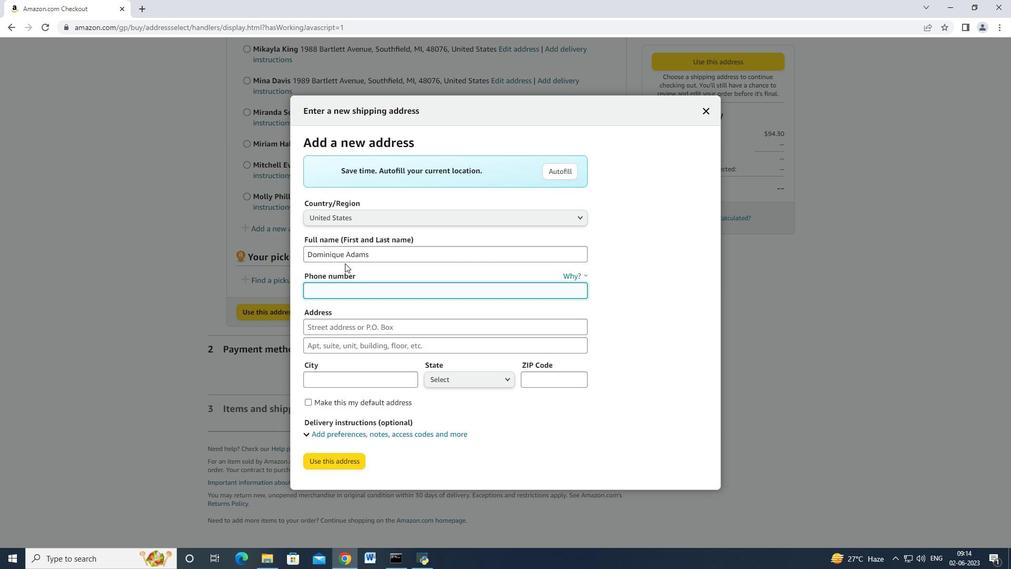 
Action: Key pressed 8122376812<Key.tab>1073<Key.space><Key.shift>Charack<Key.space><Key.shift_r>Road<Key.tab><Key.tab><Key.shift>Terre<Key.space><Key.shift>Haute<Key.space><Key.tab>
Screenshot: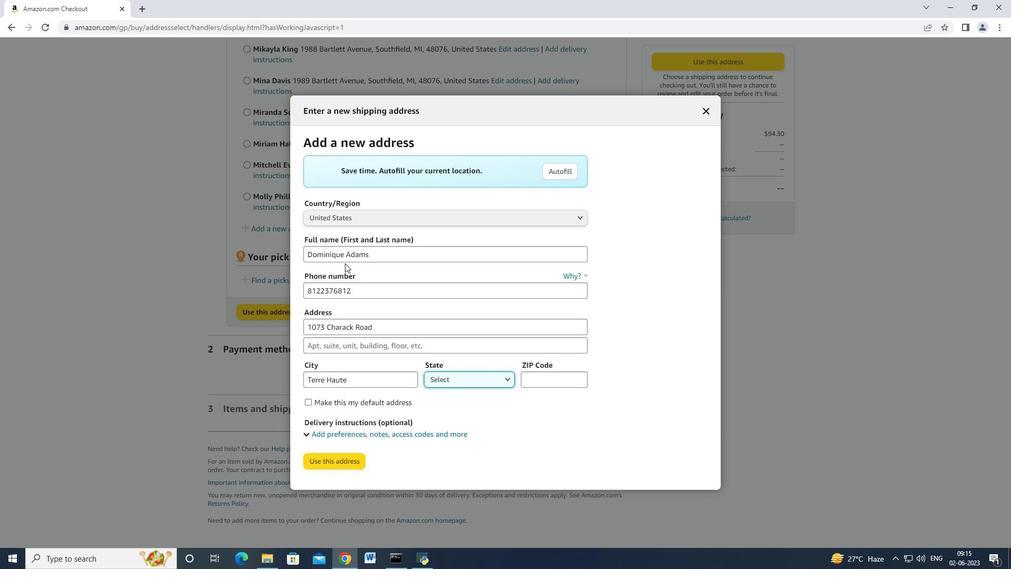 
Action: Mouse moved to (477, 365)
Screenshot: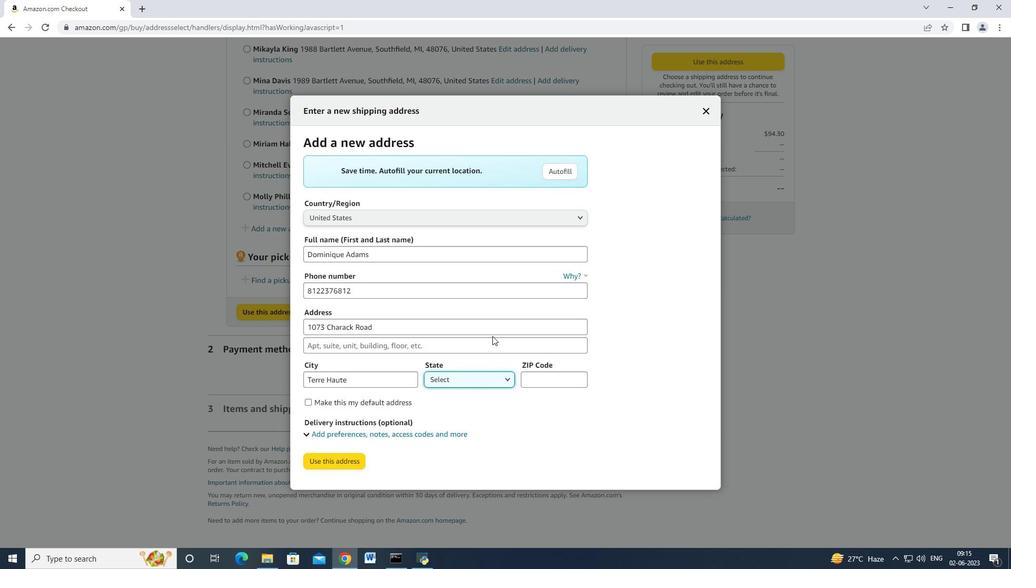 
Action: Mouse pressed left at (477, 365)
Screenshot: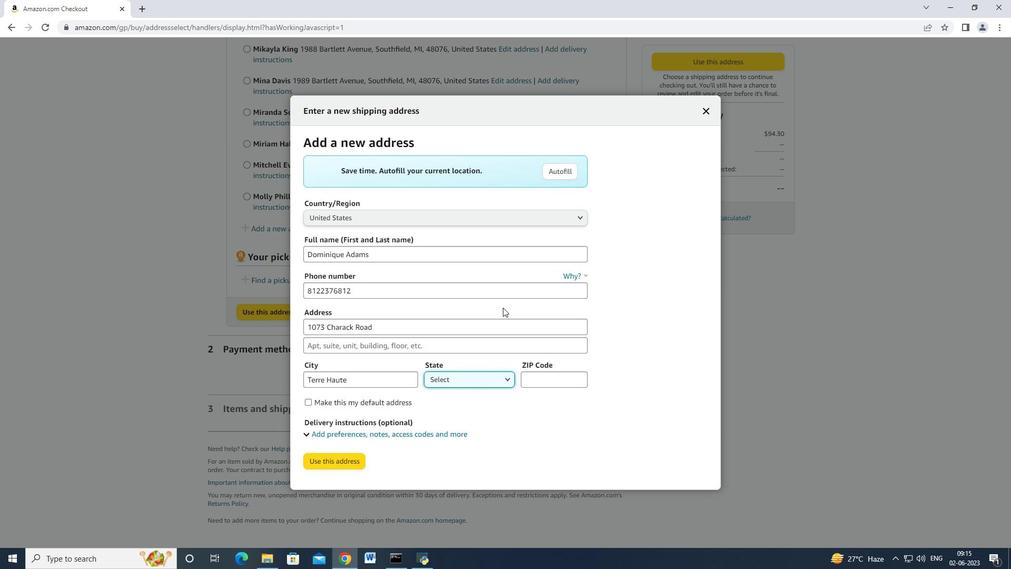 
Action: Mouse moved to (478, 368)
Screenshot: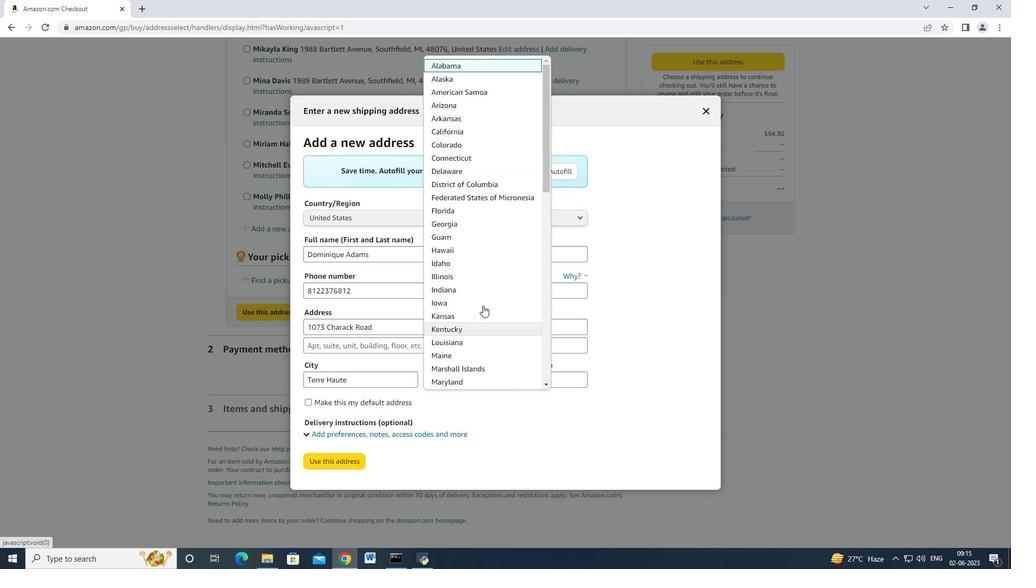 
Action: Mouse pressed left at (478, 368)
Screenshot: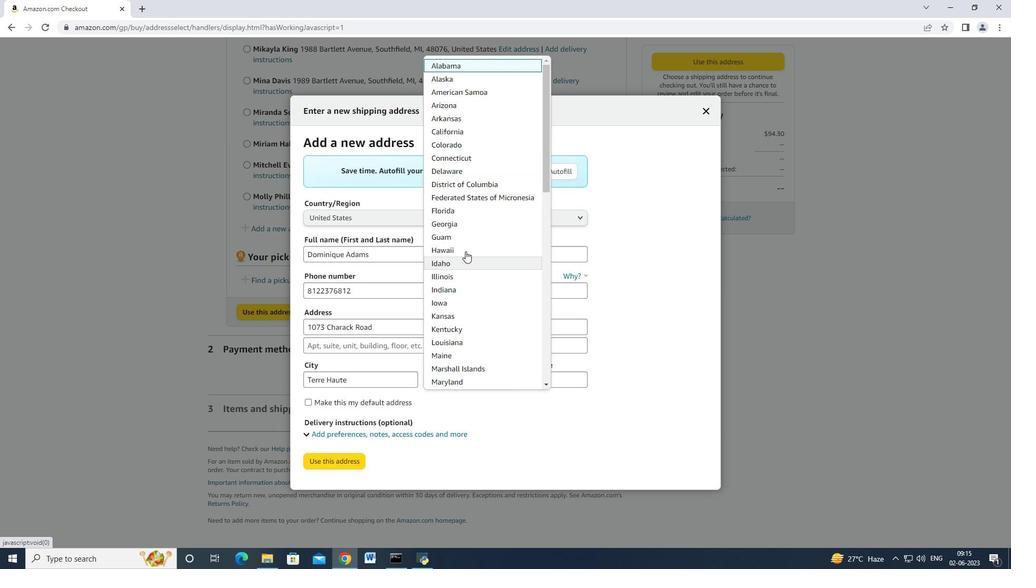 
Action: Mouse moved to (453, 281)
Screenshot: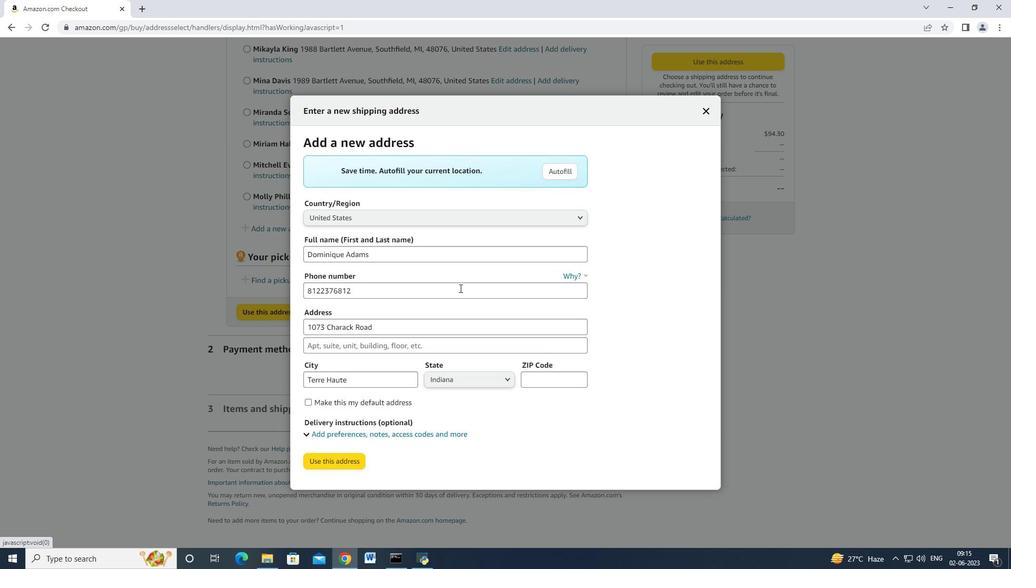 
Action: Mouse pressed left at (453, 281)
Screenshot: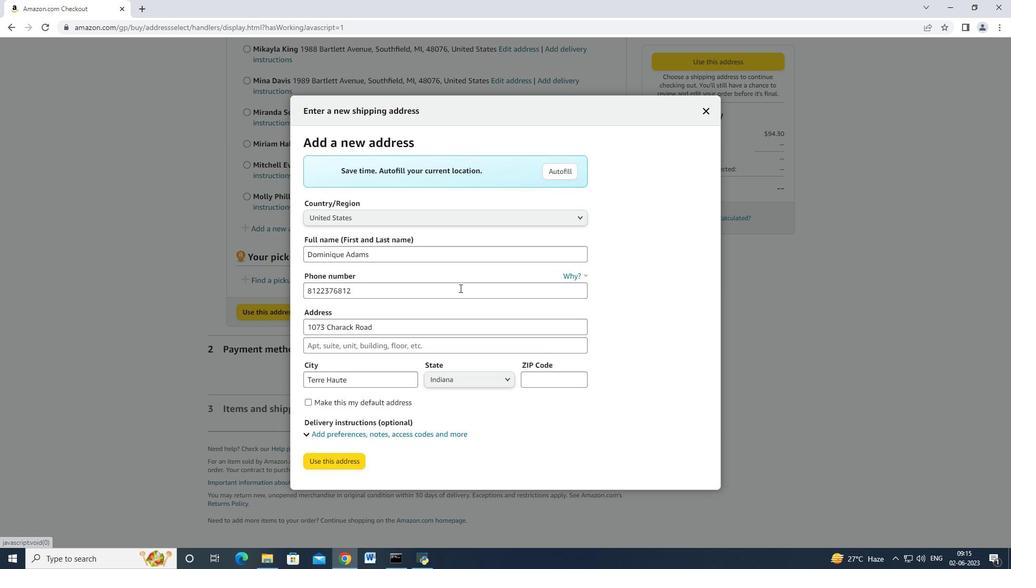 
Action: Mouse moved to (549, 379)
Screenshot: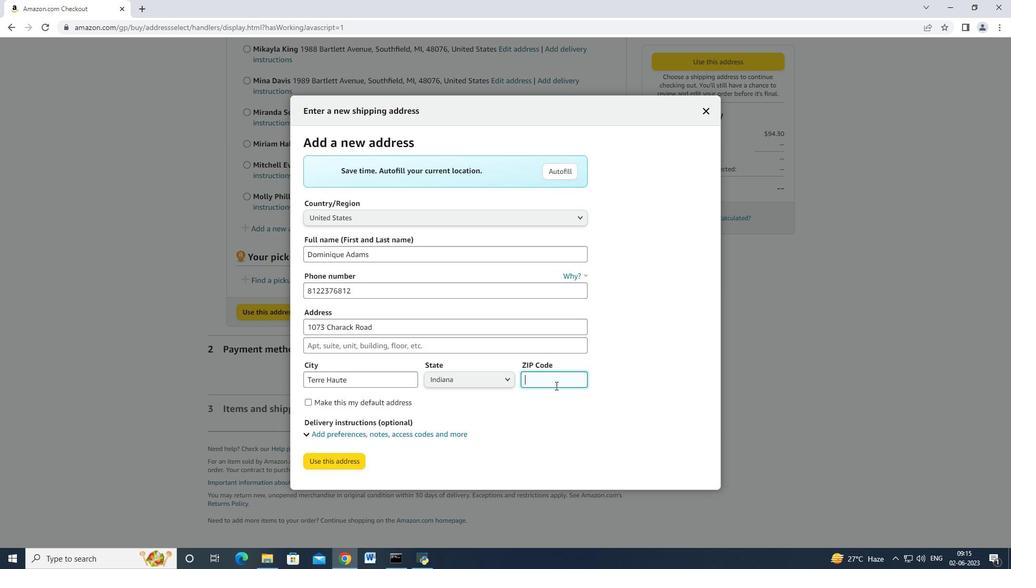 
Action: Mouse pressed left at (549, 379)
Screenshot: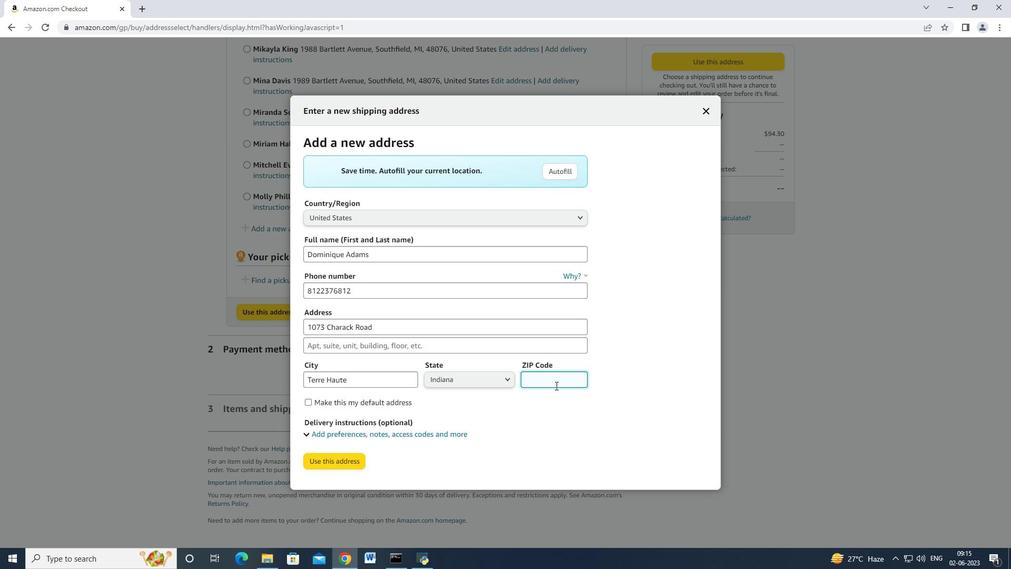 
Action: Key pressed 4782<Key.backspace>07
Screenshot: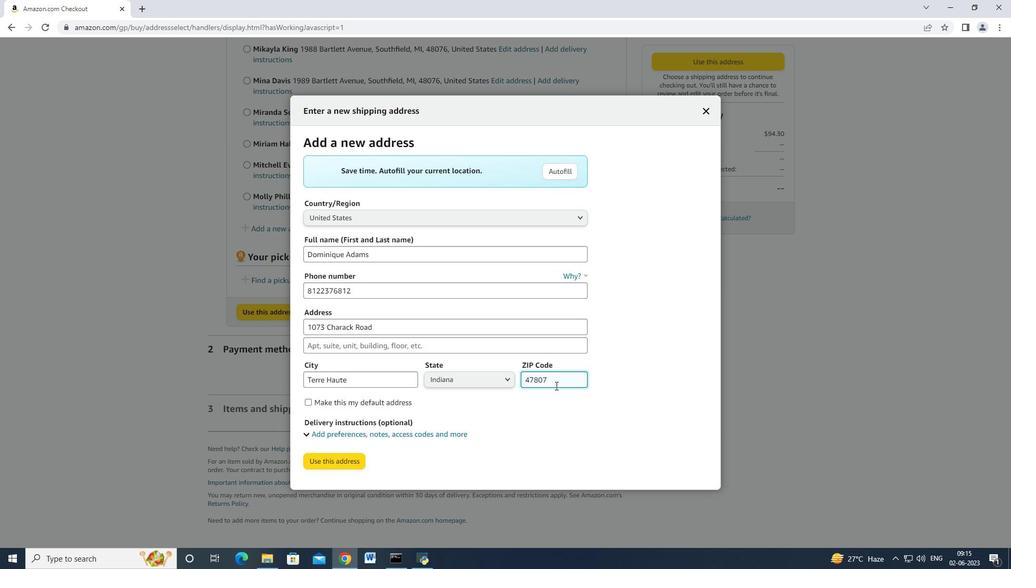 
Action: Mouse moved to (332, 447)
Screenshot: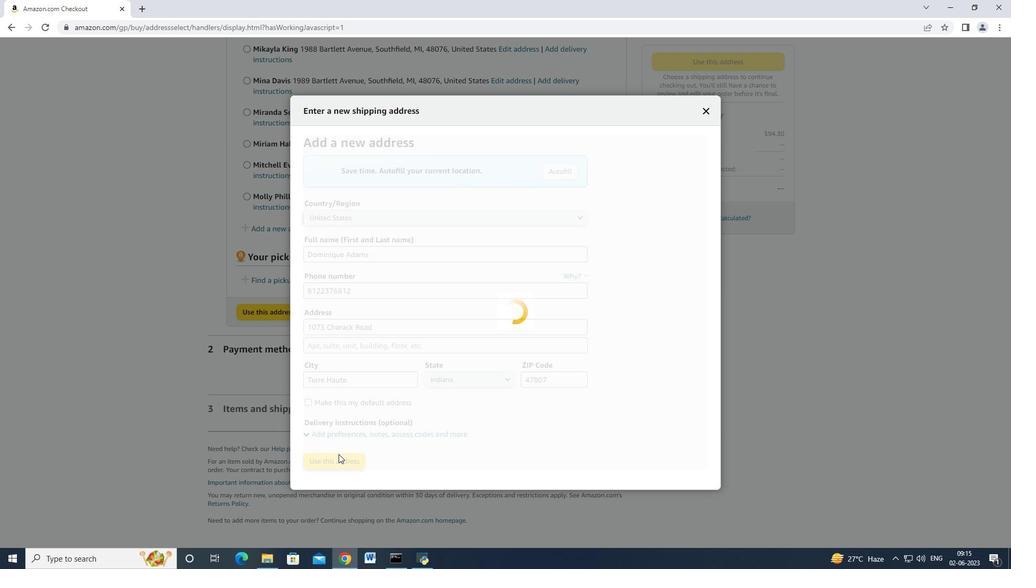 
Action: Mouse pressed left at (332, 447)
Screenshot: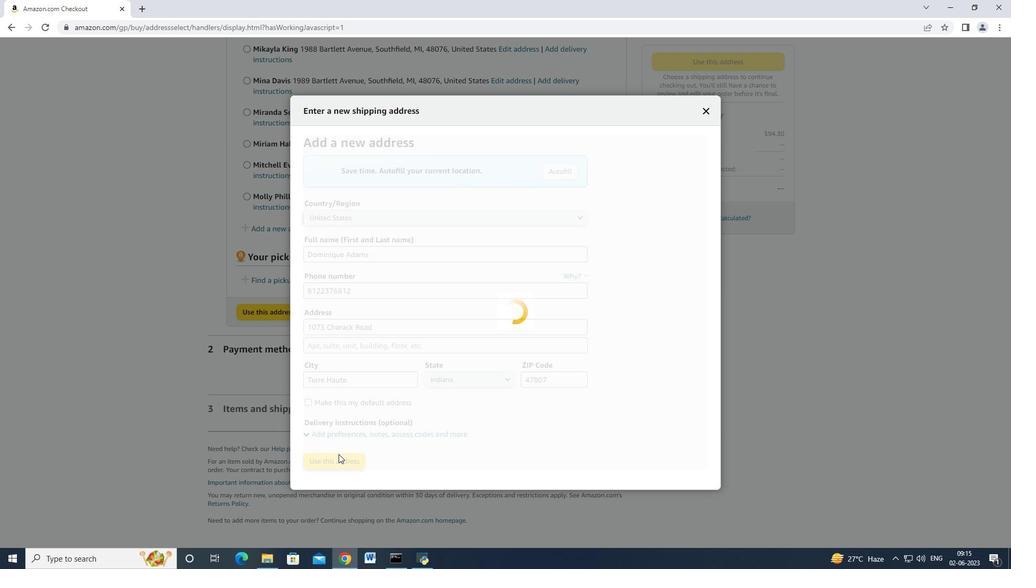 
Action: Mouse moved to (325, 531)
Screenshot: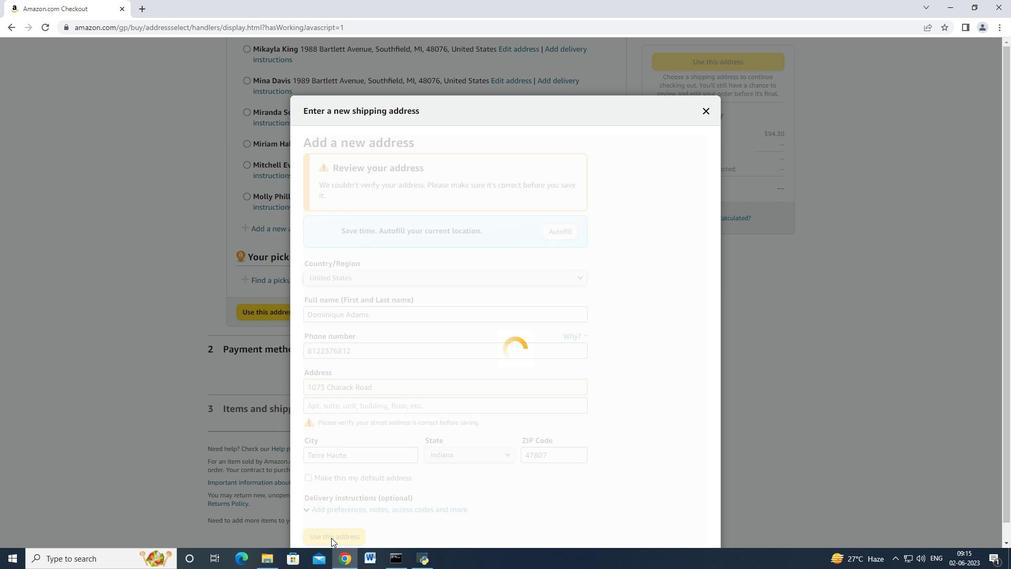 
Action: Mouse pressed left at (325, 531)
Screenshot: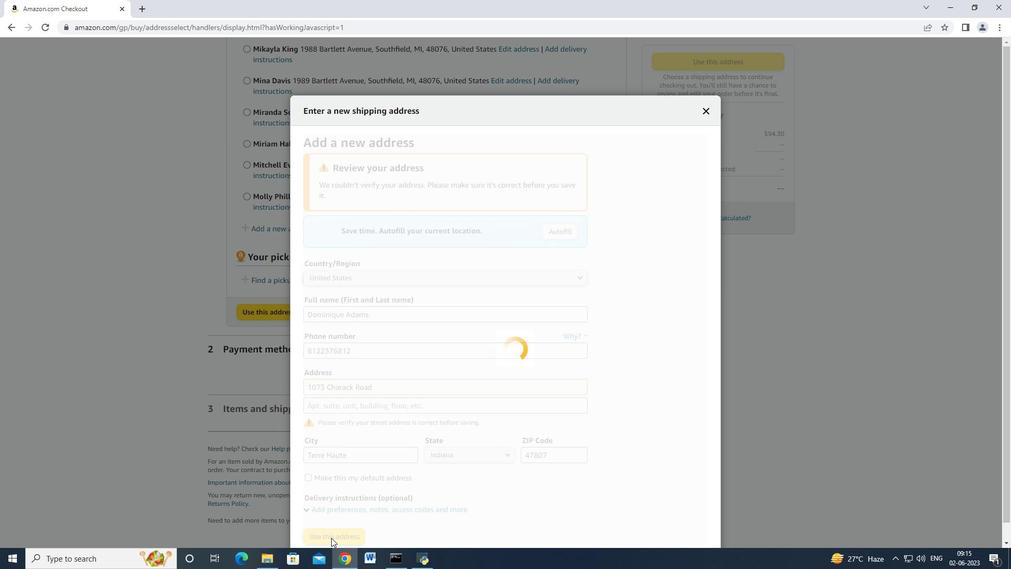
Action: Mouse moved to (334, 242)
Screenshot: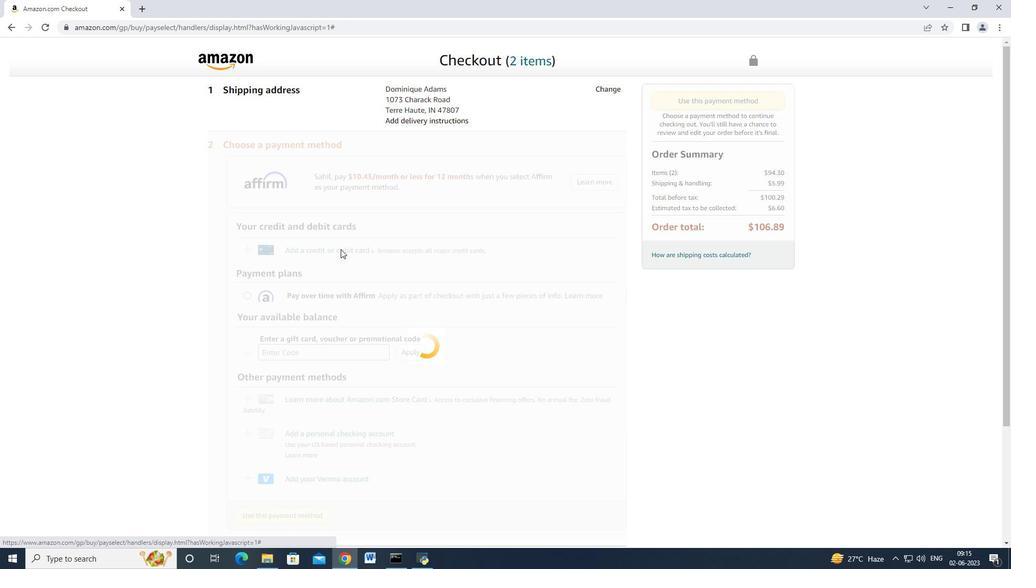 
Action: Mouse pressed left at (334, 242)
Screenshot: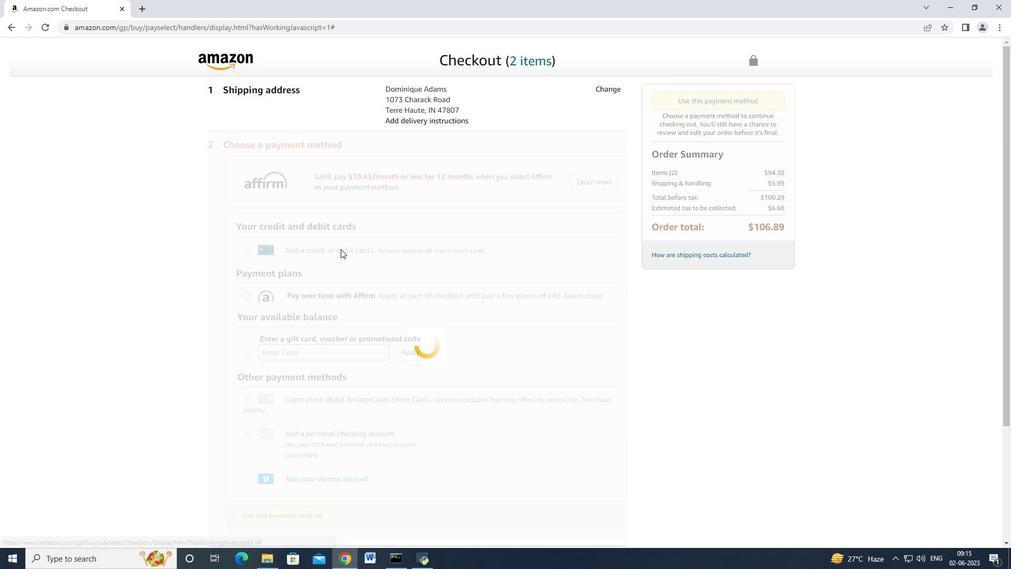 
Action: Mouse moved to (409, 242)
